 Task: Find connections with filter location Varnsdorf with filter topic #Managementconsultingwith filter profile language French with filter current company ASUS with filter school Sri Venkateswara College with filter industry Cable and Satellite Programming with filter service category Pricing Strategy with filter keywords title Customer Service
Action: Mouse moved to (714, 89)
Screenshot: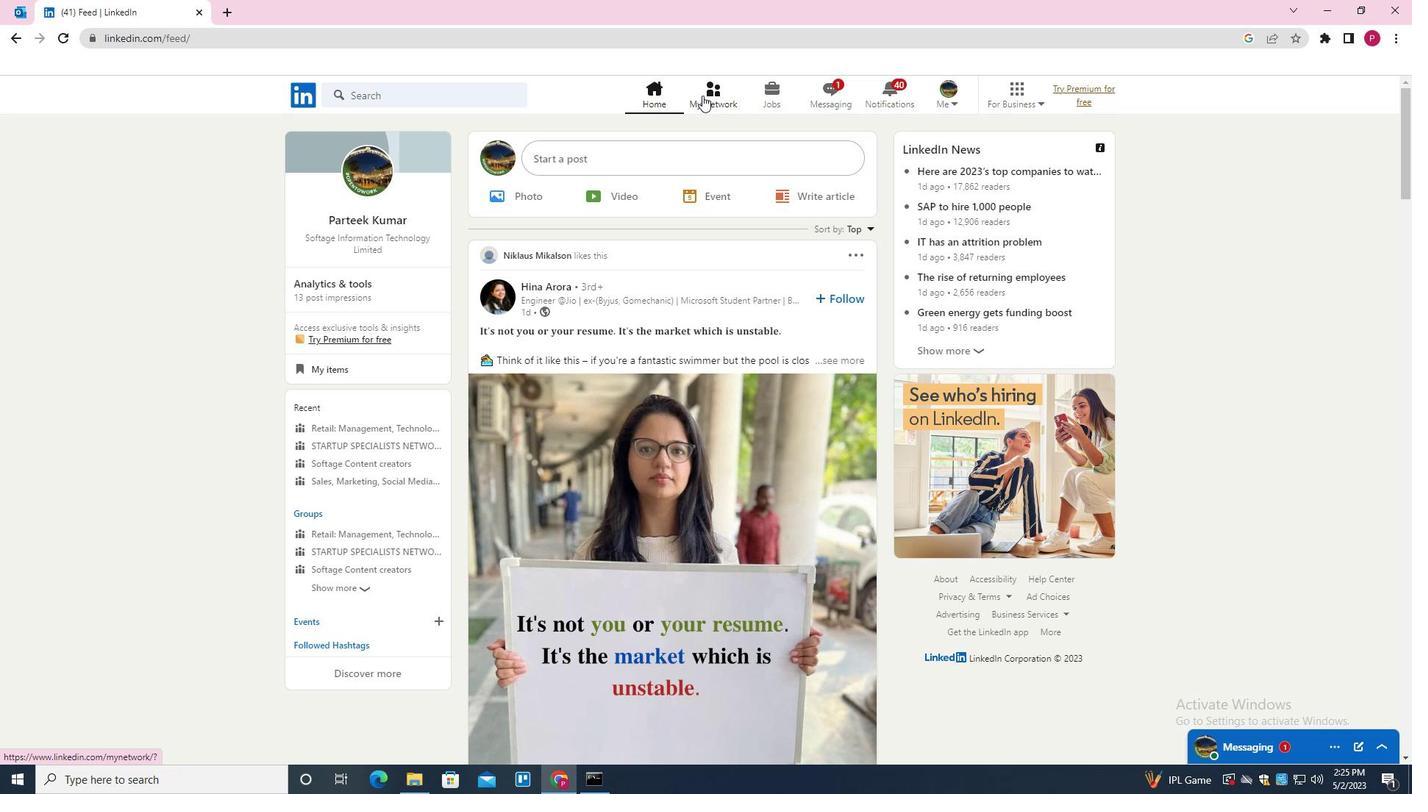 
Action: Mouse pressed left at (714, 89)
Screenshot: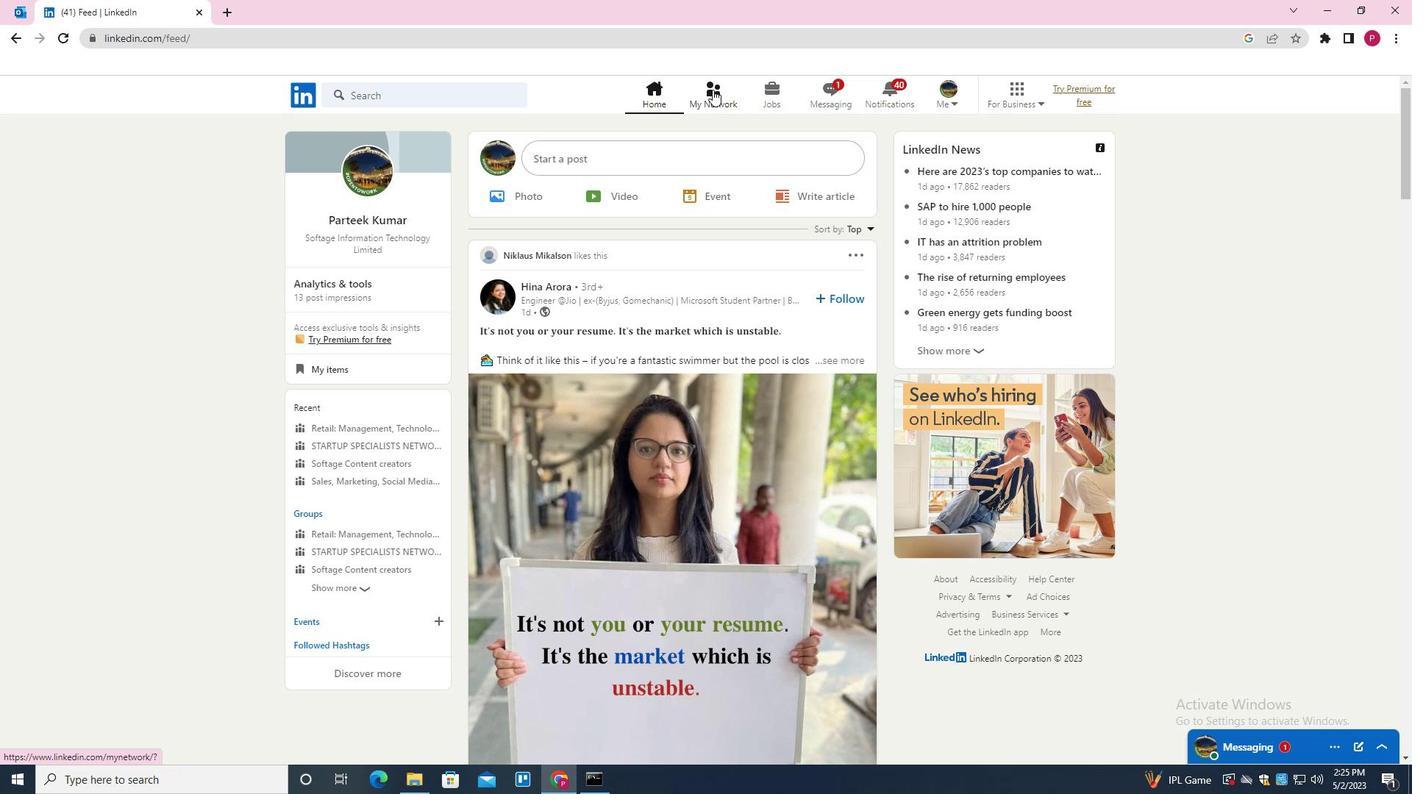 
Action: Mouse moved to (456, 184)
Screenshot: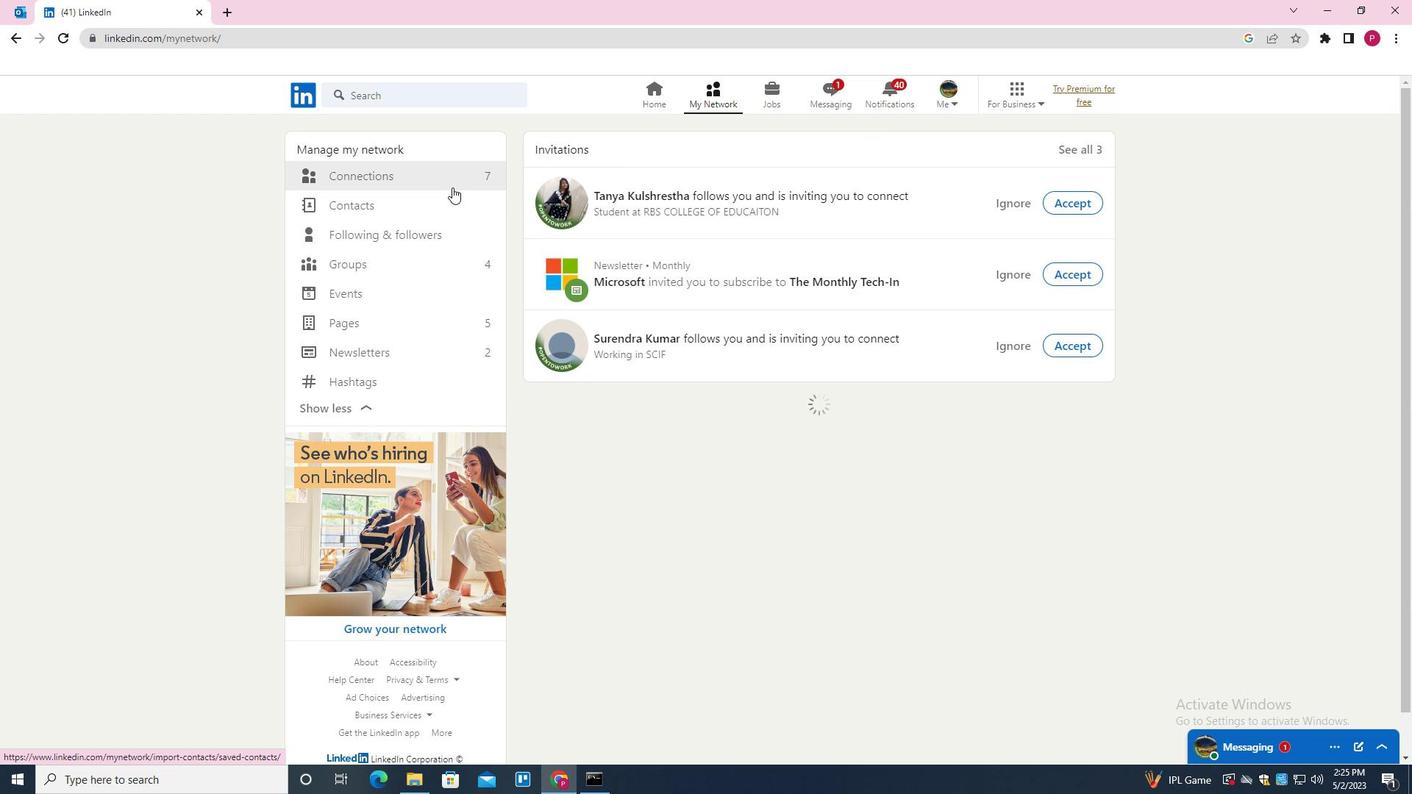 
Action: Mouse pressed left at (456, 184)
Screenshot: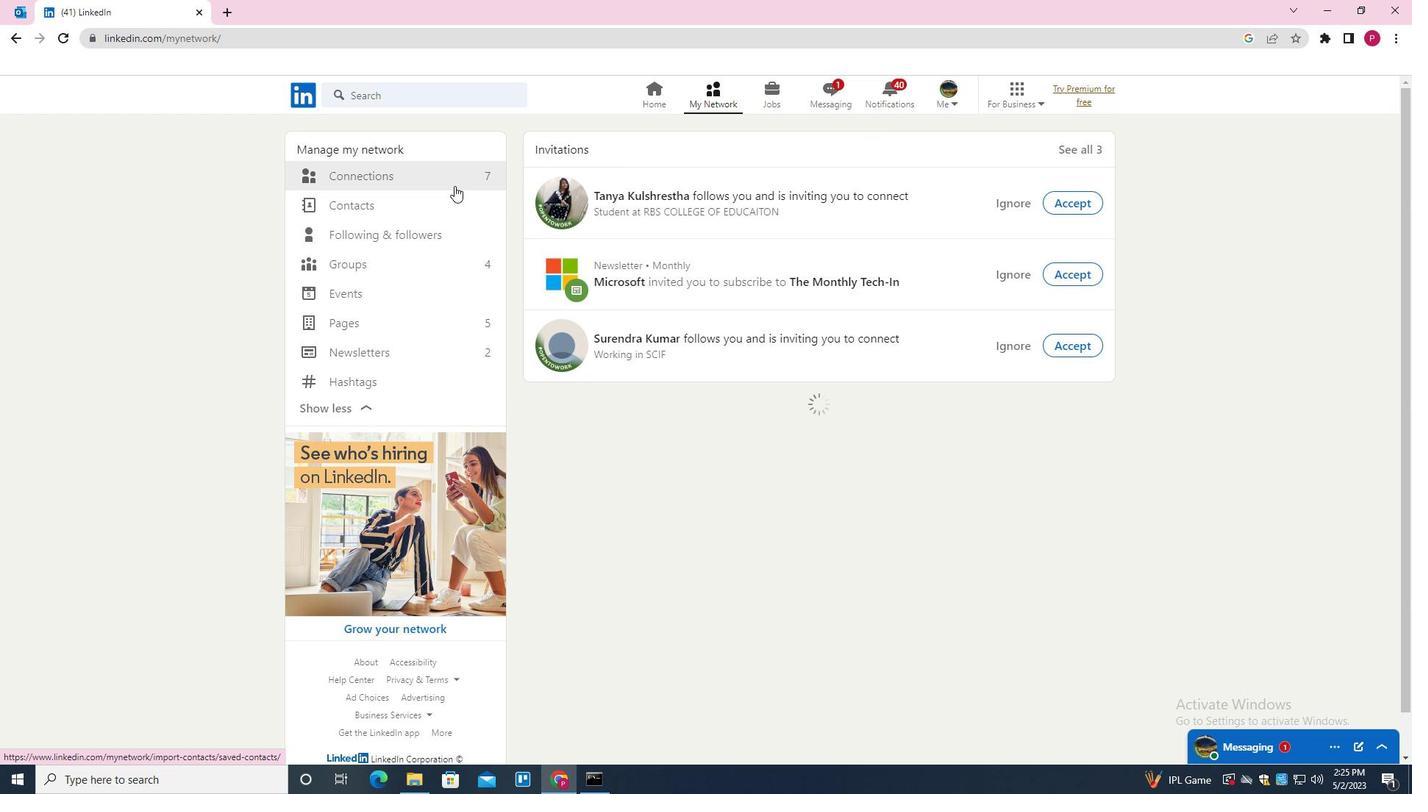 
Action: Mouse moved to (477, 178)
Screenshot: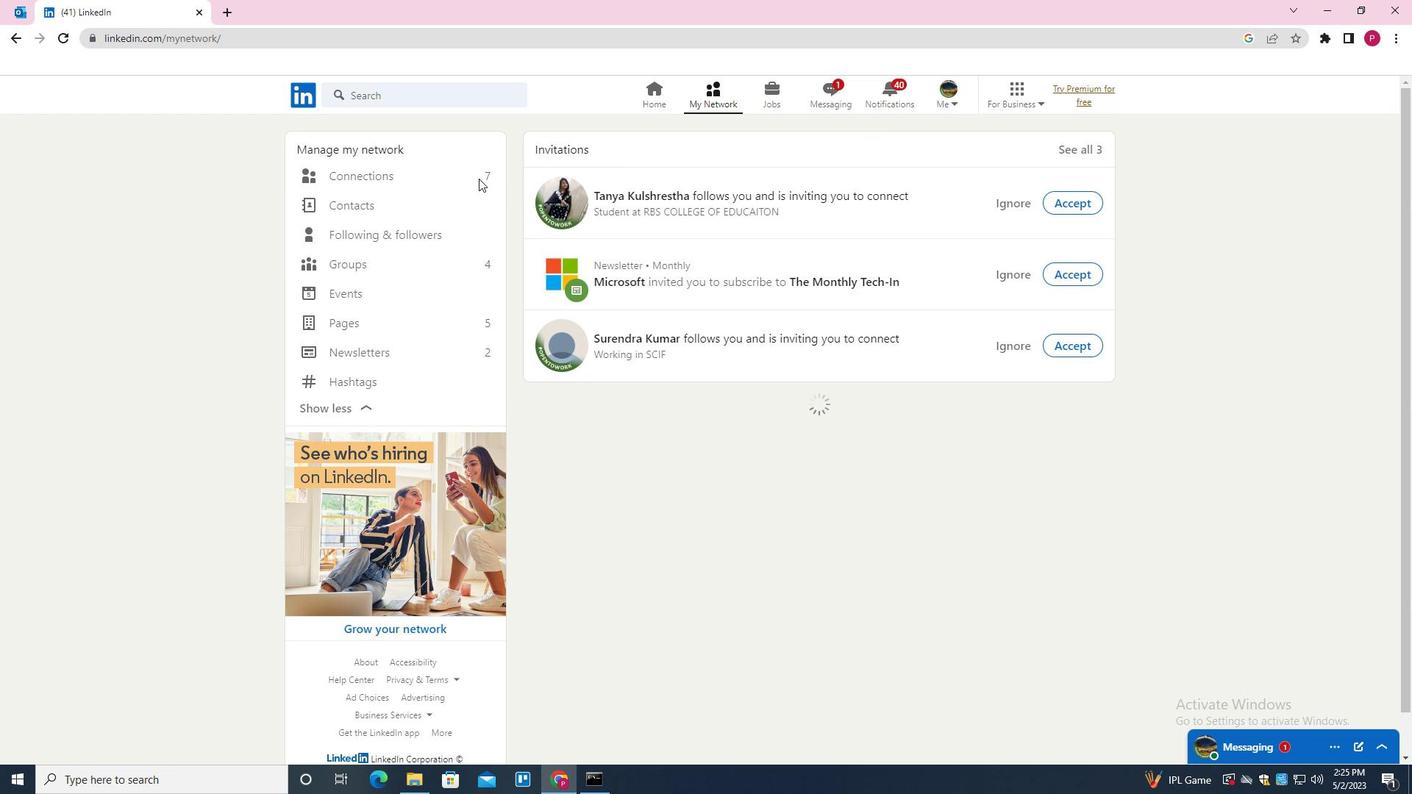 
Action: Mouse pressed left at (477, 178)
Screenshot: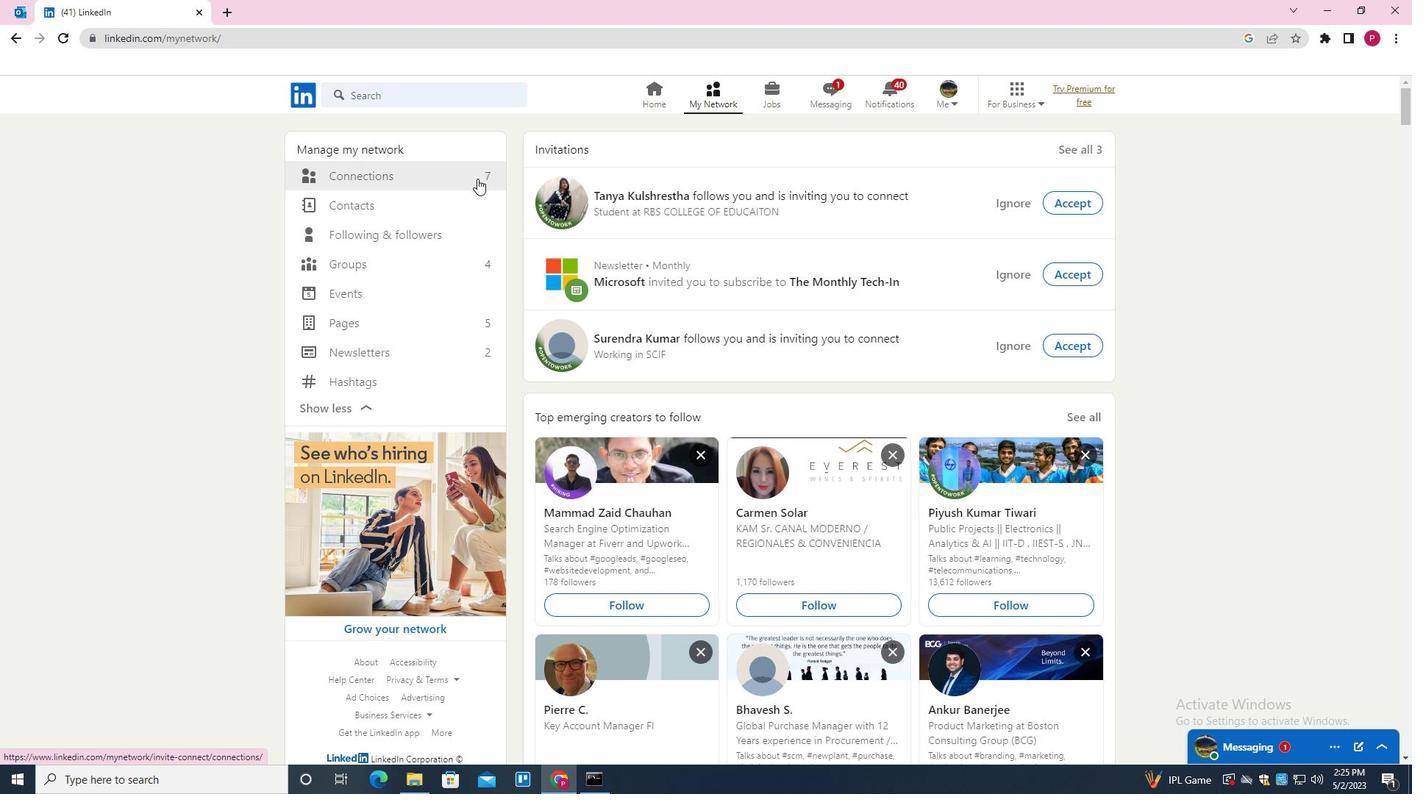 
Action: Mouse moved to (836, 178)
Screenshot: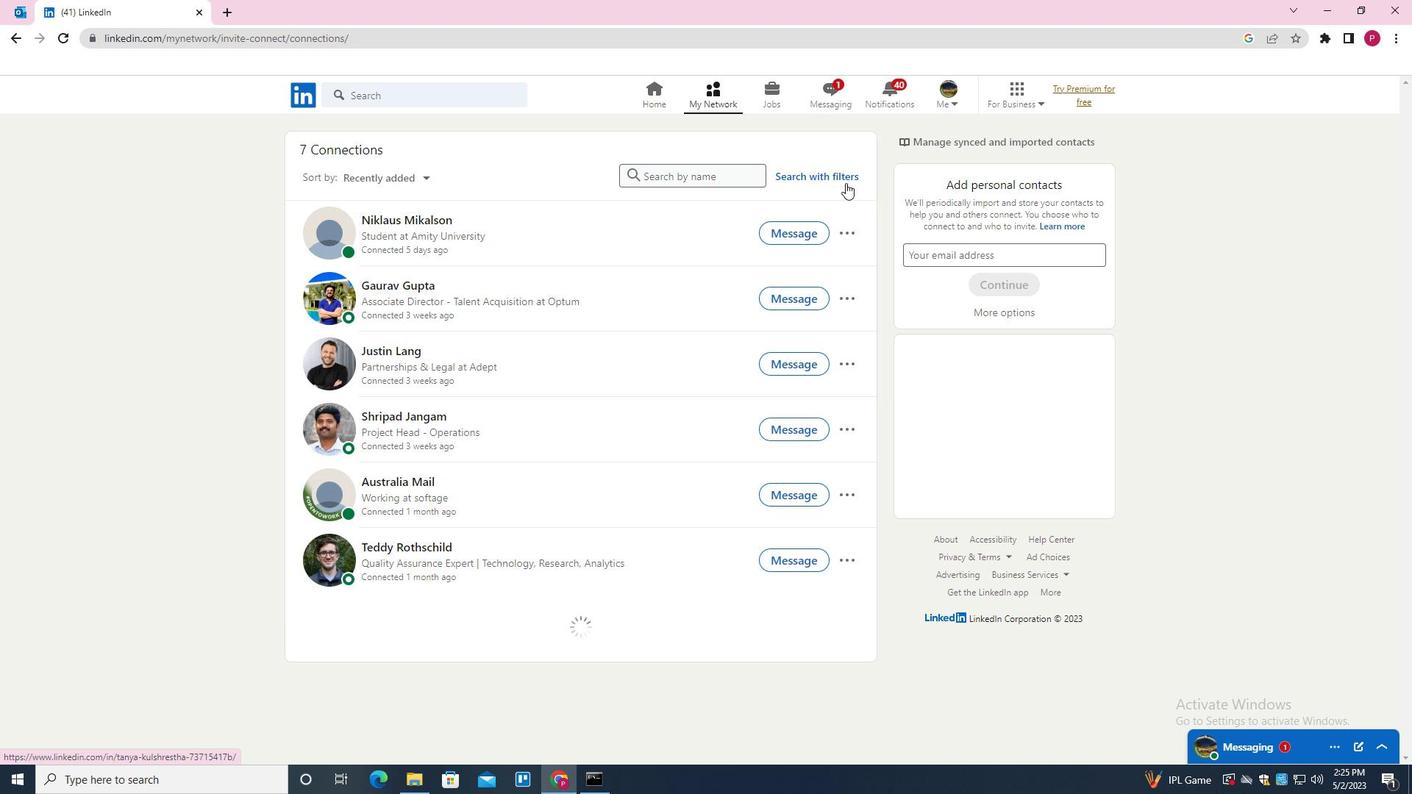 
Action: Mouse pressed left at (836, 178)
Screenshot: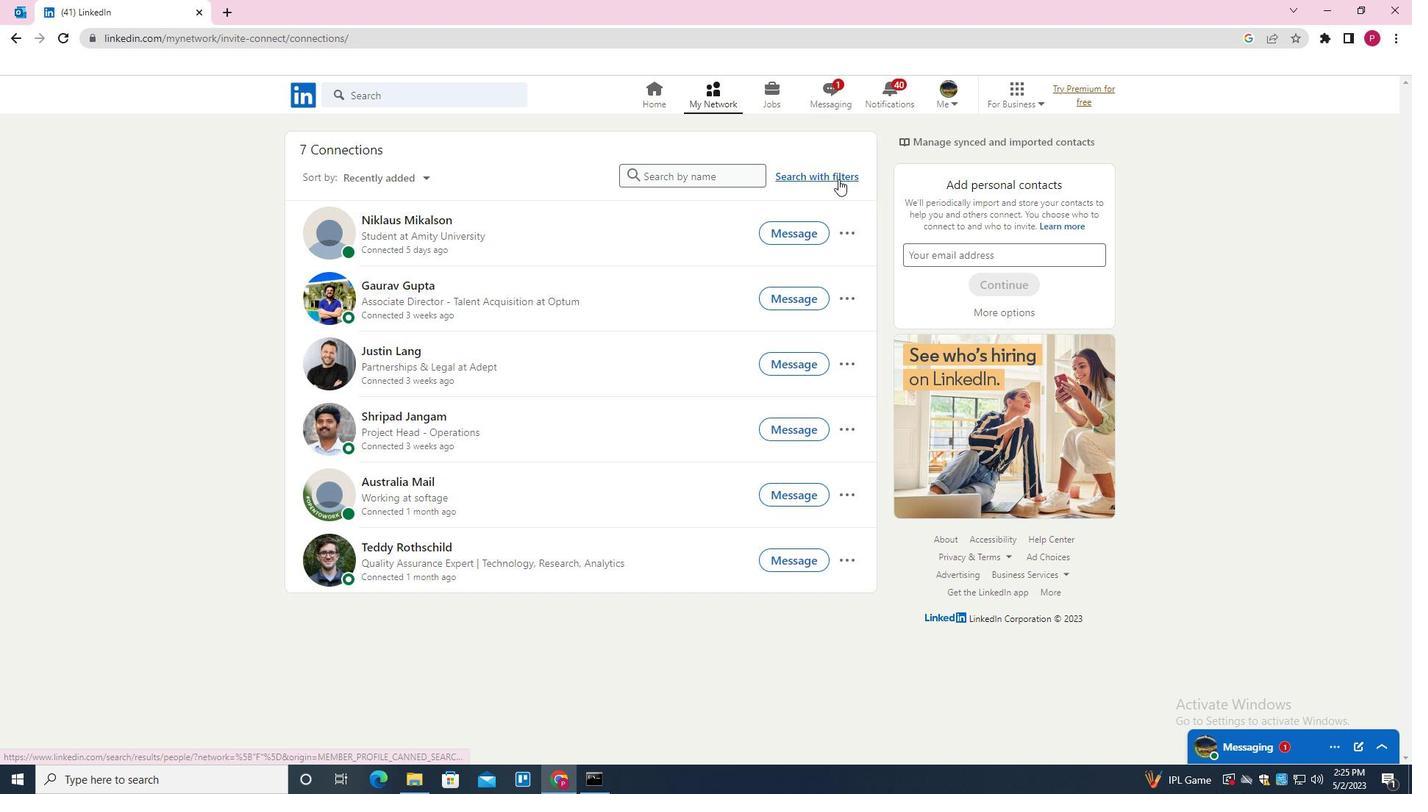 
Action: Mouse moved to (751, 131)
Screenshot: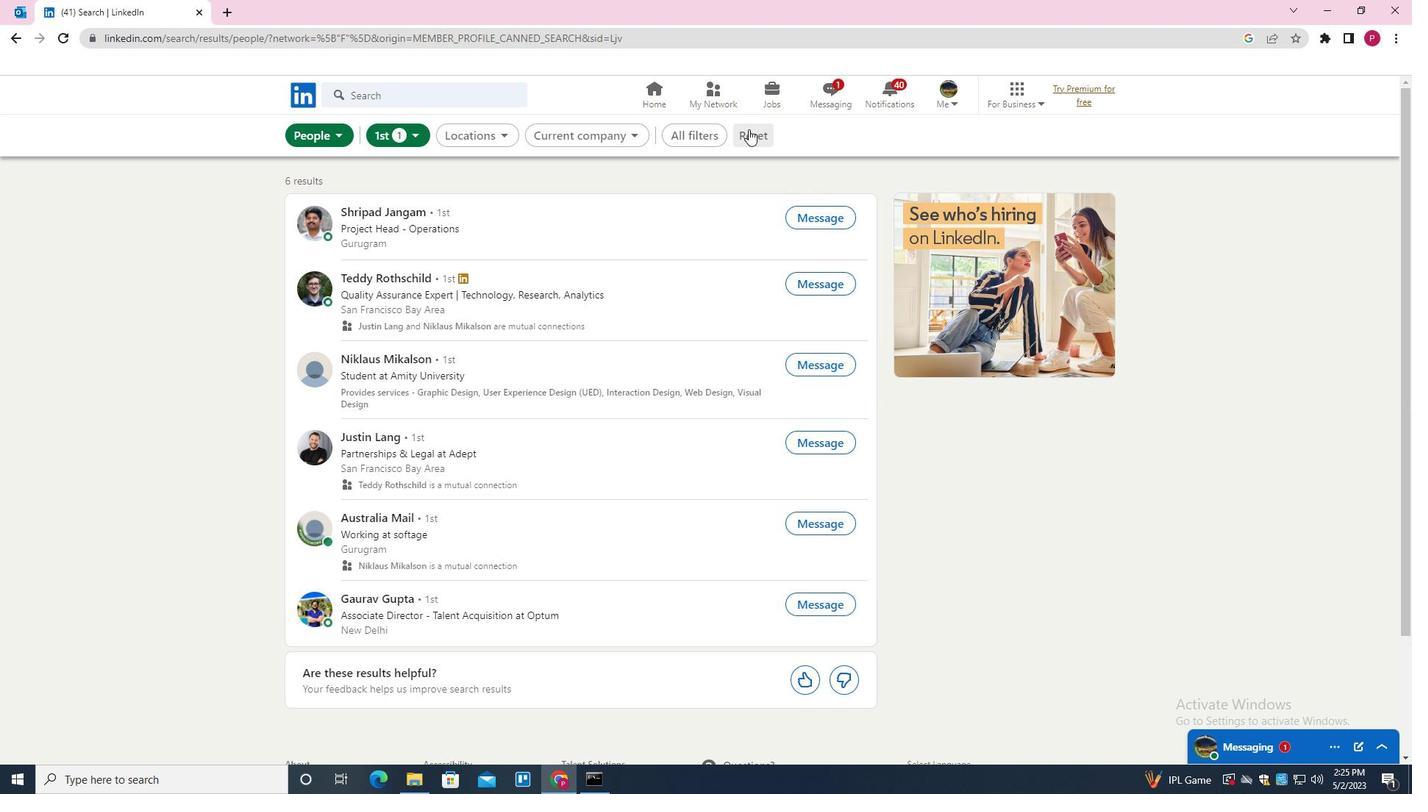
Action: Mouse pressed left at (751, 131)
Screenshot: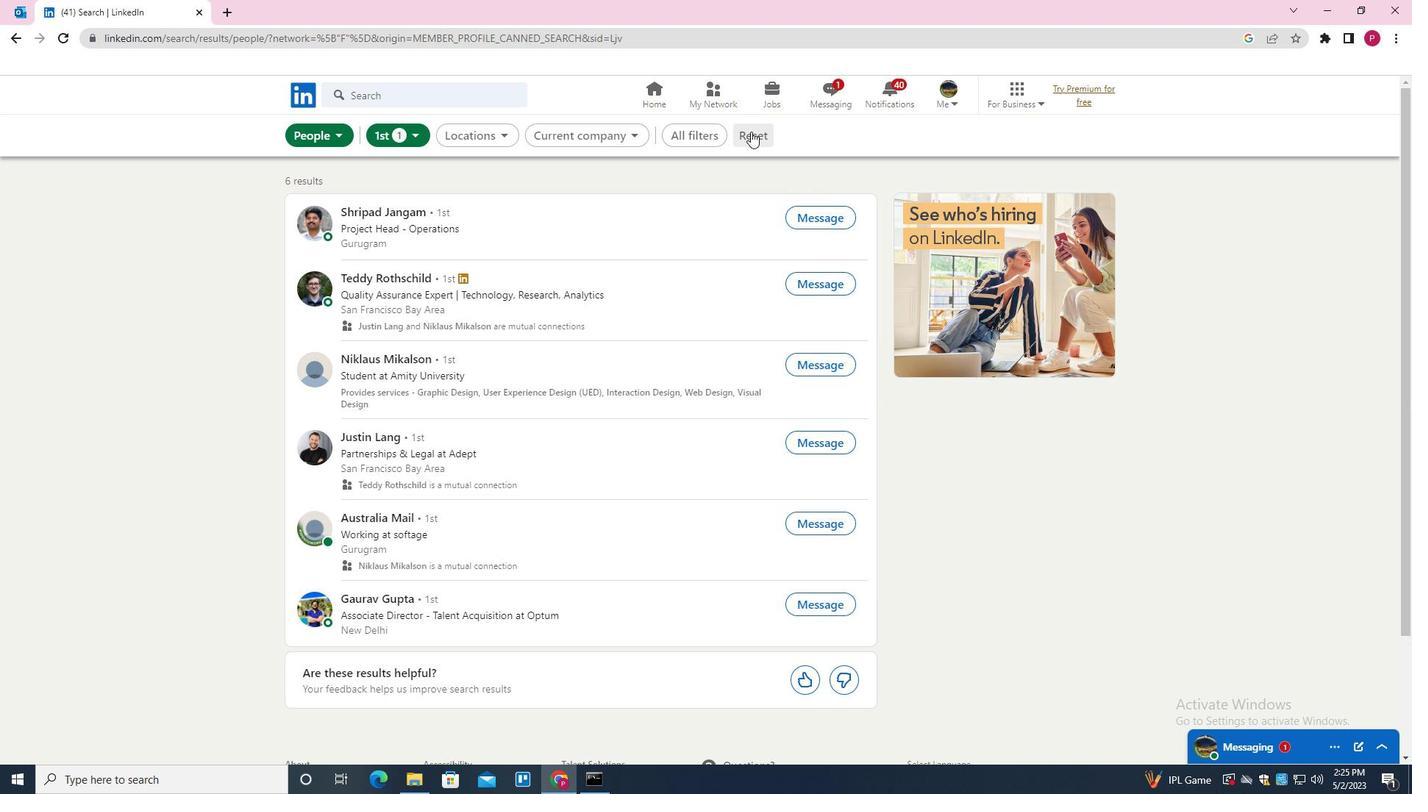 
Action: Mouse moved to (738, 138)
Screenshot: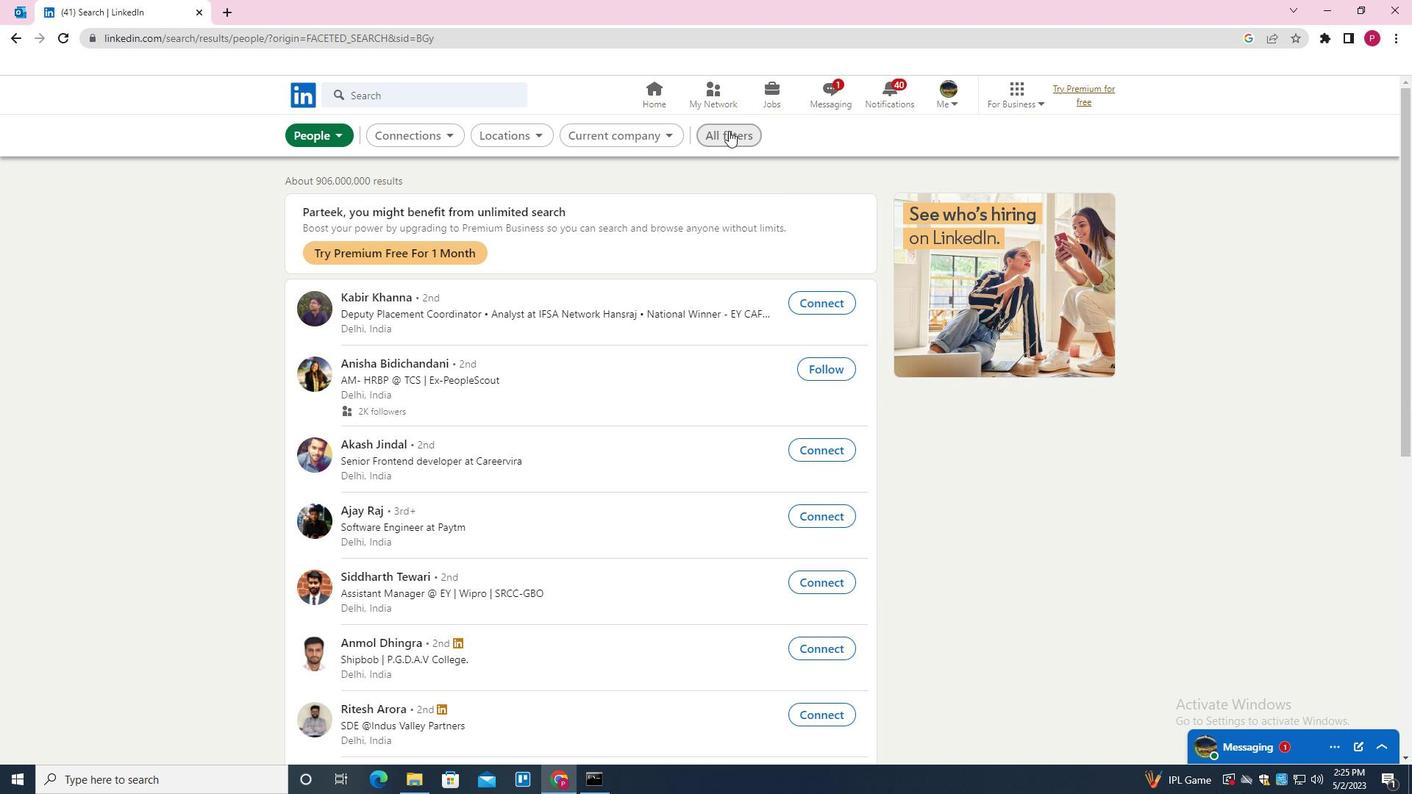 
Action: Mouse pressed left at (738, 138)
Screenshot: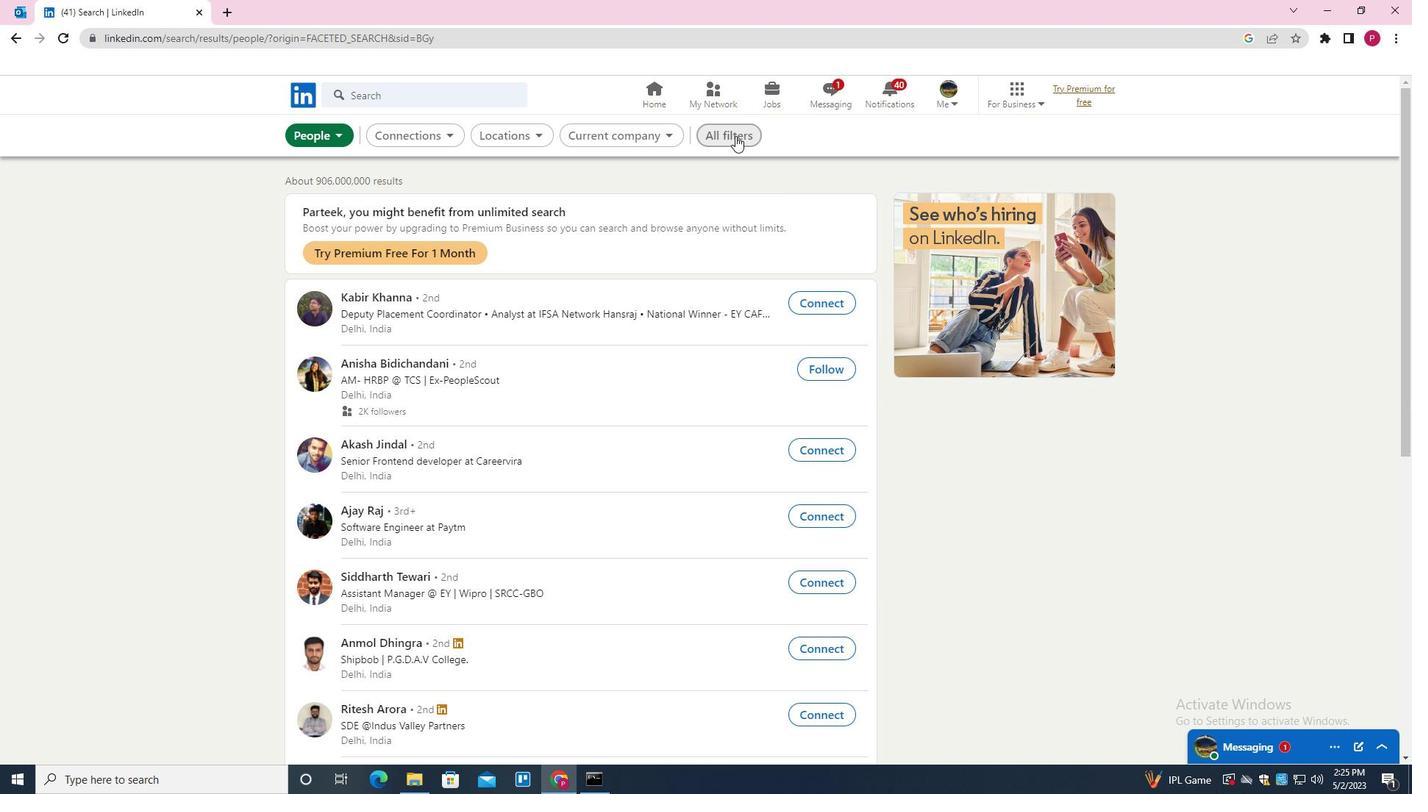 
Action: Mouse moved to (1199, 414)
Screenshot: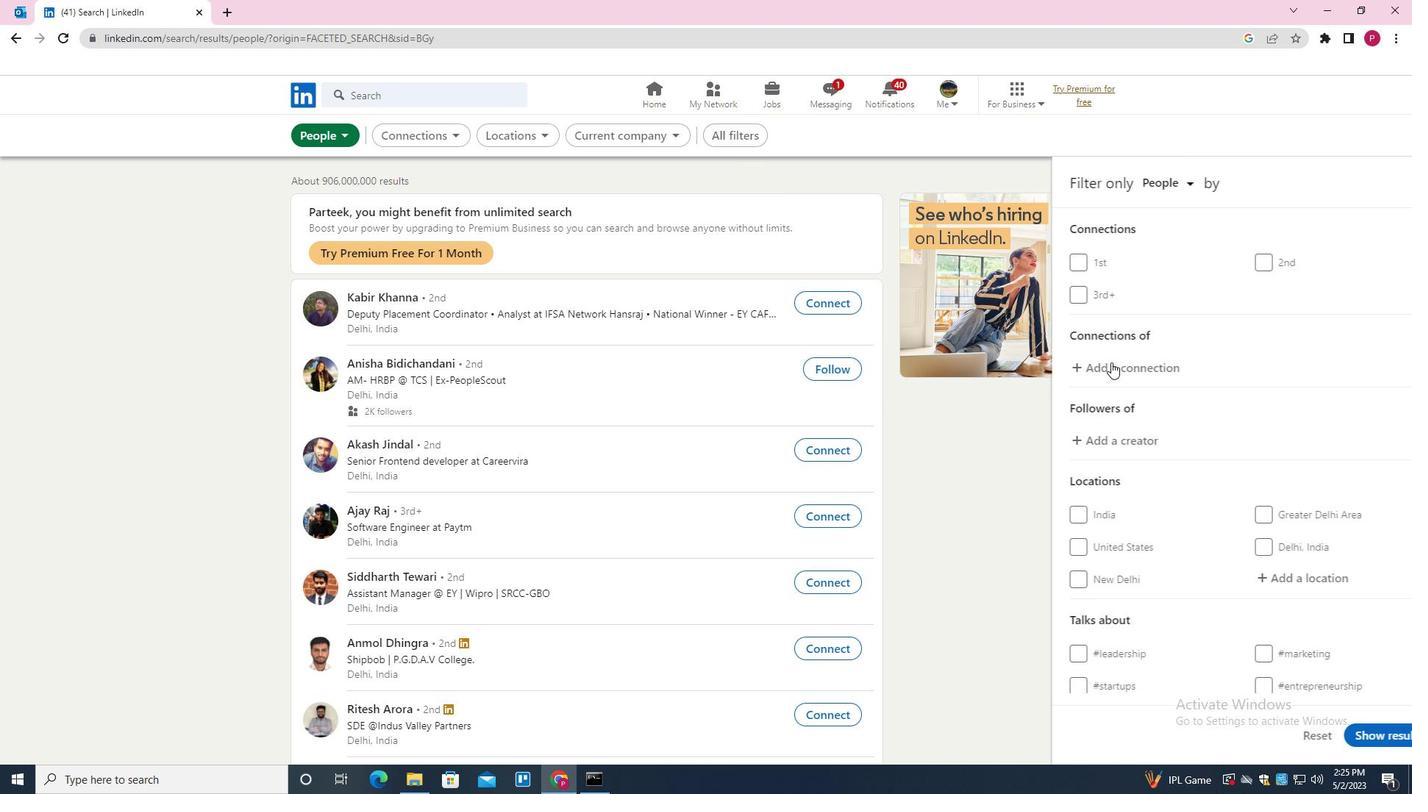 
Action: Mouse scrolled (1199, 414) with delta (0, 0)
Screenshot: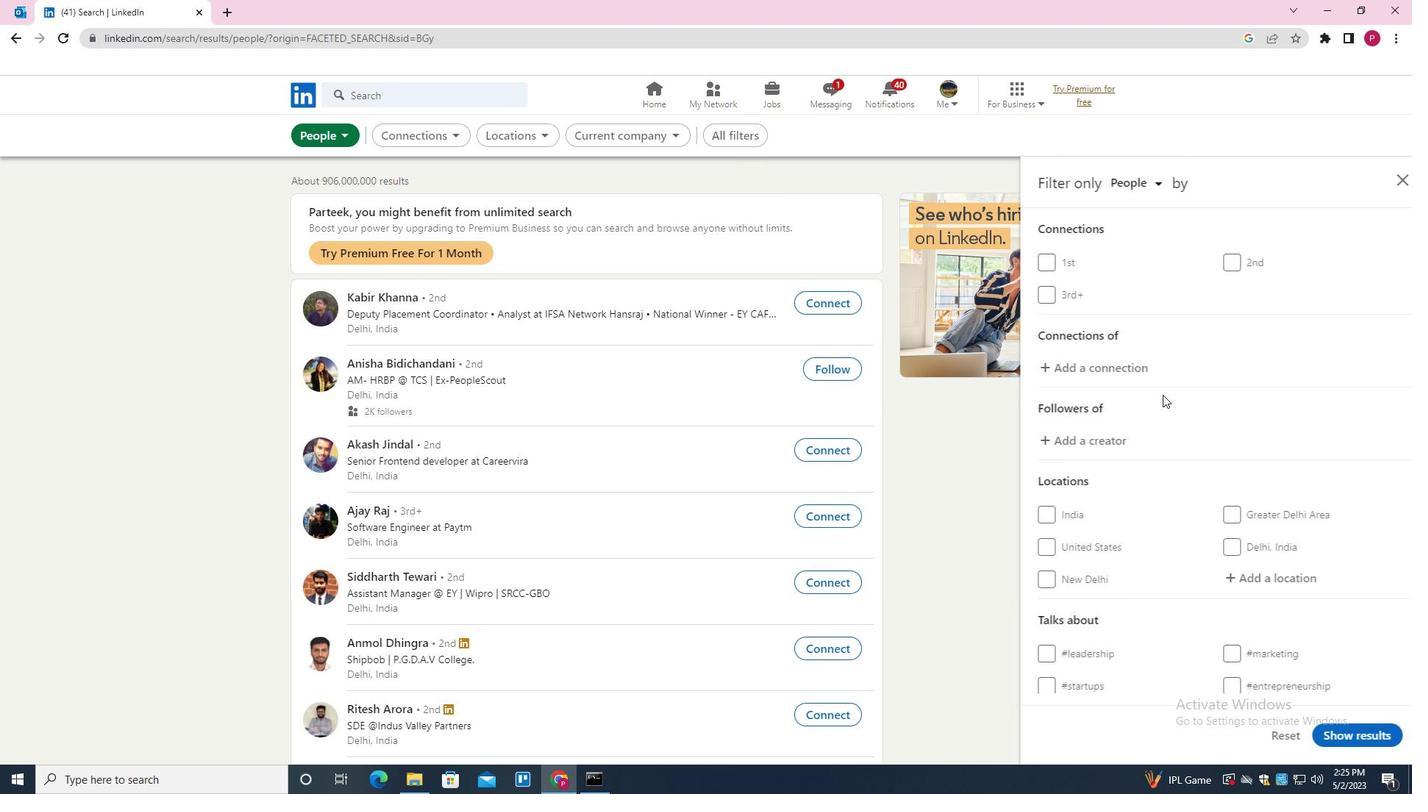
Action: Mouse scrolled (1199, 414) with delta (0, 0)
Screenshot: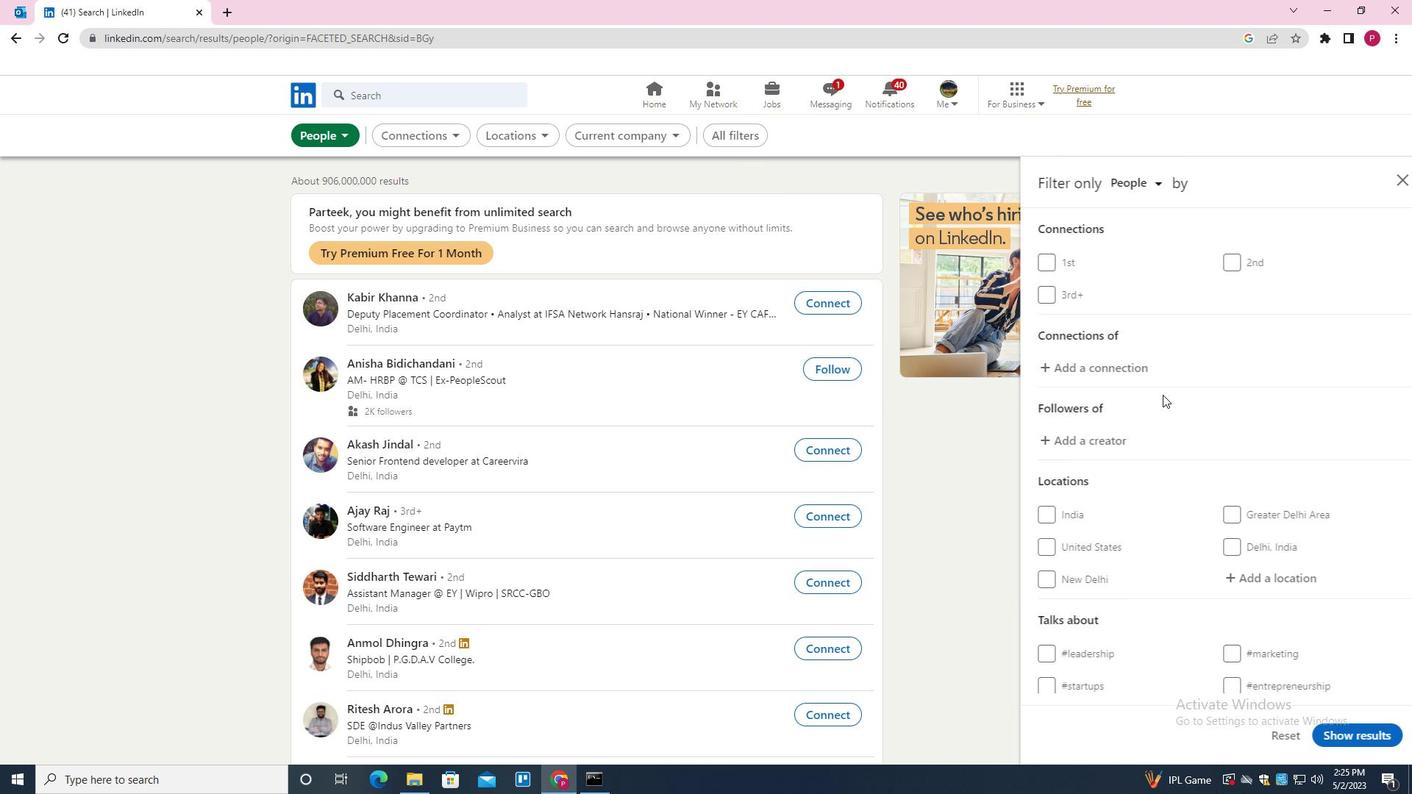 
Action: Mouse moved to (1261, 419)
Screenshot: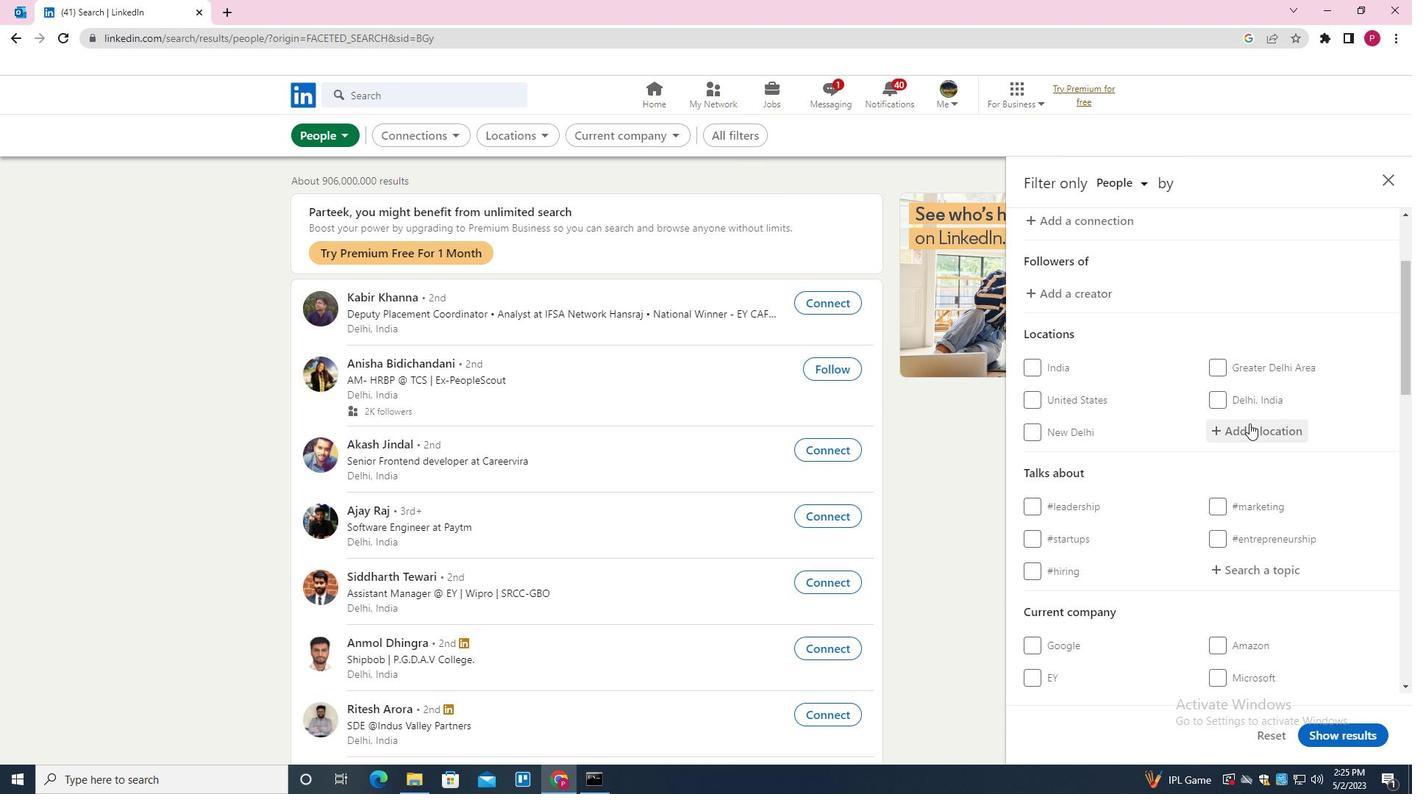 
Action: Mouse pressed left at (1261, 419)
Screenshot: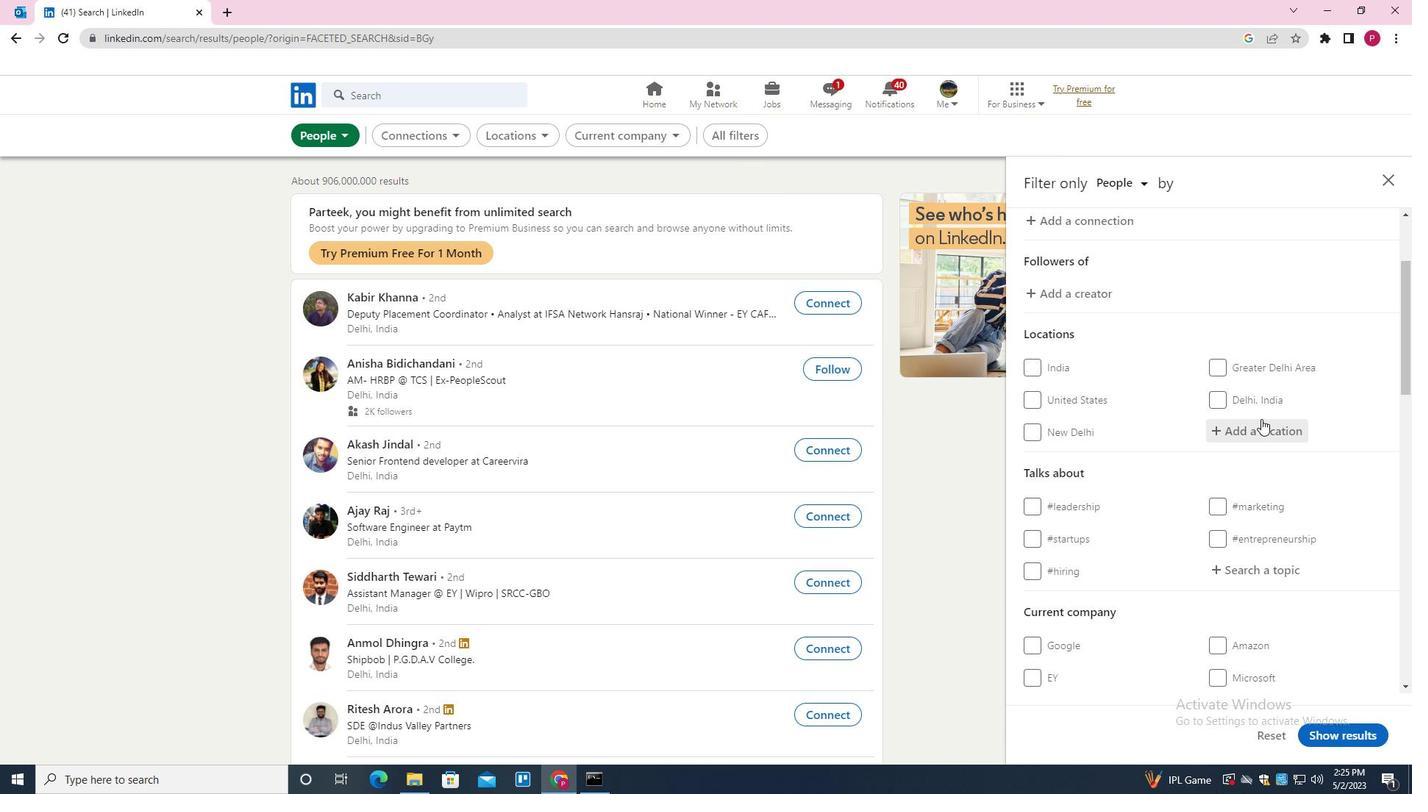 
Action: Mouse moved to (1259, 422)
Screenshot: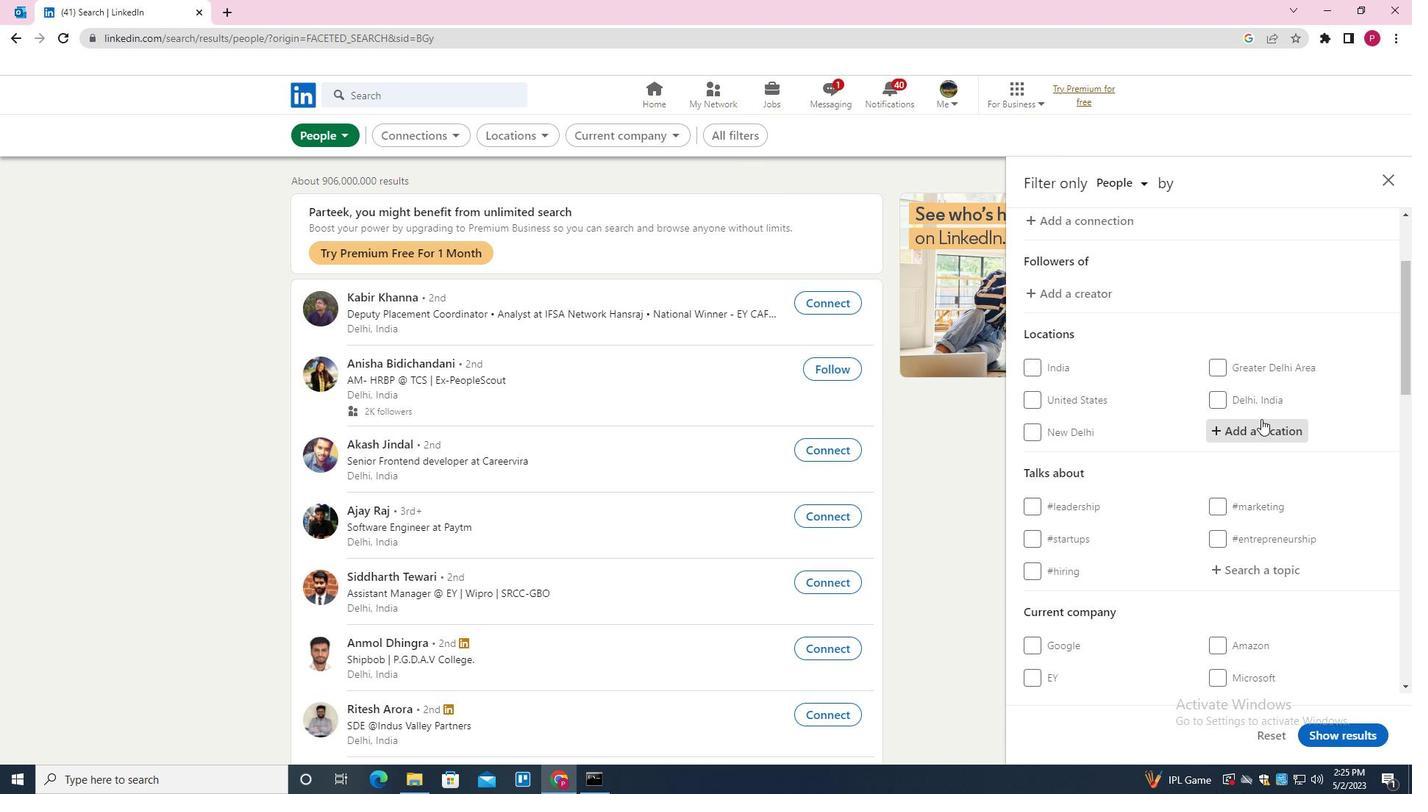 
Action: Key pressed <Key.shift><Key.shift><Key.shift><Key.shift>VARNSDORF<Key.down><Key.enter>
Screenshot: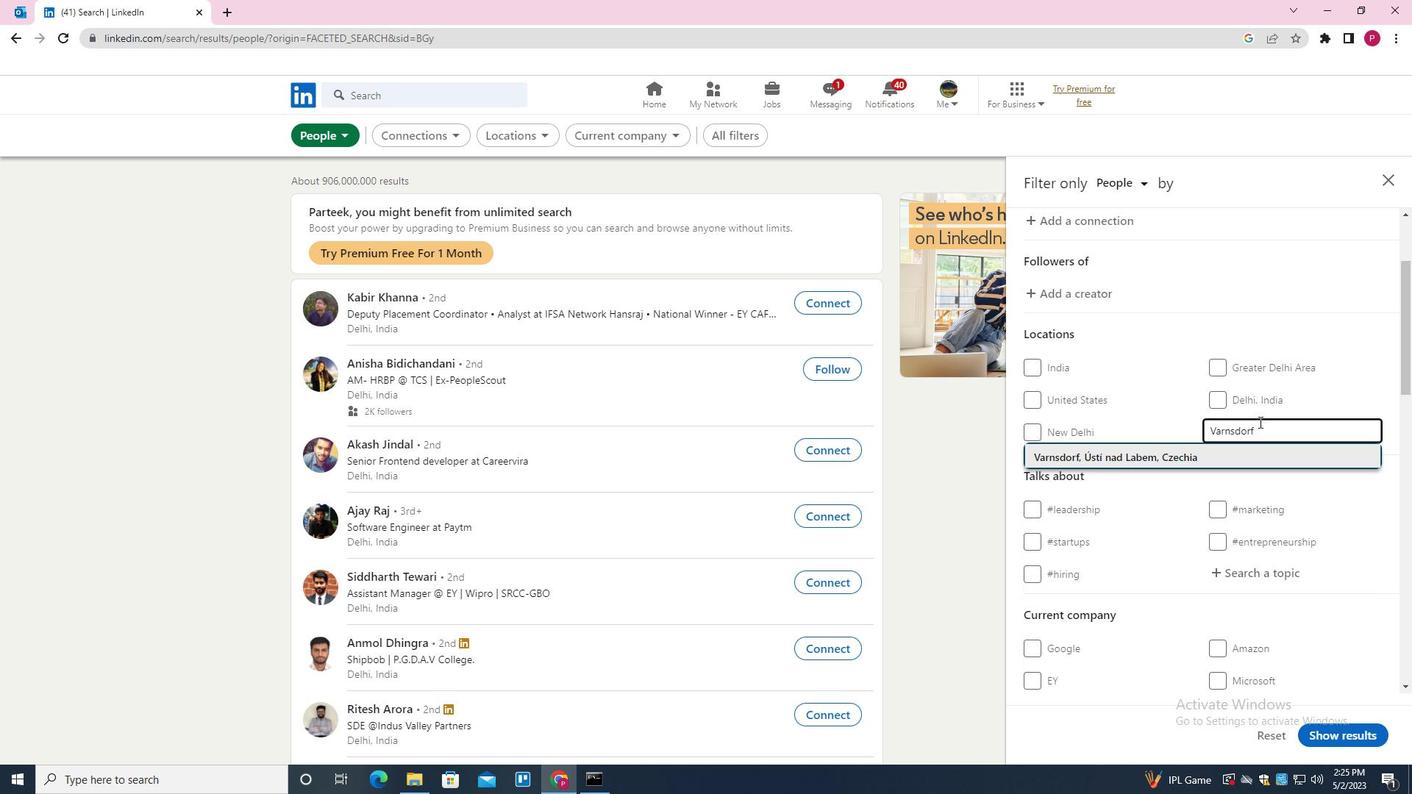 
Action: Mouse moved to (1219, 461)
Screenshot: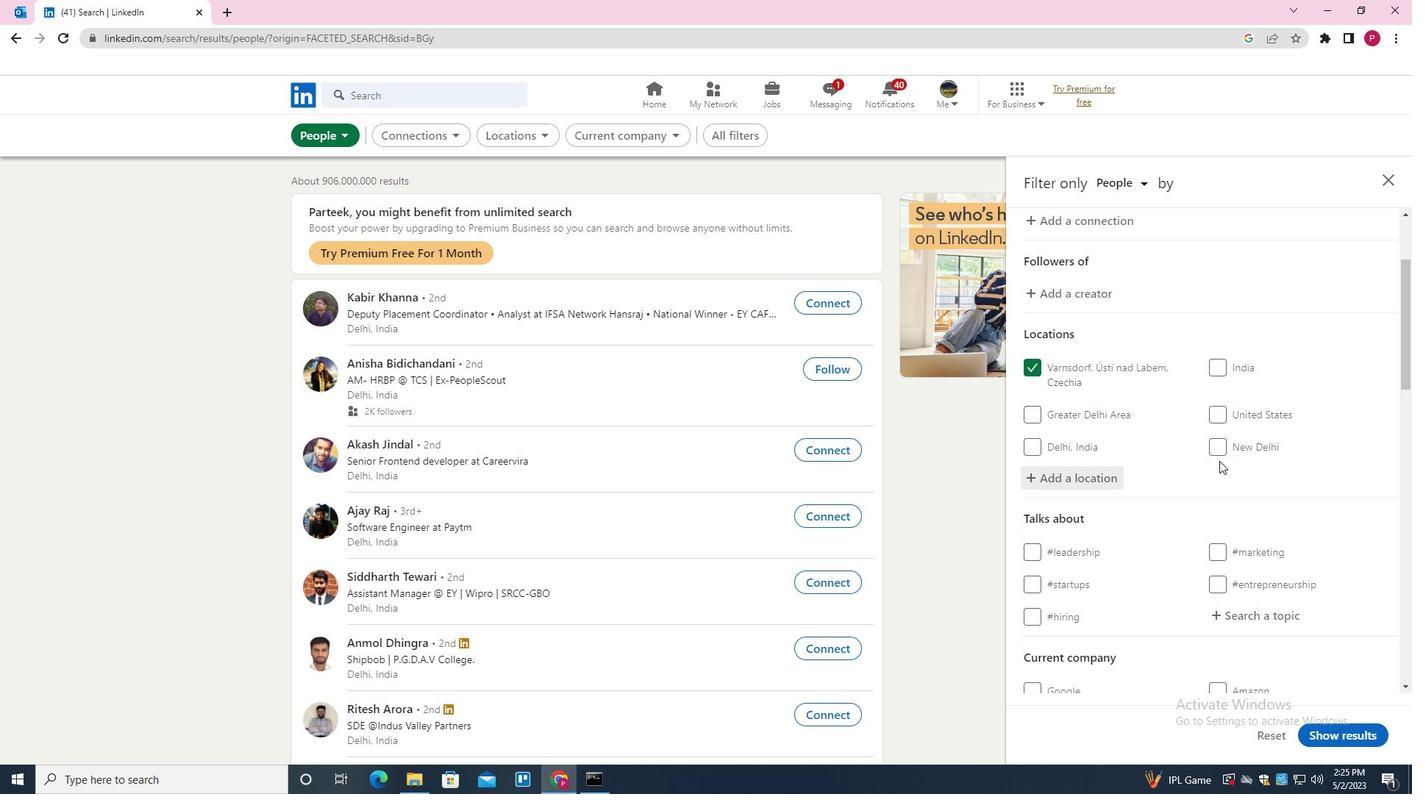 
Action: Mouse scrolled (1219, 460) with delta (0, 0)
Screenshot: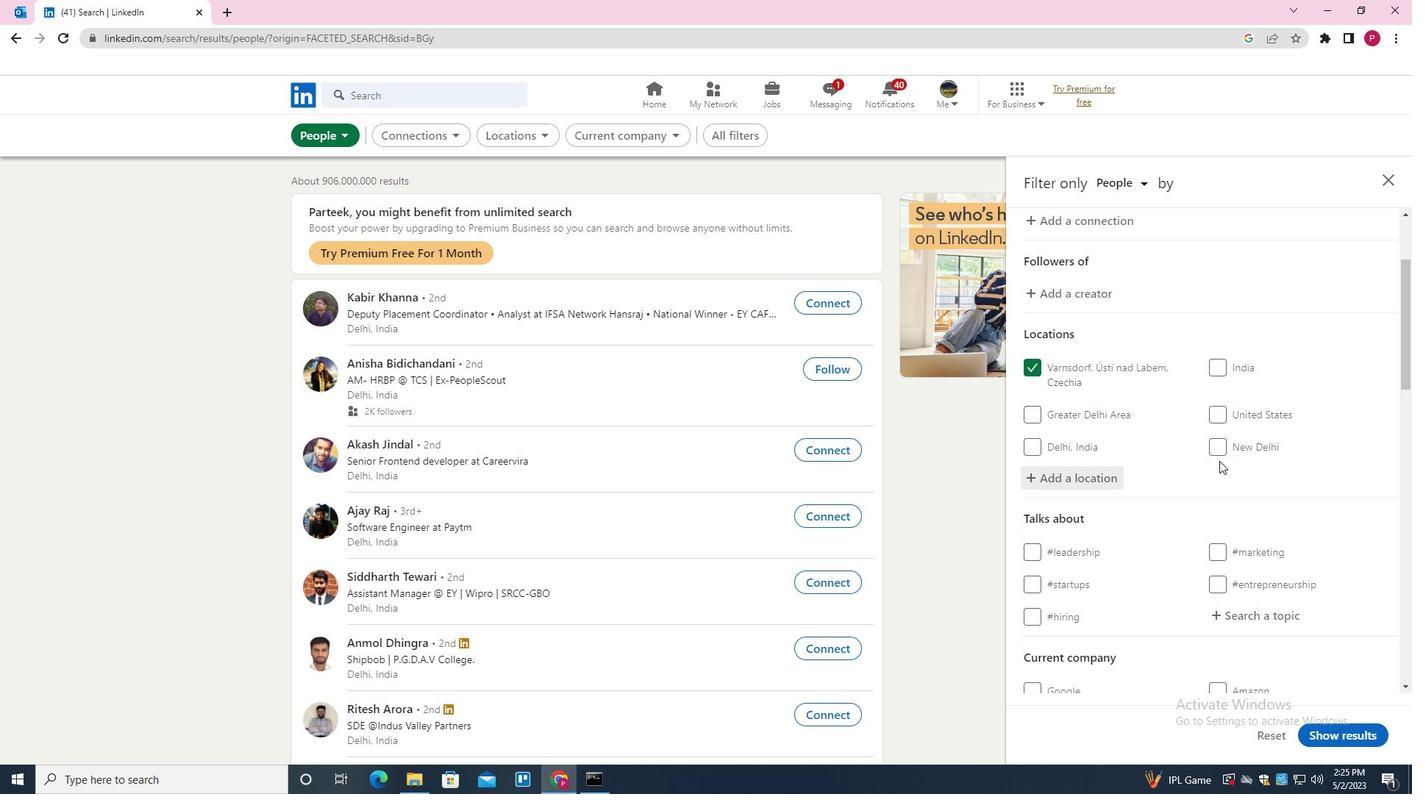 
Action: Mouse moved to (1182, 459)
Screenshot: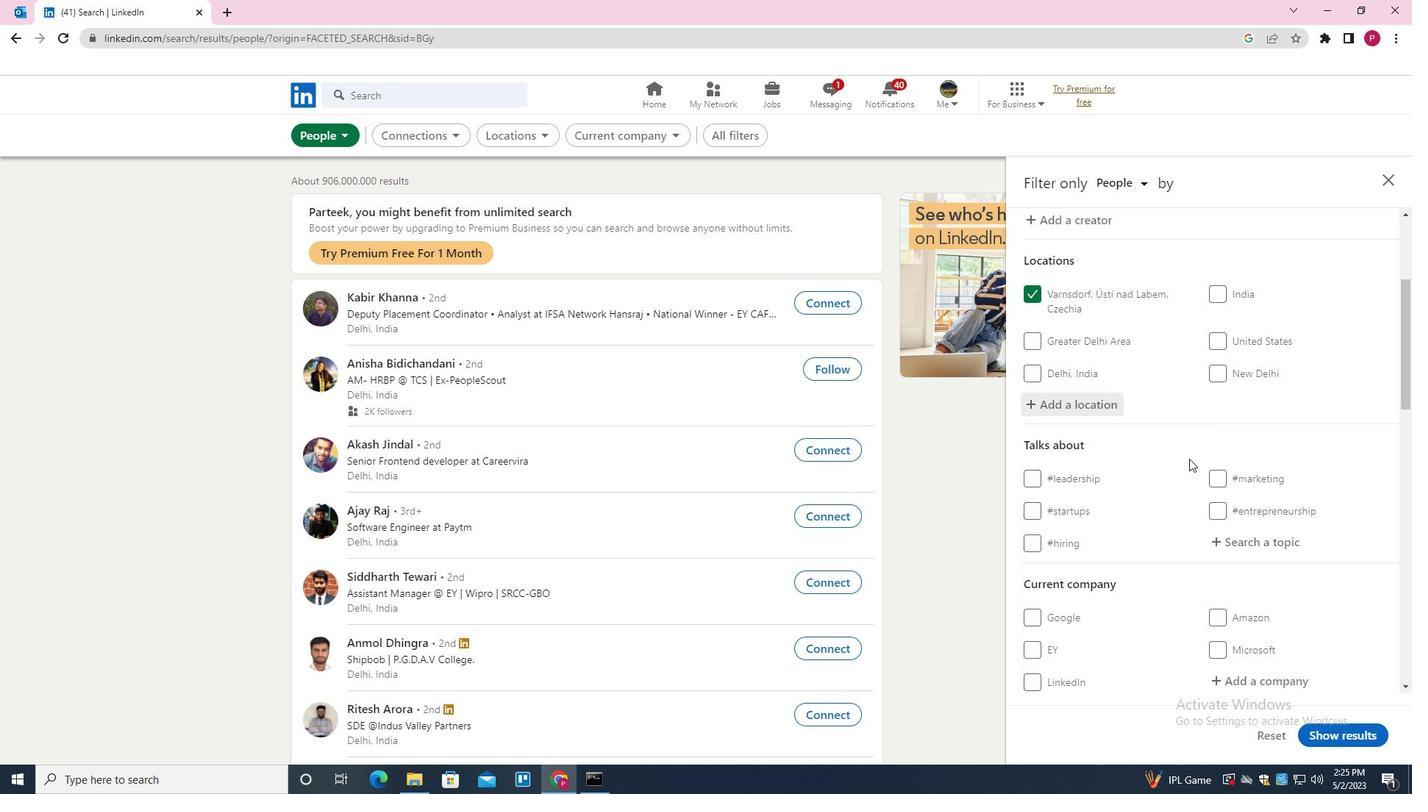 
Action: Mouse scrolled (1182, 458) with delta (0, 0)
Screenshot: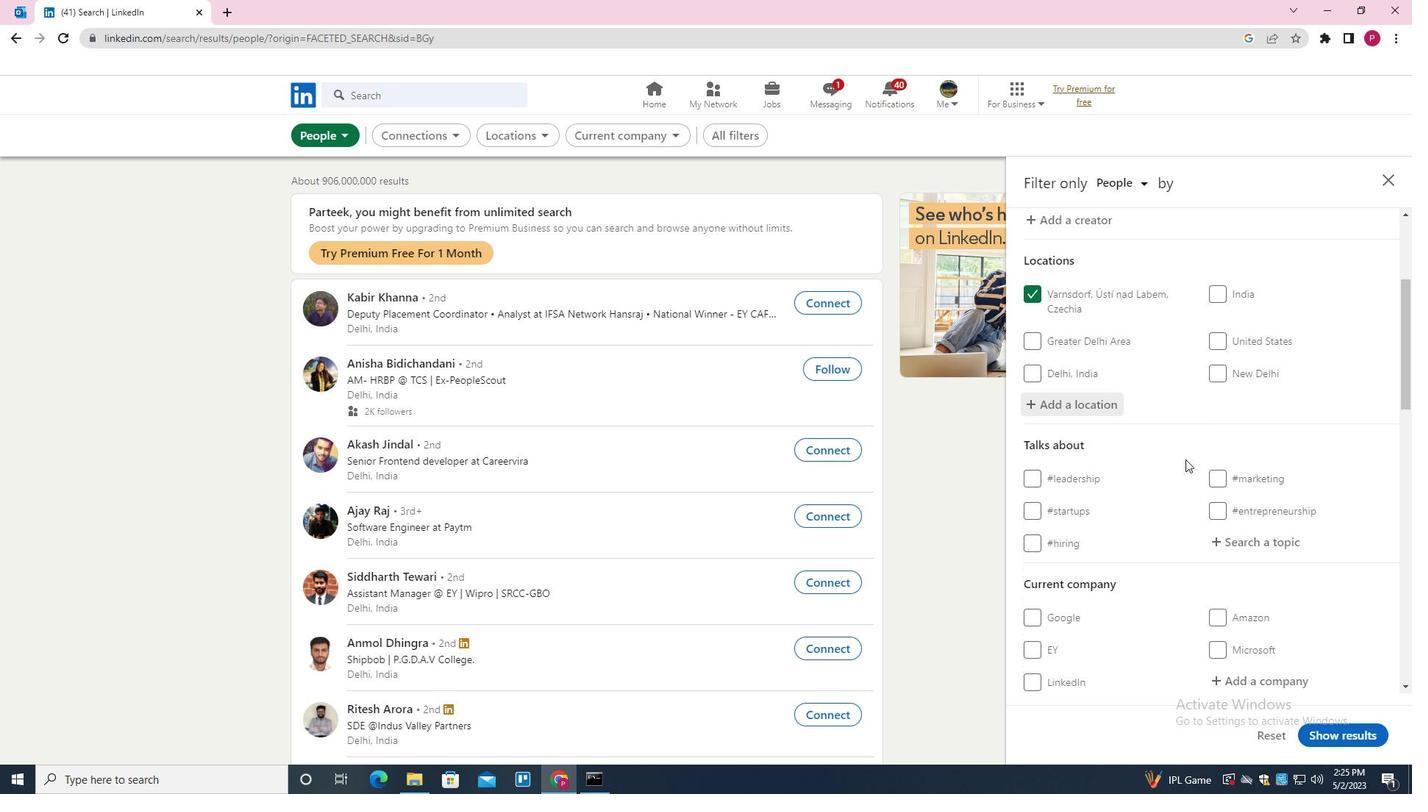 
Action: Mouse scrolled (1182, 458) with delta (0, 0)
Screenshot: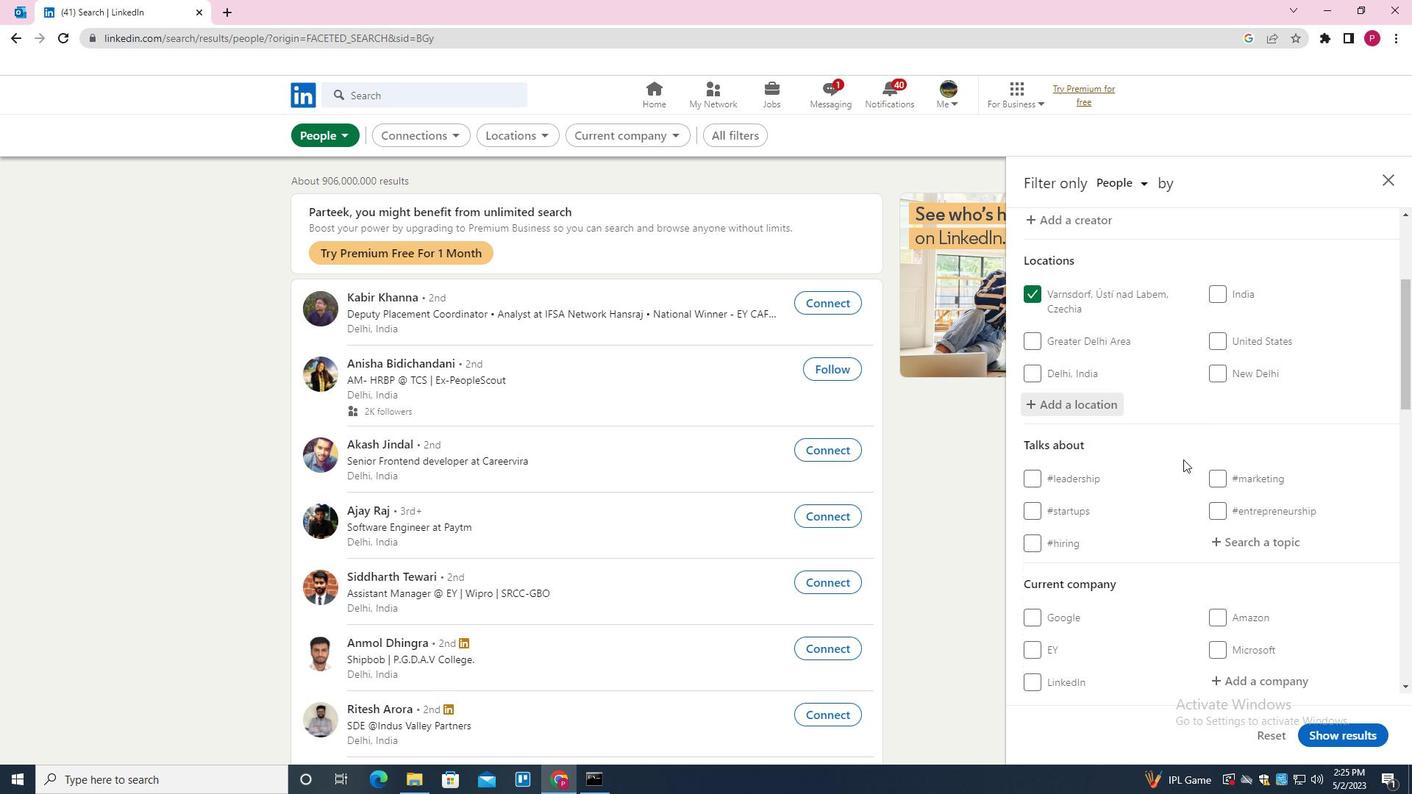 
Action: Mouse moved to (1247, 400)
Screenshot: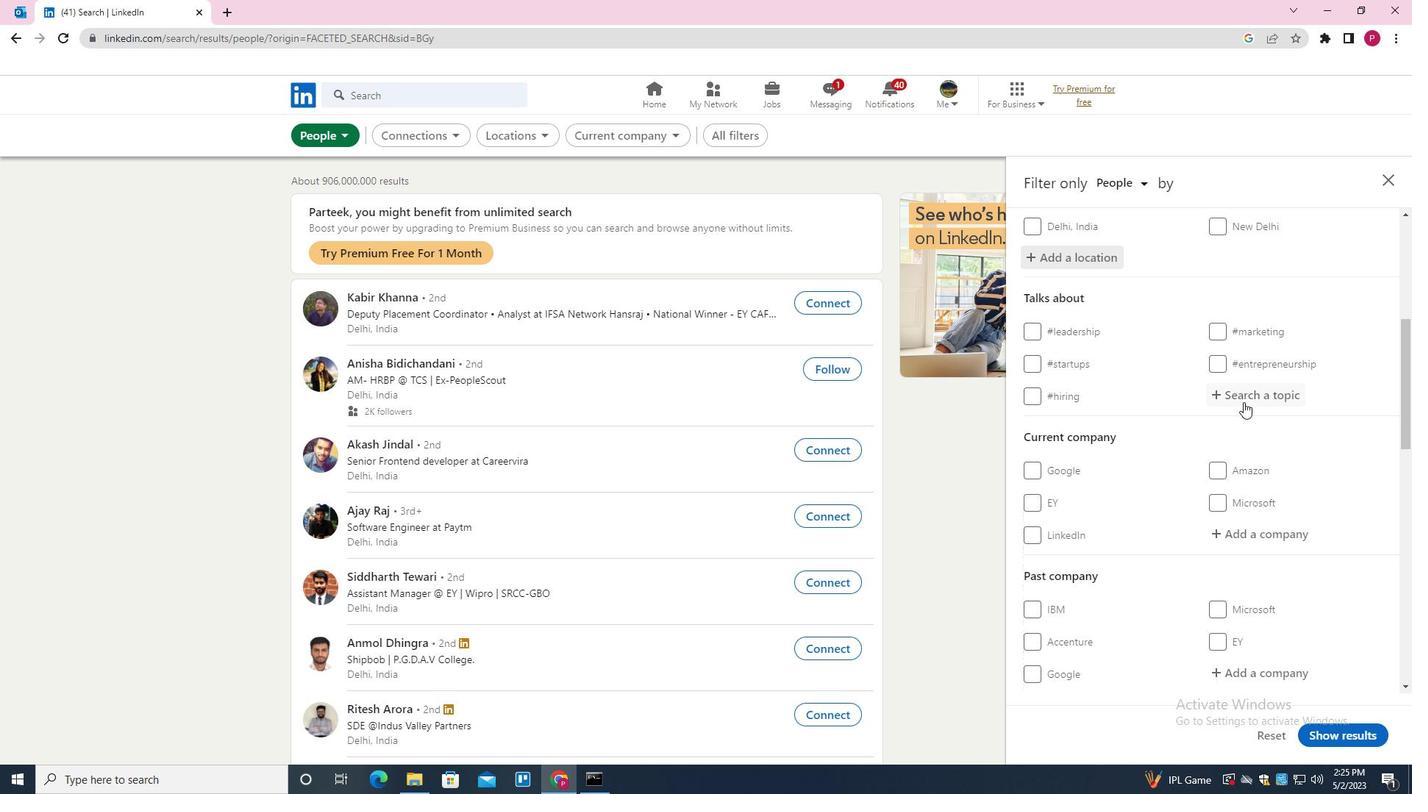 
Action: Mouse pressed left at (1247, 400)
Screenshot: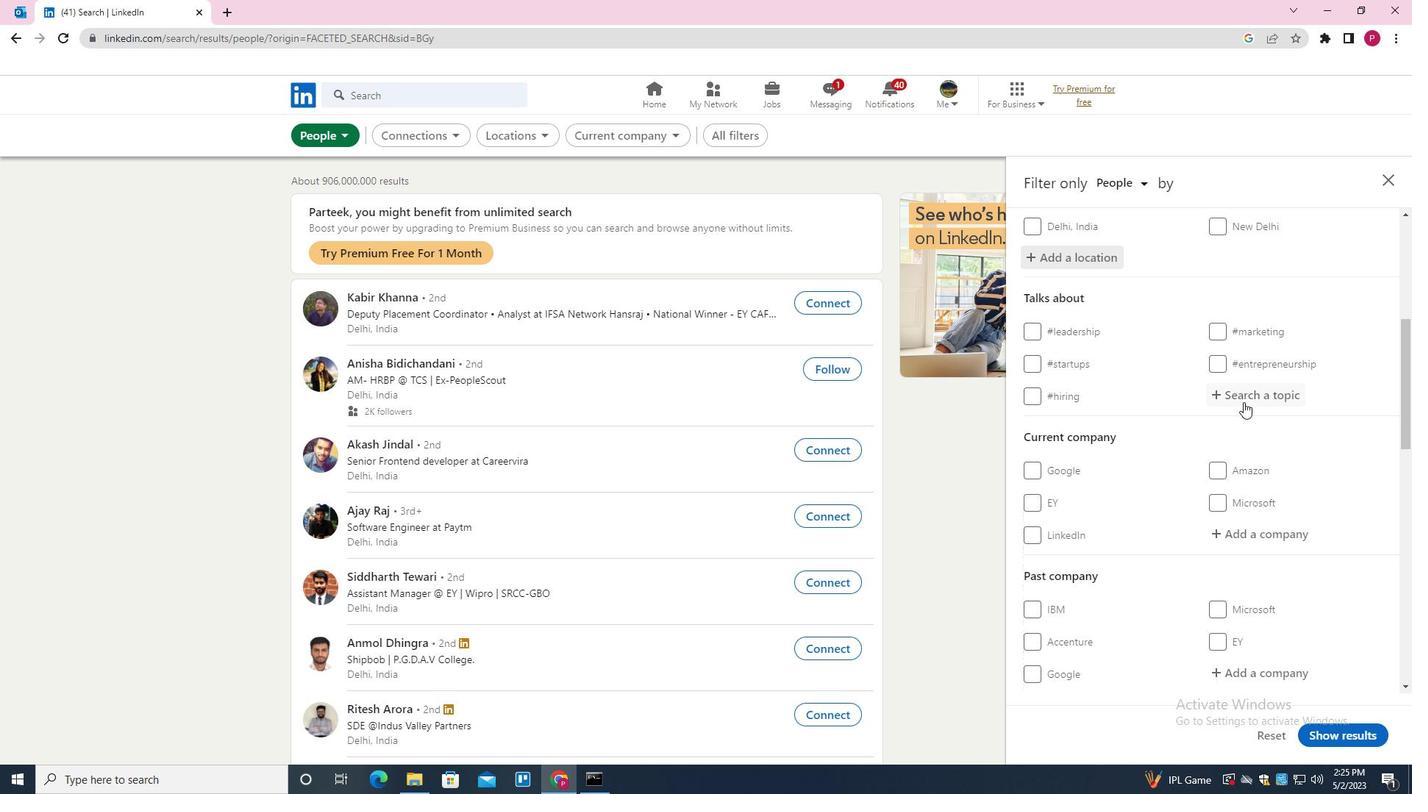 
Action: Mouse moved to (1243, 402)
Screenshot: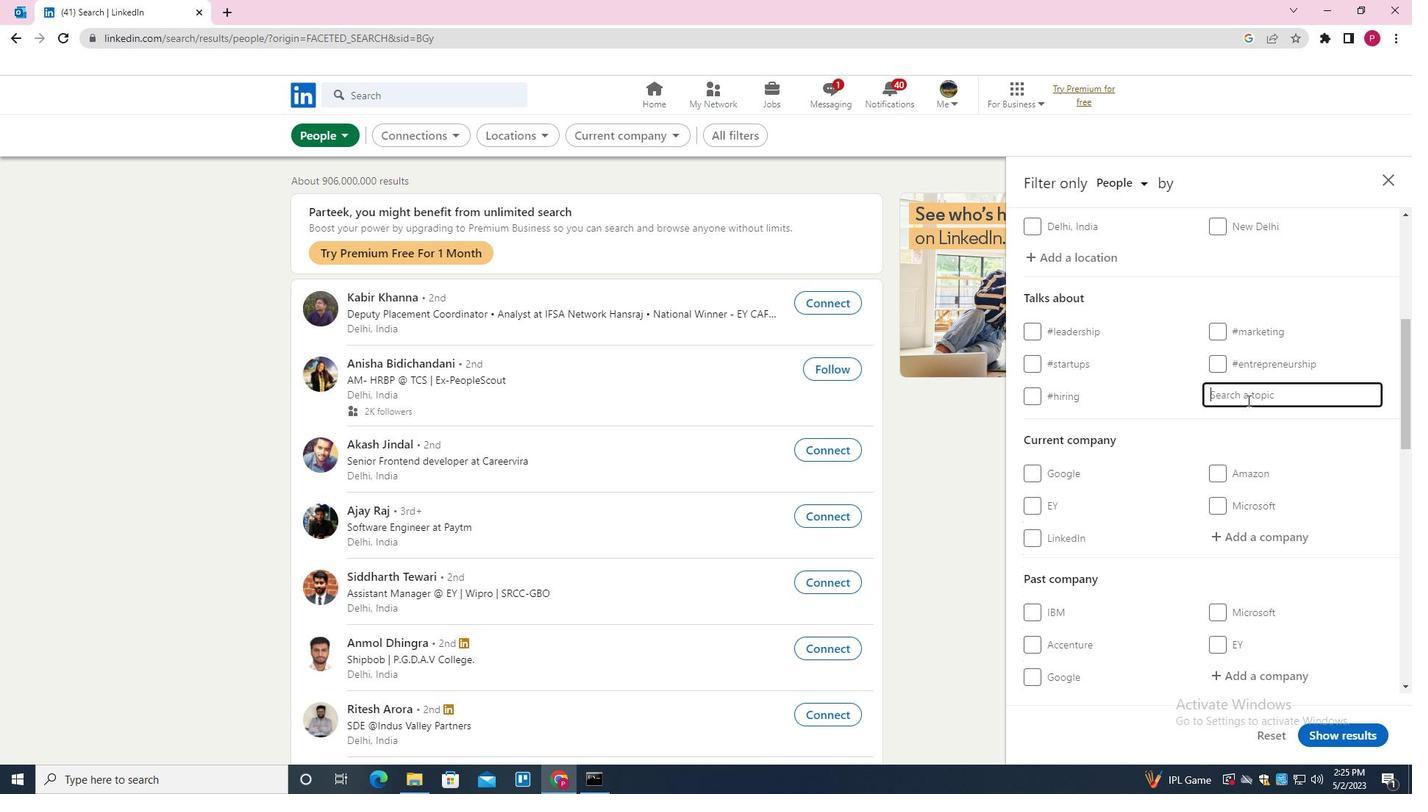 
Action: Key pressed FUTI<Key.backspace>URE<Key.down><Key.enter>
Screenshot: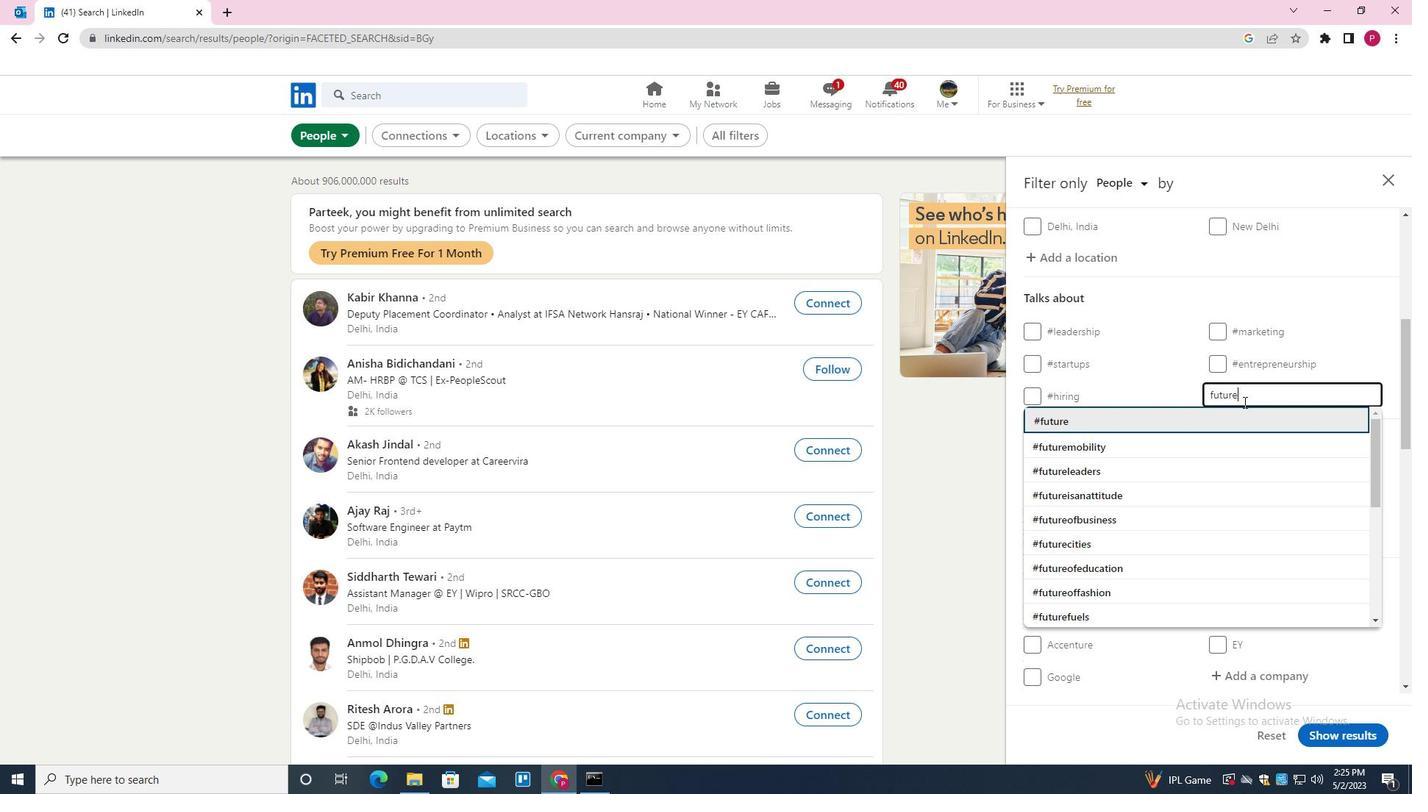 
Action: Mouse moved to (1270, 448)
Screenshot: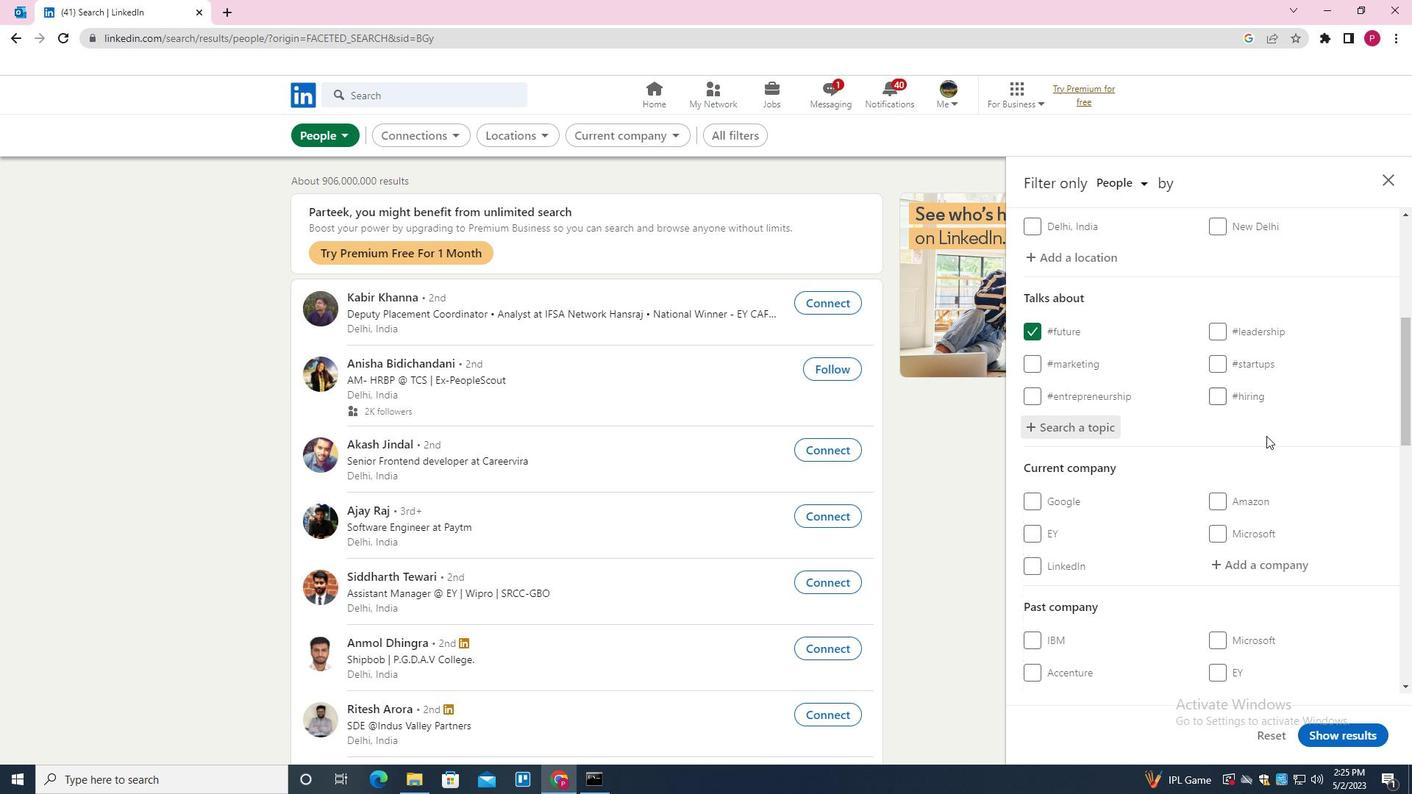 
Action: Mouse scrolled (1270, 447) with delta (0, 0)
Screenshot: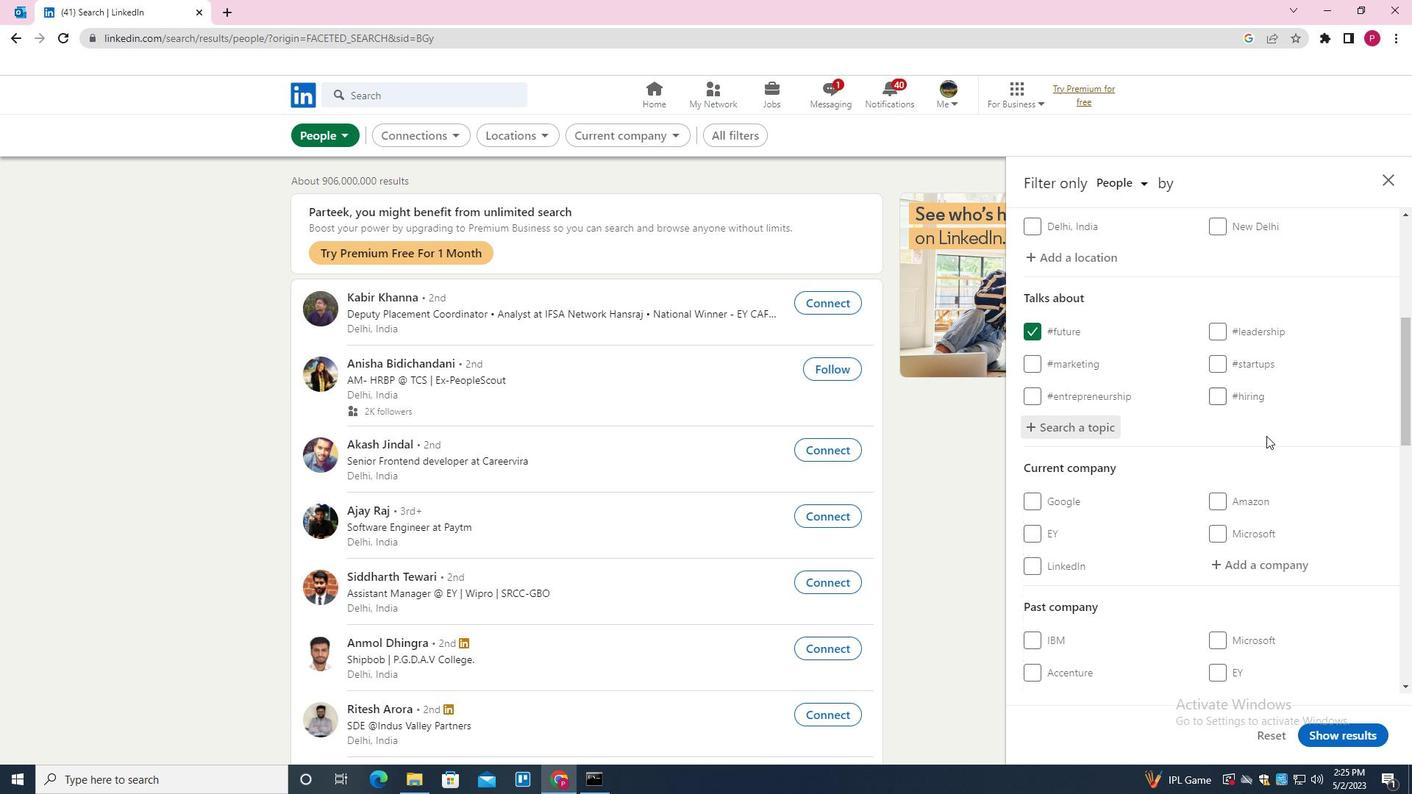 
Action: Mouse moved to (1268, 450)
Screenshot: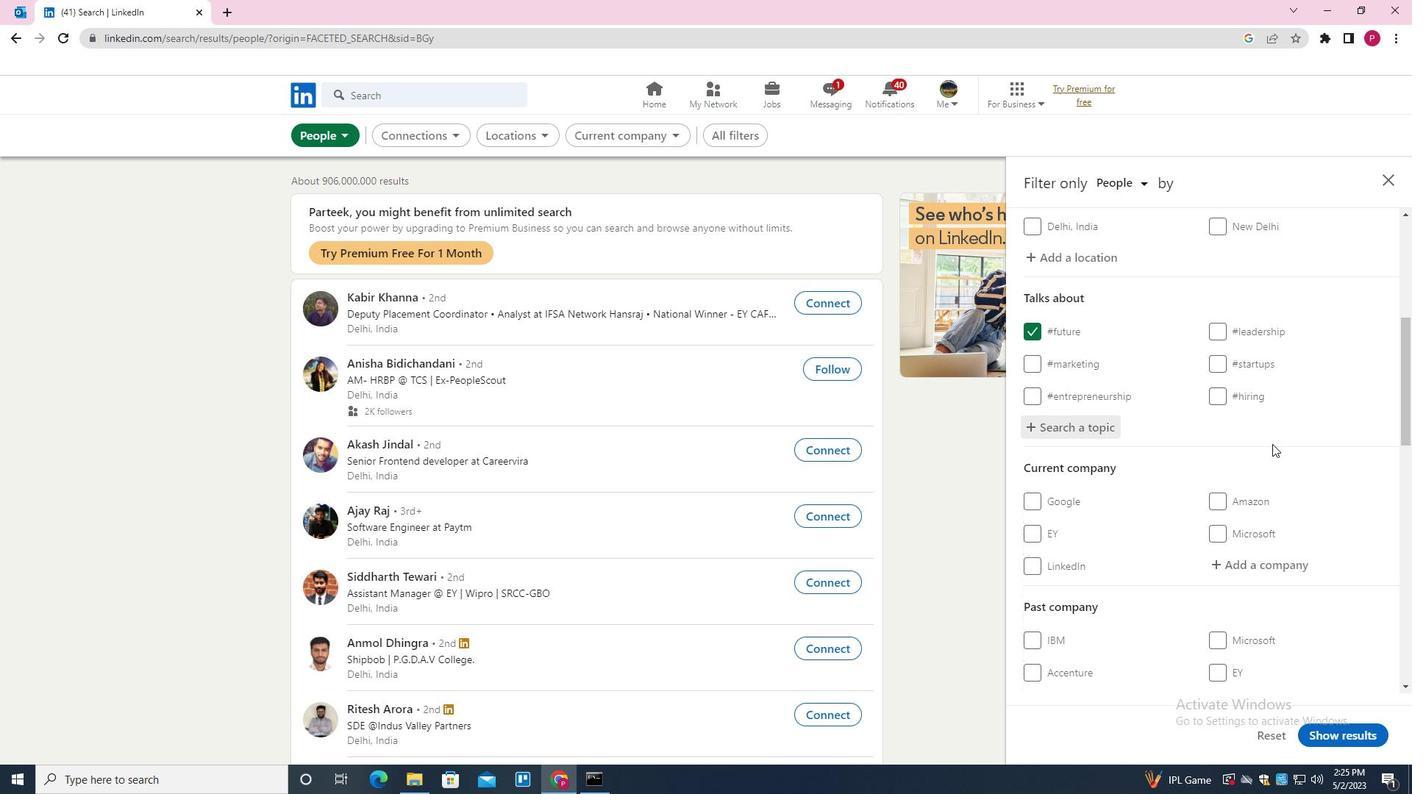 
Action: Mouse scrolled (1268, 449) with delta (0, 0)
Screenshot: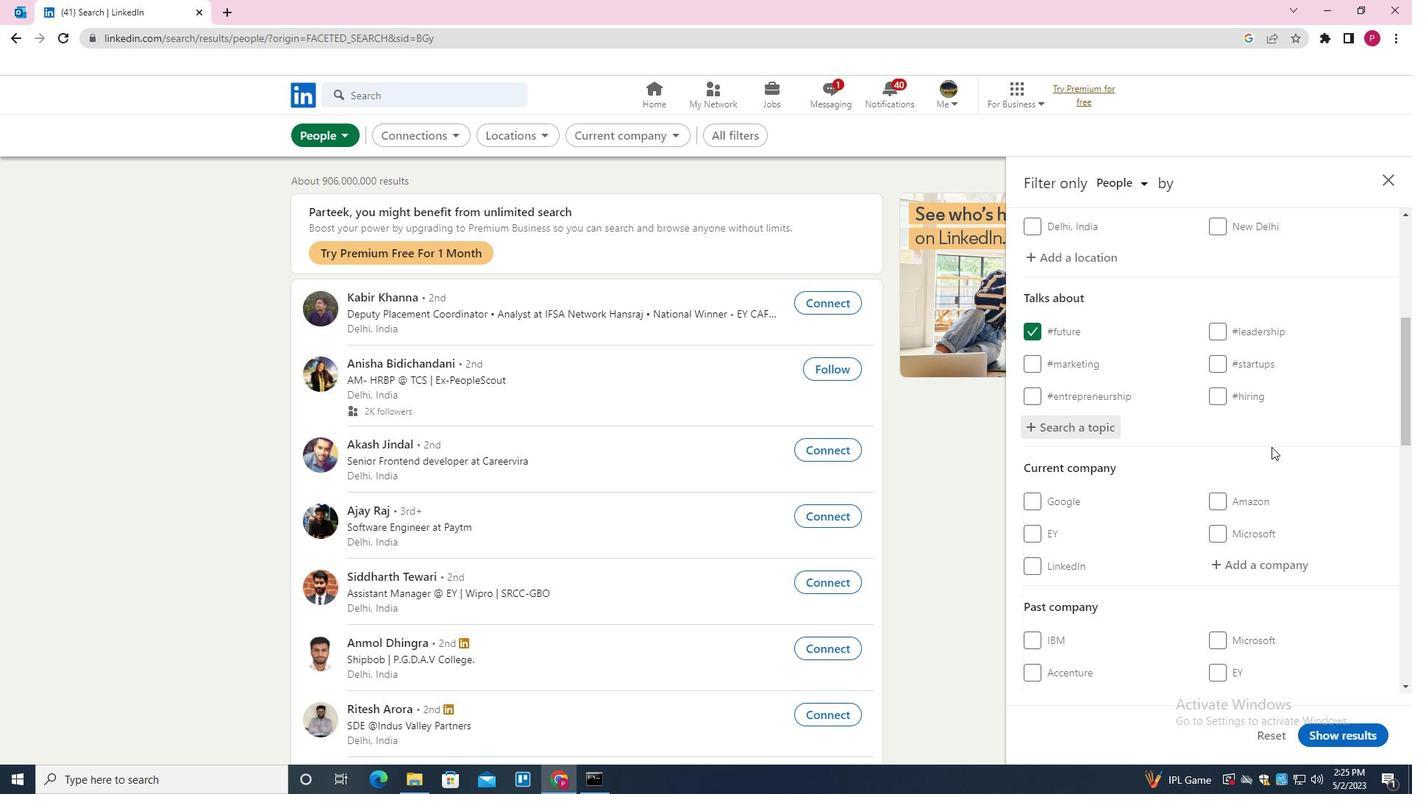 
Action: Mouse moved to (1265, 452)
Screenshot: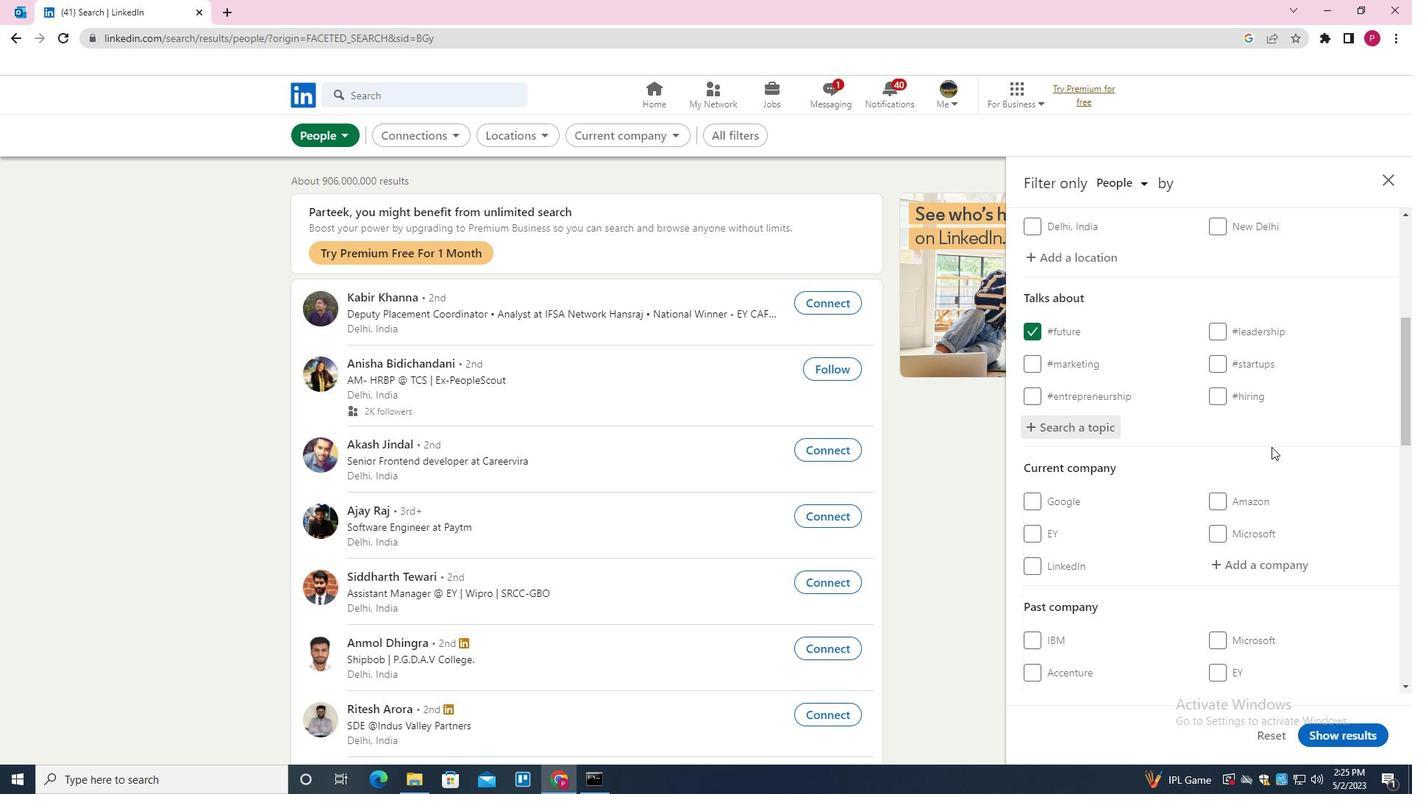 
Action: Mouse scrolled (1265, 451) with delta (0, 0)
Screenshot: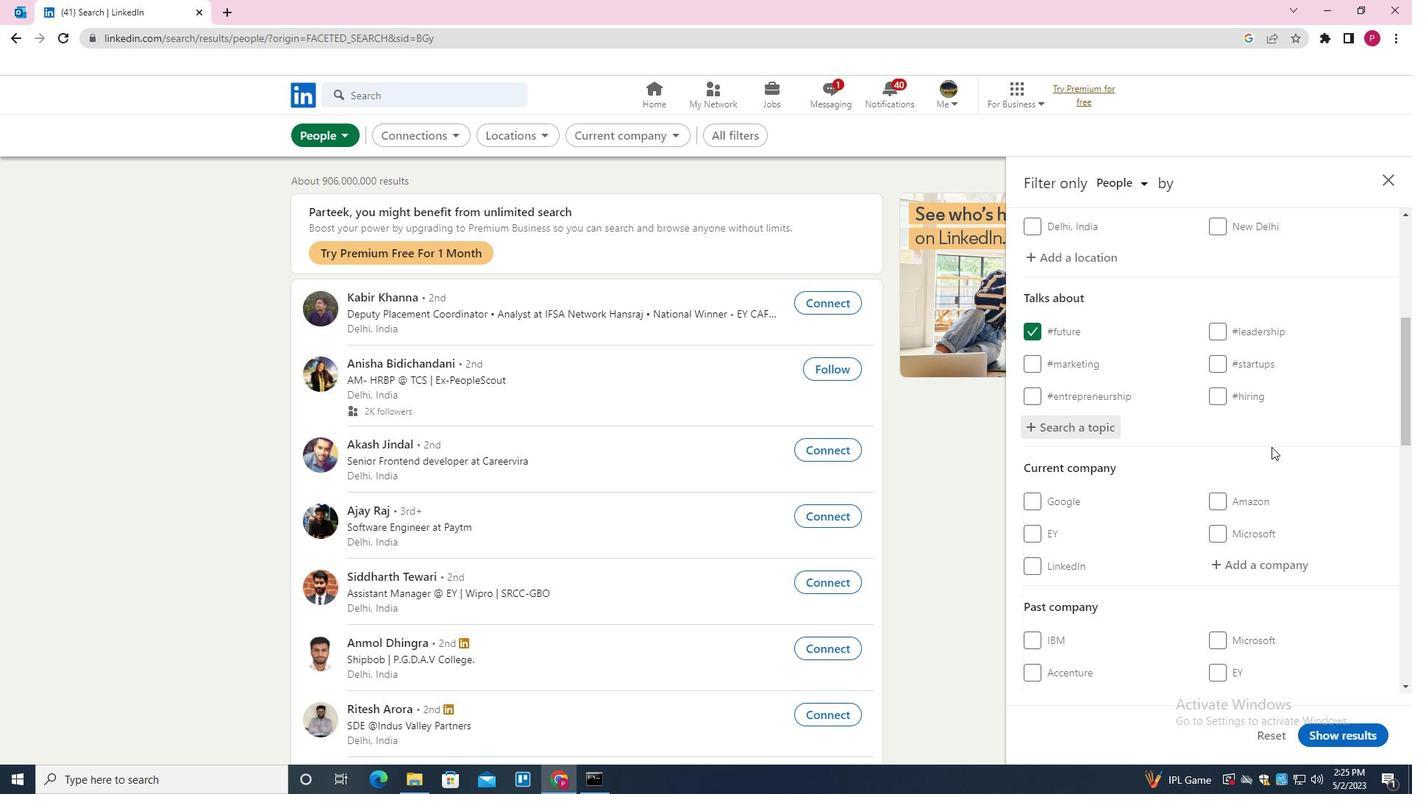 
Action: Mouse moved to (1265, 452)
Screenshot: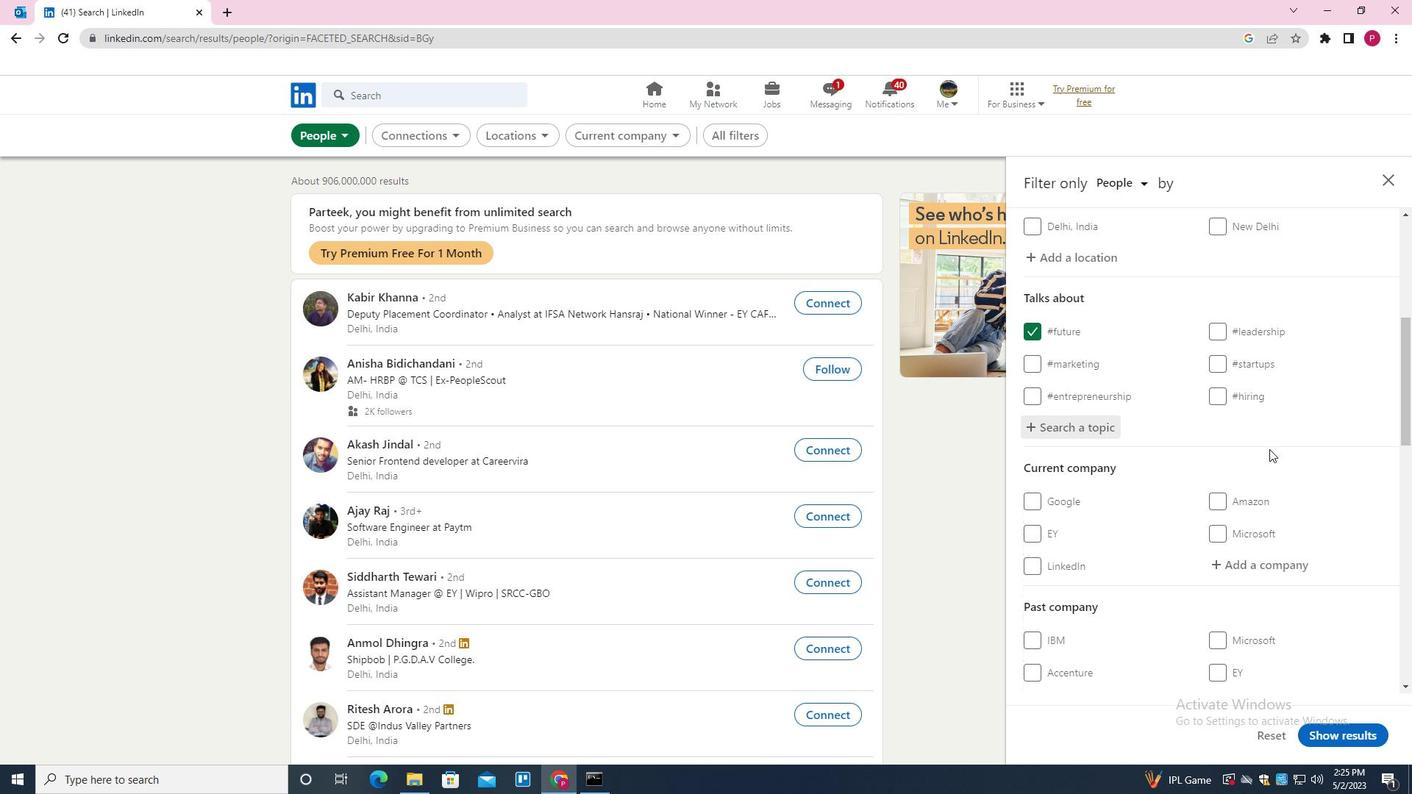 
Action: Mouse scrolled (1265, 451) with delta (0, 0)
Screenshot: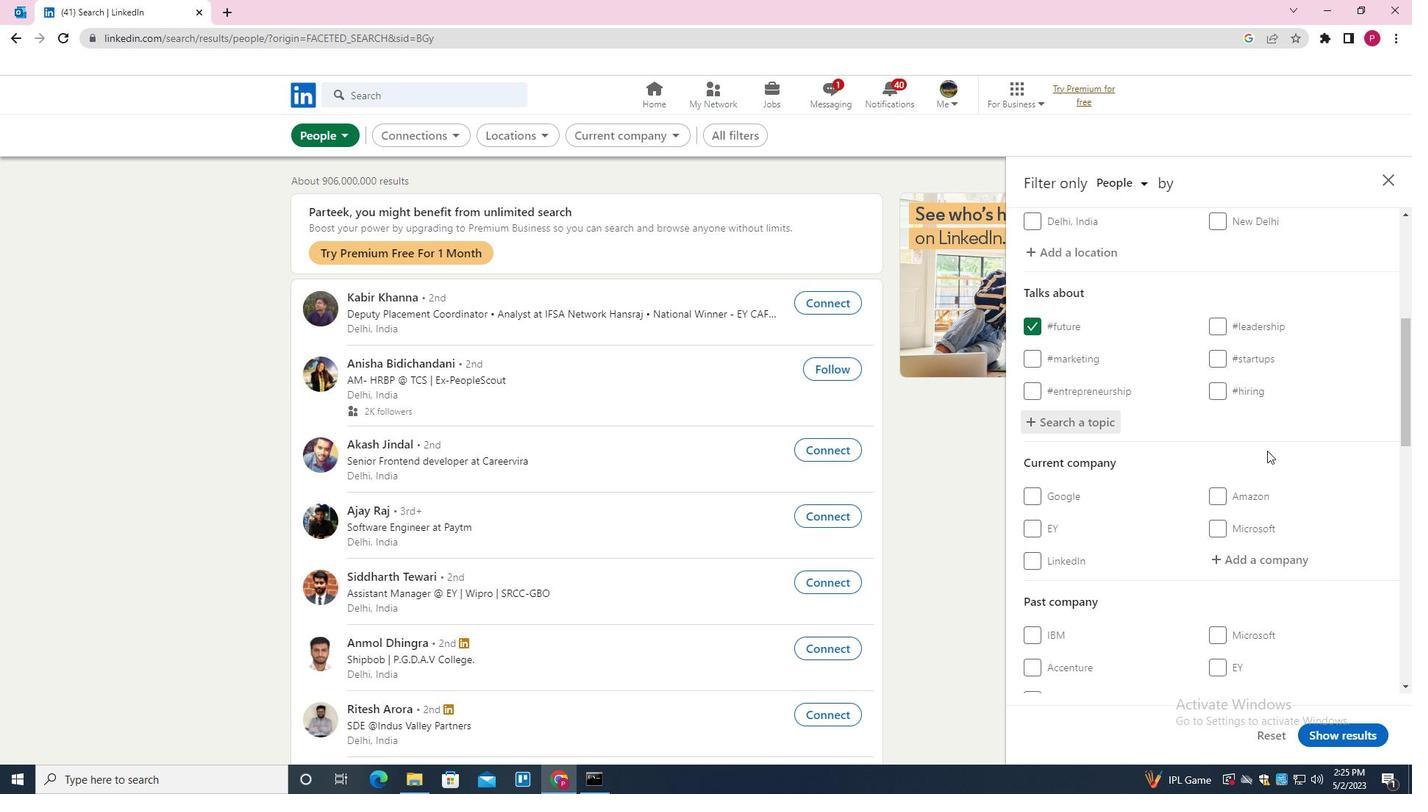
Action: Mouse moved to (1175, 369)
Screenshot: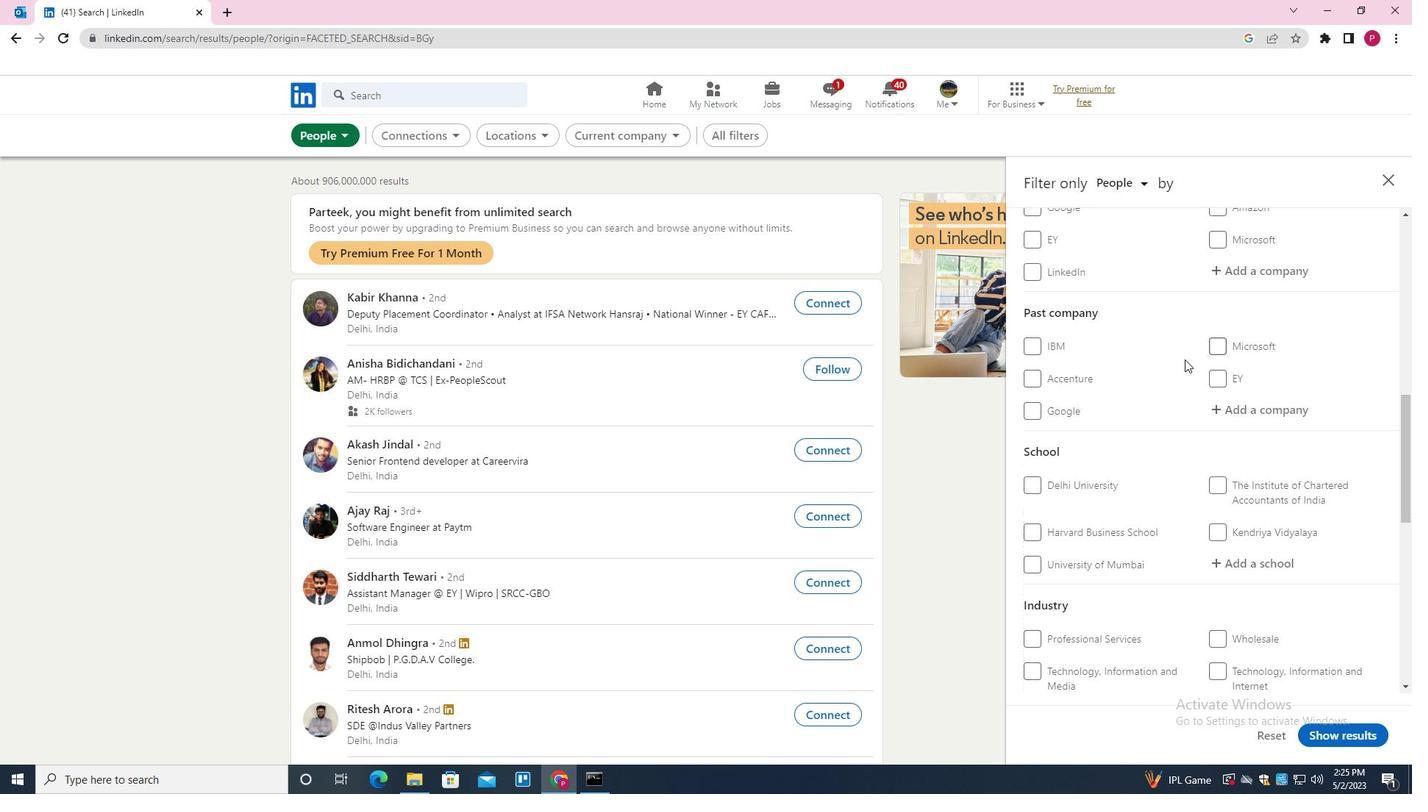
Action: Mouse scrolled (1175, 368) with delta (0, 0)
Screenshot: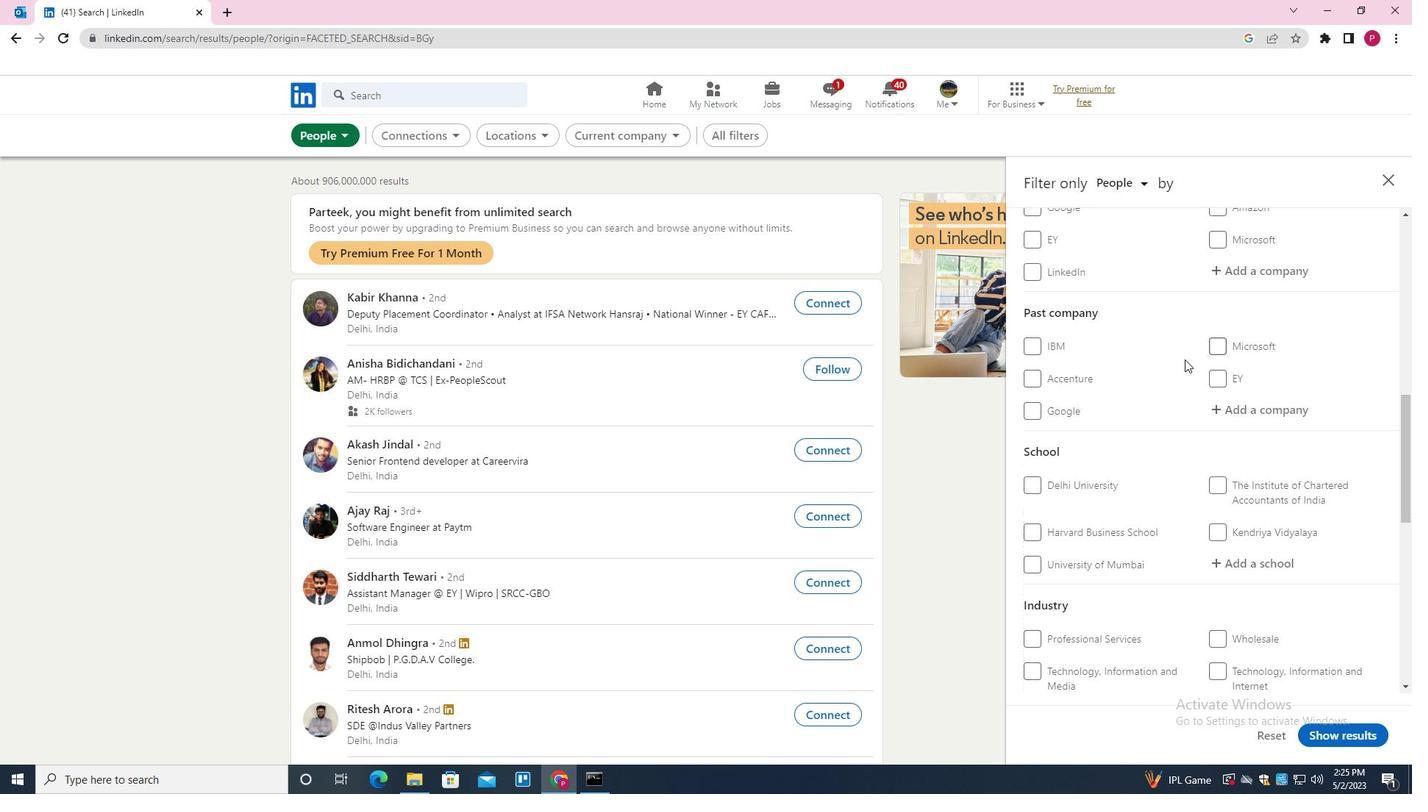 
Action: Mouse moved to (1175, 369)
Screenshot: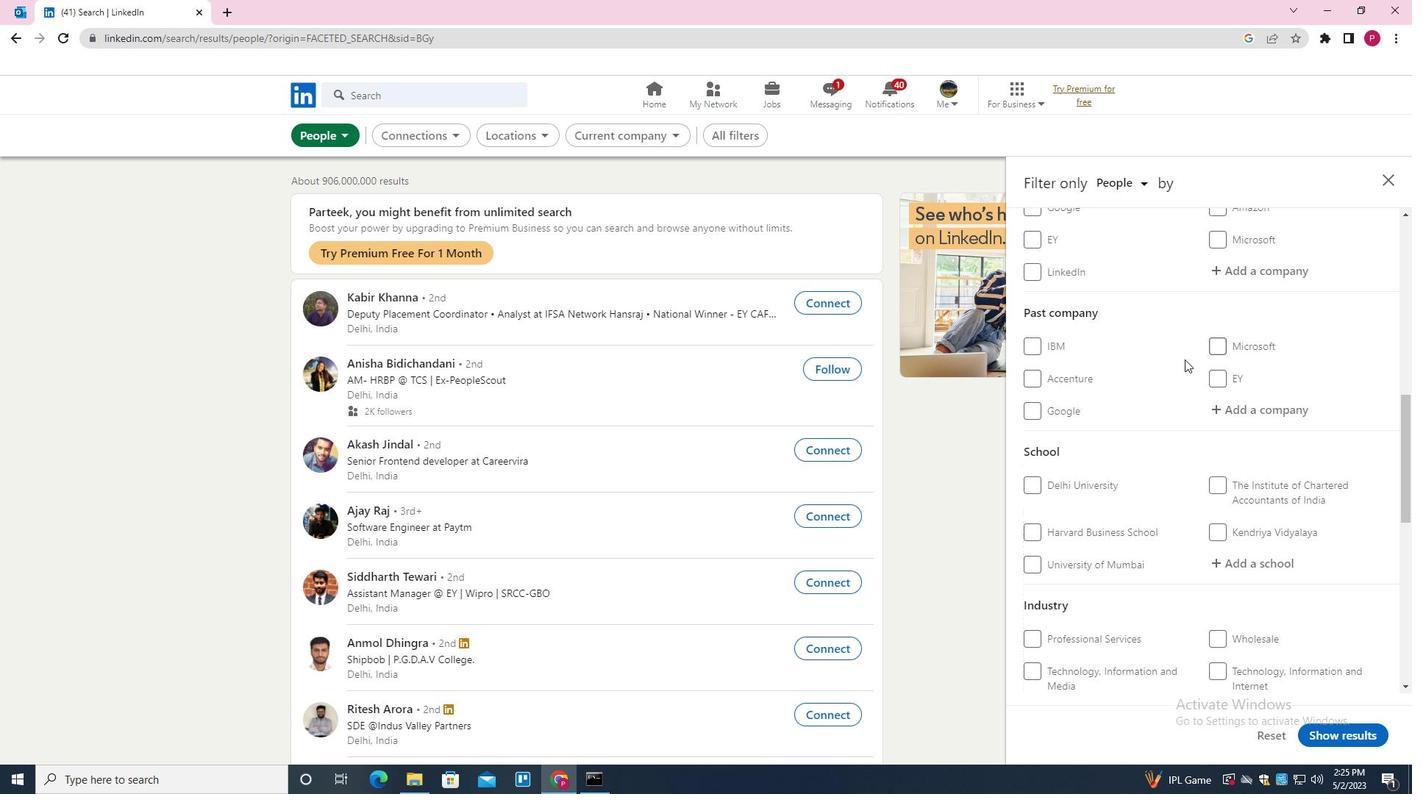 
Action: Mouse scrolled (1175, 369) with delta (0, 0)
Screenshot: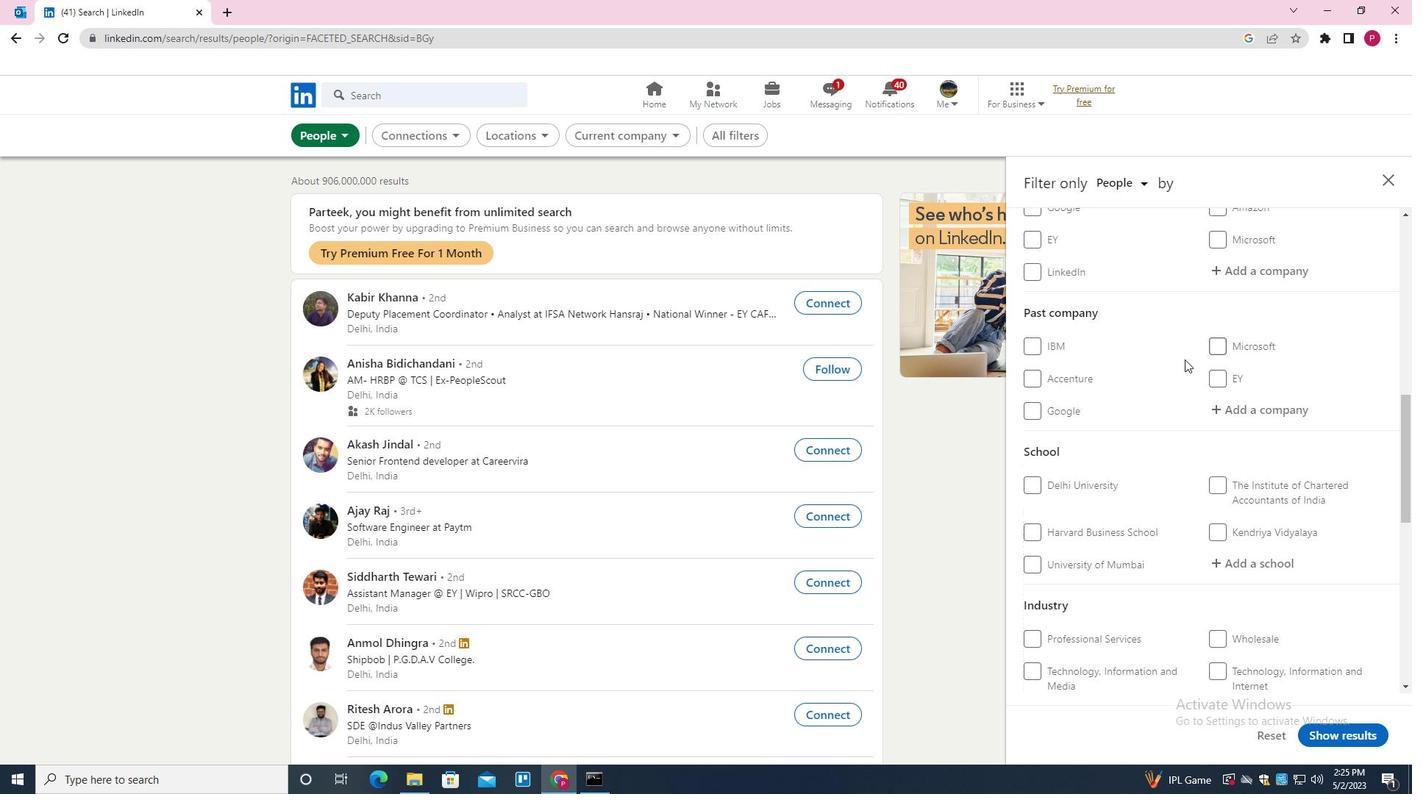 
Action: Mouse moved to (1175, 373)
Screenshot: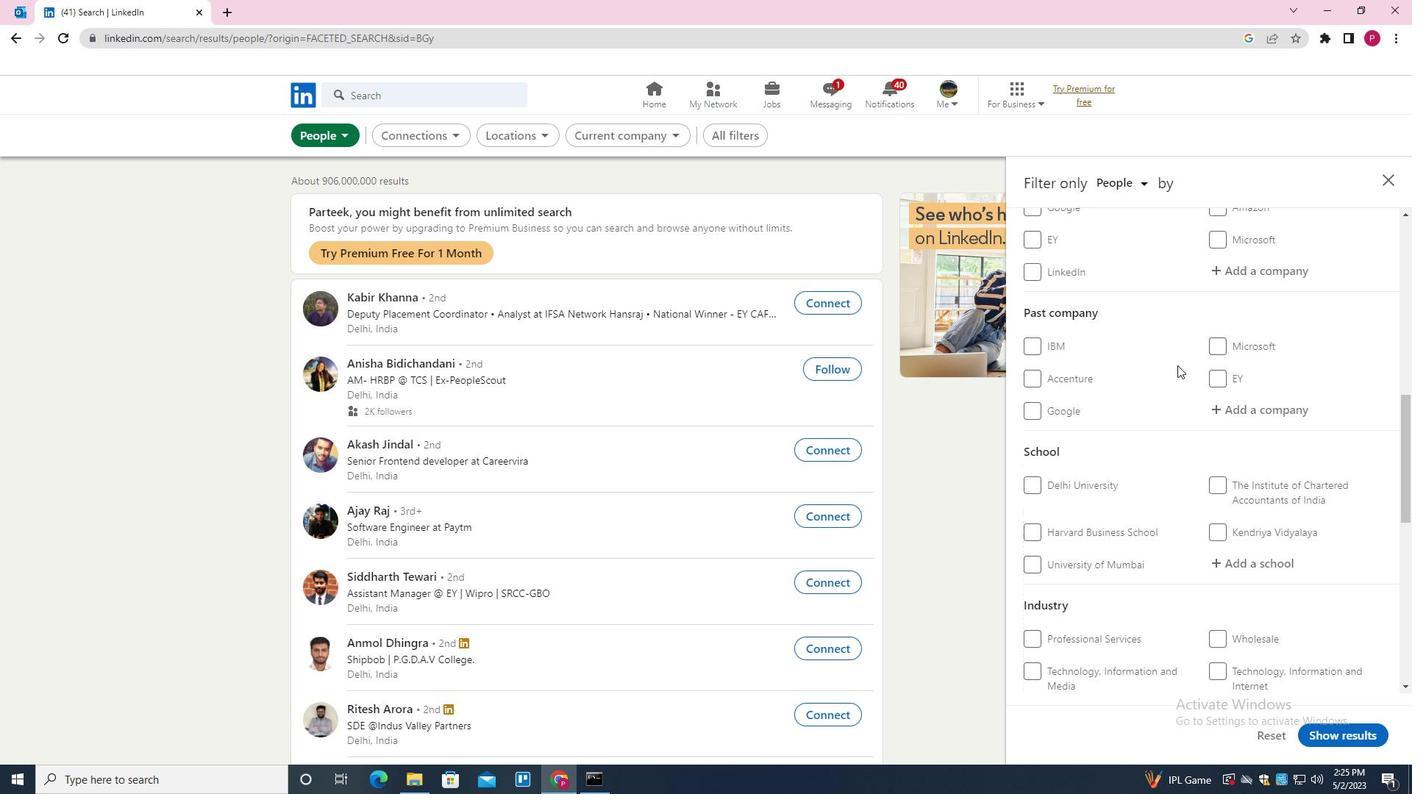 
Action: Mouse scrolled (1175, 372) with delta (0, 0)
Screenshot: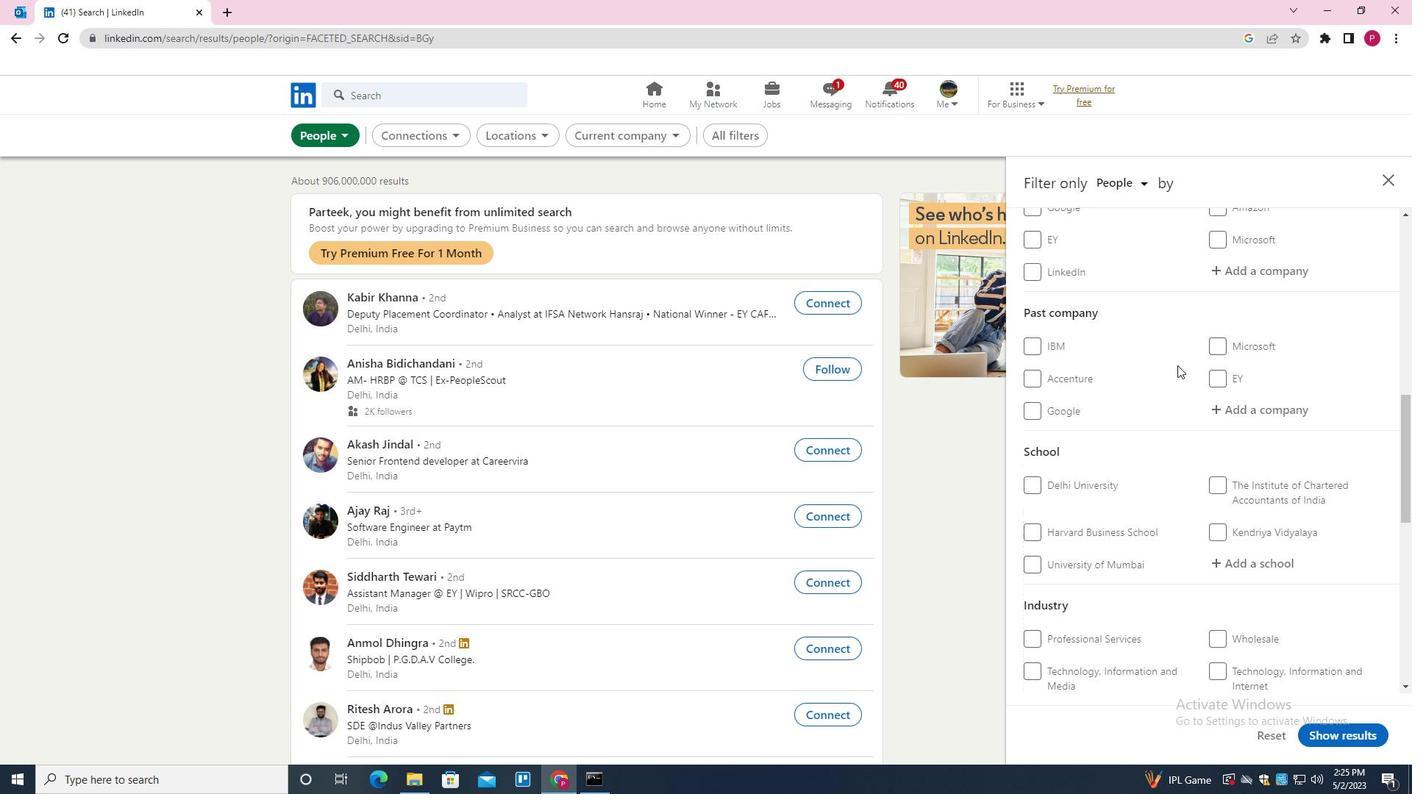 
Action: Mouse moved to (1176, 376)
Screenshot: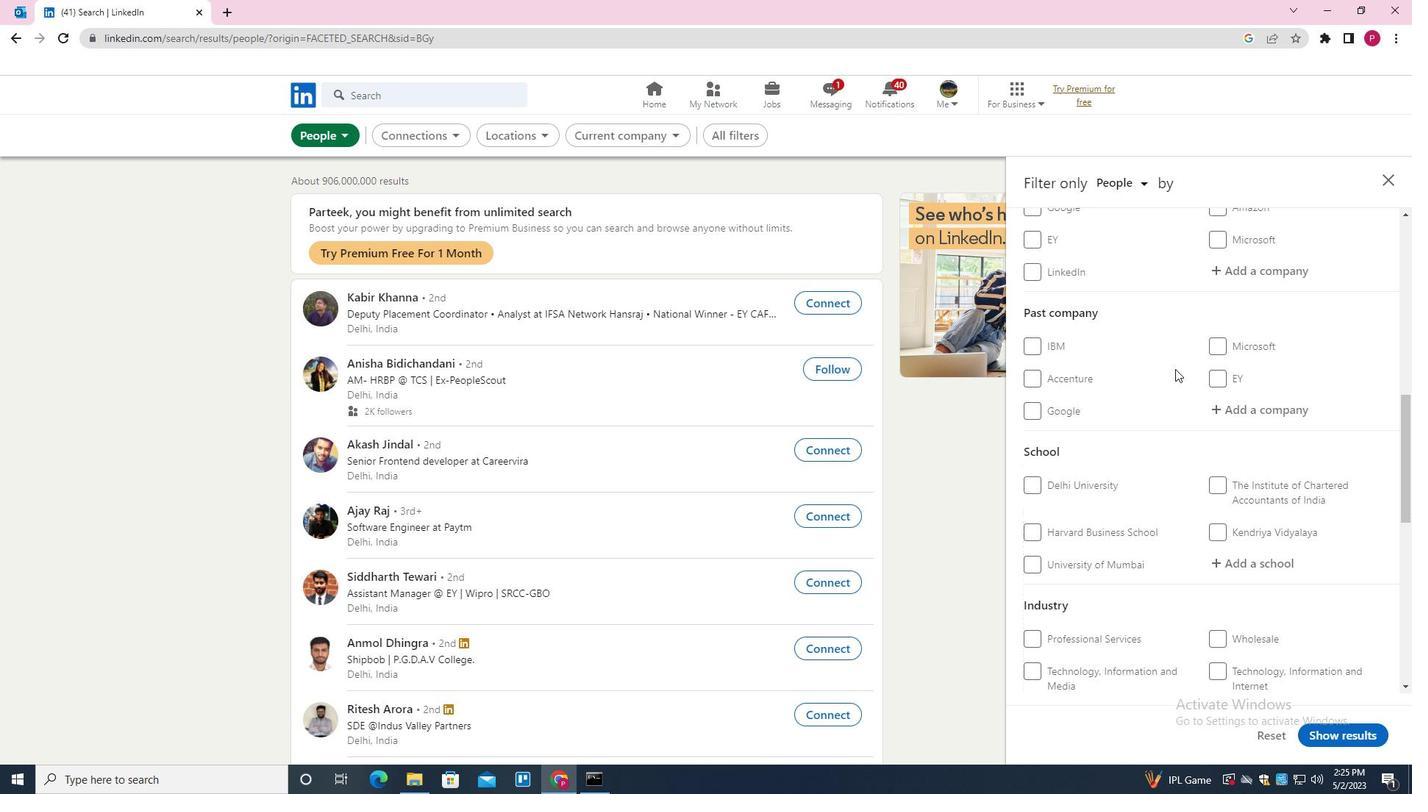 
Action: Mouse scrolled (1176, 375) with delta (0, 0)
Screenshot: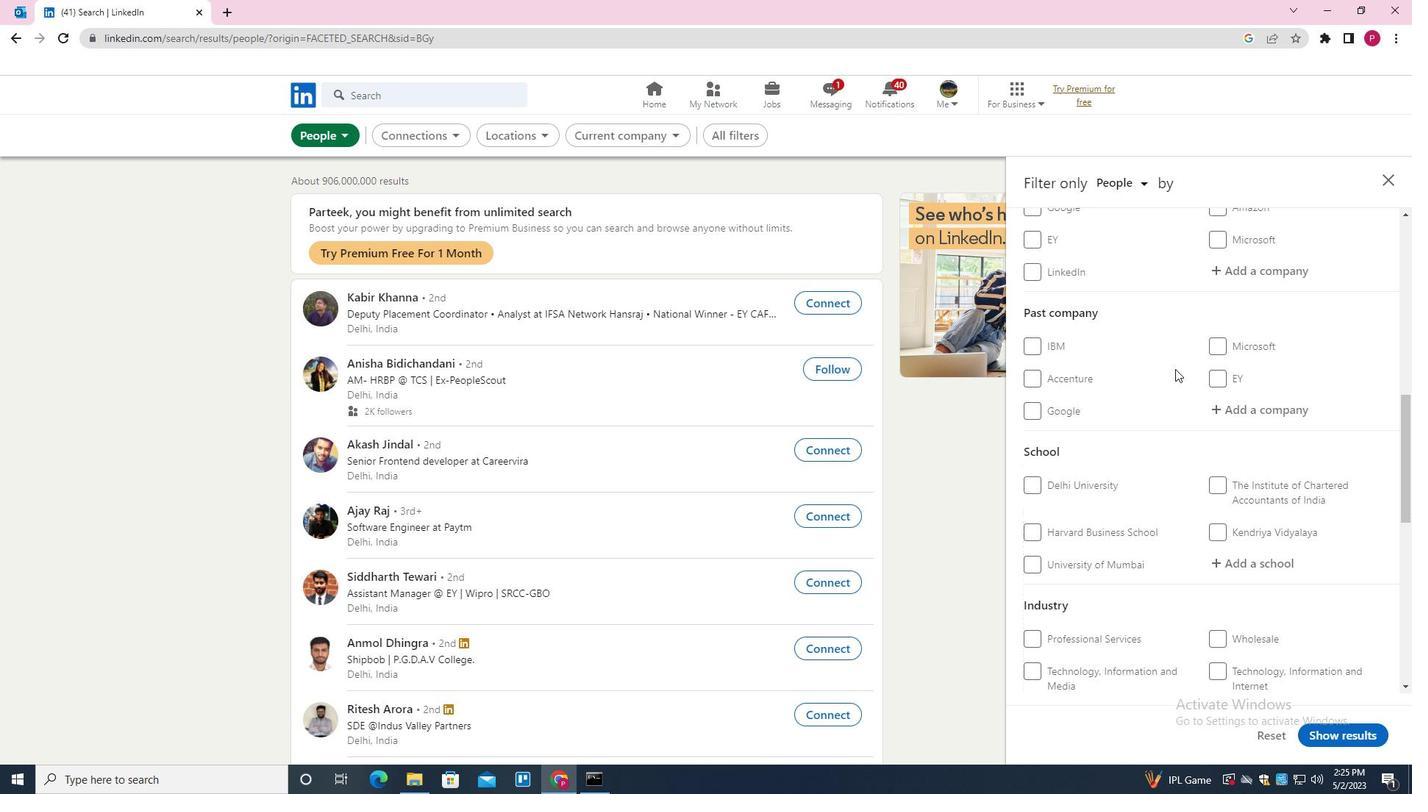 
Action: Mouse moved to (1149, 438)
Screenshot: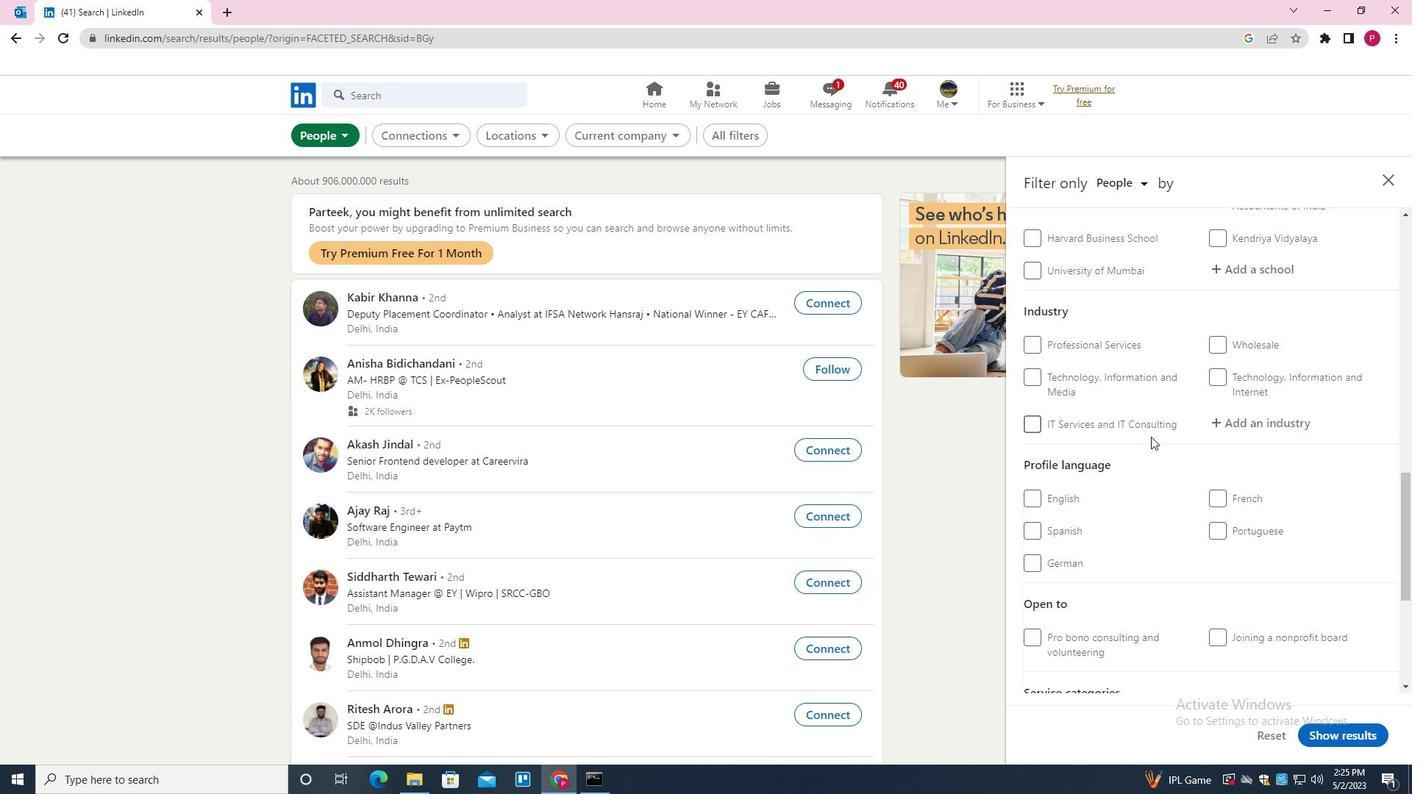 
Action: Mouse scrolled (1149, 437) with delta (0, 0)
Screenshot: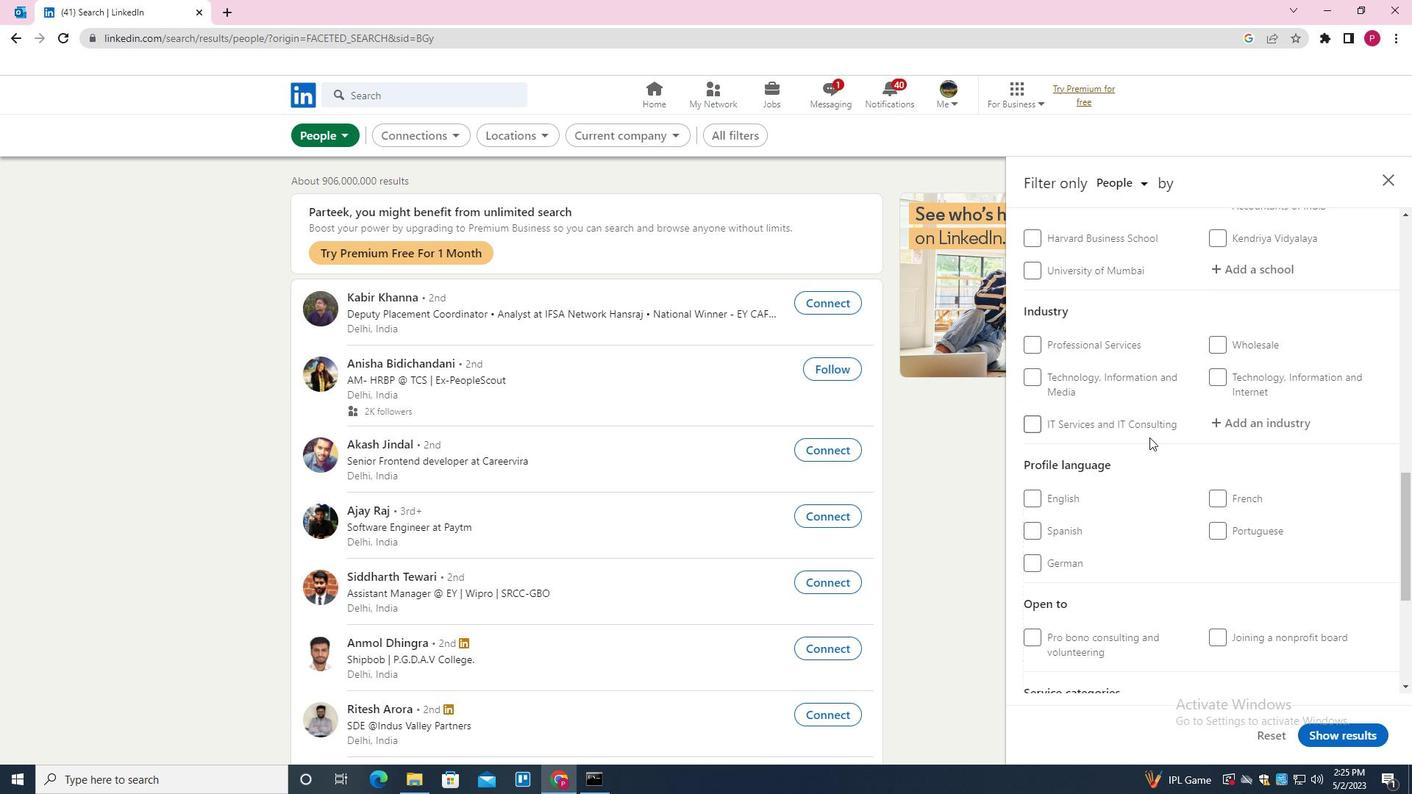 
Action: Mouse scrolled (1149, 437) with delta (0, 0)
Screenshot: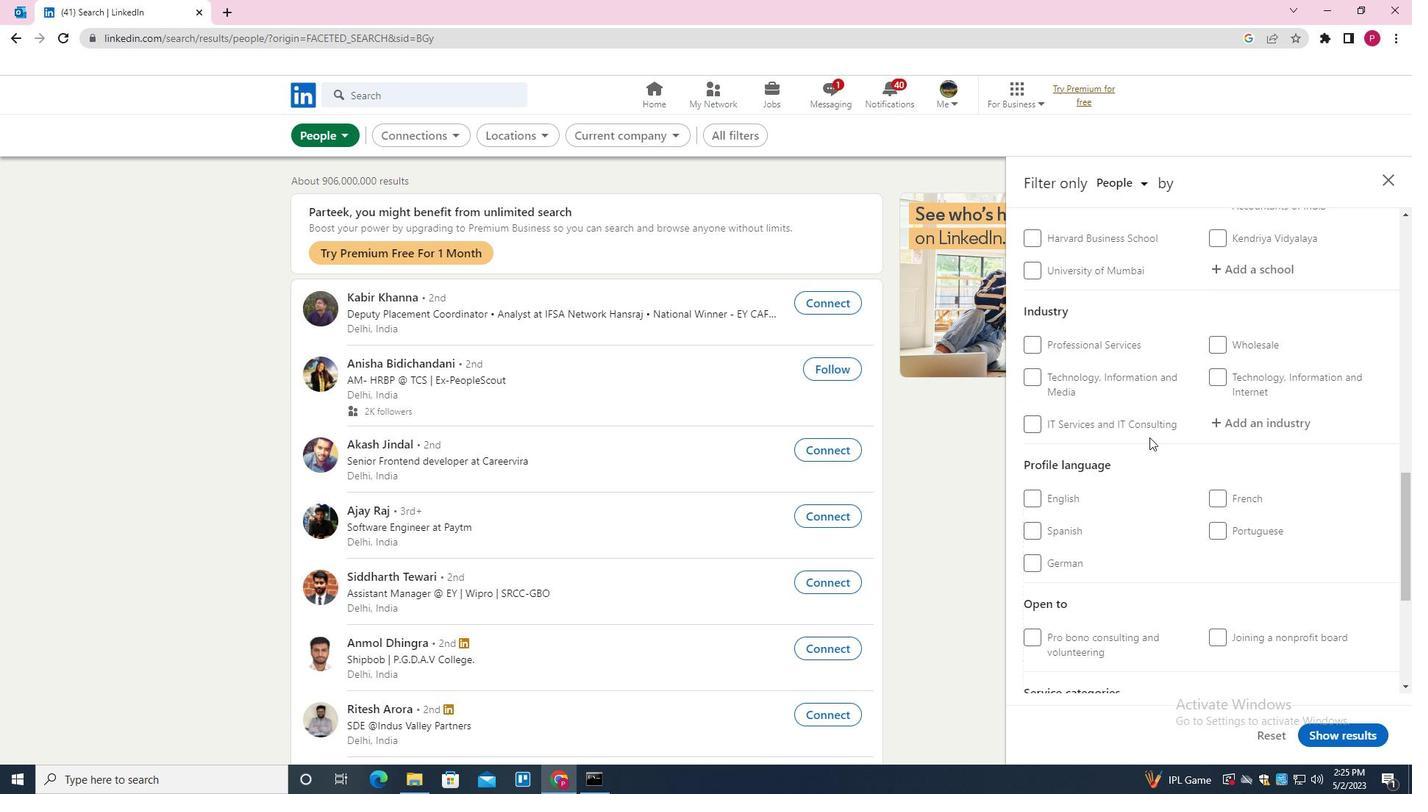 
Action: Mouse moved to (1223, 347)
Screenshot: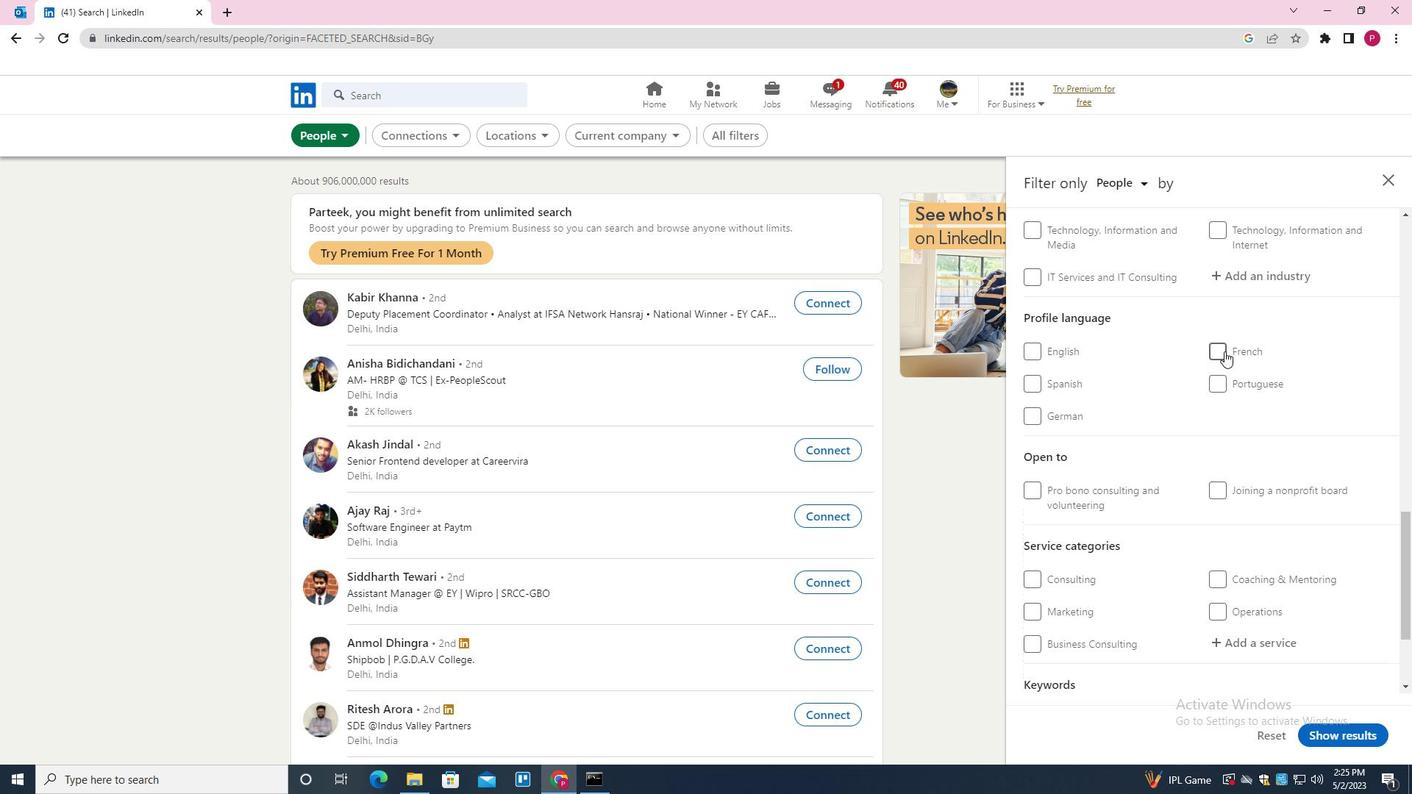 
Action: Mouse pressed left at (1223, 347)
Screenshot: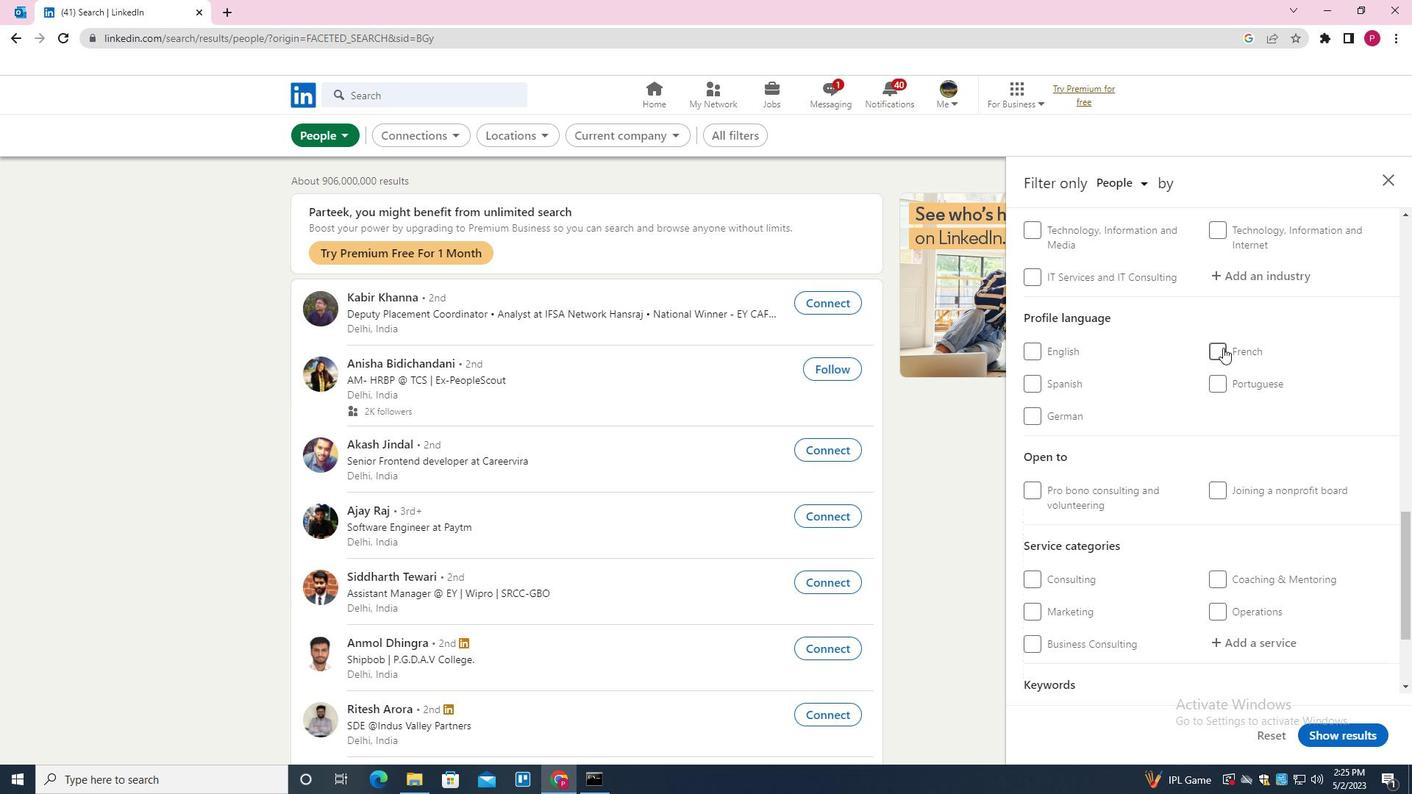 
Action: Mouse moved to (1152, 422)
Screenshot: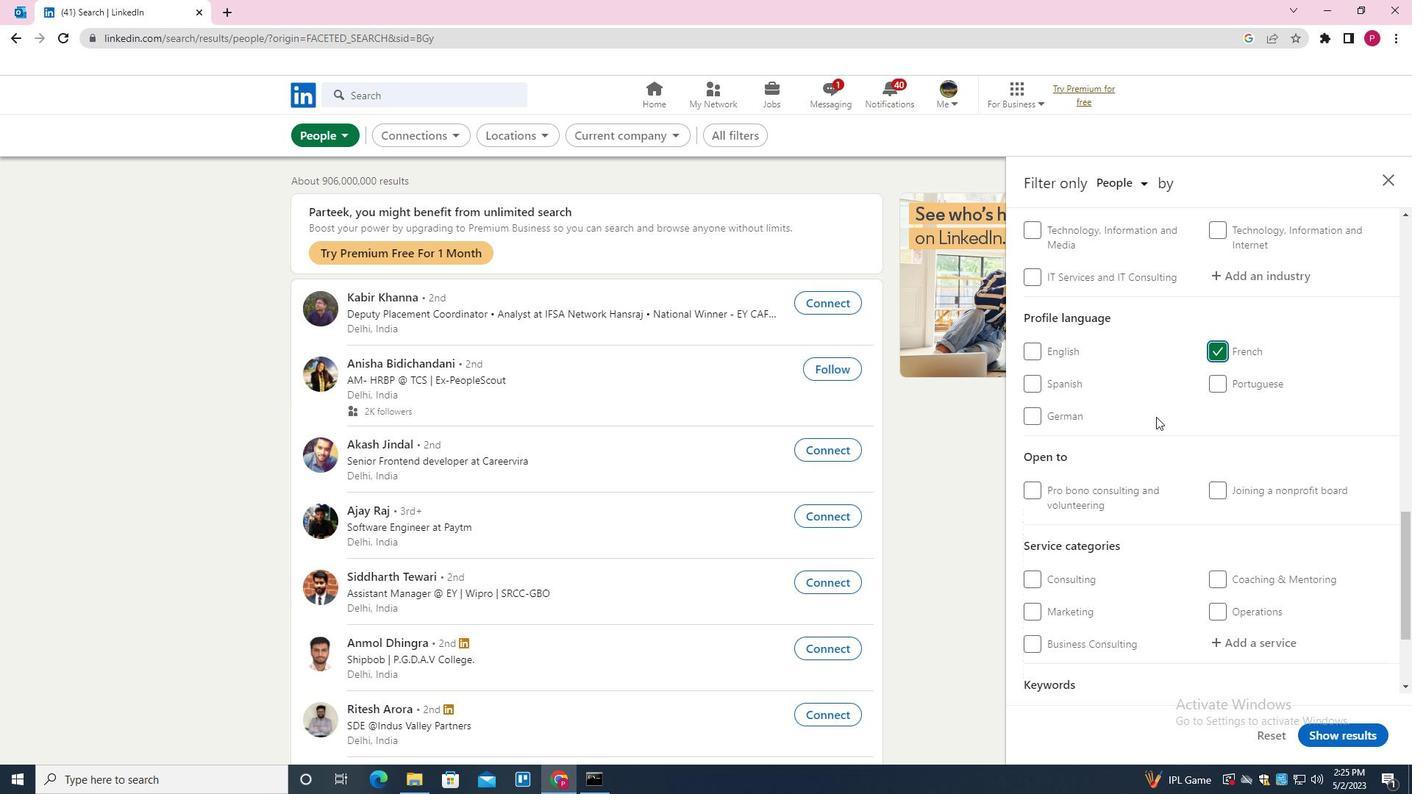 
Action: Mouse scrolled (1152, 423) with delta (0, 0)
Screenshot: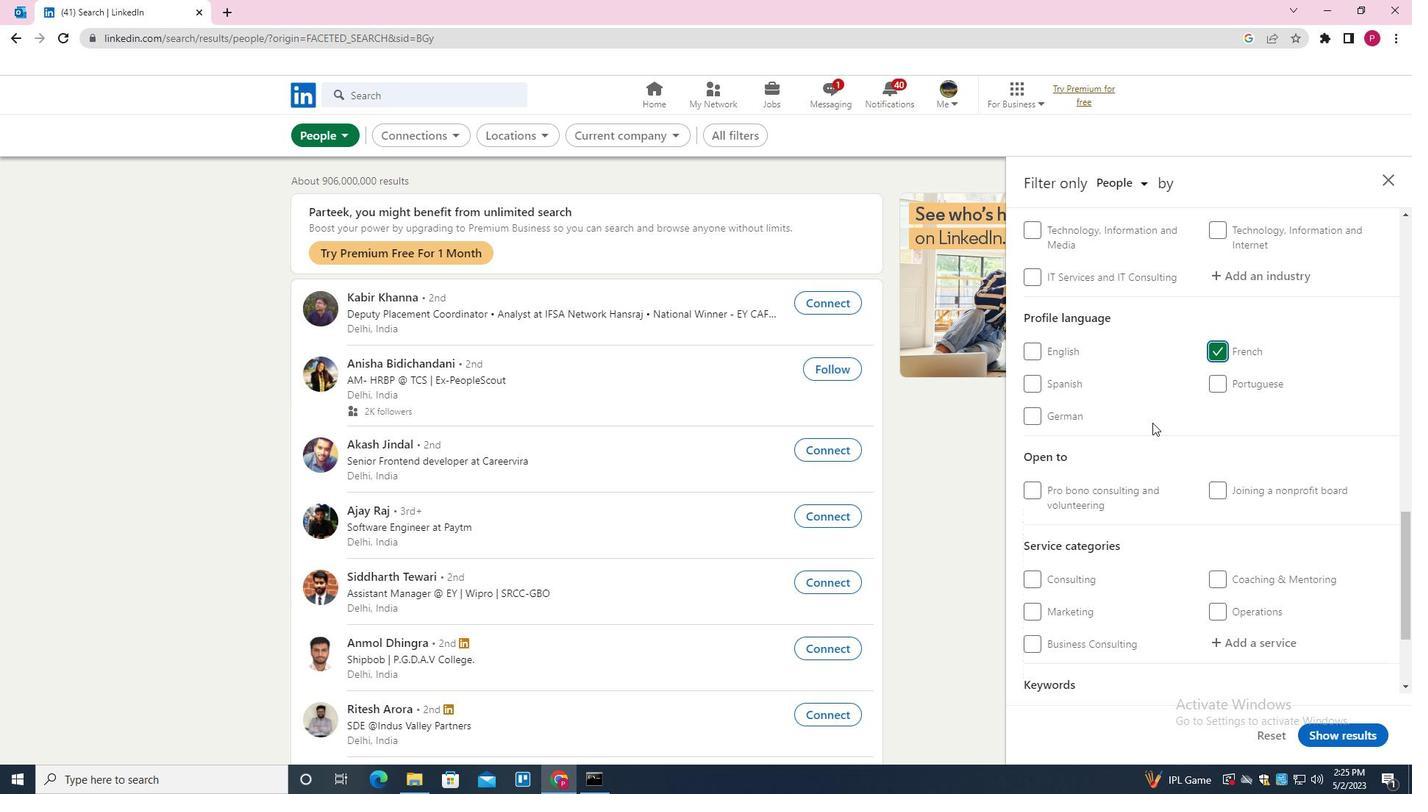 
Action: Mouse scrolled (1152, 423) with delta (0, 0)
Screenshot: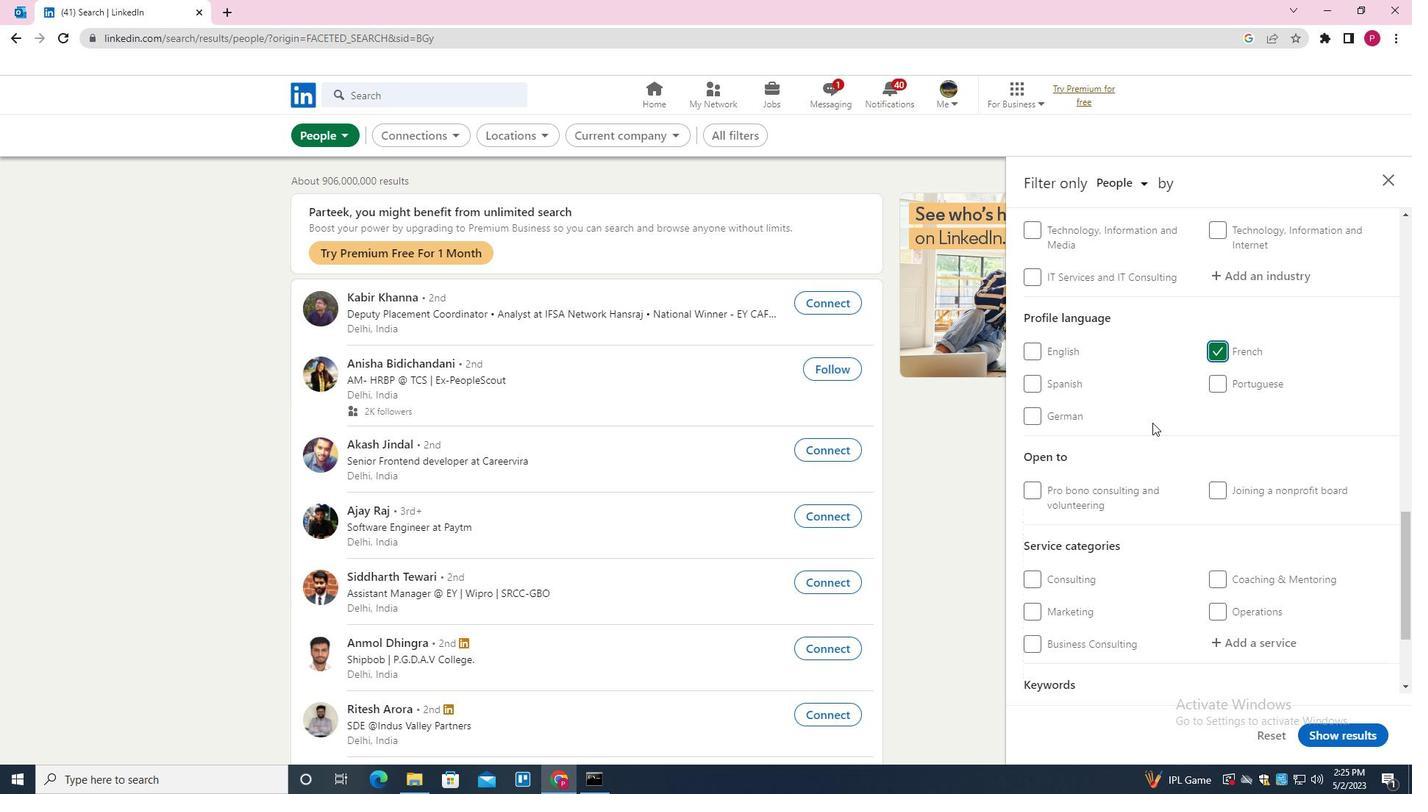 
Action: Mouse scrolled (1152, 423) with delta (0, 0)
Screenshot: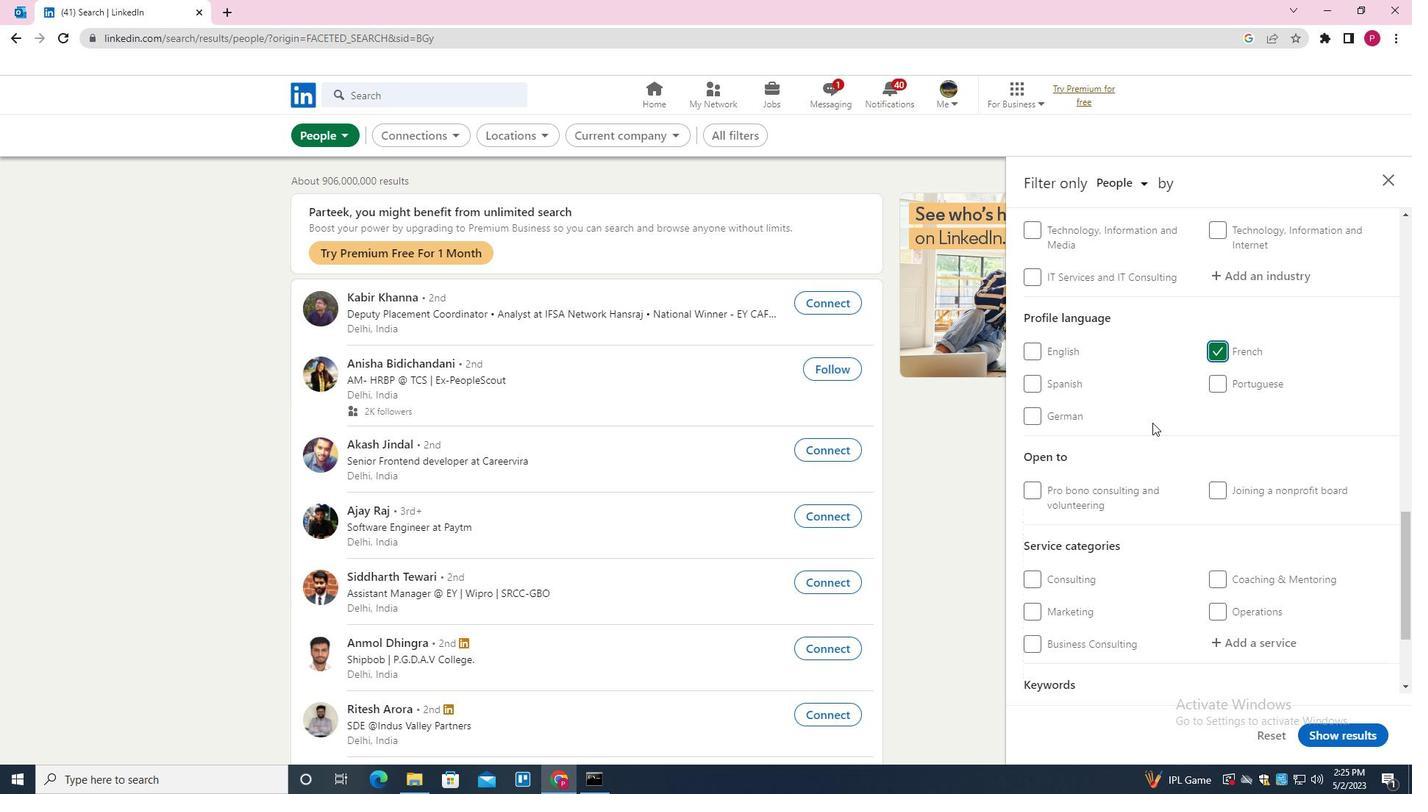 
Action: Mouse scrolled (1152, 423) with delta (0, 0)
Screenshot: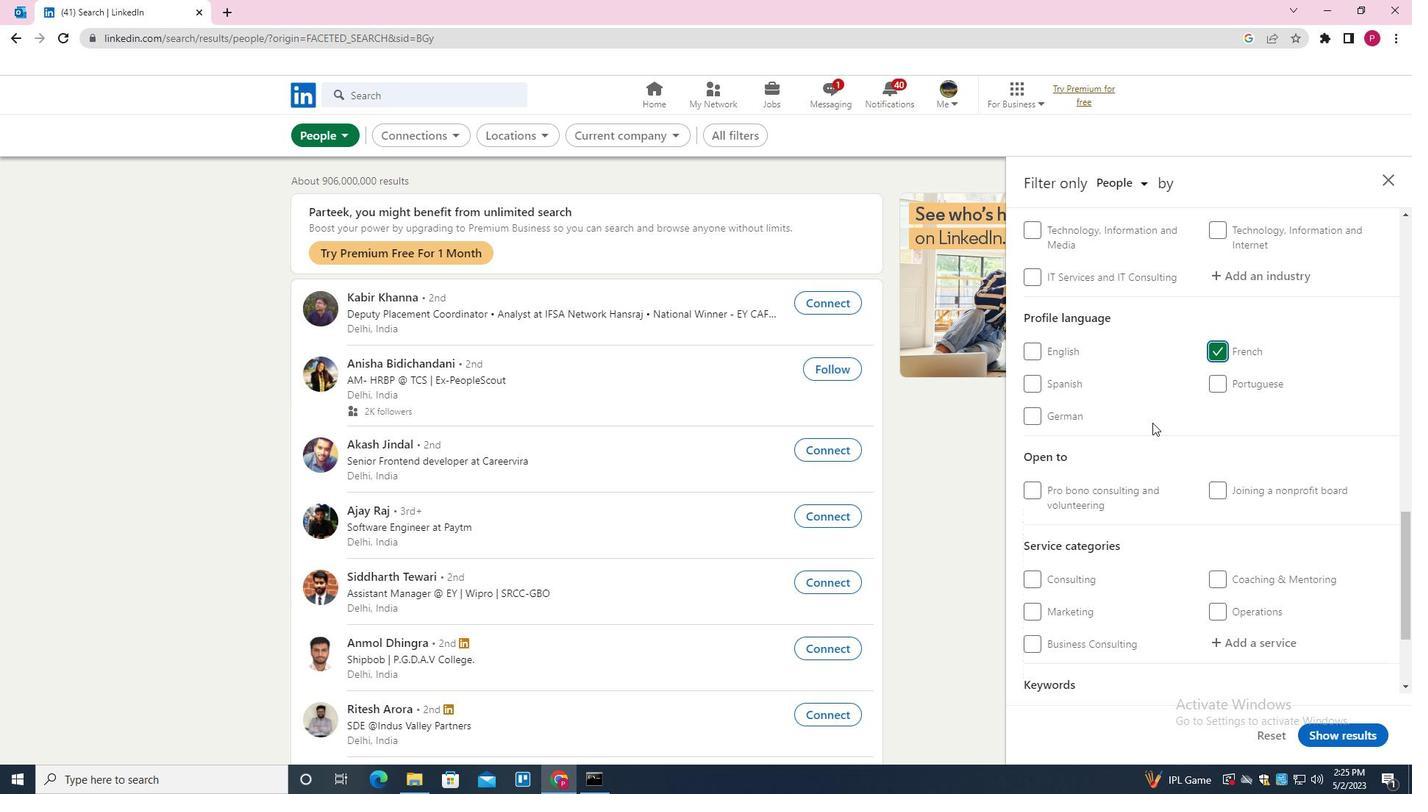 
Action: Mouse scrolled (1152, 423) with delta (0, 0)
Screenshot: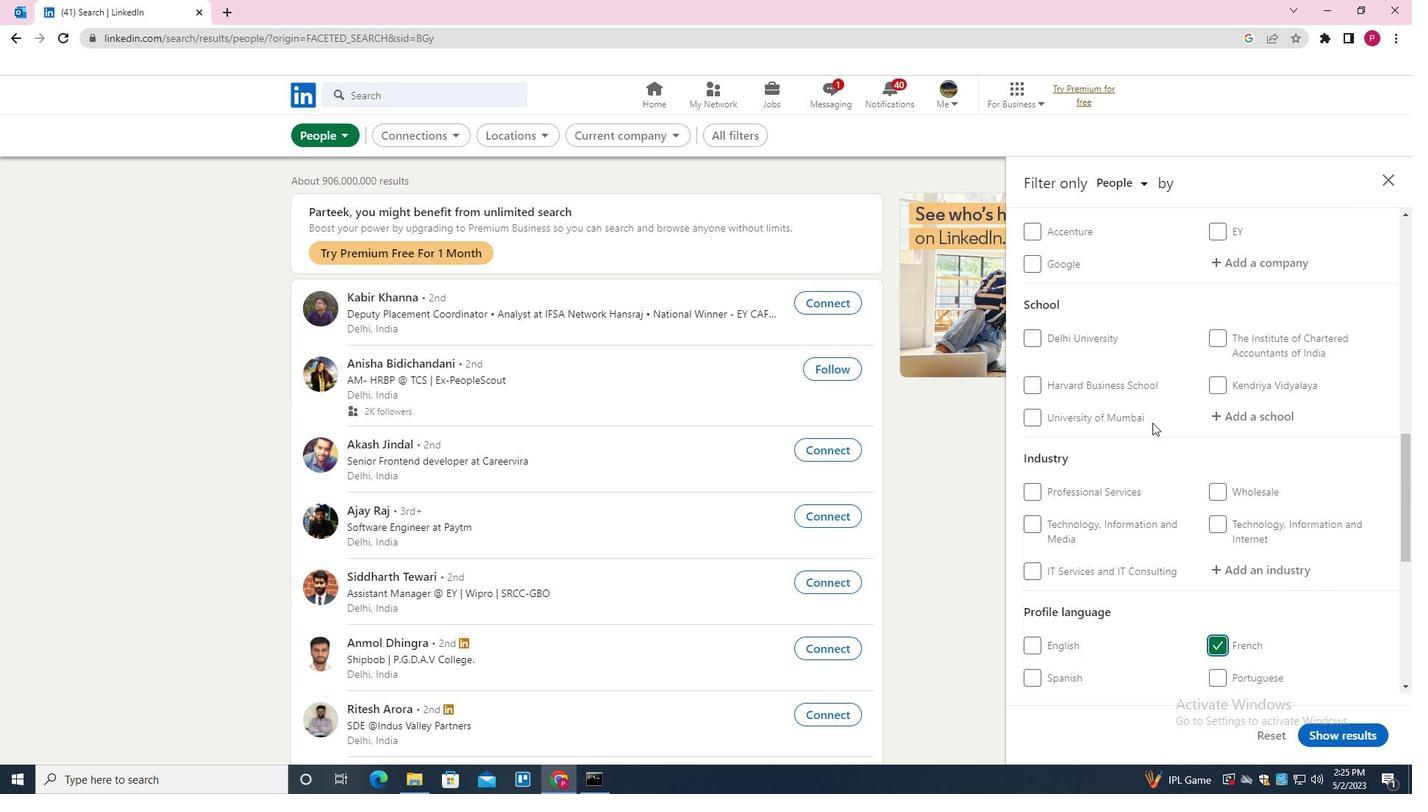 
Action: Mouse scrolled (1152, 423) with delta (0, 0)
Screenshot: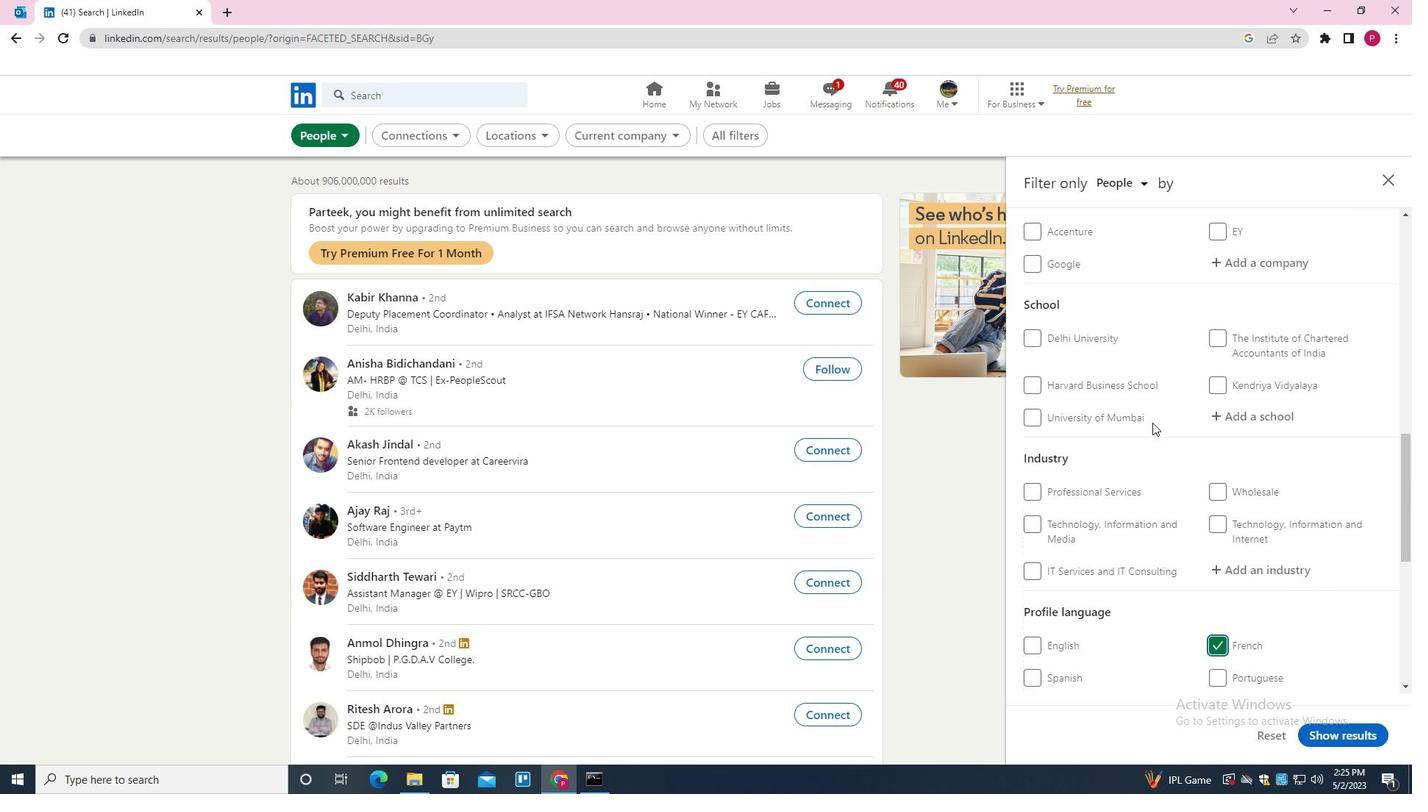 
Action: Mouse scrolled (1152, 423) with delta (0, 0)
Screenshot: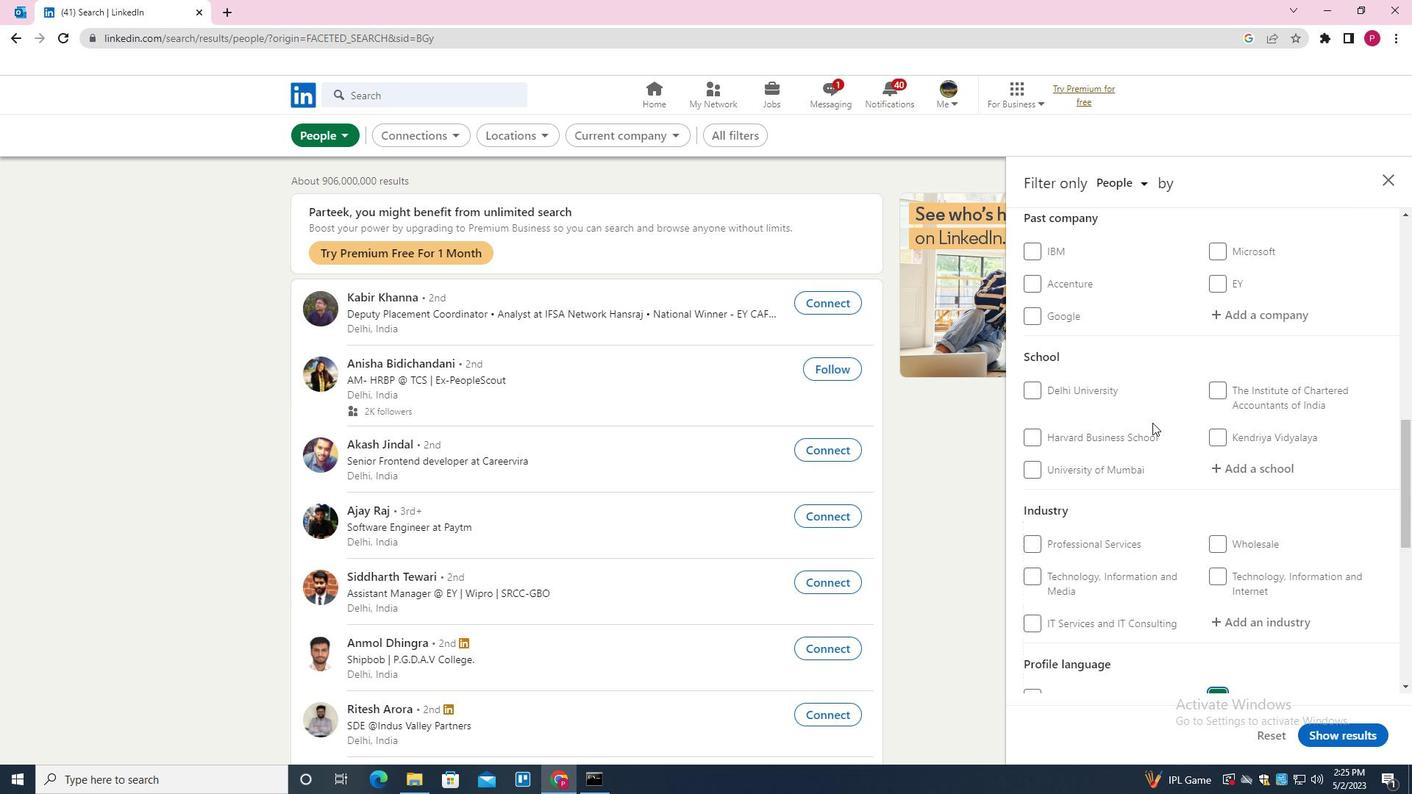 
Action: Mouse scrolled (1152, 423) with delta (0, 0)
Screenshot: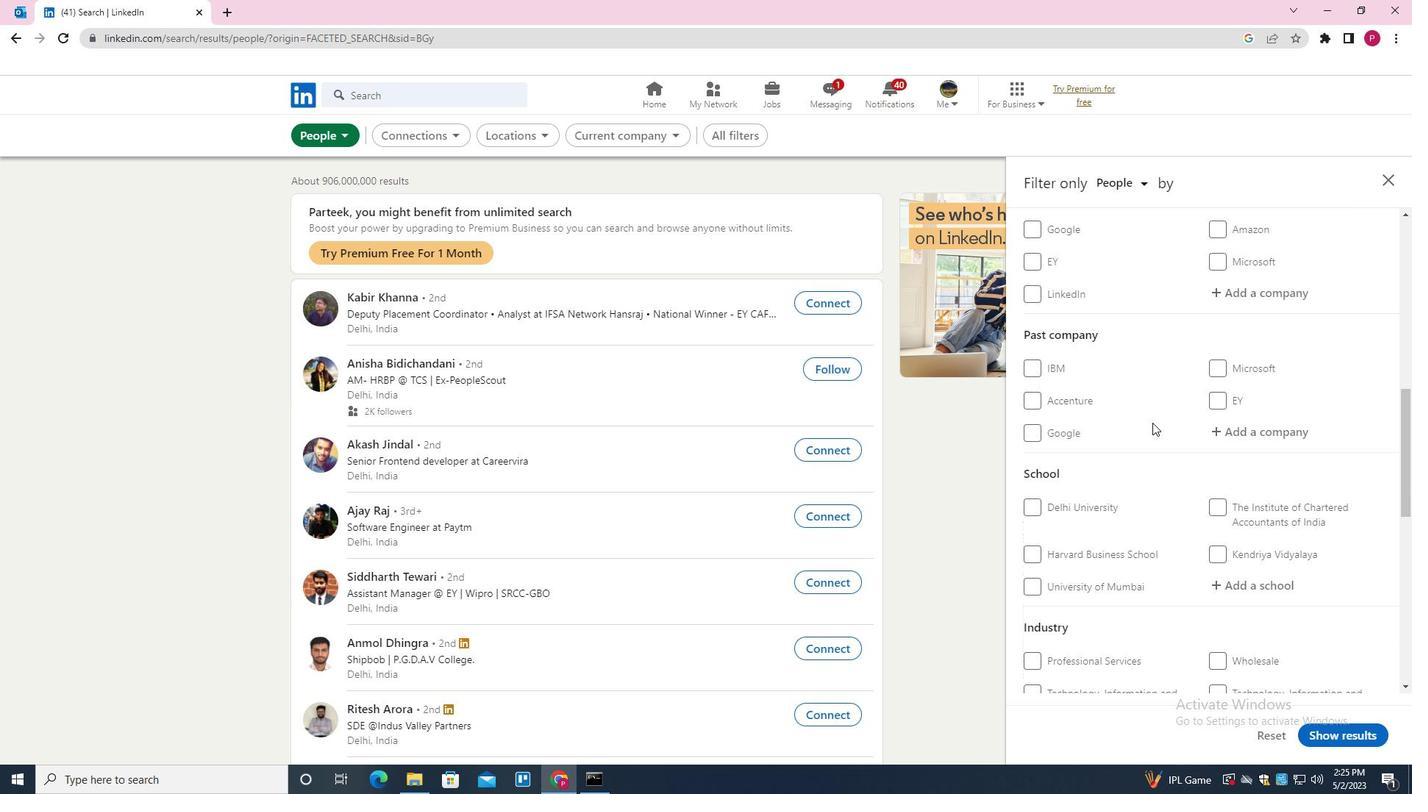 
Action: Mouse scrolled (1152, 423) with delta (0, 0)
Screenshot: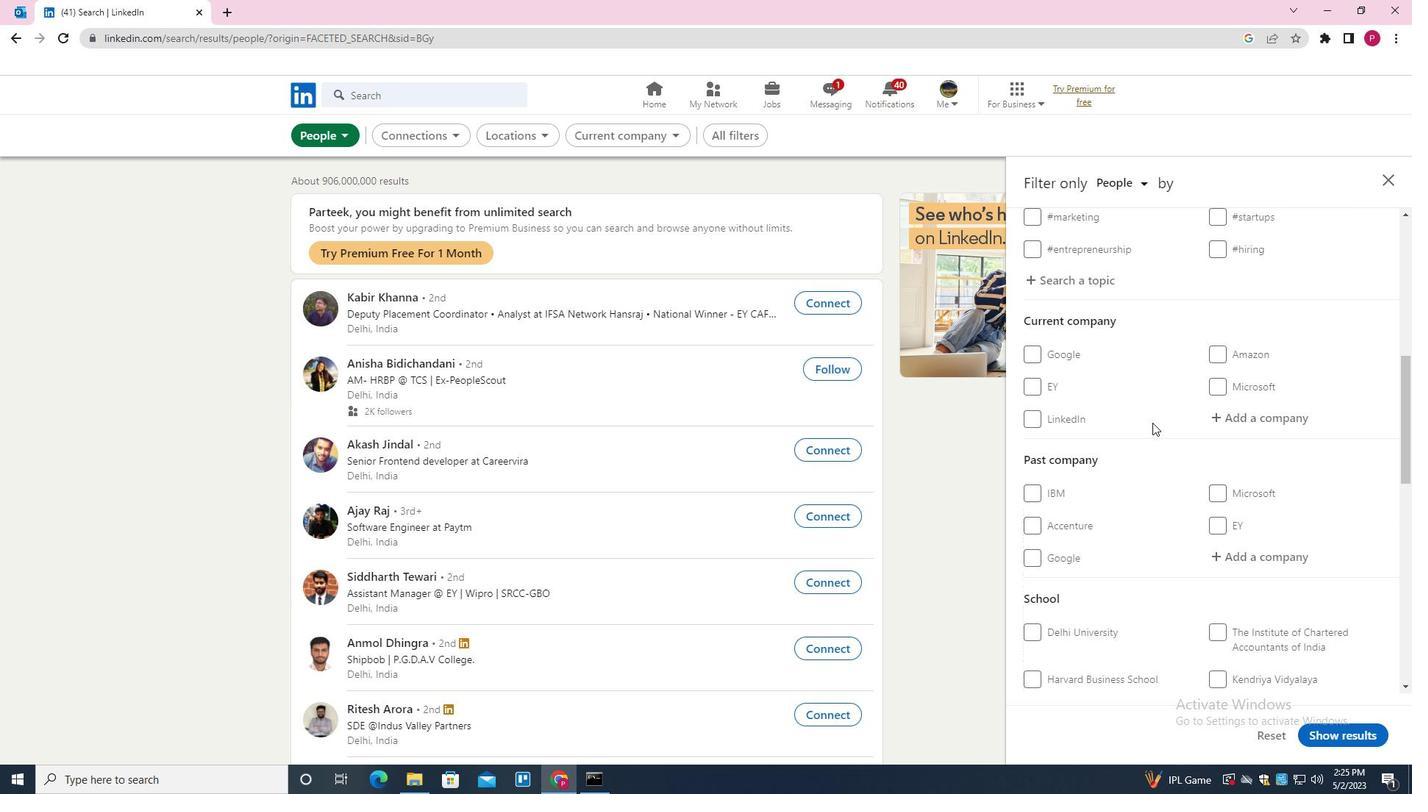 
Action: Mouse scrolled (1152, 423) with delta (0, 0)
Screenshot: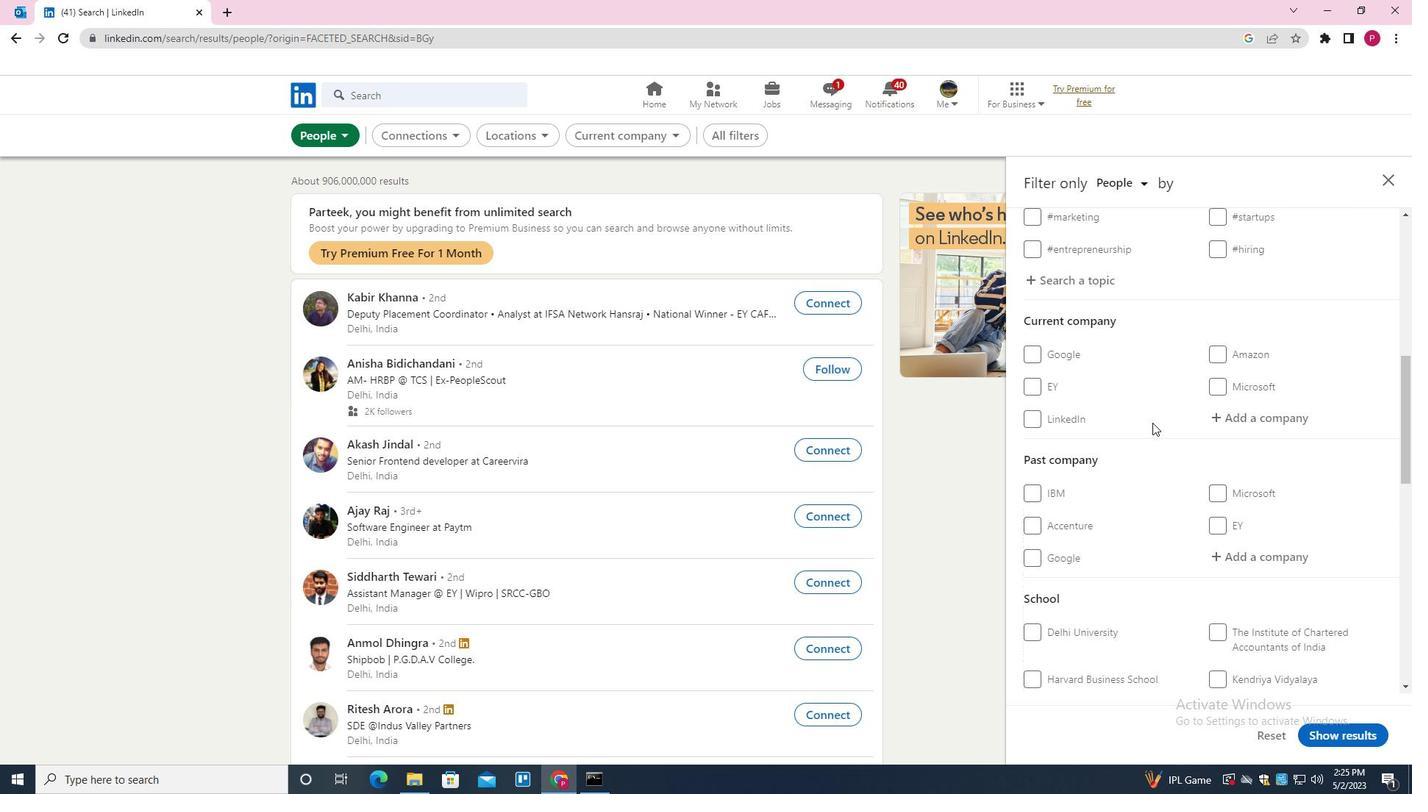 
Action: Mouse moved to (1030, 335)
Screenshot: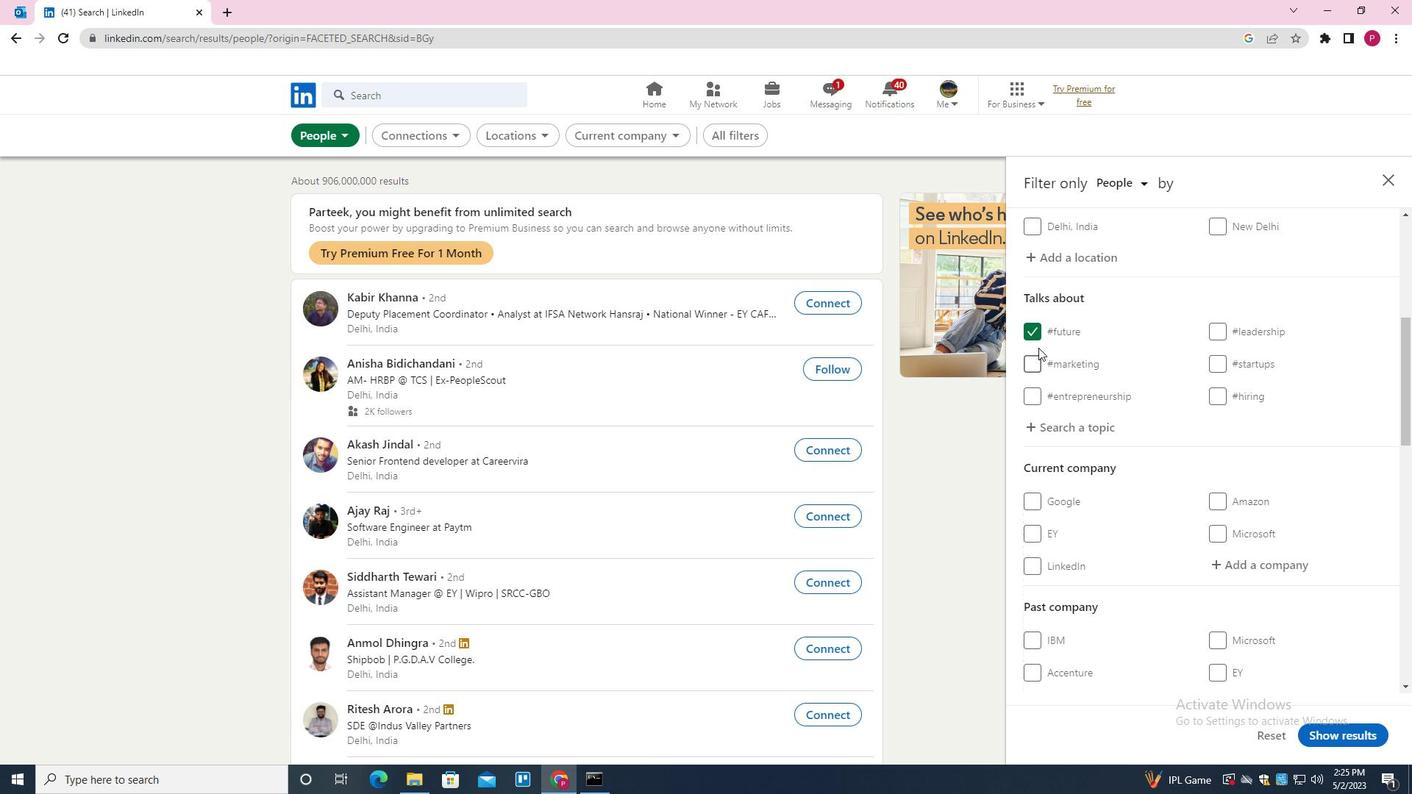
Action: Mouse pressed left at (1030, 335)
Screenshot: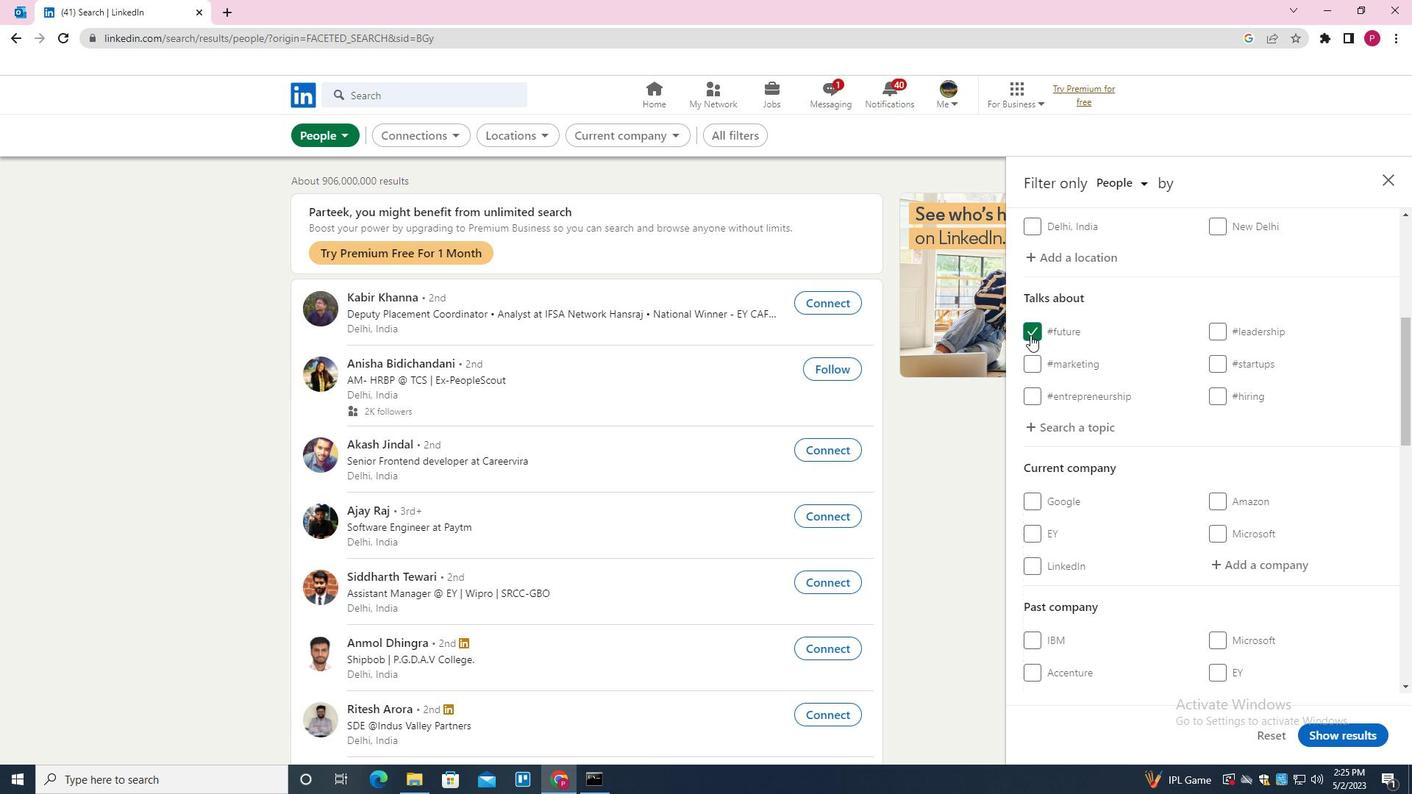 
Action: Mouse moved to (1059, 430)
Screenshot: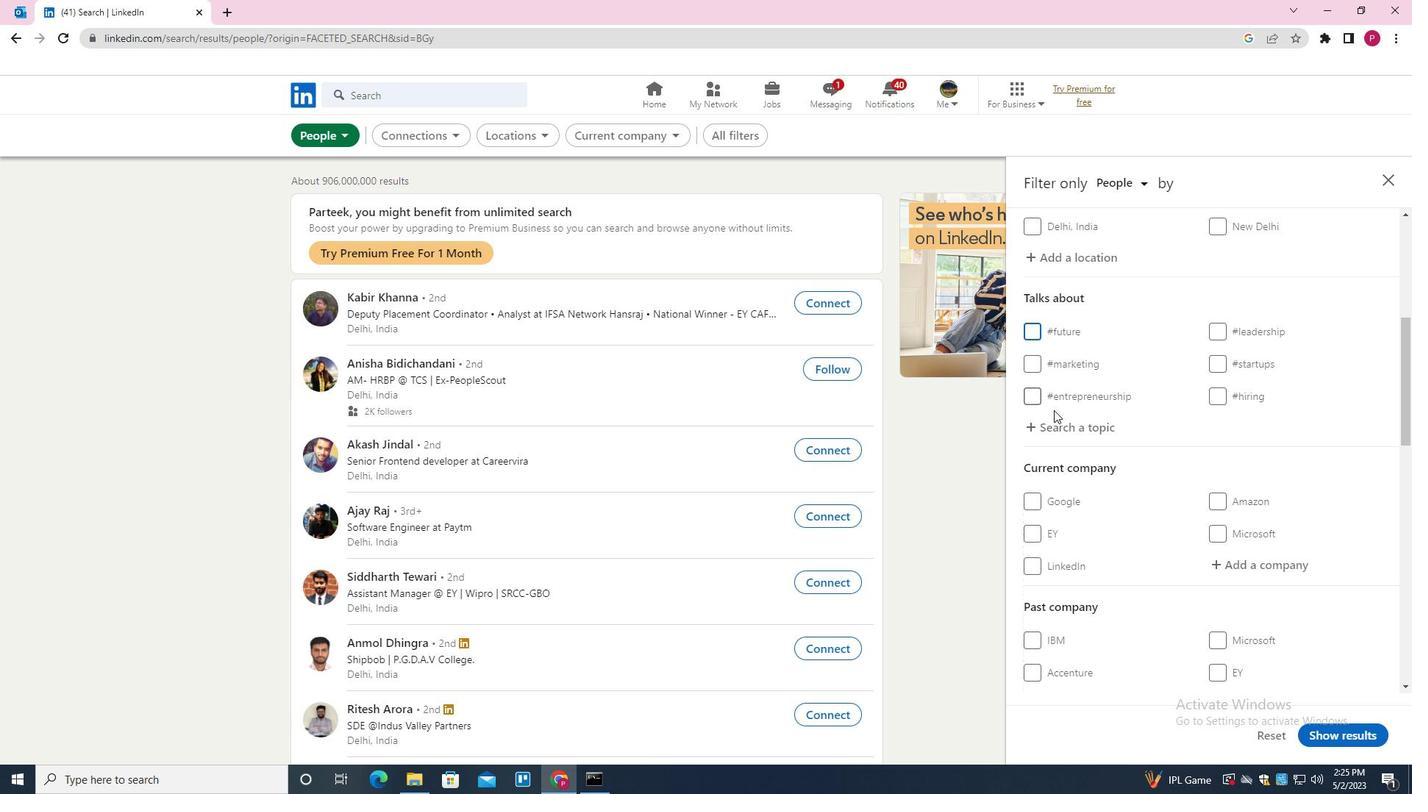 
Action: Mouse pressed left at (1059, 430)
Screenshot: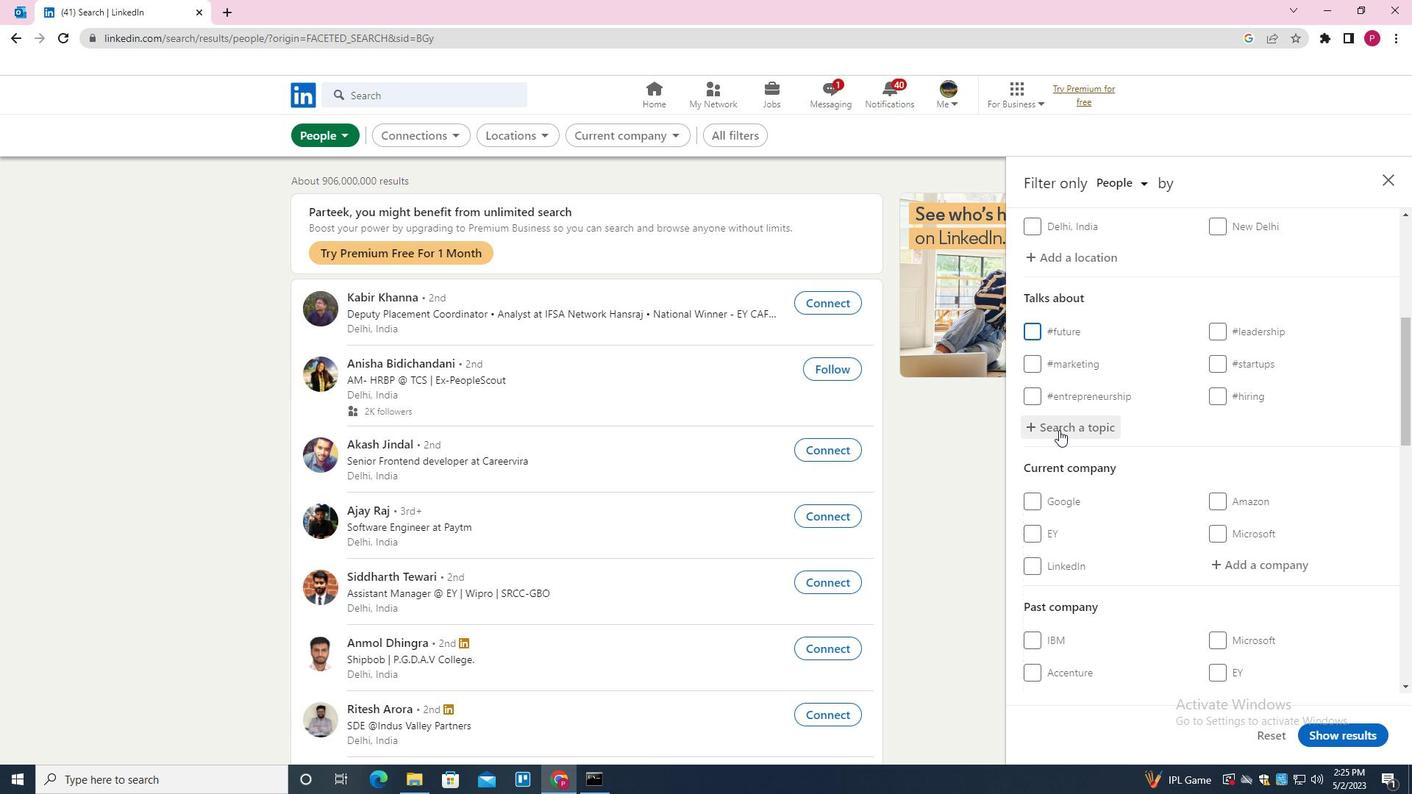 
Action: Mouse moved to (1061, 430)
Screenshot: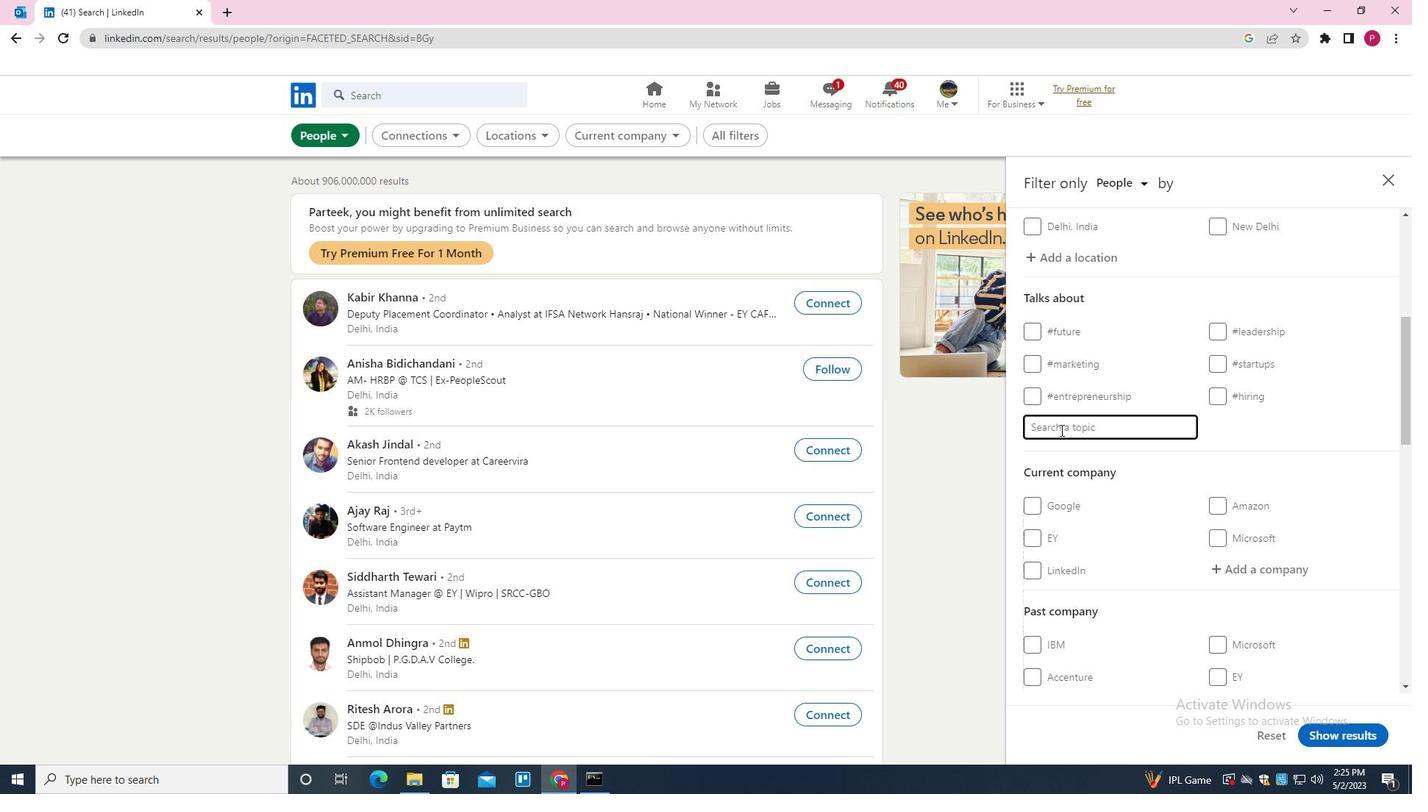 
Action: Key pressed MANAGEMENTCONSULTING<Key.down><Key.enter><Key.backspace><Key.down><Key.enter>
Screenshot: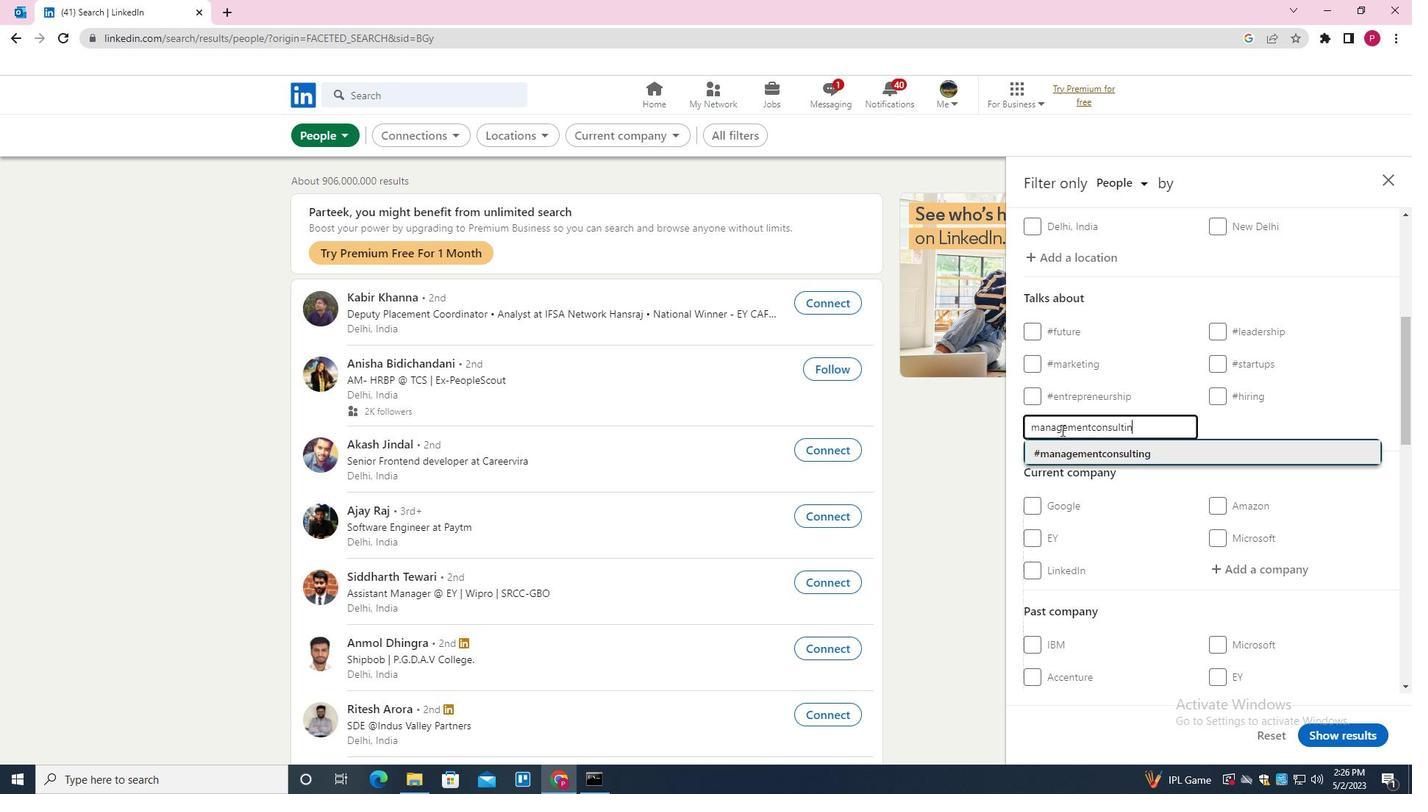 
Action: Mouse moved to (1069, 424)
Screenshot: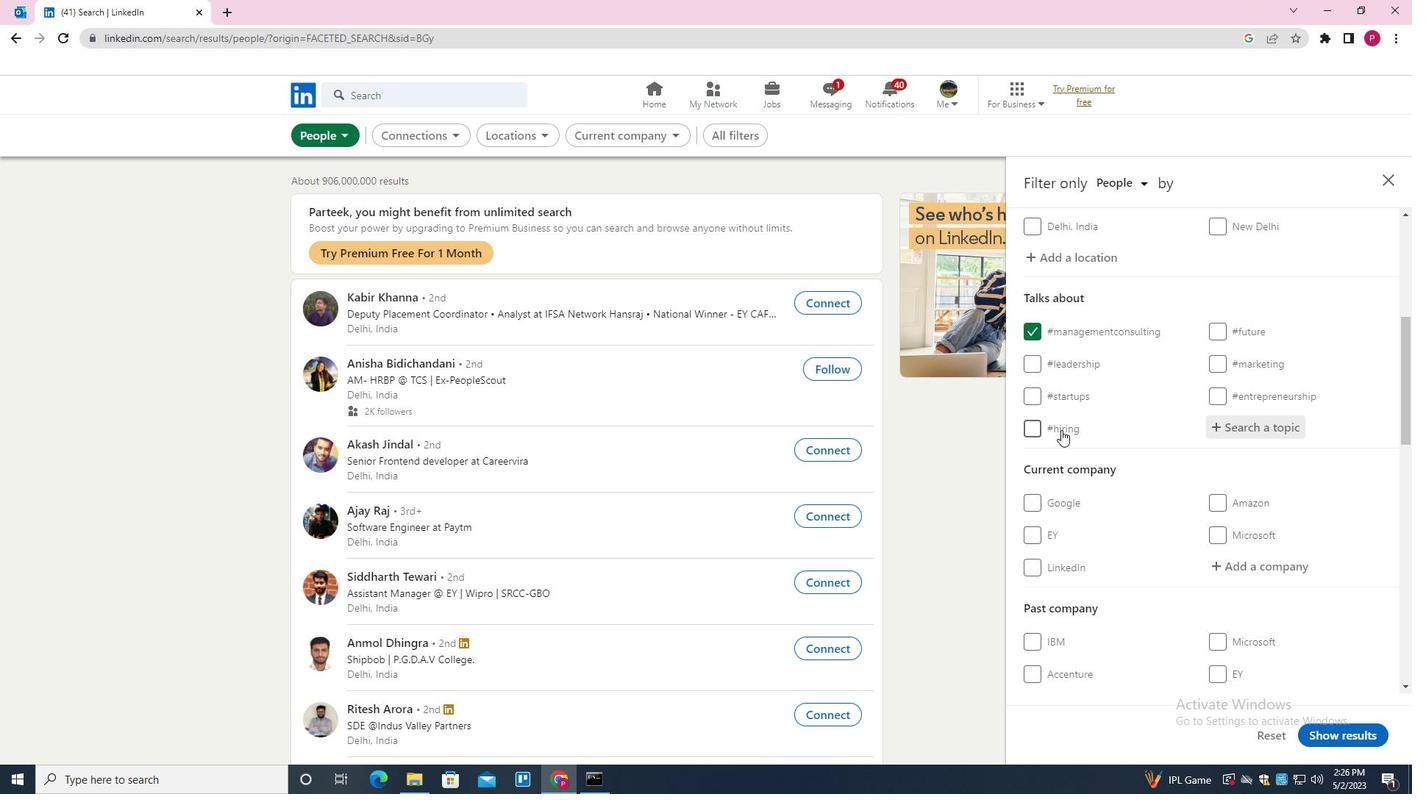 
Action: Mouse scrolled (1069, 423) with delta (0, 0)
Screenshot: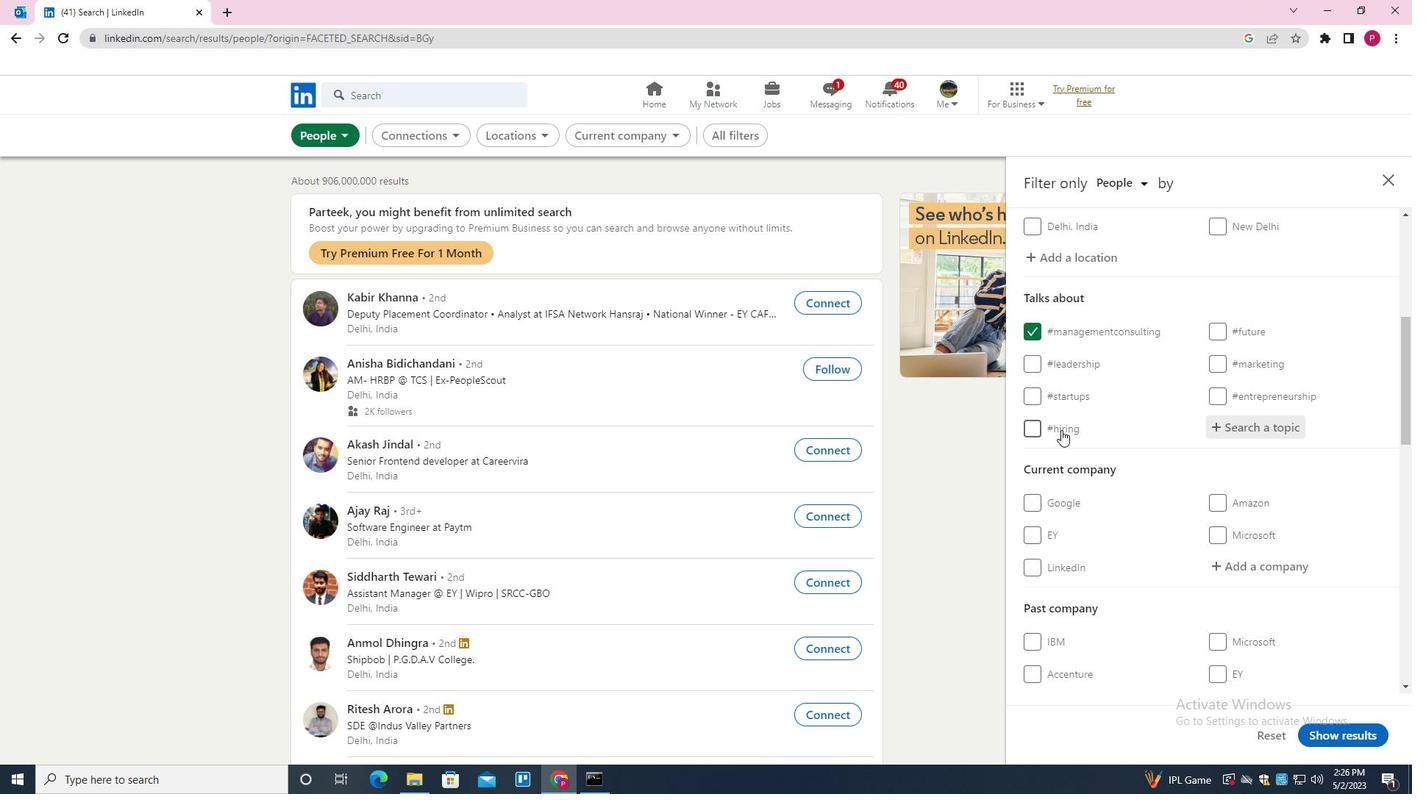 
Action: Mouse scrolled (1069, 423) with delta (0, 0)
Screenshot: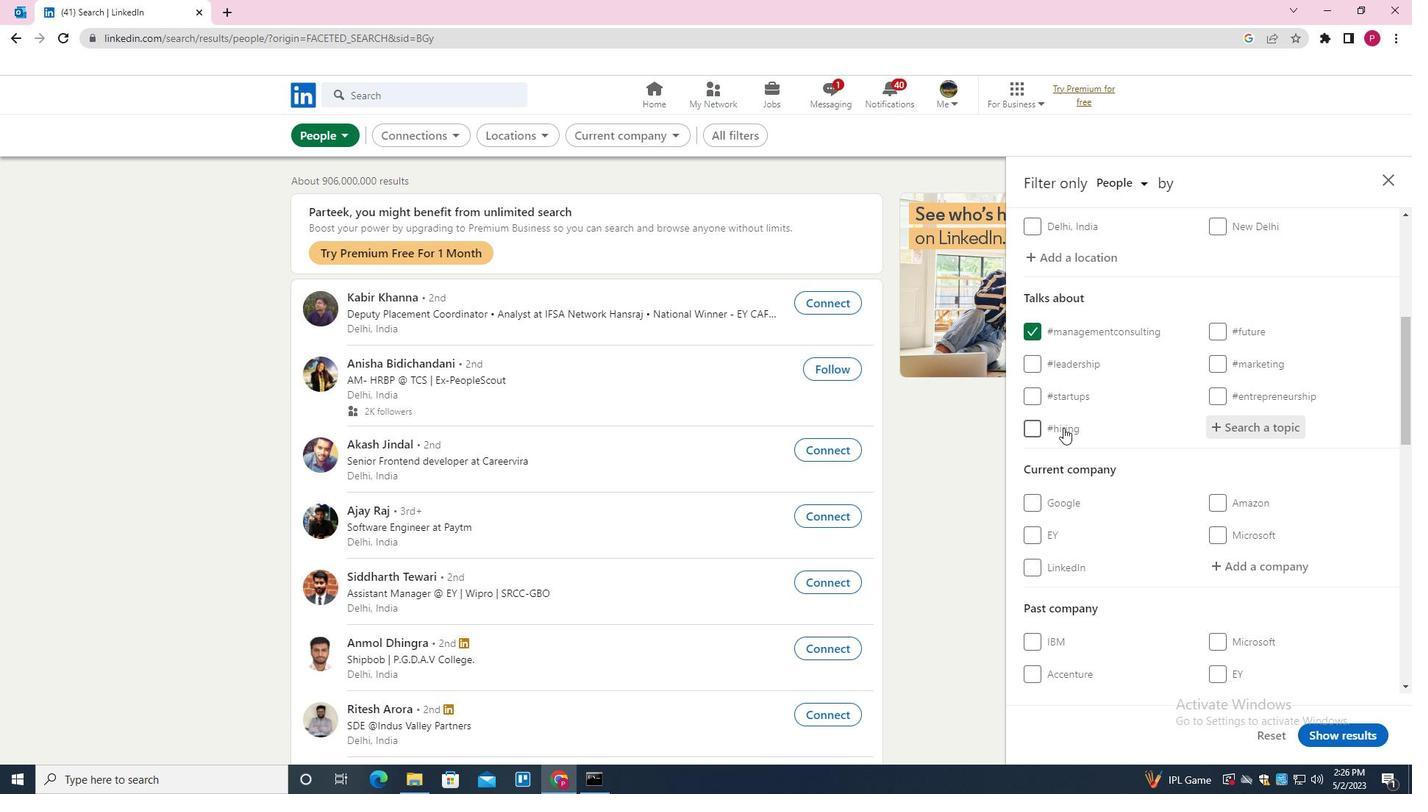 
Action: Mouse scrolled (1069, 423) with delta (0, 0)
Screenshot: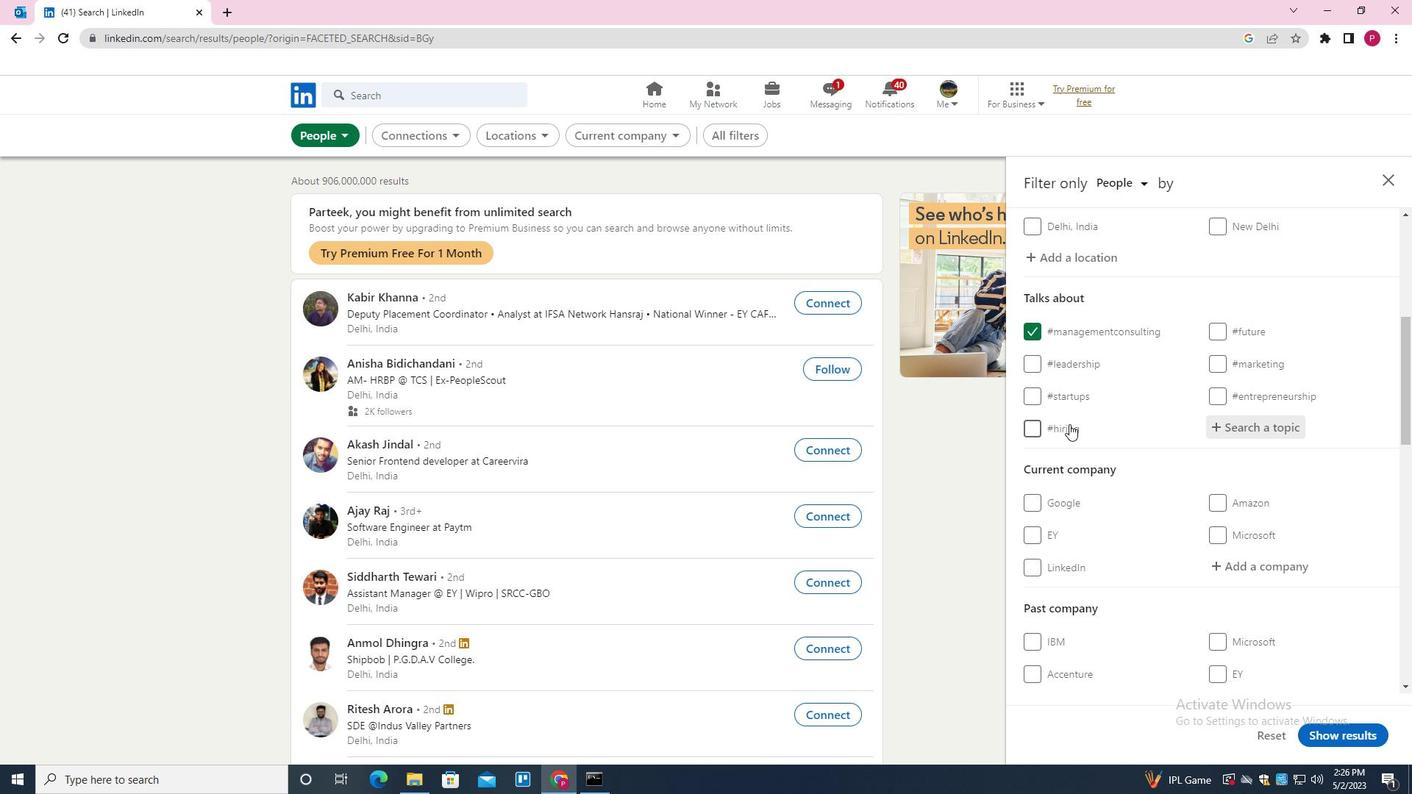 
Action: Mouse scrolled (1069, 423) with delta (0, 0)
Screenshot: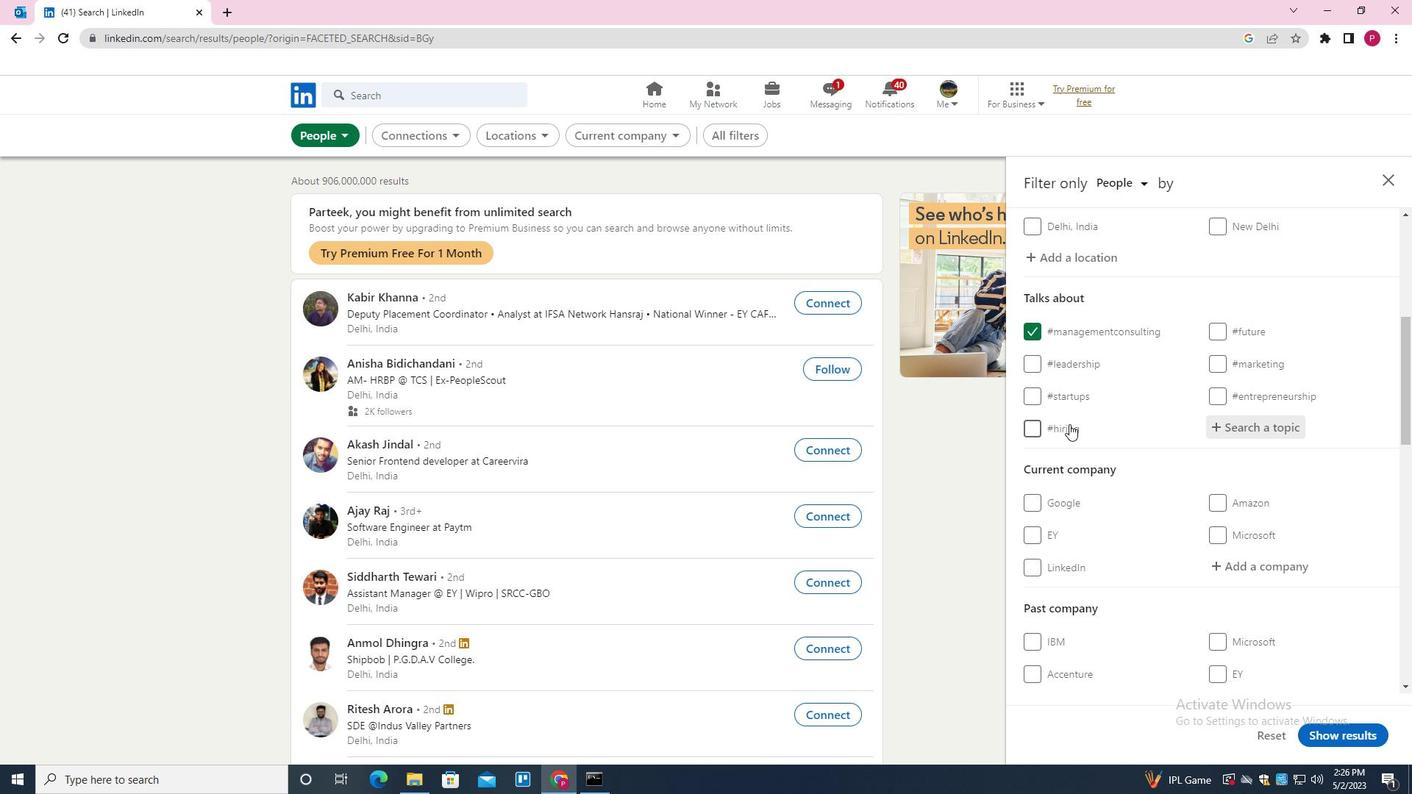 
Action: Mouse scrolled (1069, 423) with delta (0, 0)
Screenshot: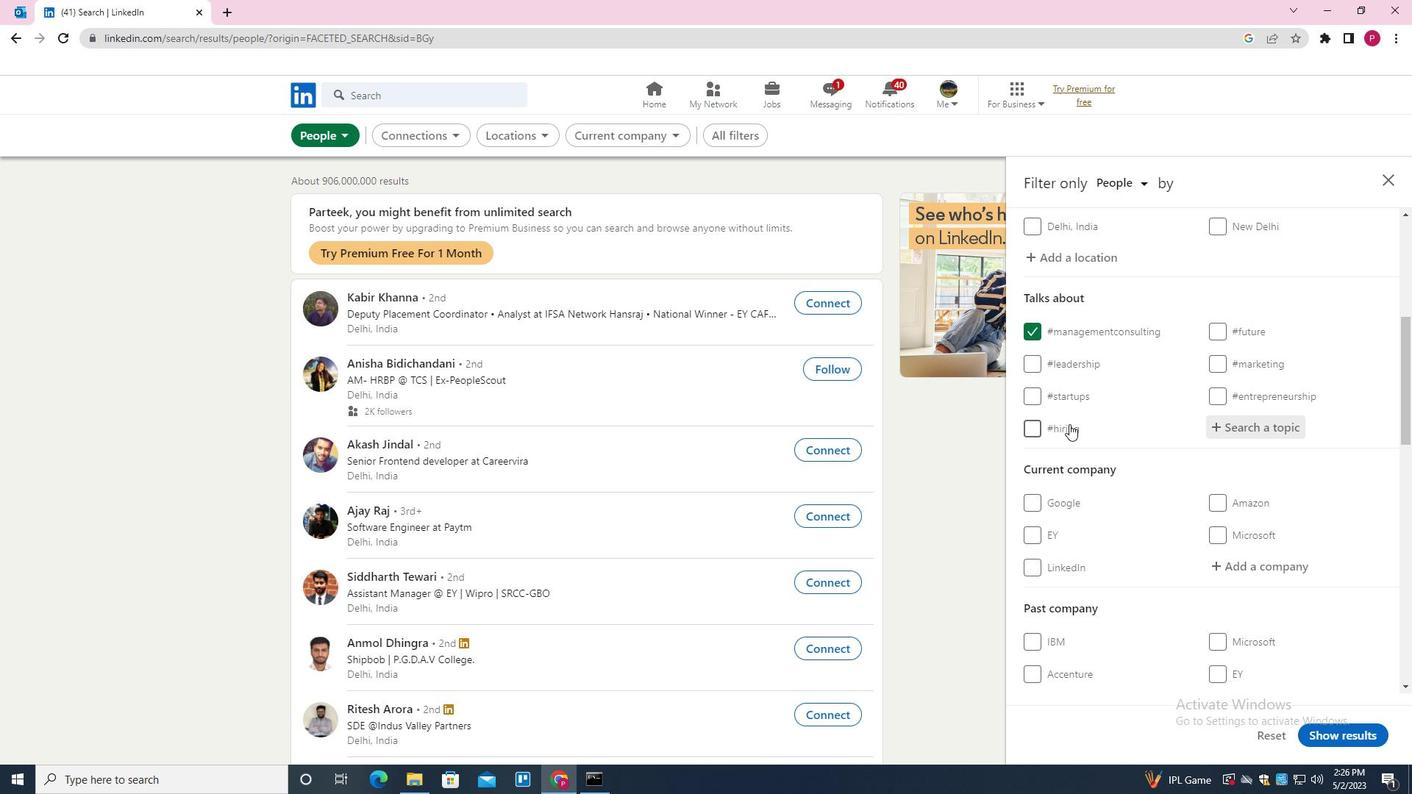 
Action: Mouse moved to (1143, 495)
Screenshot: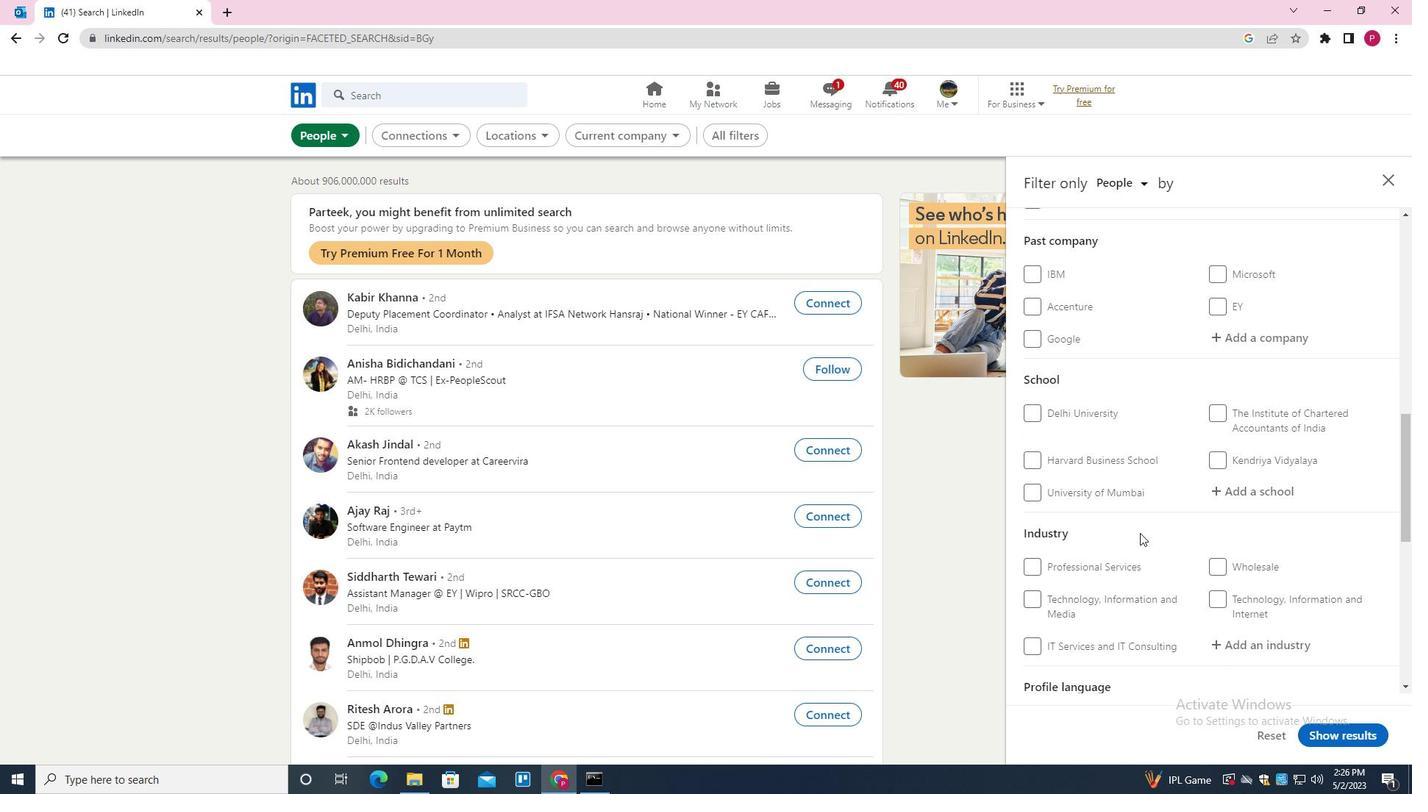 
Action: Mouse scrolled (1143, 495) with delta (0, 0)
Screenshot: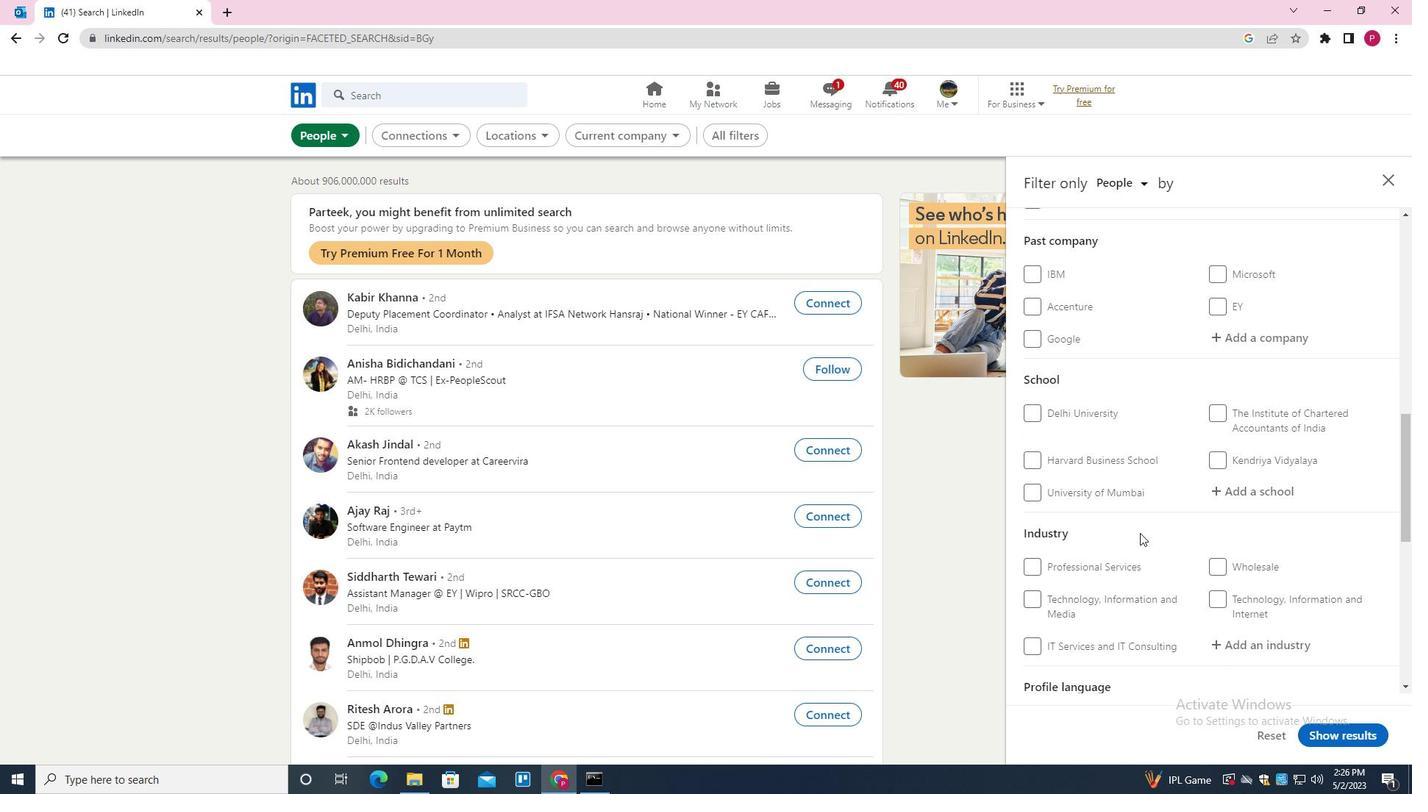 
Action: Mouse moved to (1143, 494)
Screenshot: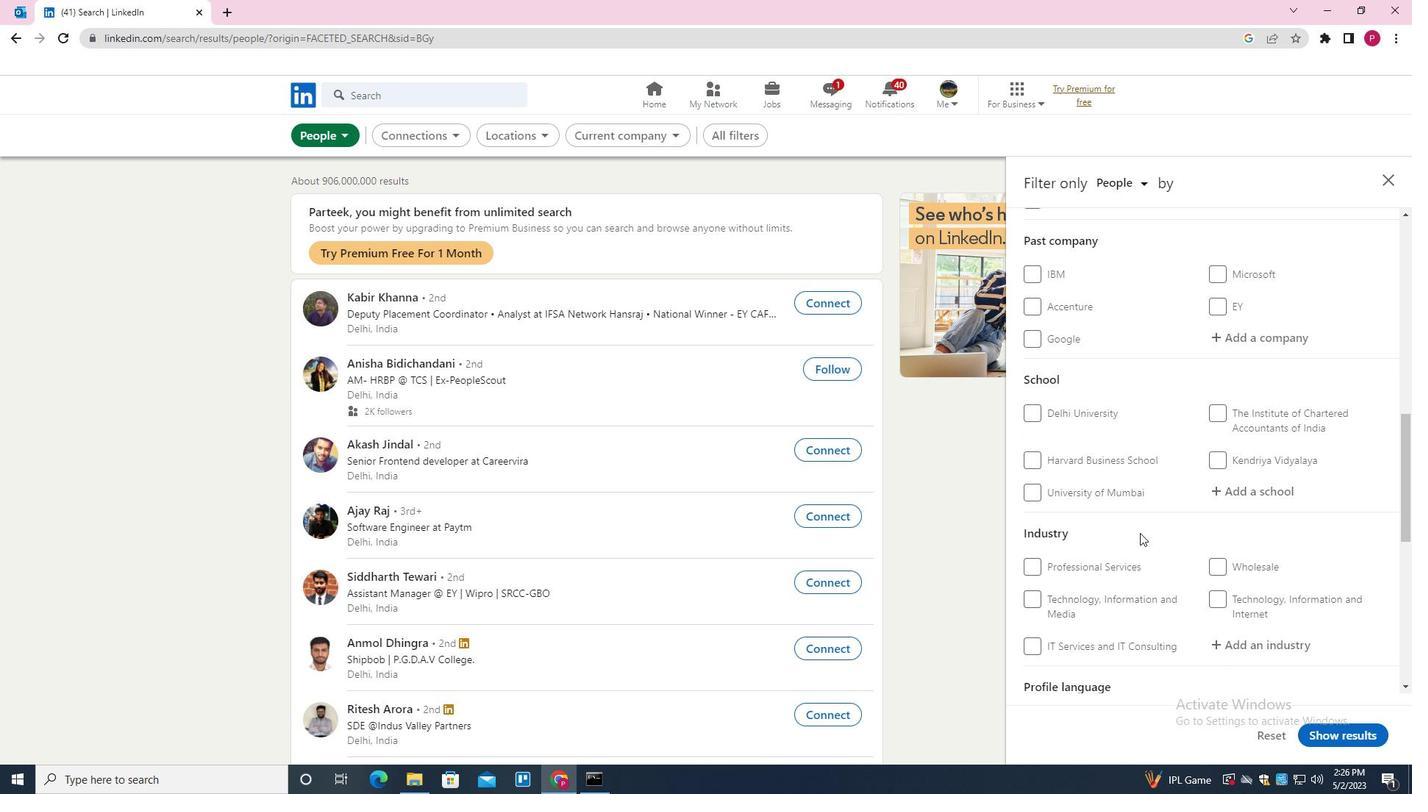 
Action: Mouse scrolled (1143, 495) with delta (0, 0)
Screenshot: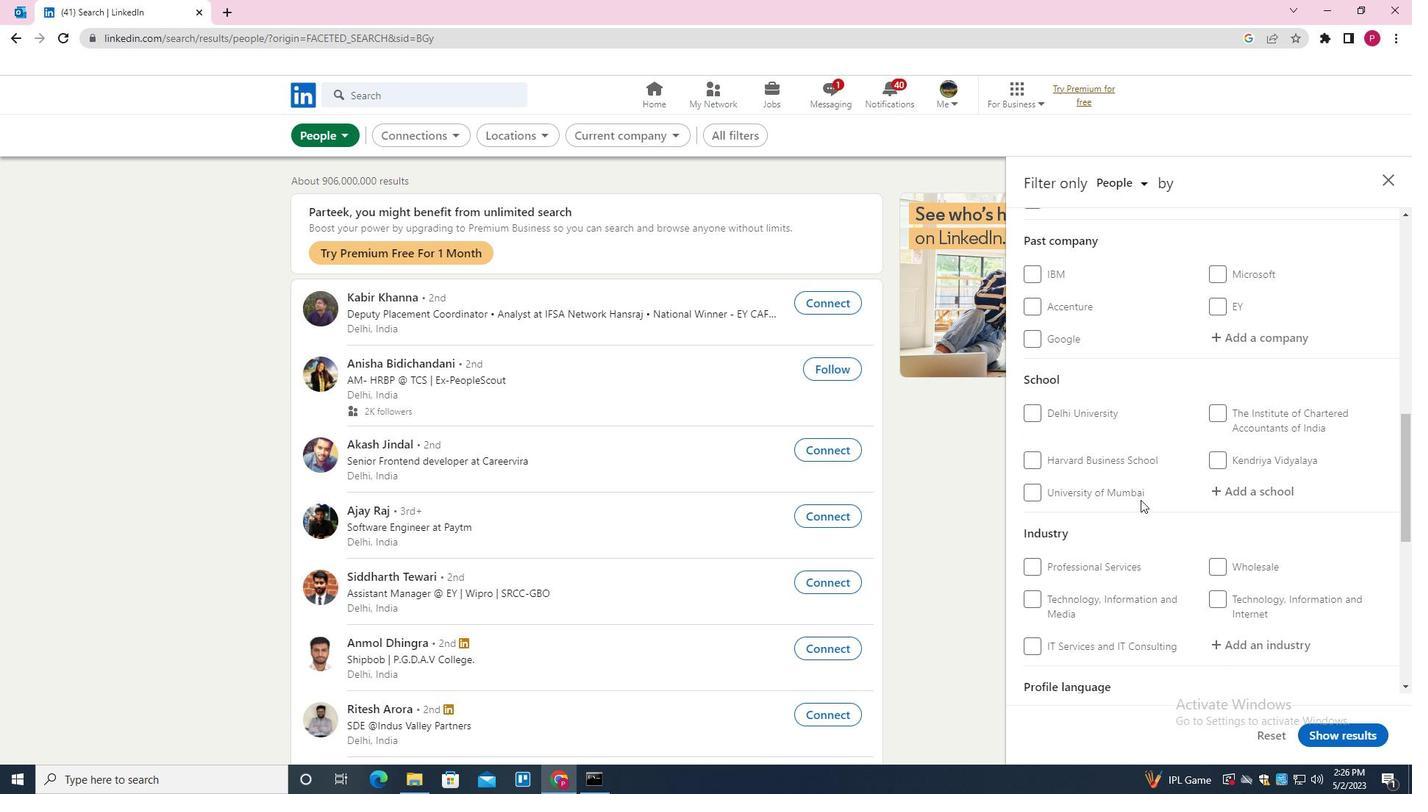 
Action: Mouse moved to (1143, 493)
Screenshot: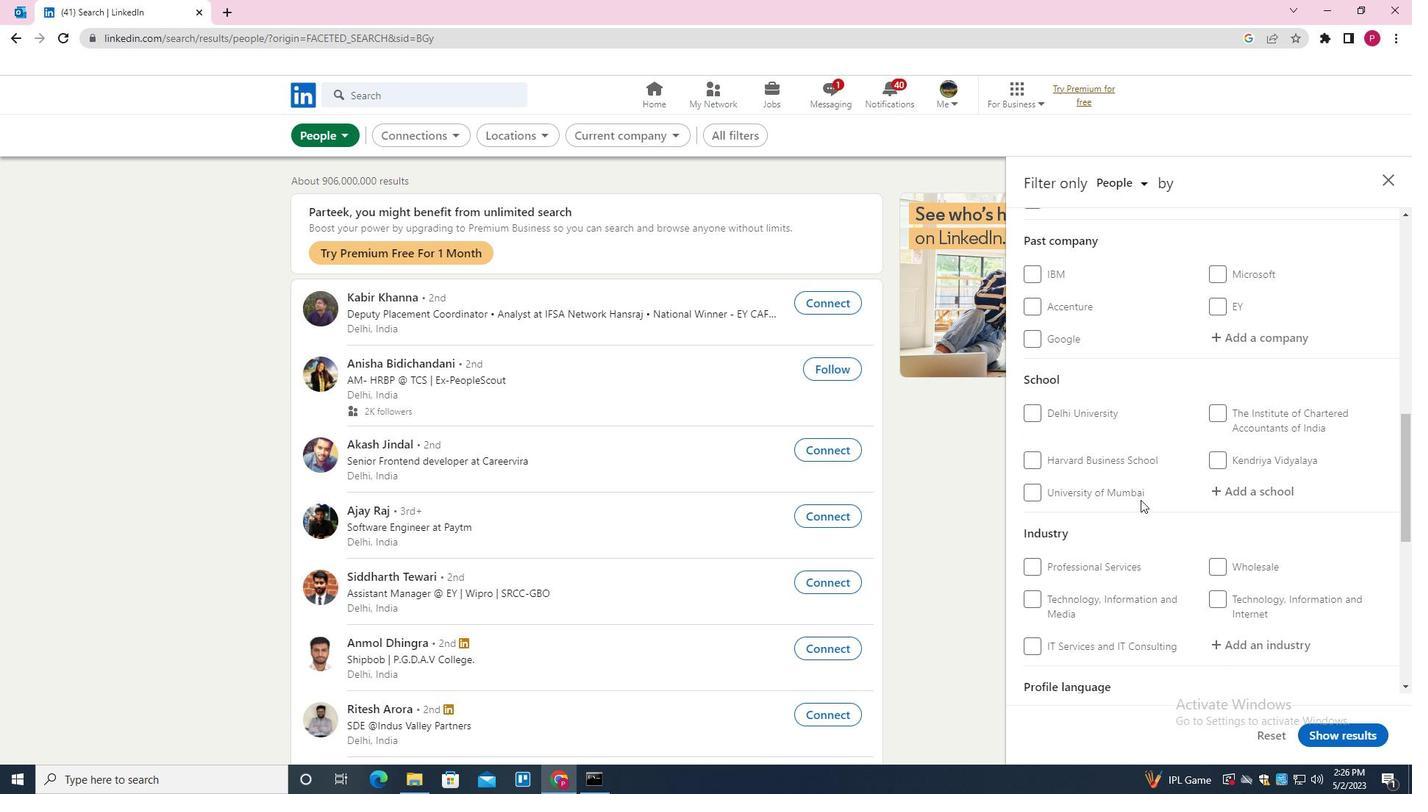 
Action: Mouse scrolled (1143, 494) with delta (0, 0)
Screenshot: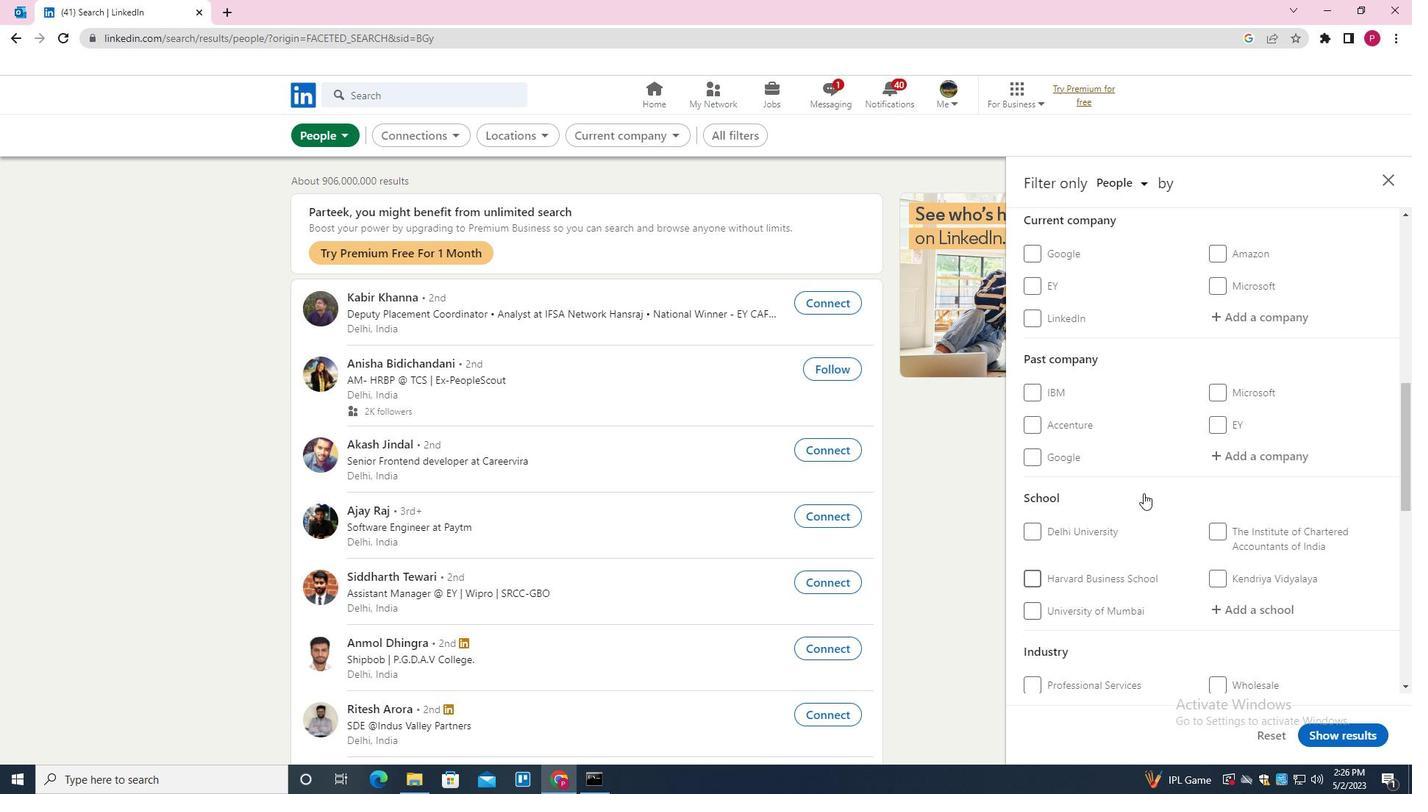 
Action: Mouse scrolled (1143, 494) with delta (0, 0)
Screenshot: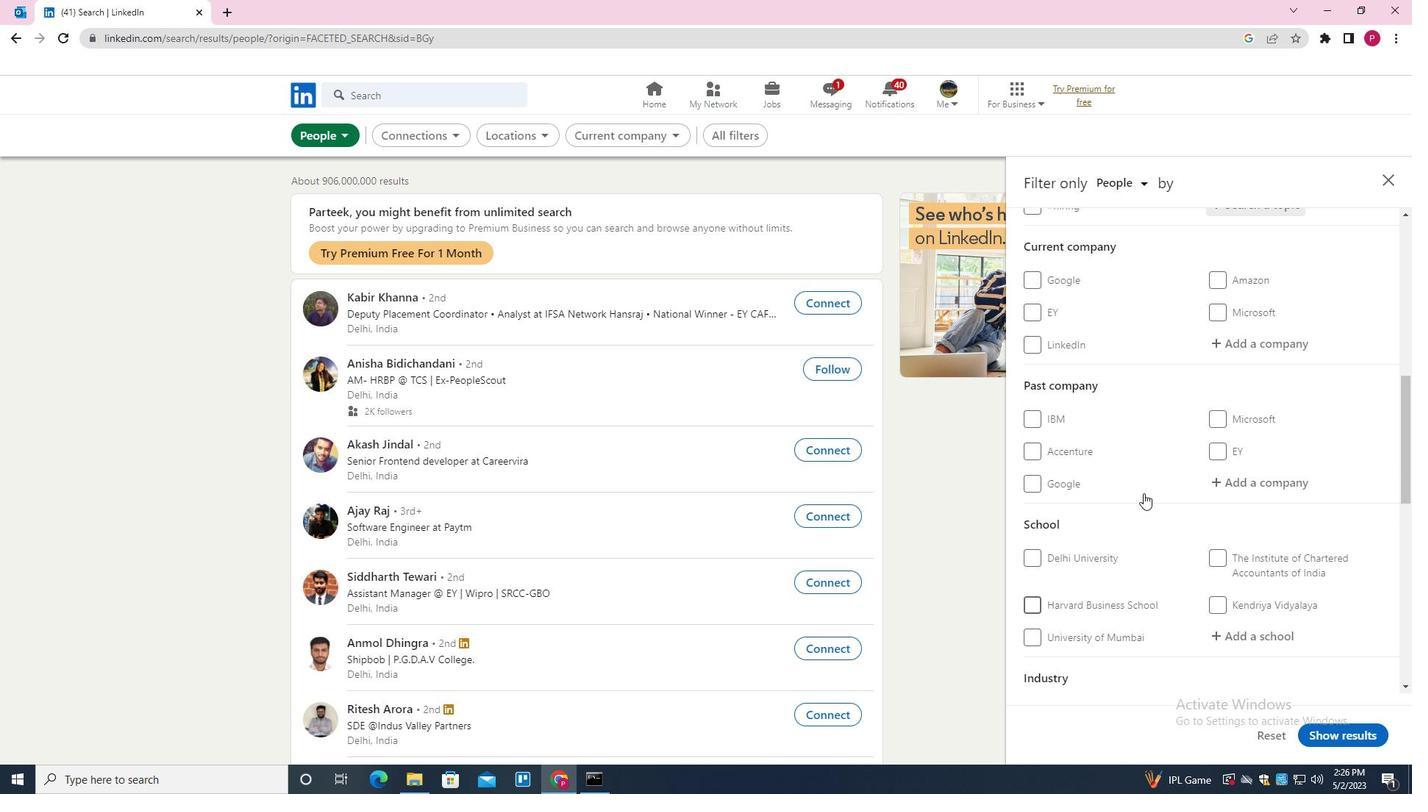 
Action: Mouse moved to (1239, 496)
Screenshot: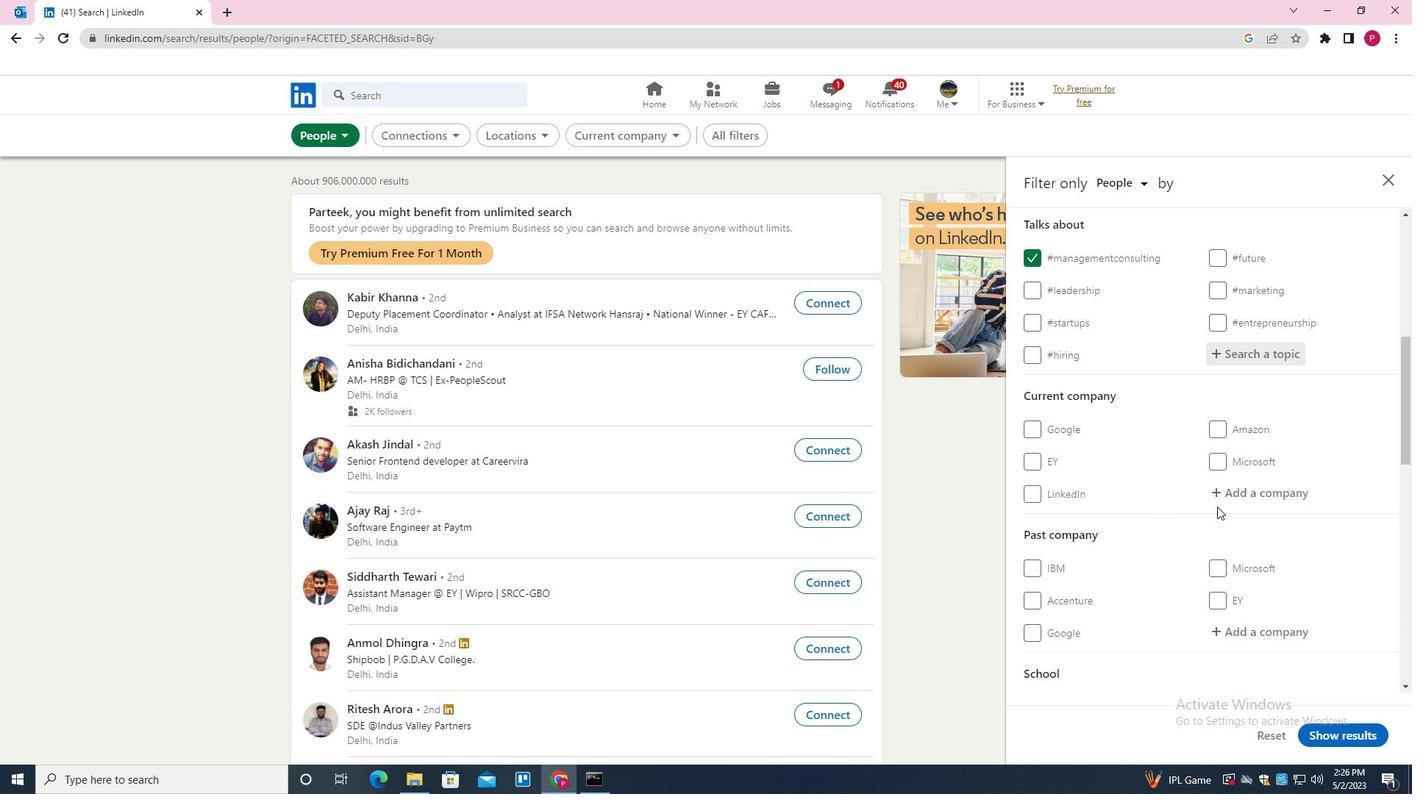 
Action: Mouse pressed left at (1239, 496)
Screenshot: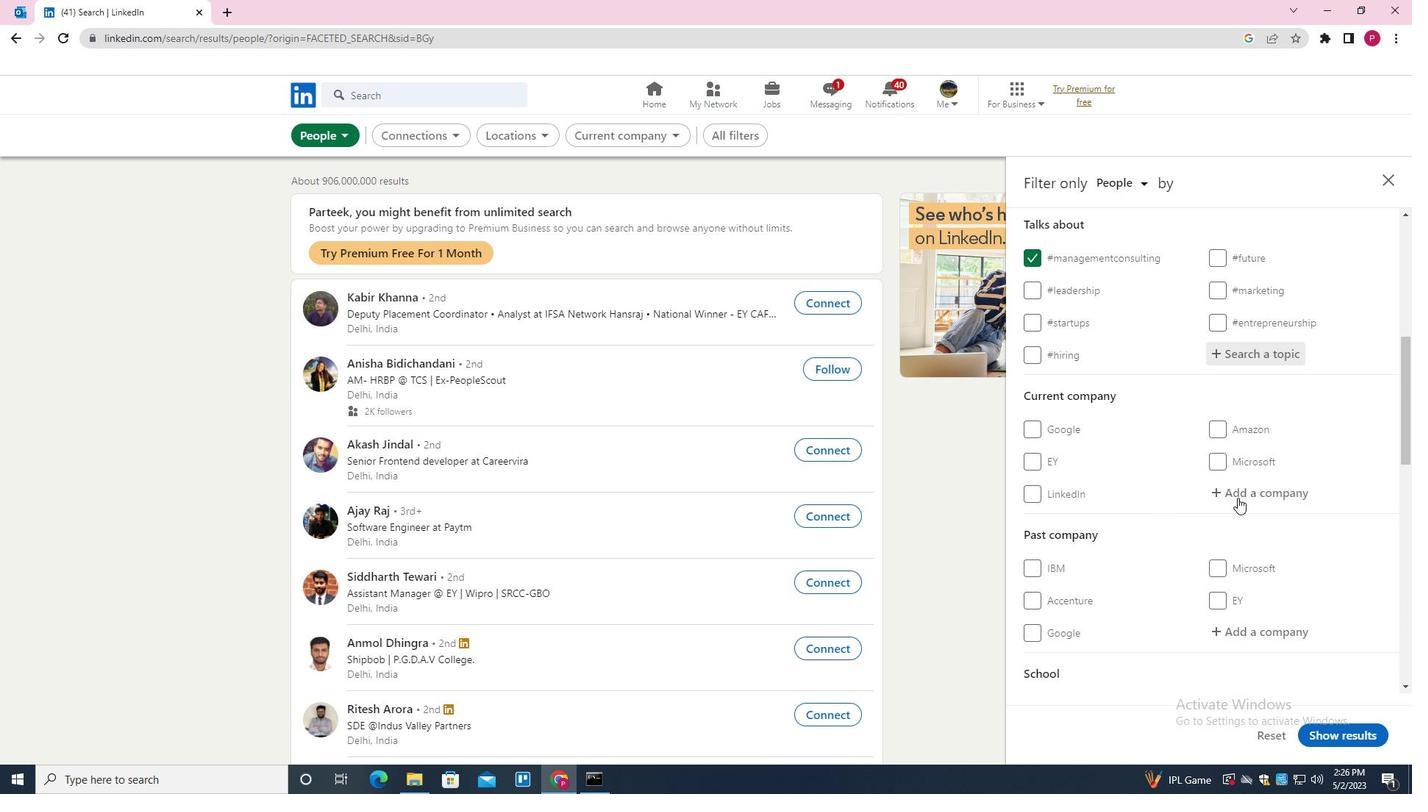 
Action: Mouse moved to (1233, 496)
Screenshot: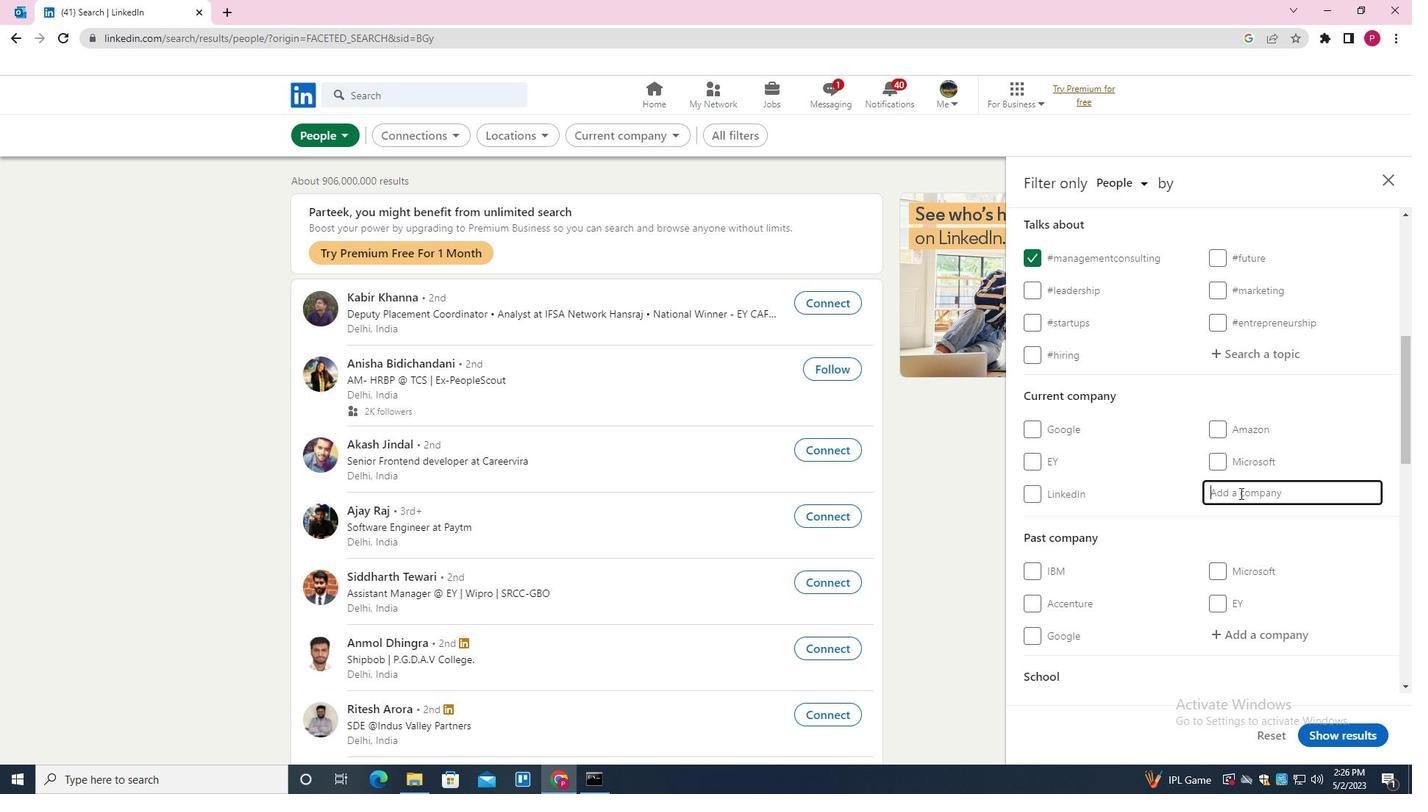 
Action: Key pressed <Key.shift>ASUS<Key.down><Key.enter>
Screenshot: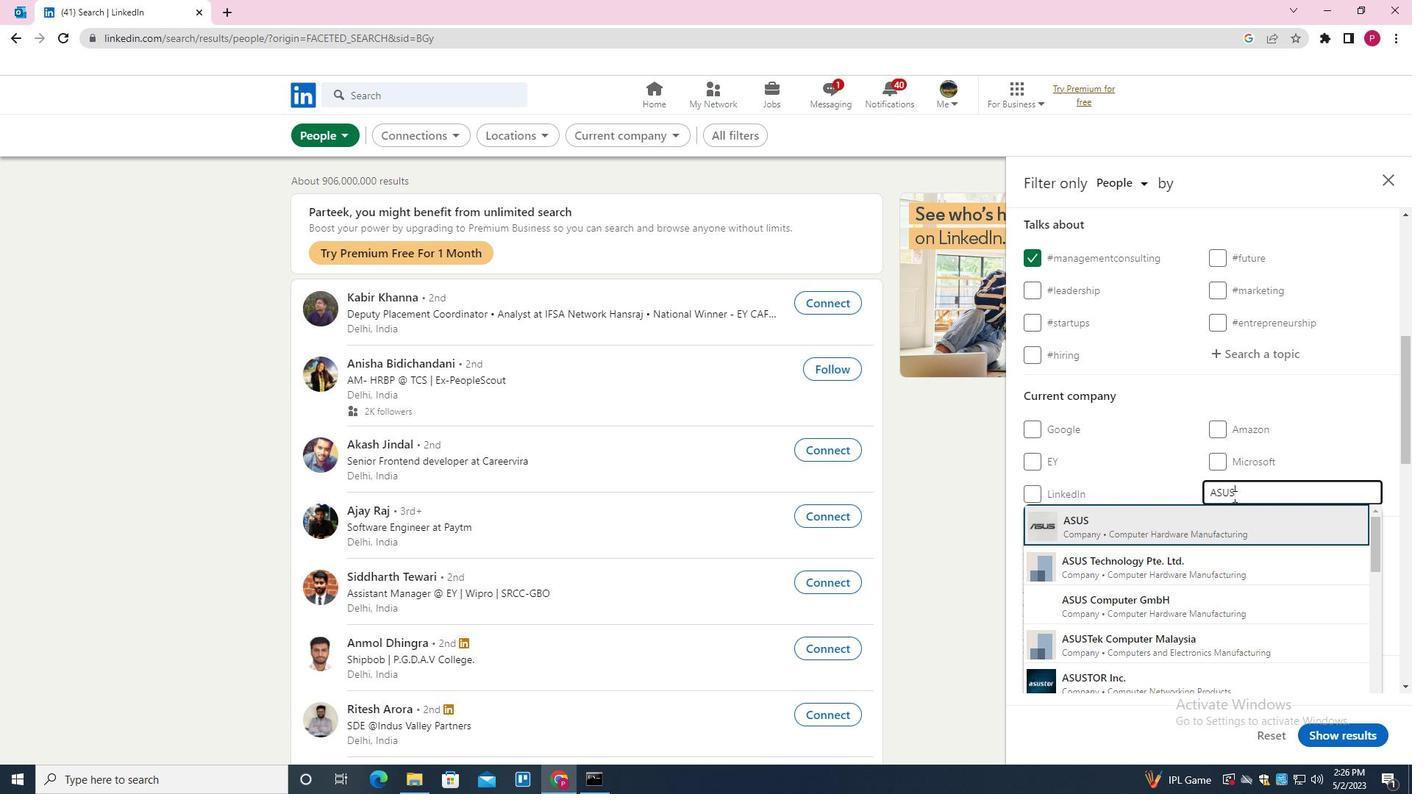
Action: Mouse moved to (1237, 498)
Screenshot: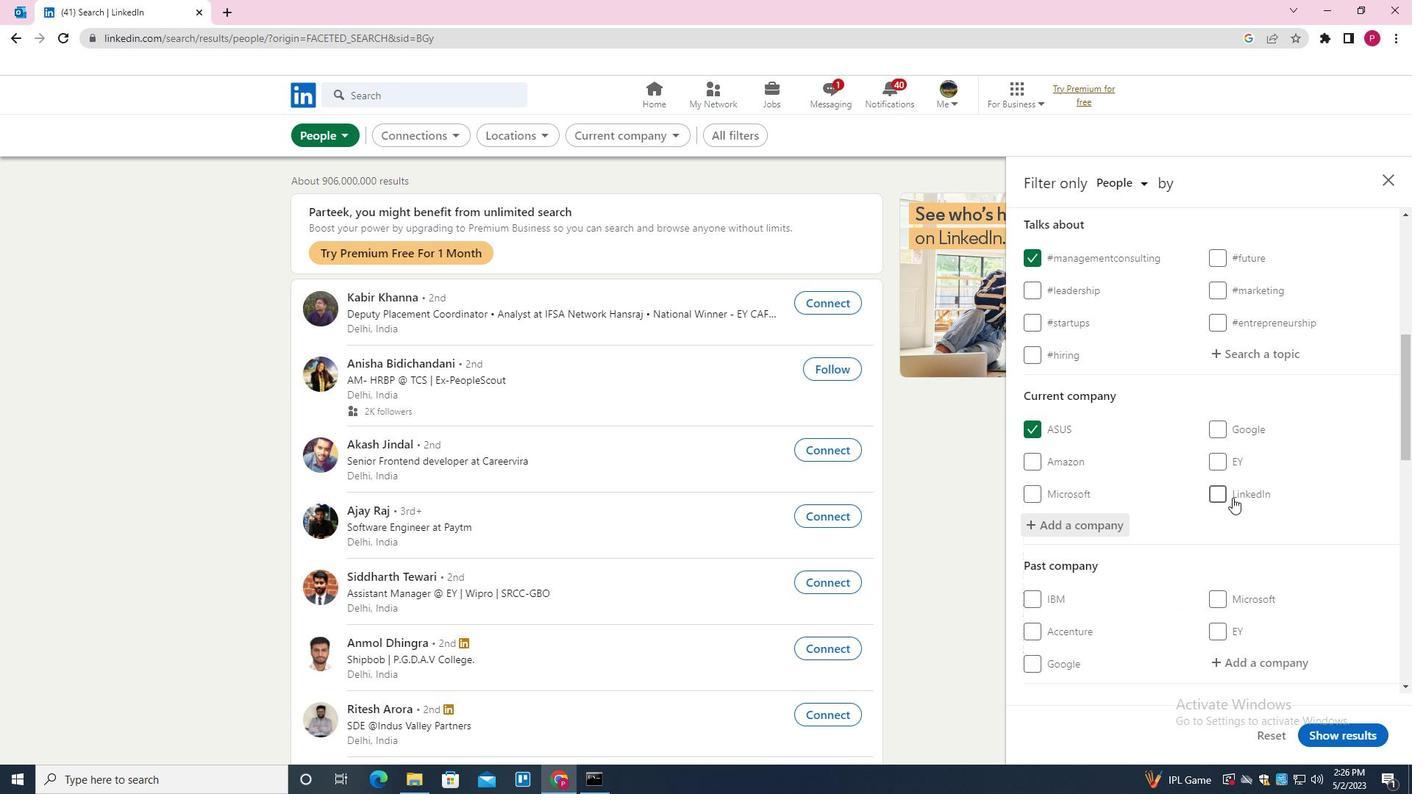 
Action: Mouse scrolled (1237, 497) with delta (0, 0)
Screenshot: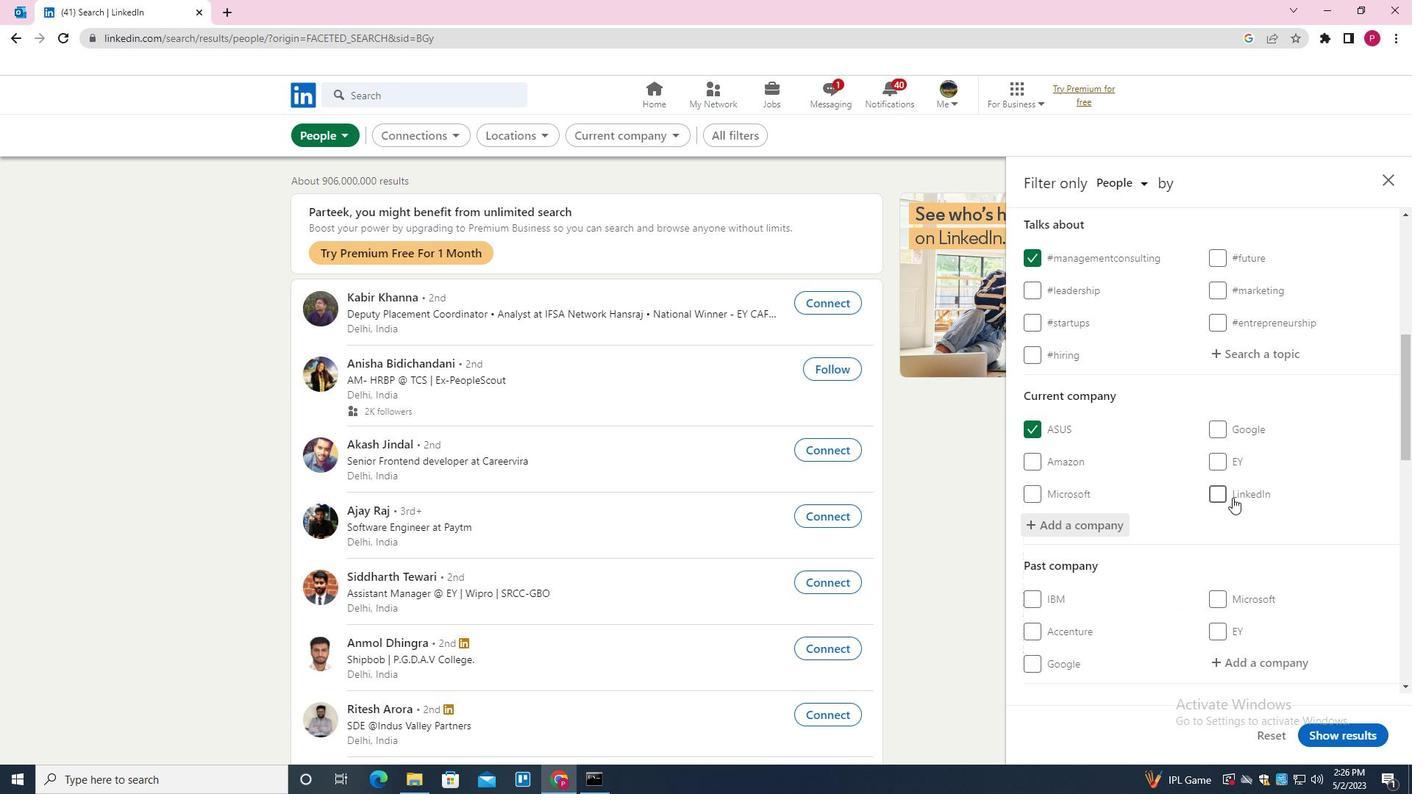 
Action: Mouse moved to (1306, 380)
Screenshot: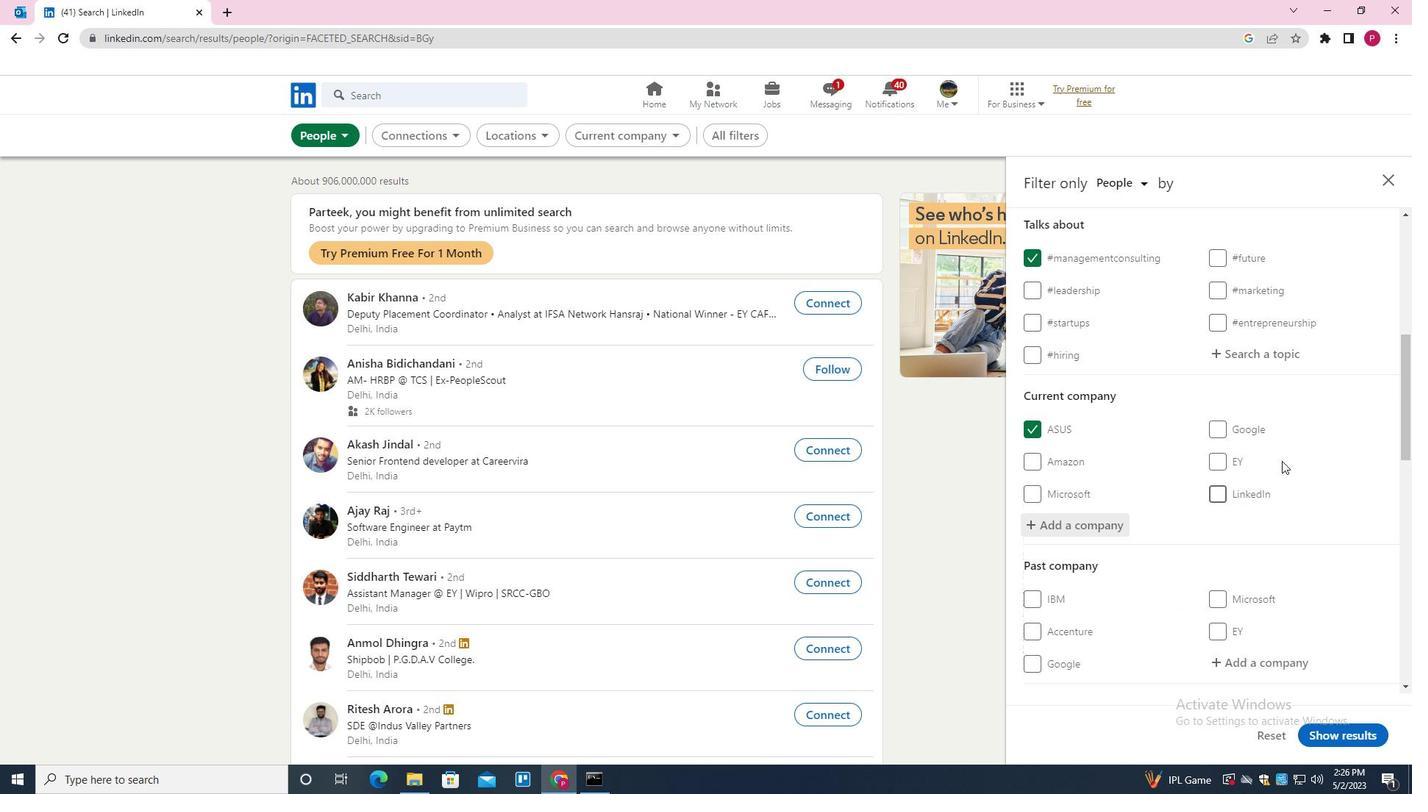 
Action: Mouse scrolled (1306, 379) with delta (0, 0)
Screenshot: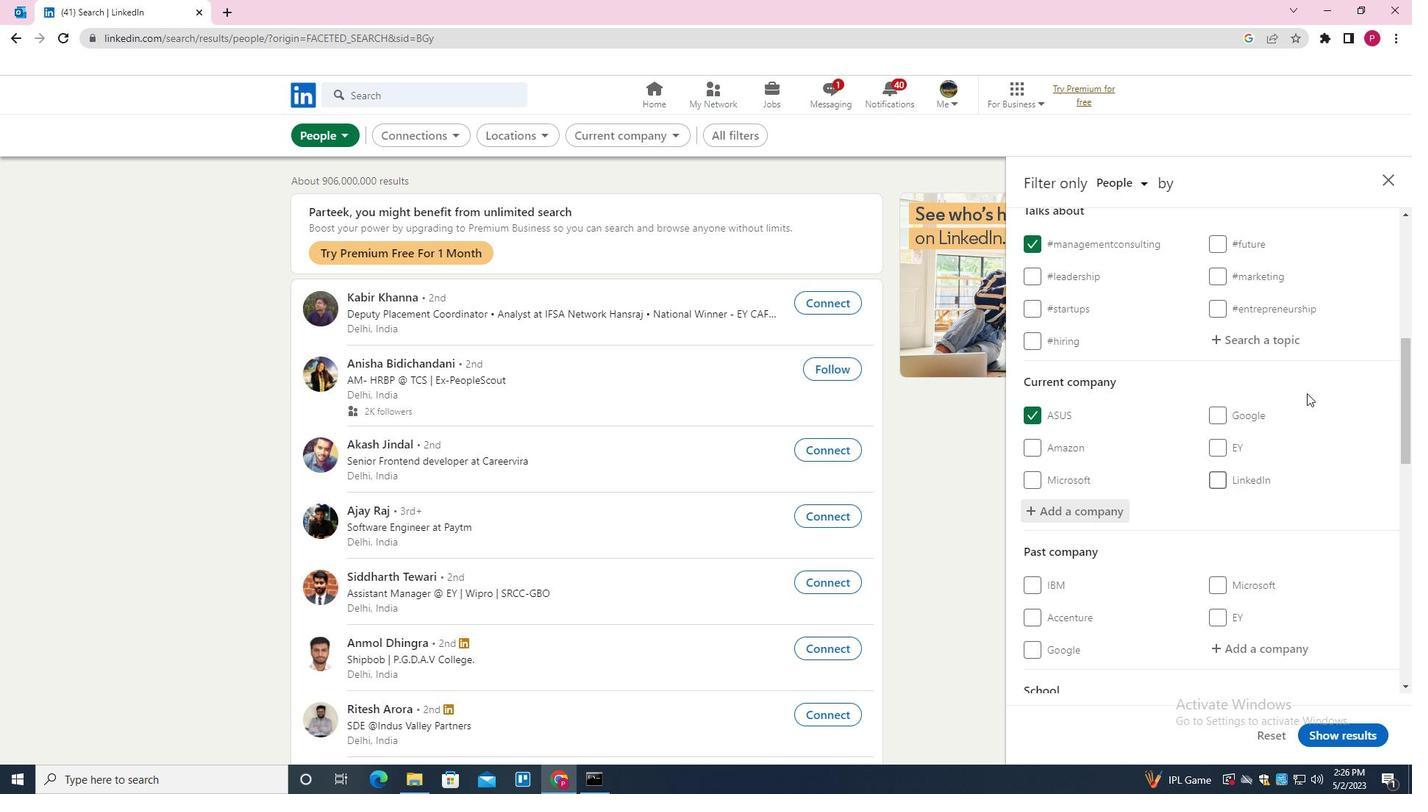 
Action: Mouse scrolled (1306, 379) with delta (0, 0)
Screenshot: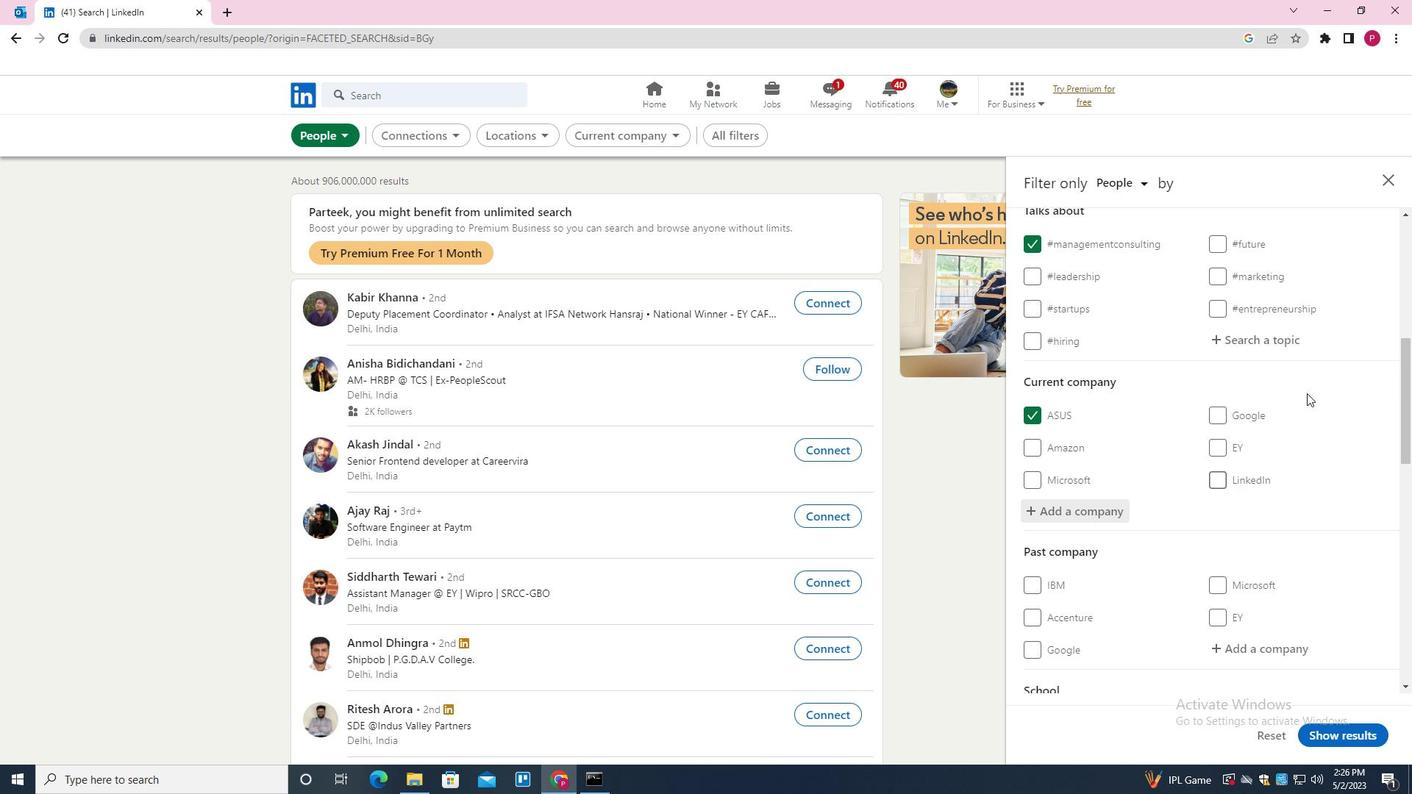 
Action: Mouse scrolled (1306, 379) with delta (0, 0)
Screenshot: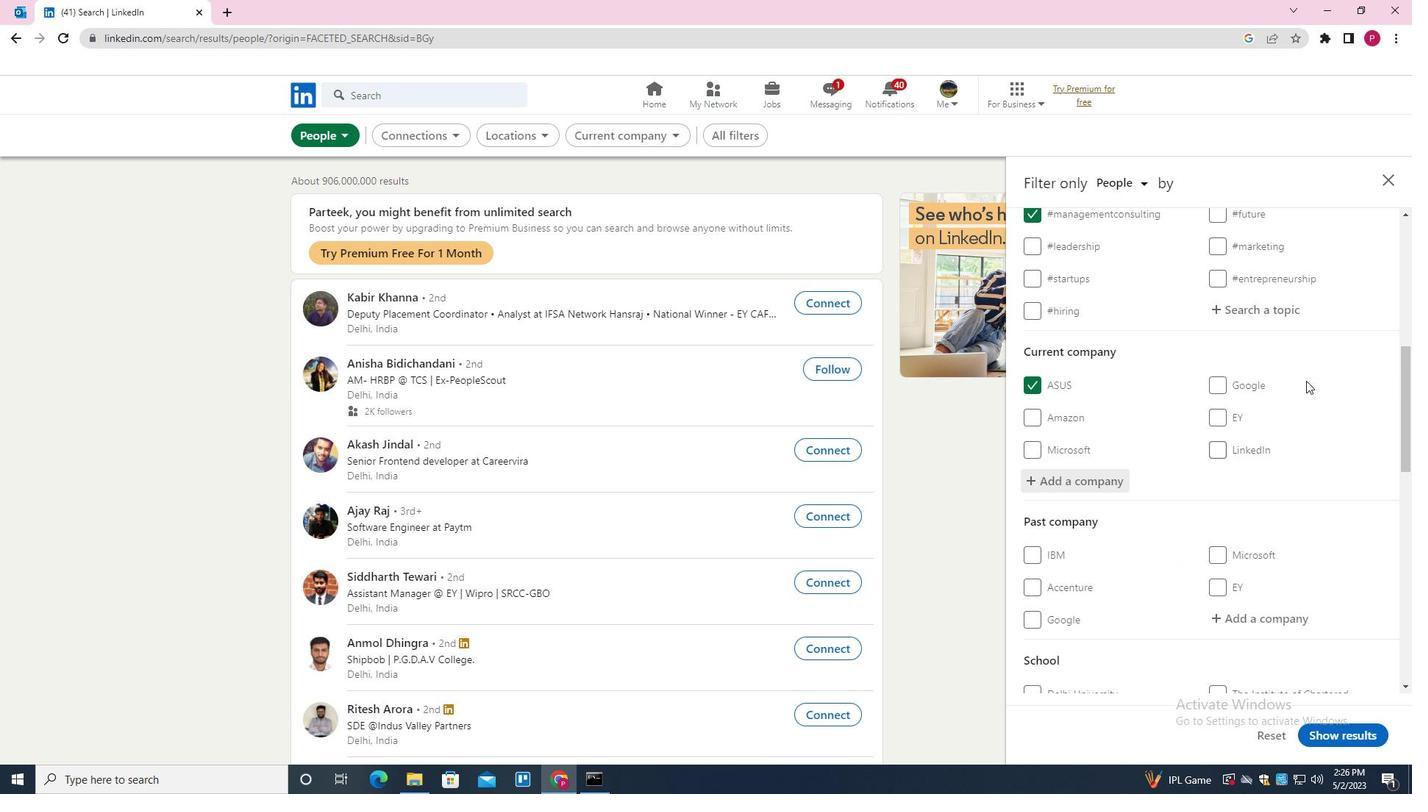 
Action: Mouse moved to (1231, 456)
Screenshot: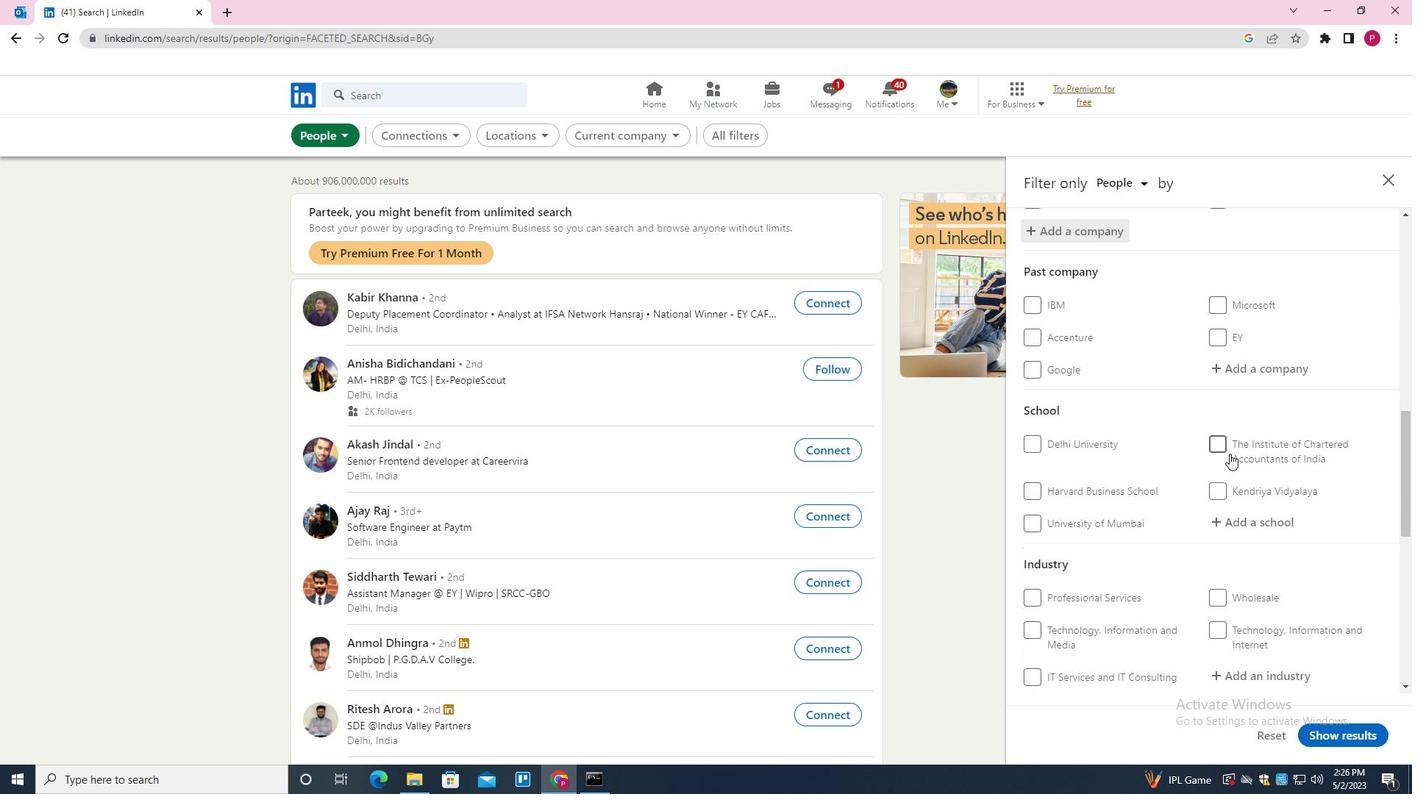 
Action: Mouse scrolled (1231, 456) with delta (0, 0)
Screenshot: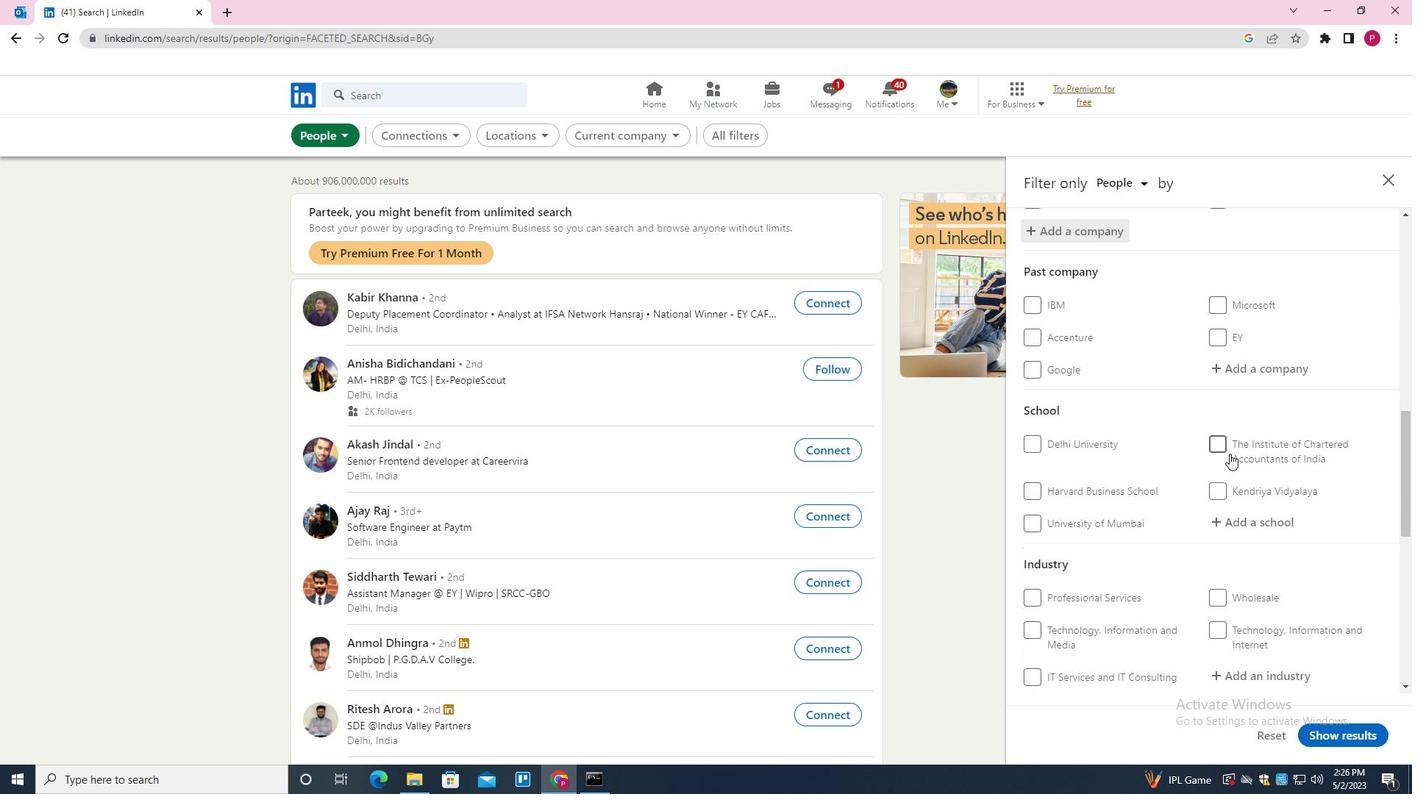 
Action: Mouse moved to (1237, 458)
Screenshot: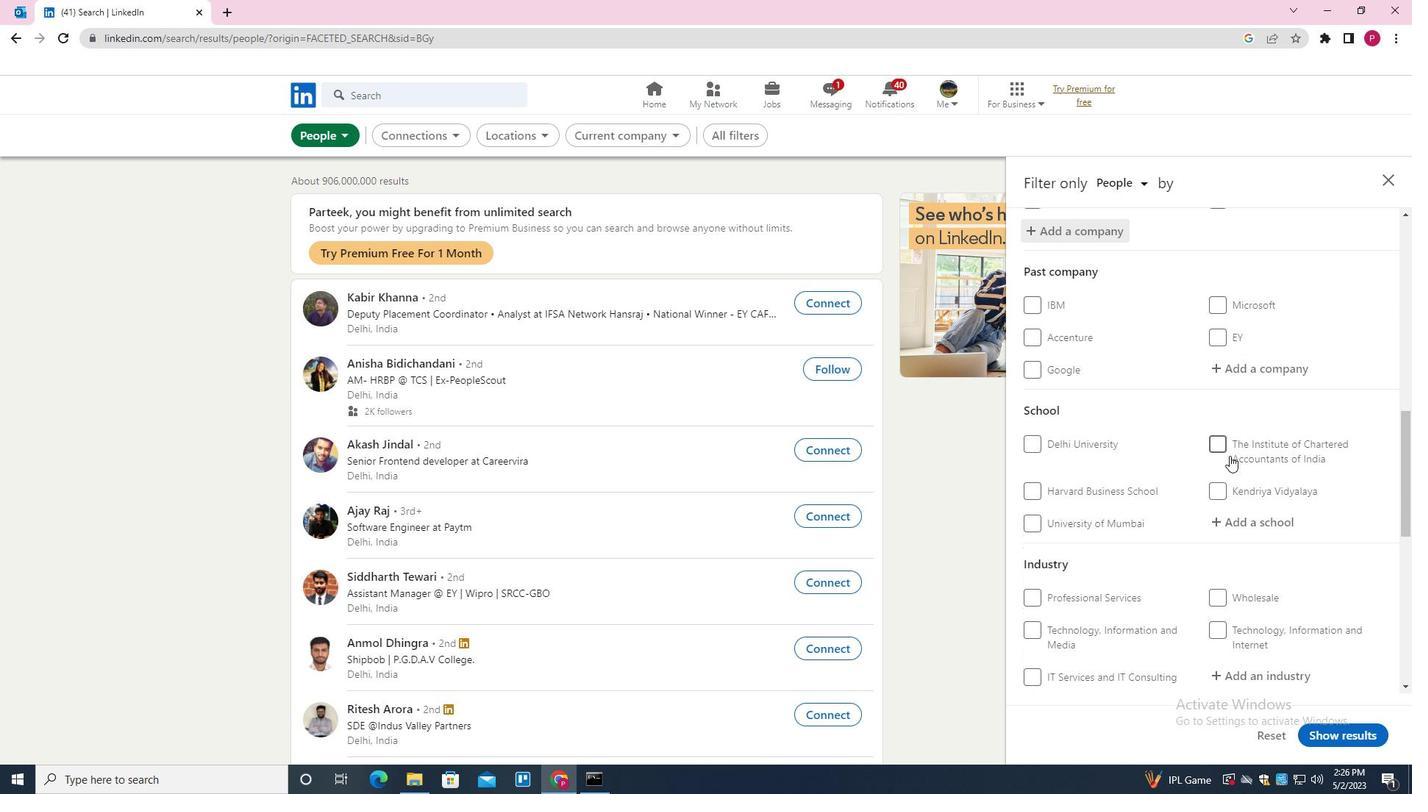 
Action: Mouse scrolled (1237, 458) with delta (0, 0)
Screenshot: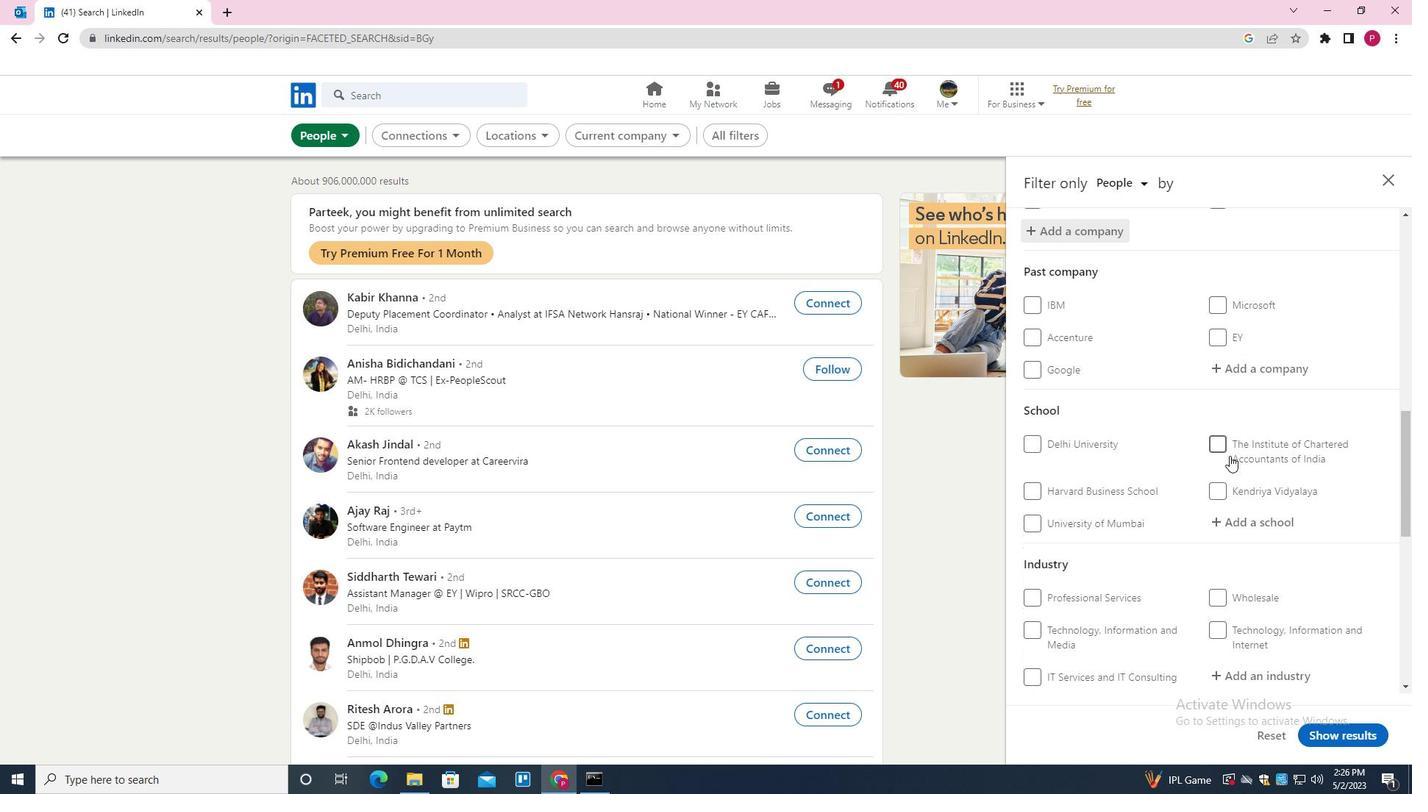 
Action: Mouse moved to (1260, 382)
Screenshot: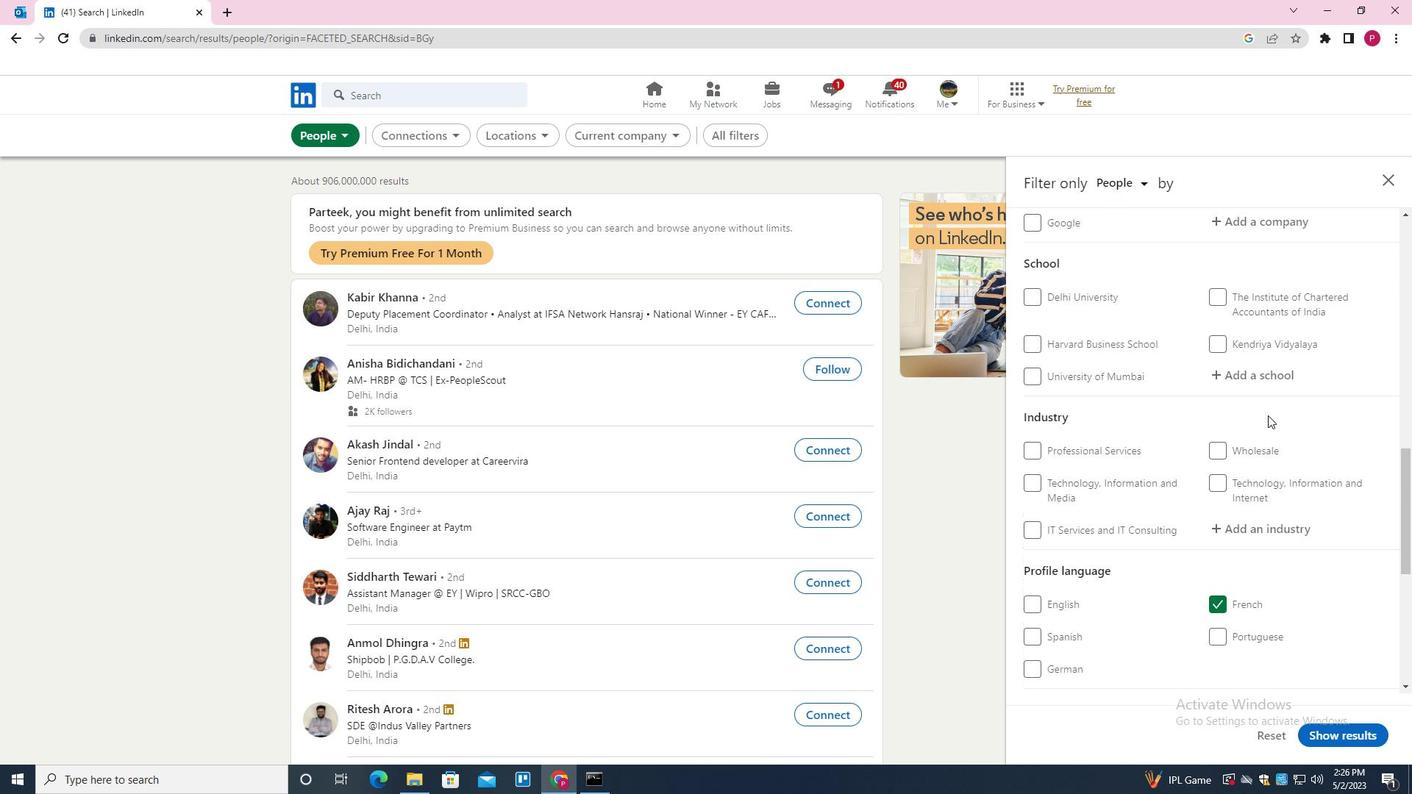 
Action: Mouse pressed left at (1260, 382)
Screenshot: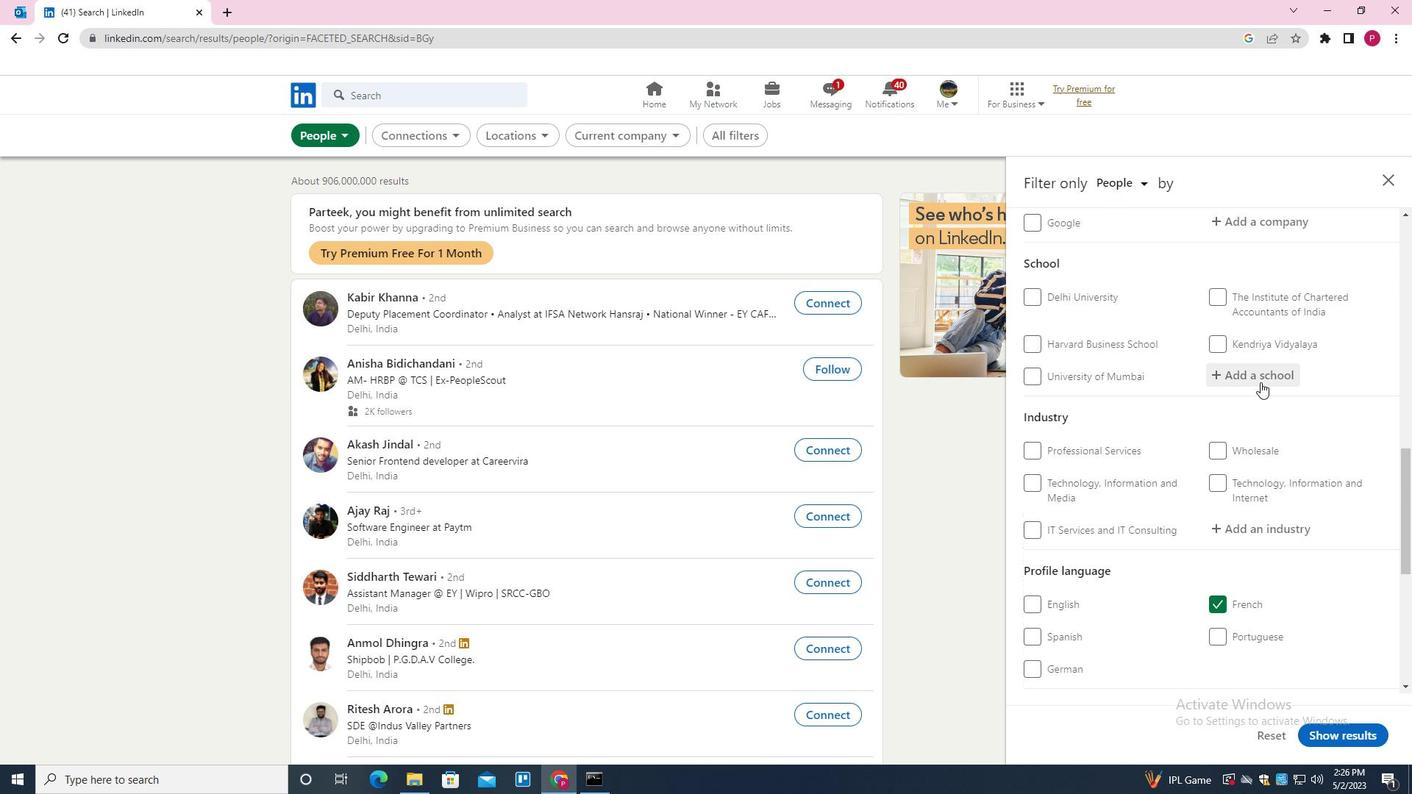 
Action: Mouse moved to (1249, 386)
Screenshot: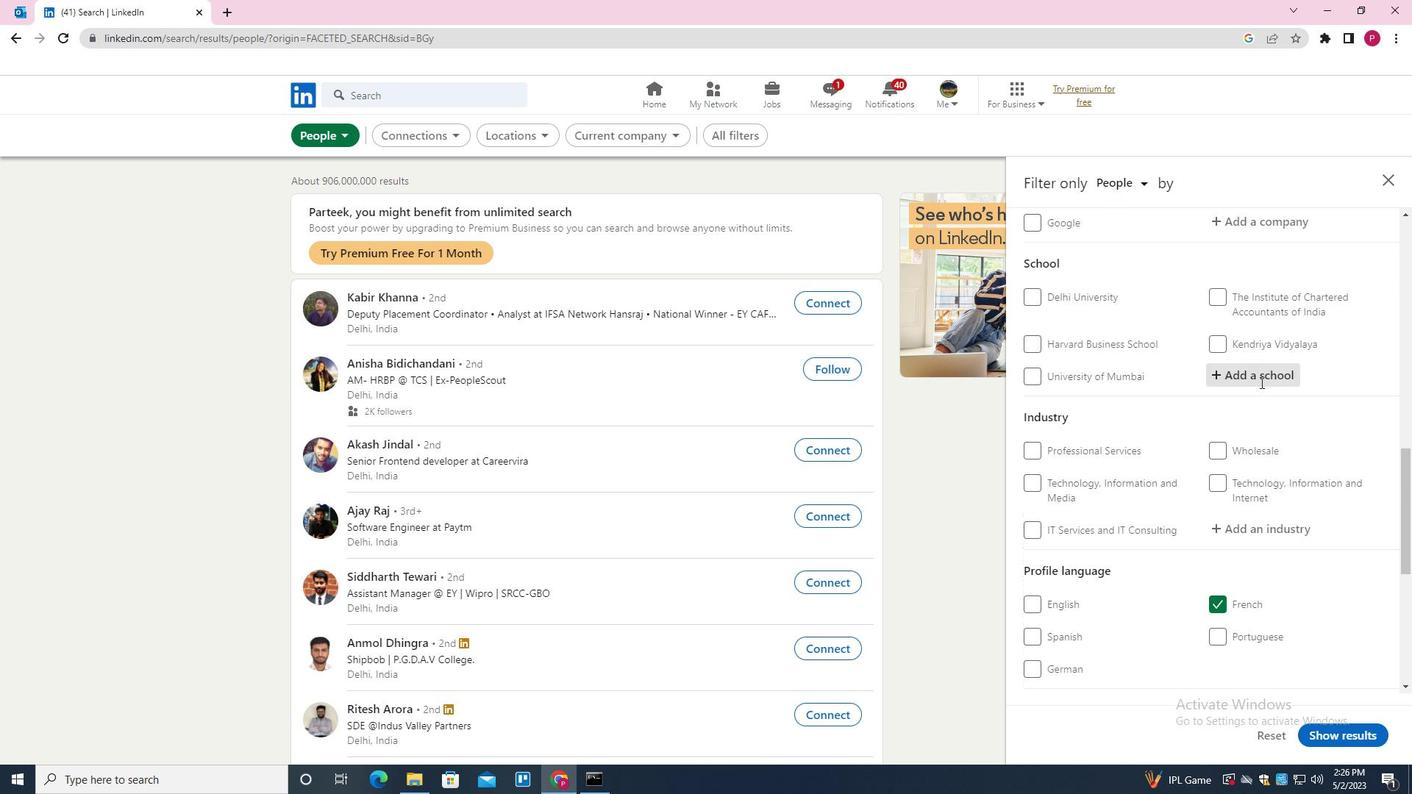 
Action: Key pressed <Key.shift>SRI<Key.space><Key.shift><Key.shift><Key.shift><Key.shift><Key.shift><Key.shift><Key.shift><Key.shift><Key.shift>VENKATESHWARA<Key.space><Key.down><Key.down><Key.down><Key.down><Key.down><Key.down><Key.down><Key.down><Key.down><Key.shift><Key.shift><Key.shift><Key.shift>COLLEGE<Key.down><Key.down><Key.down><Key.down><Key.down><Key.down><Key.down><Key.down><Key.down><Key.down><Key.down><Key.down><Key.down><Key.down><Key.down><Key.up><Key.space><Key.space><Key.up><Key.enter>
Screenshot: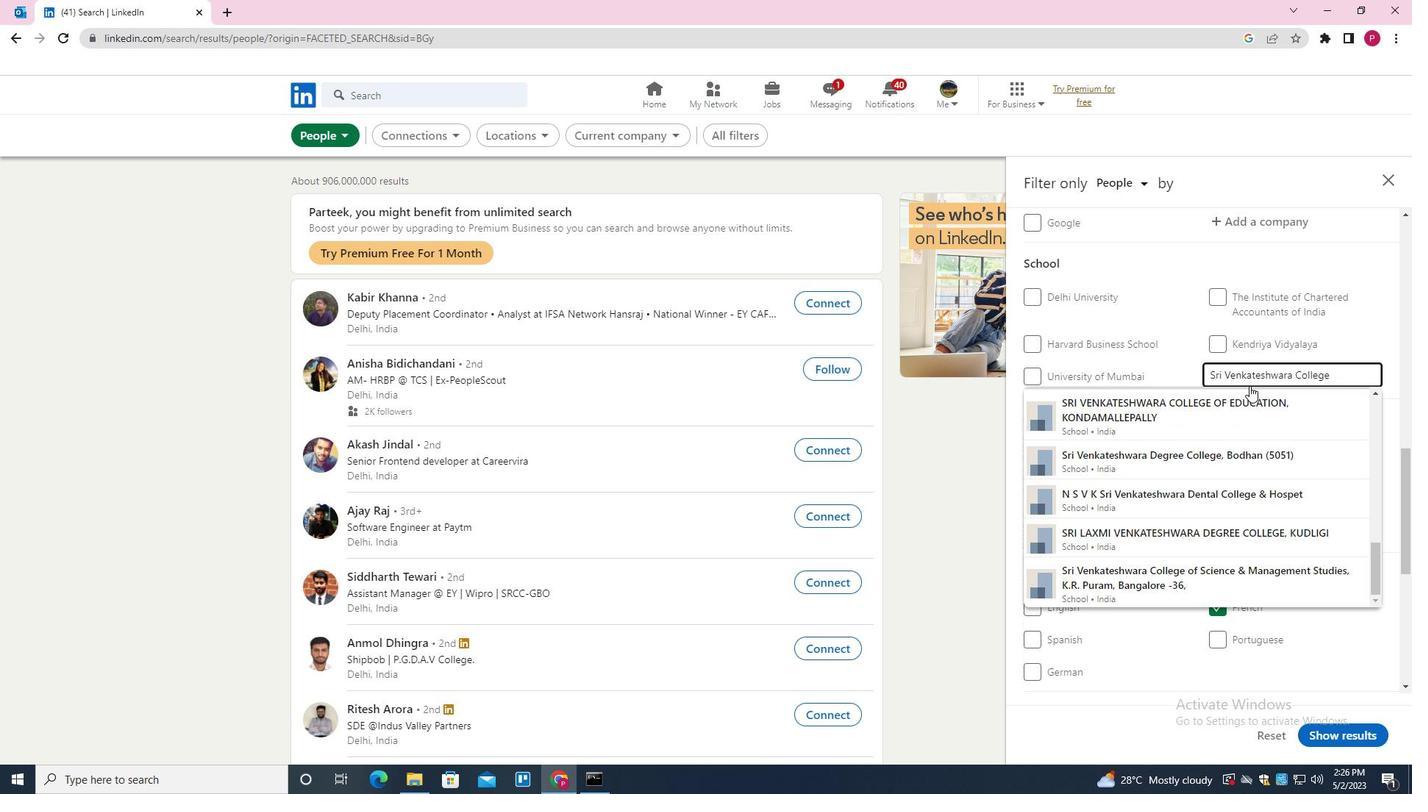 
Action: Mouse moved to (1230, 439)
Screenshot: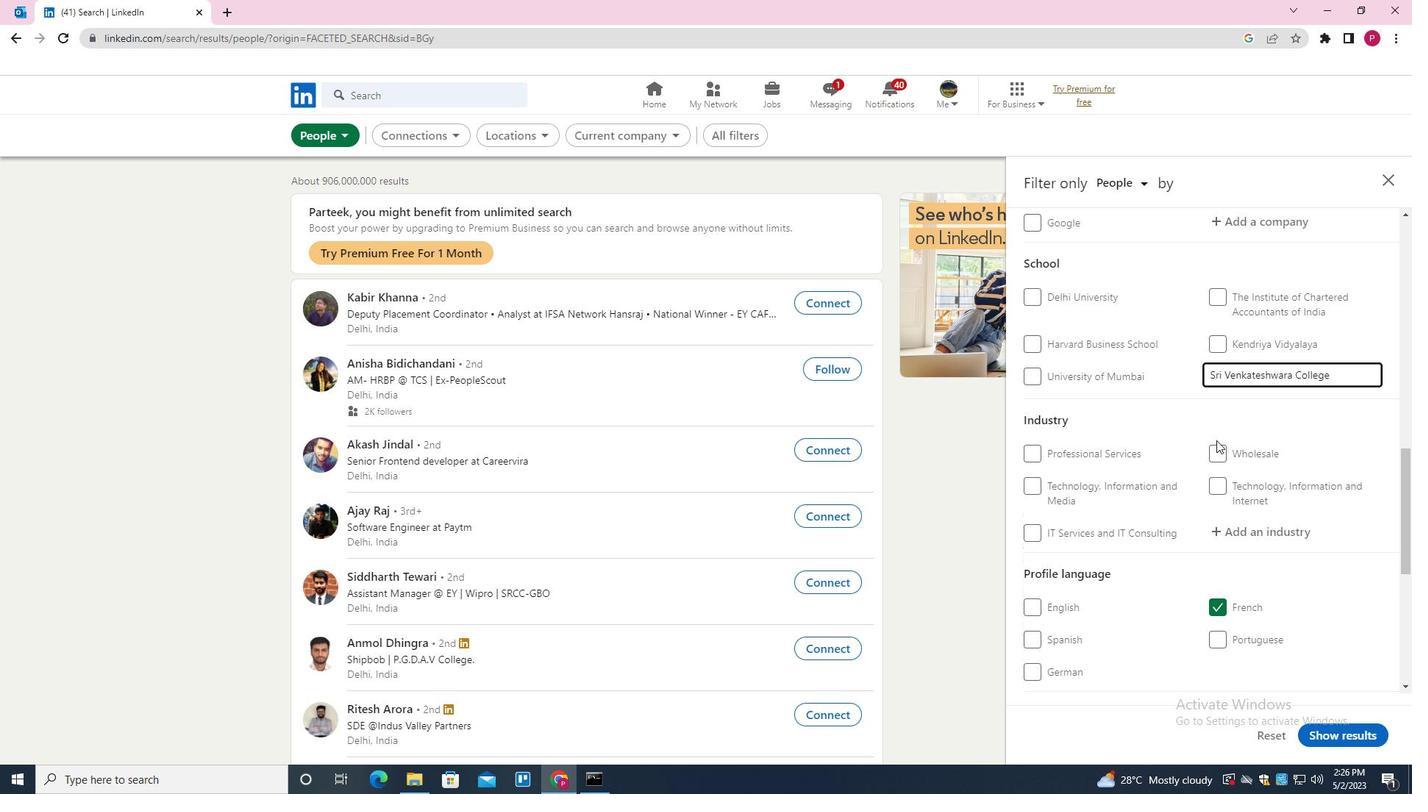 
Action: Mouse scrolled (1230, 438) with delta (0, 0)
Screenshot: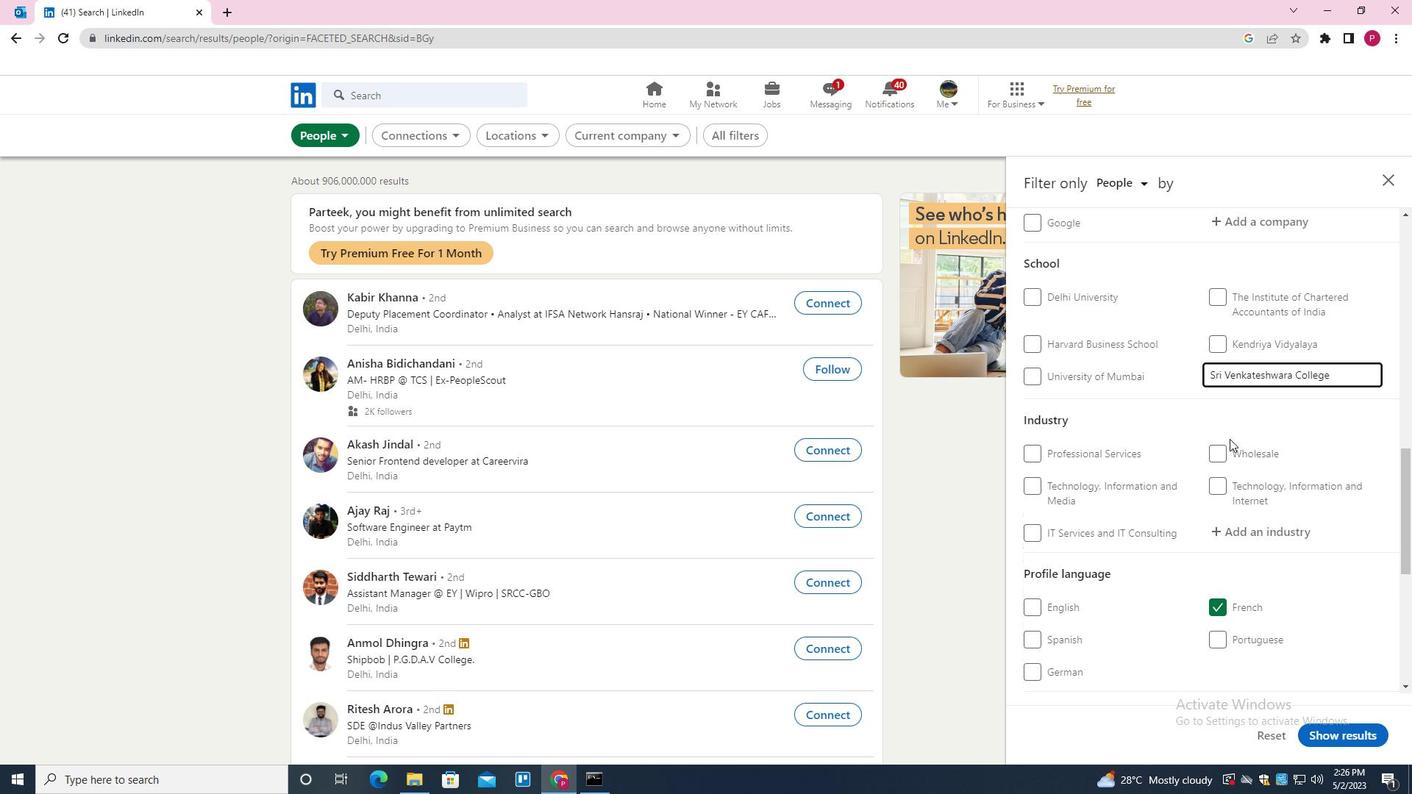 
Action: Mouse scrolled (1230, 438) with delta (0, 0)
Screenshot: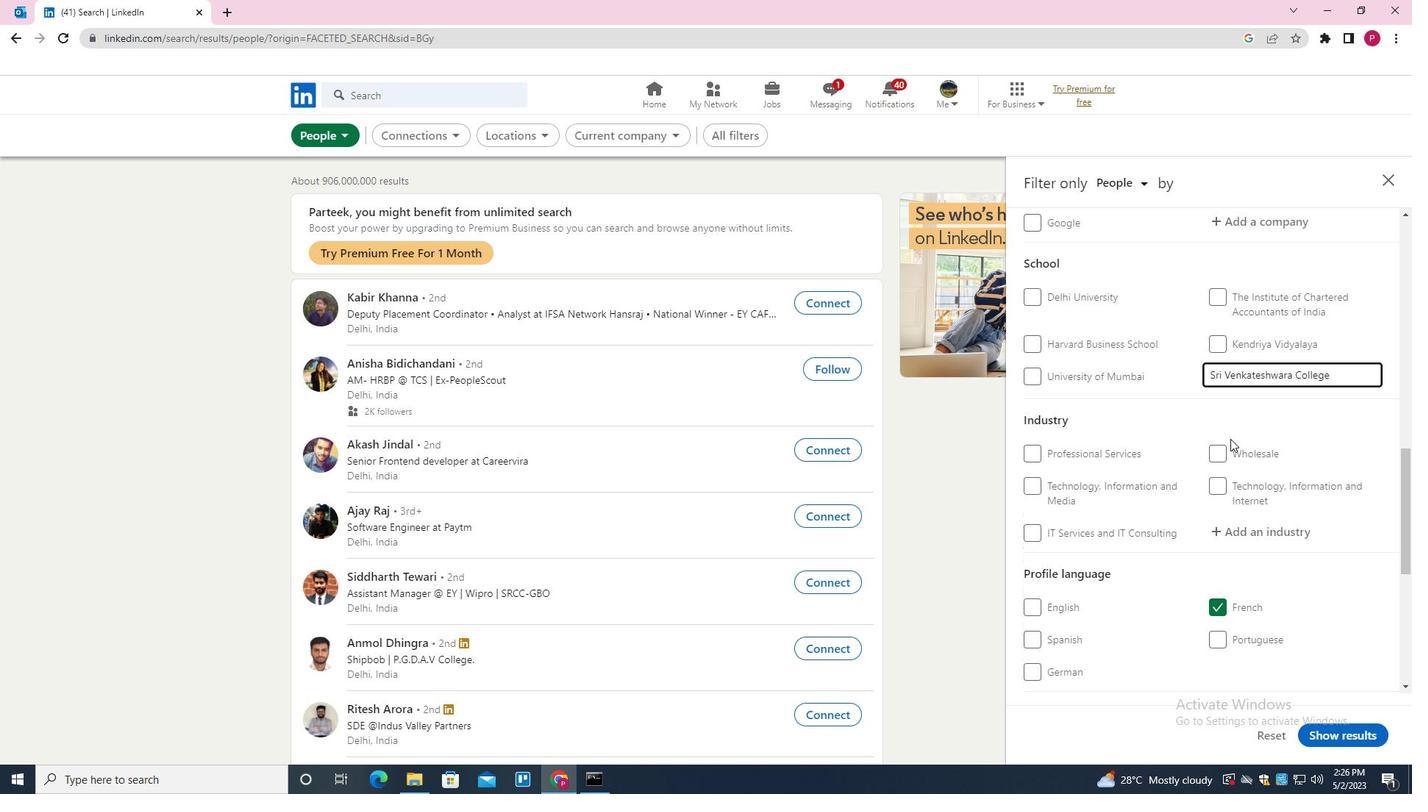 
Action: Mouse scrolled (1230, 438) with delta (0, 0)
Screenshot: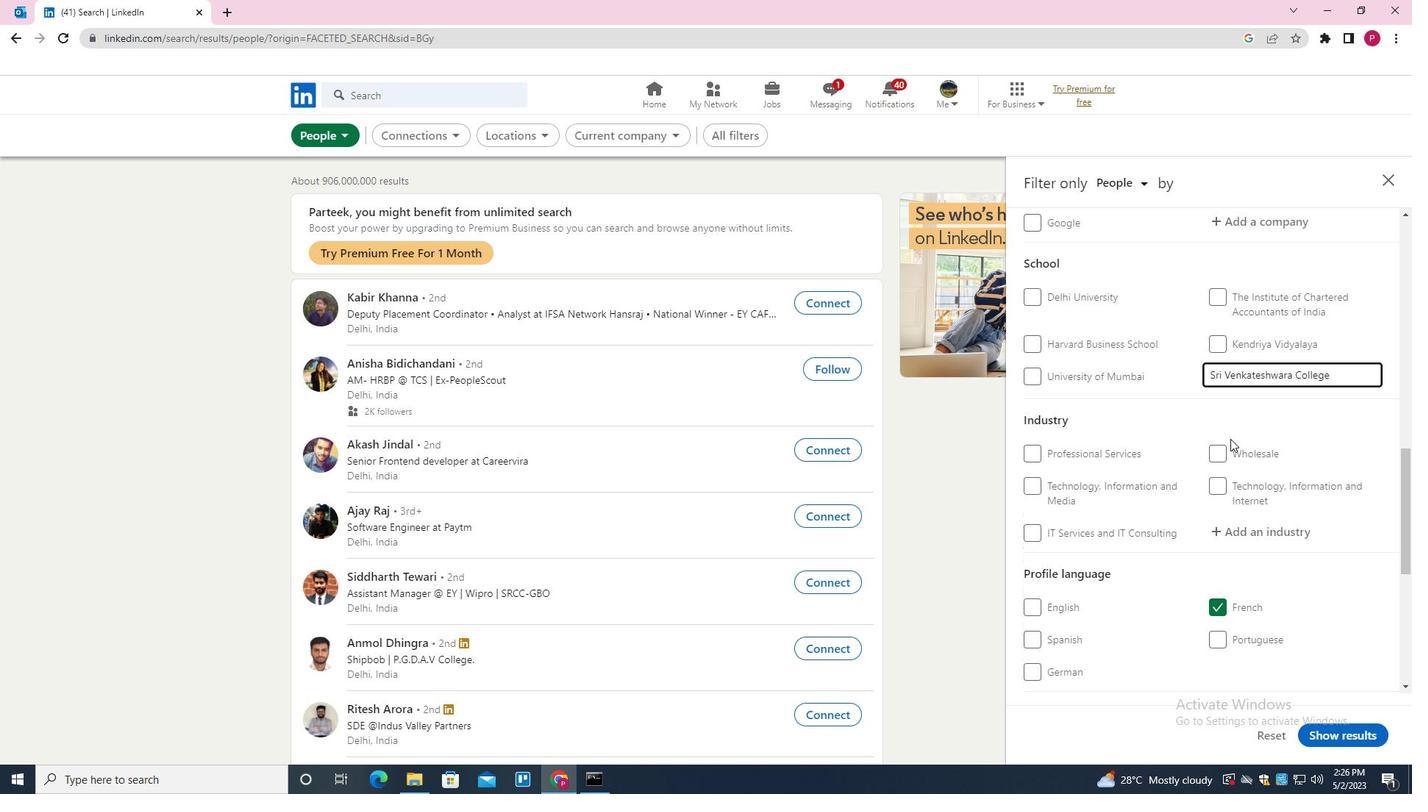
Action: Mouse moved to (1281, 303)
Screenshot: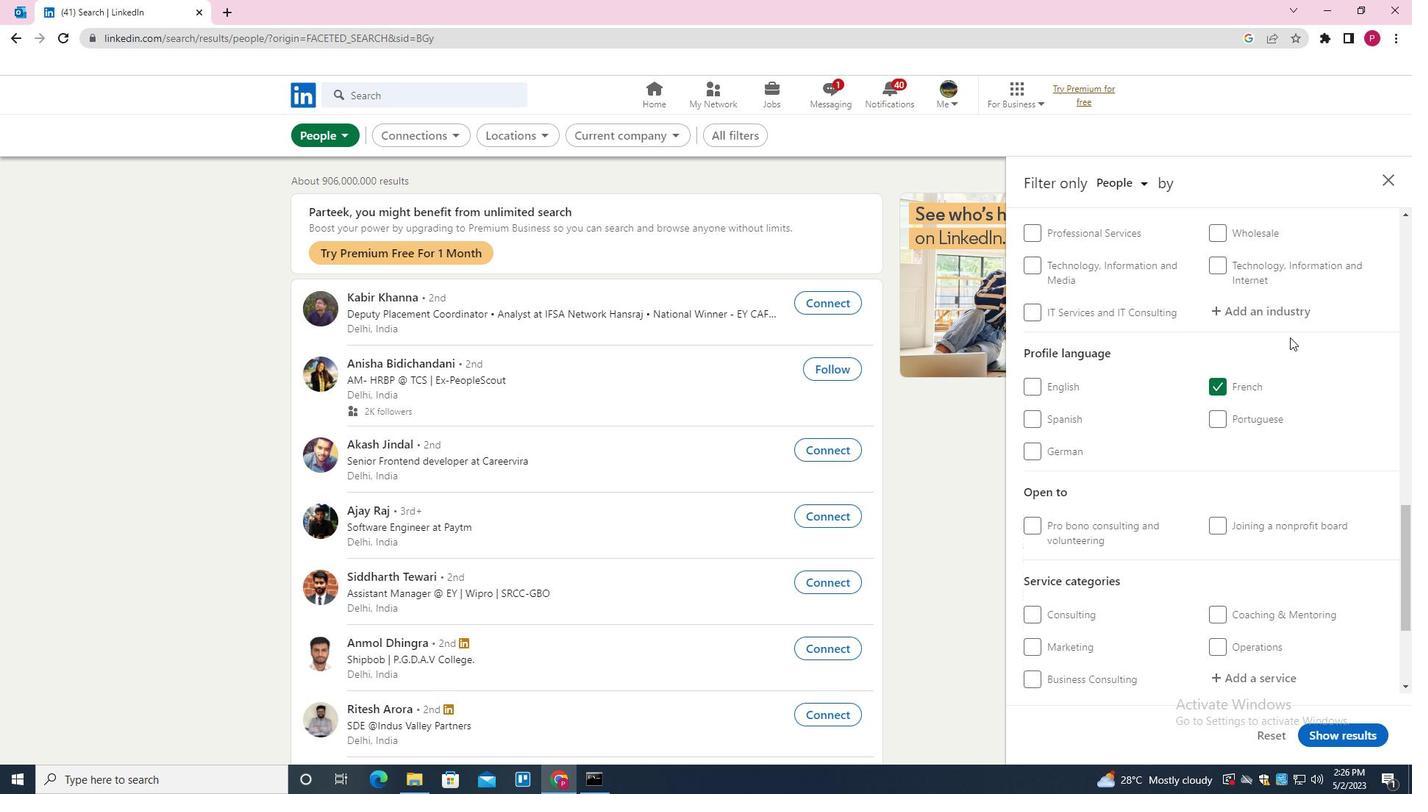 
Action: Mouse pressed left at (1281, 303)
Screenshot: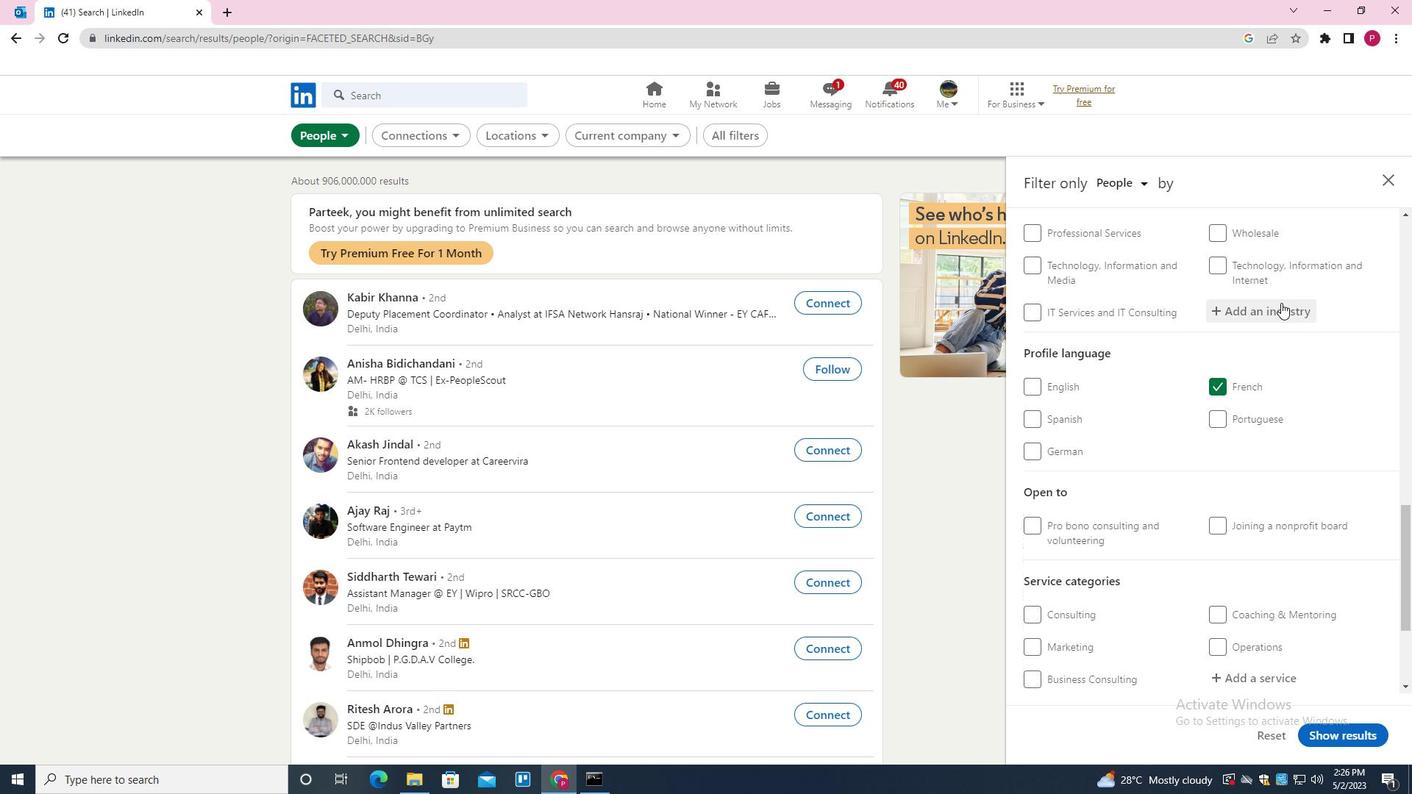
Action: Mouse moved to (1279, 302)
Screenshot: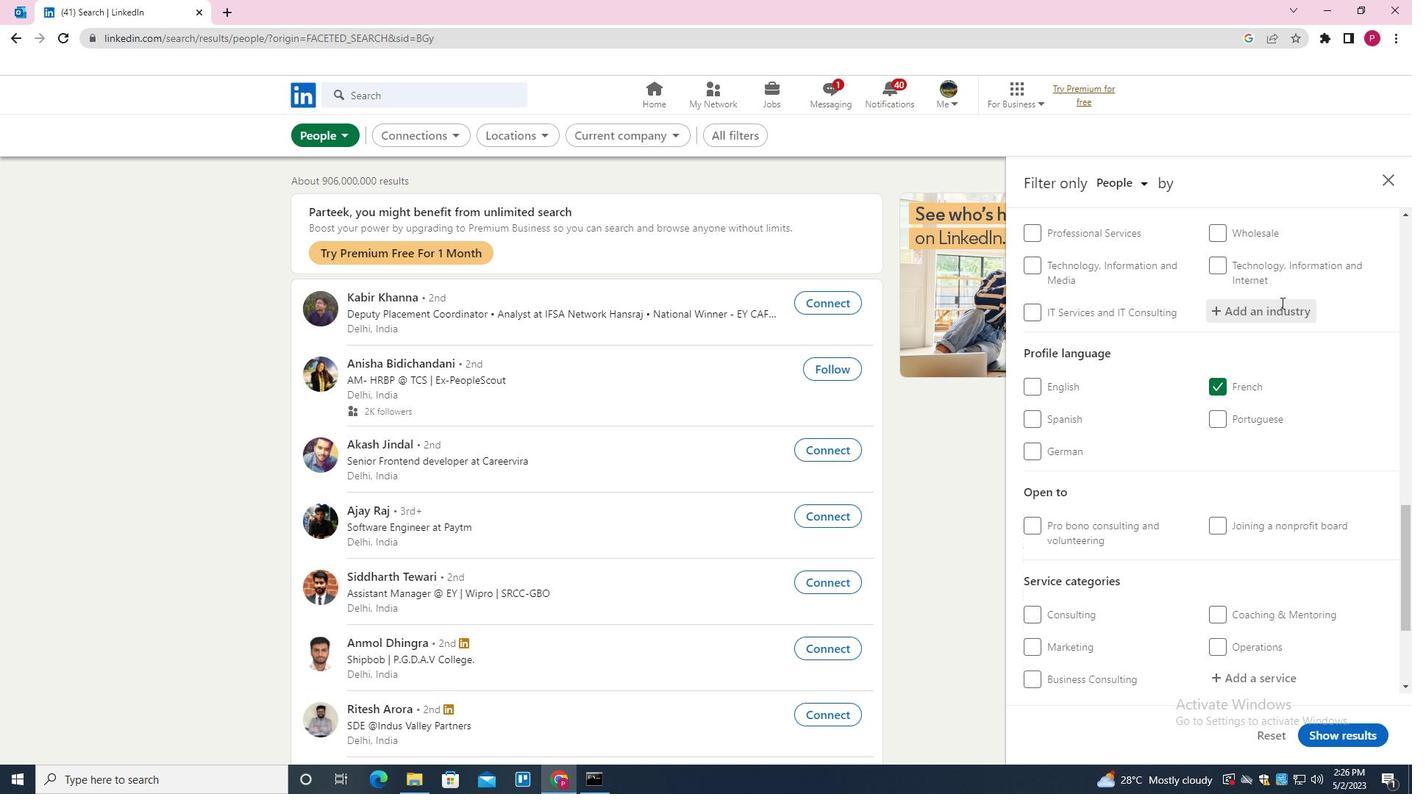 
Action: Key pressed <Key.shift><Key.shift>CABLE<Key.space><Key.down><Key.enter>
Screenshot: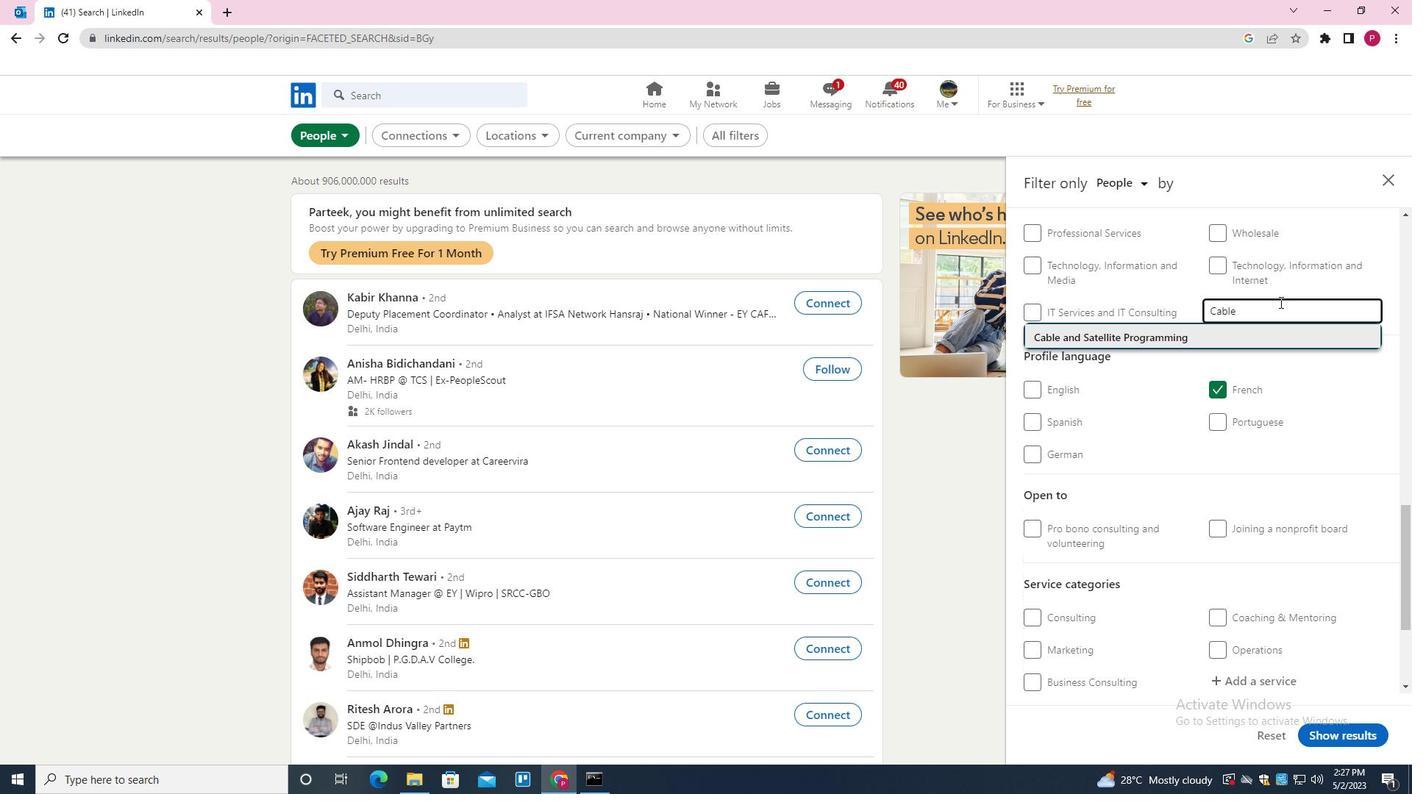 
Action: Mouse moved to (1219, 394)
Screenshot: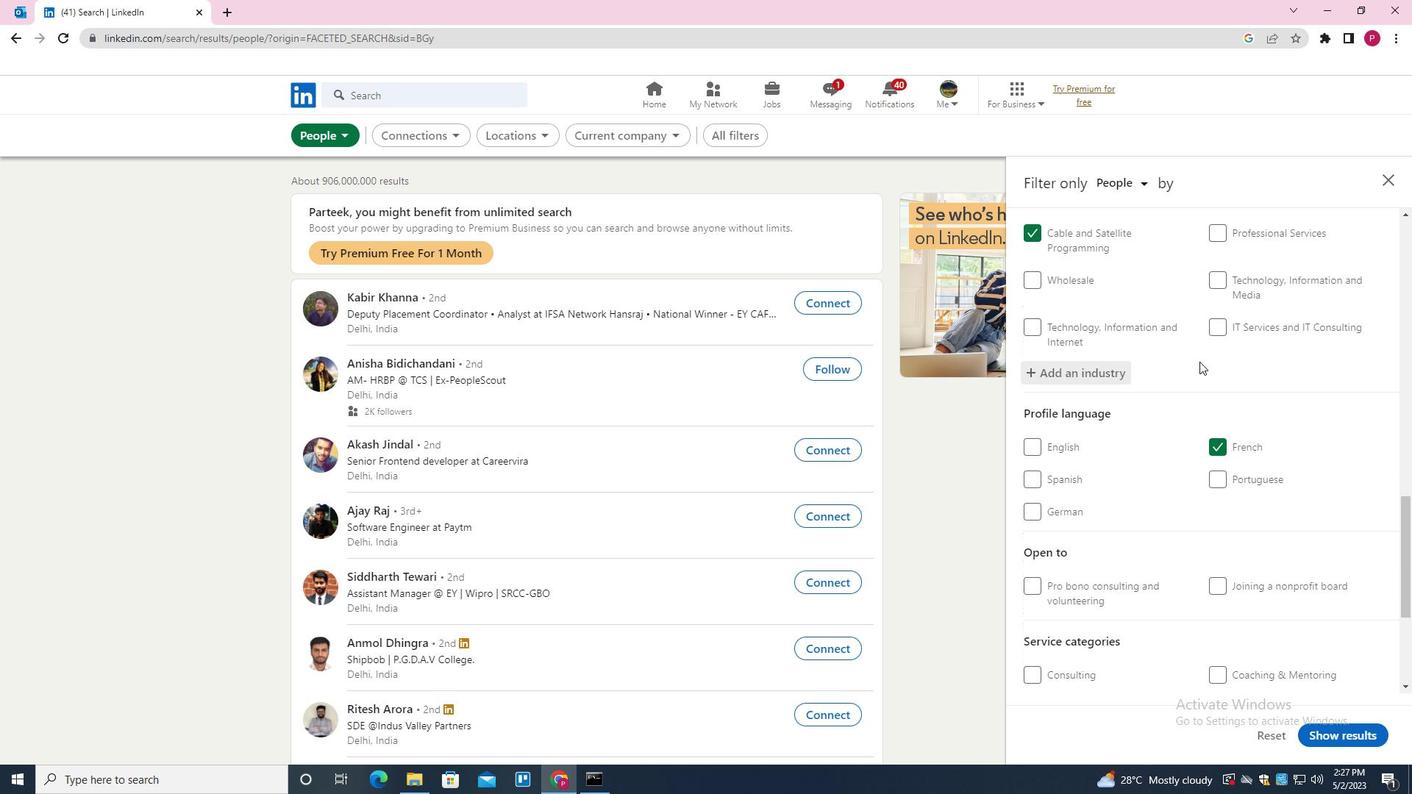 
Action: Mouse scrolled (1219, 393) with delta (0, 0)
Screenshot: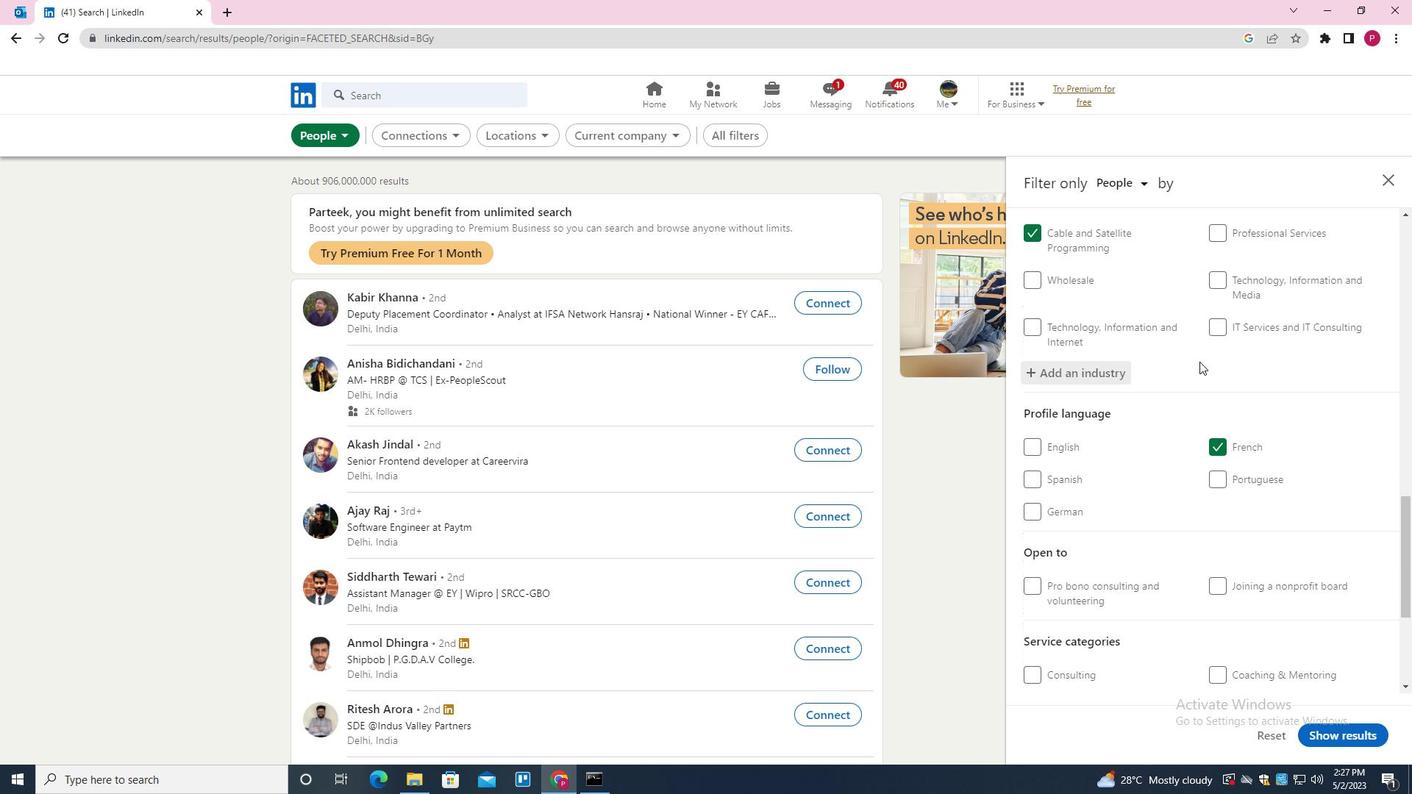 
Action: Mouse scrolled (1219, 393) with delta (0, 0)
Screenshot: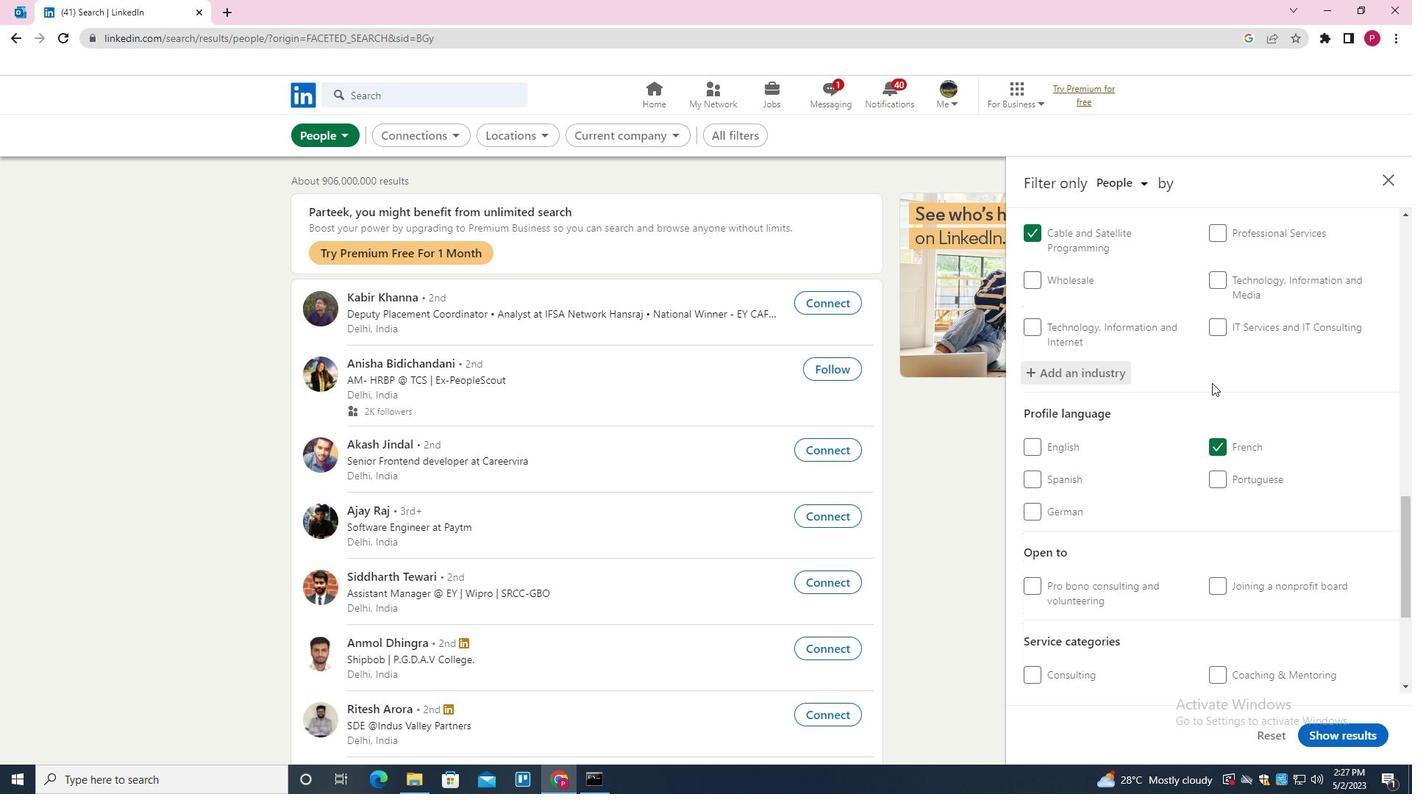 
Action: Mouse scrolled (1219, 393) with delta (0, 0)
Screenshot: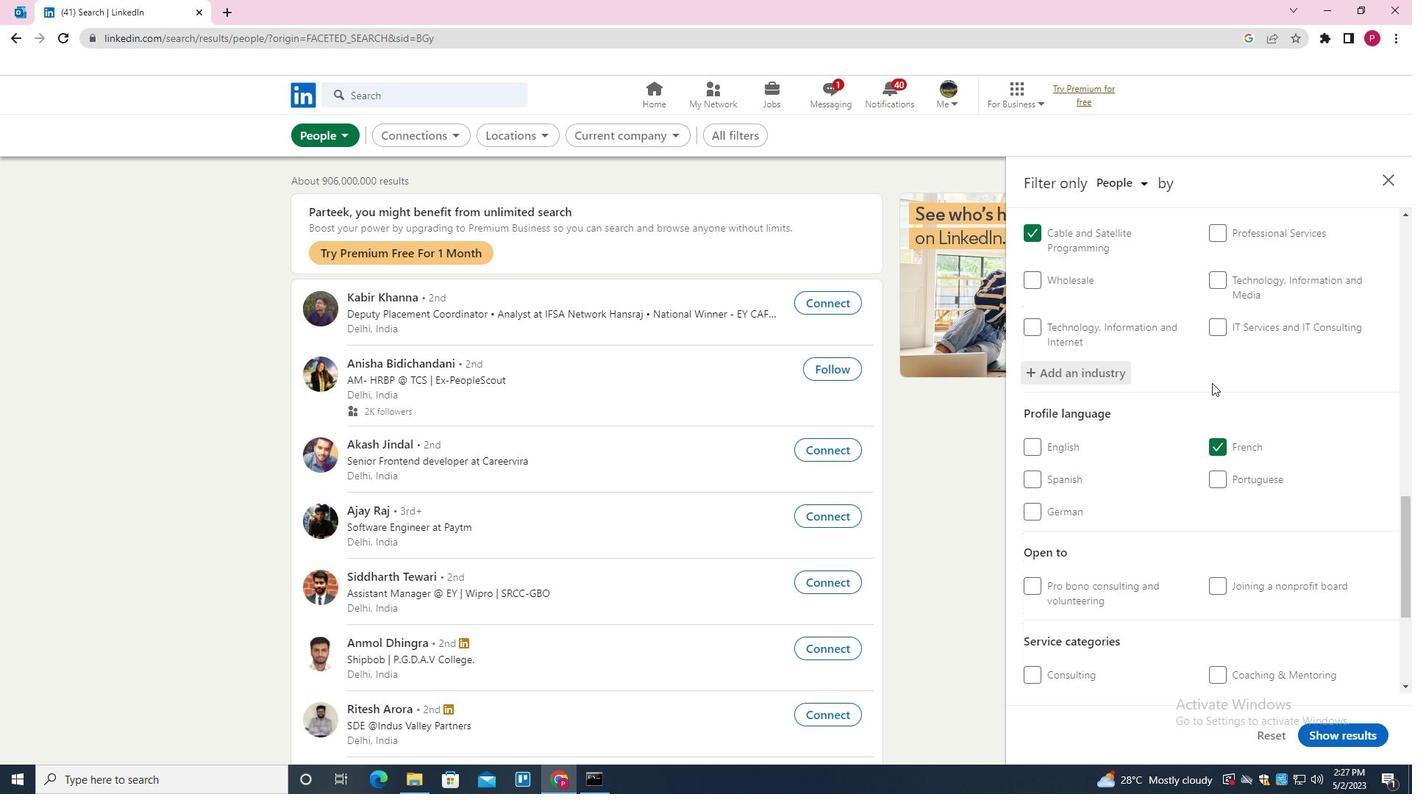 
Action: Mouse scrolled (1219, 393) with delta (0, 0)
Screenshot: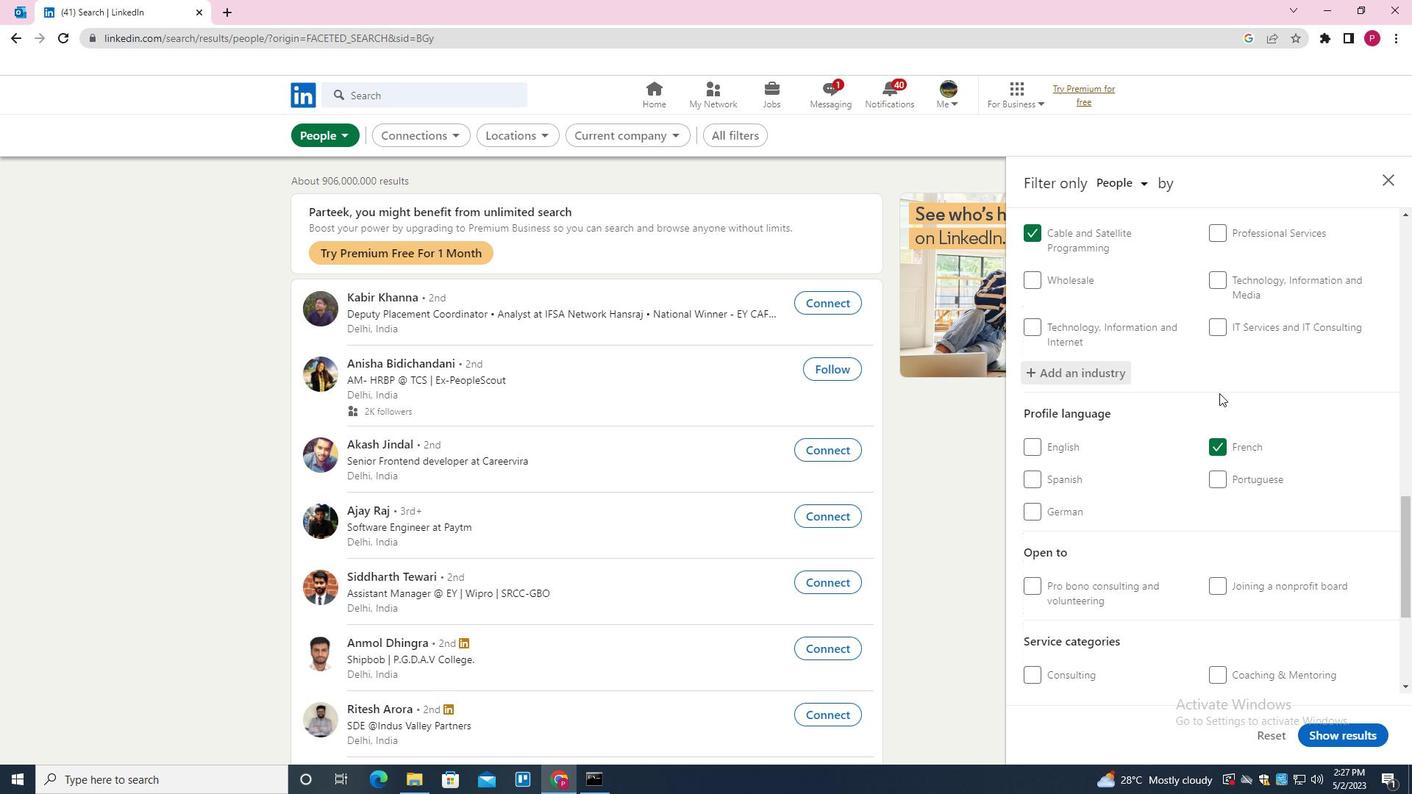 
Action: Mouse moved to (1273, 488)
Screenshot: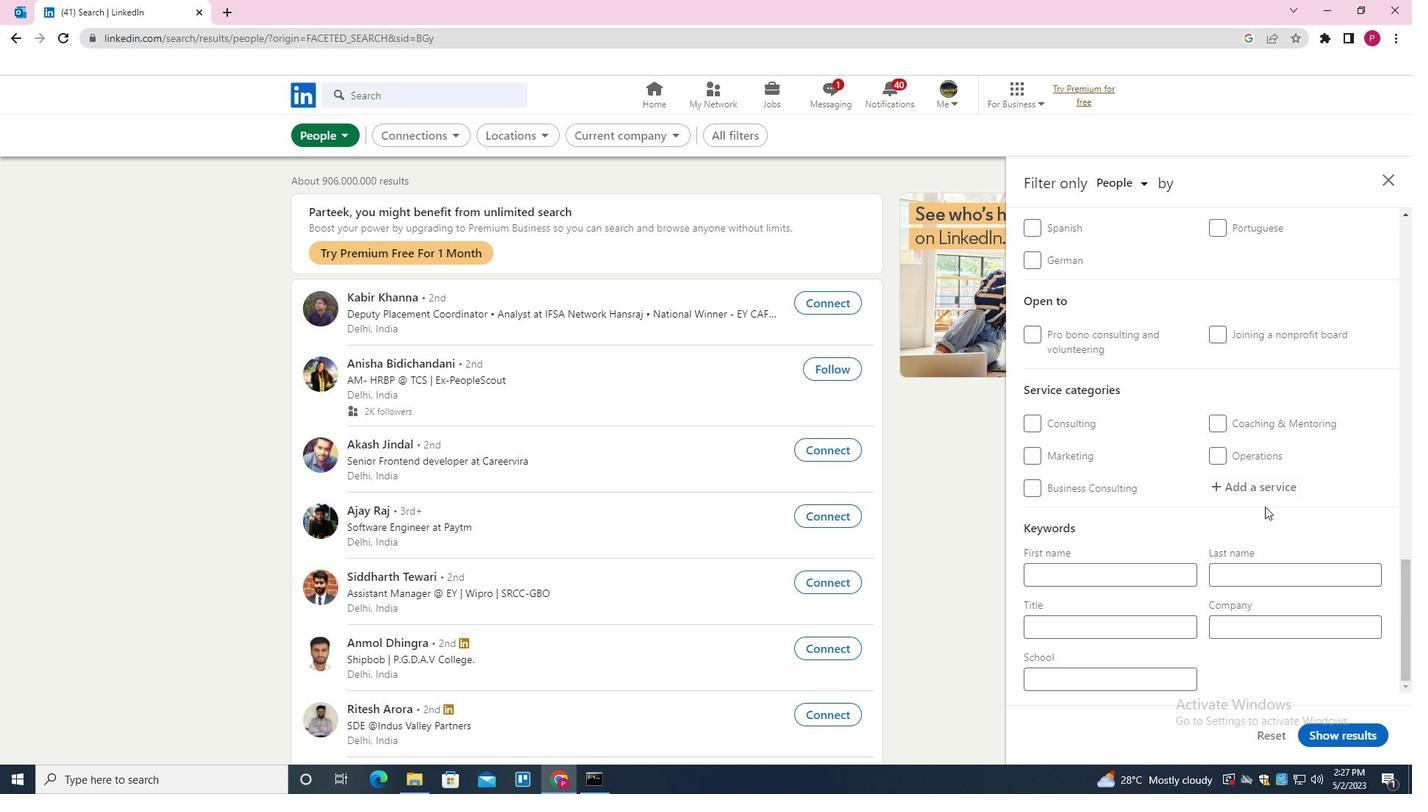 
Action: Mouse pressed left at (1273, 488)
Screenshot: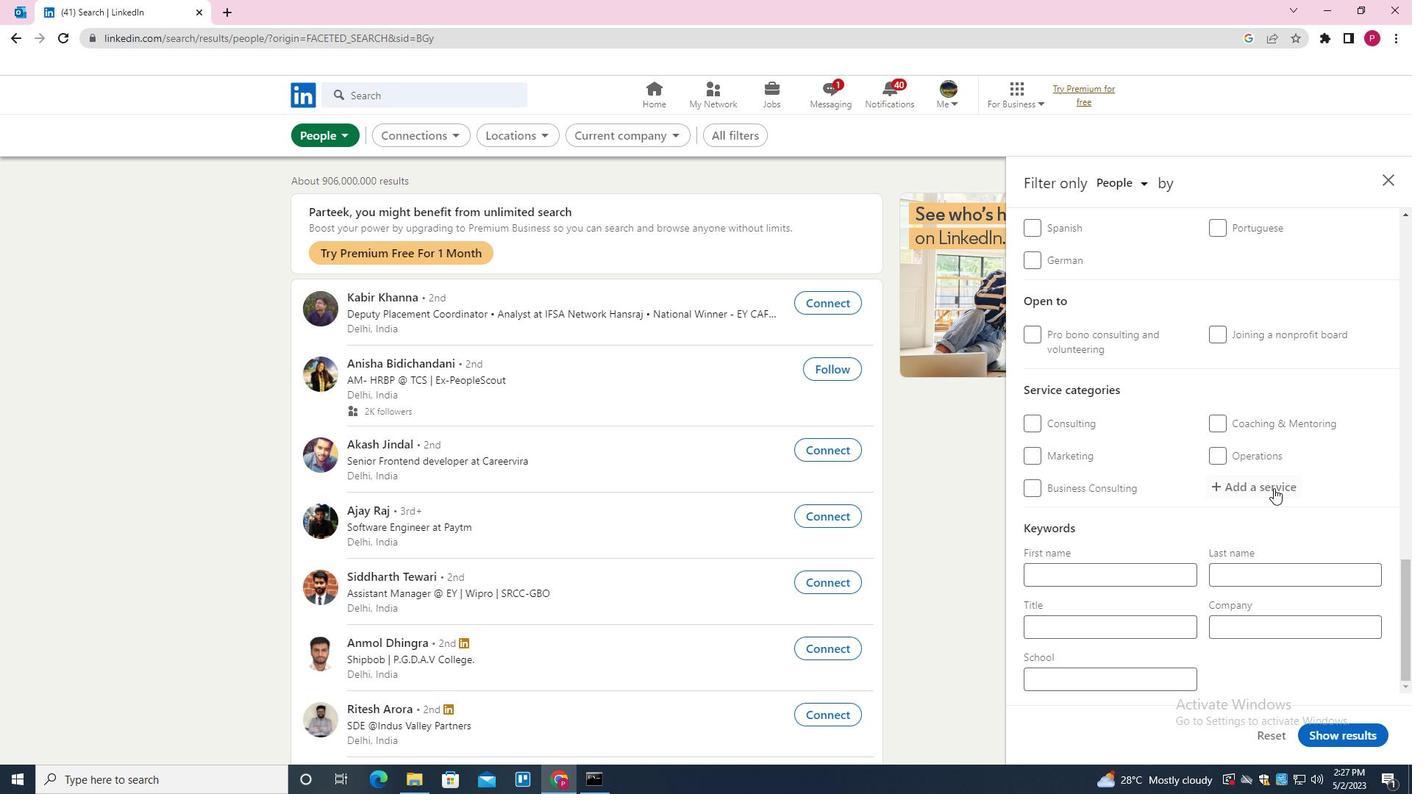 
Action: Key pressed <Key.shift>PRICING<Key.down><Key.enter>
Screenshot: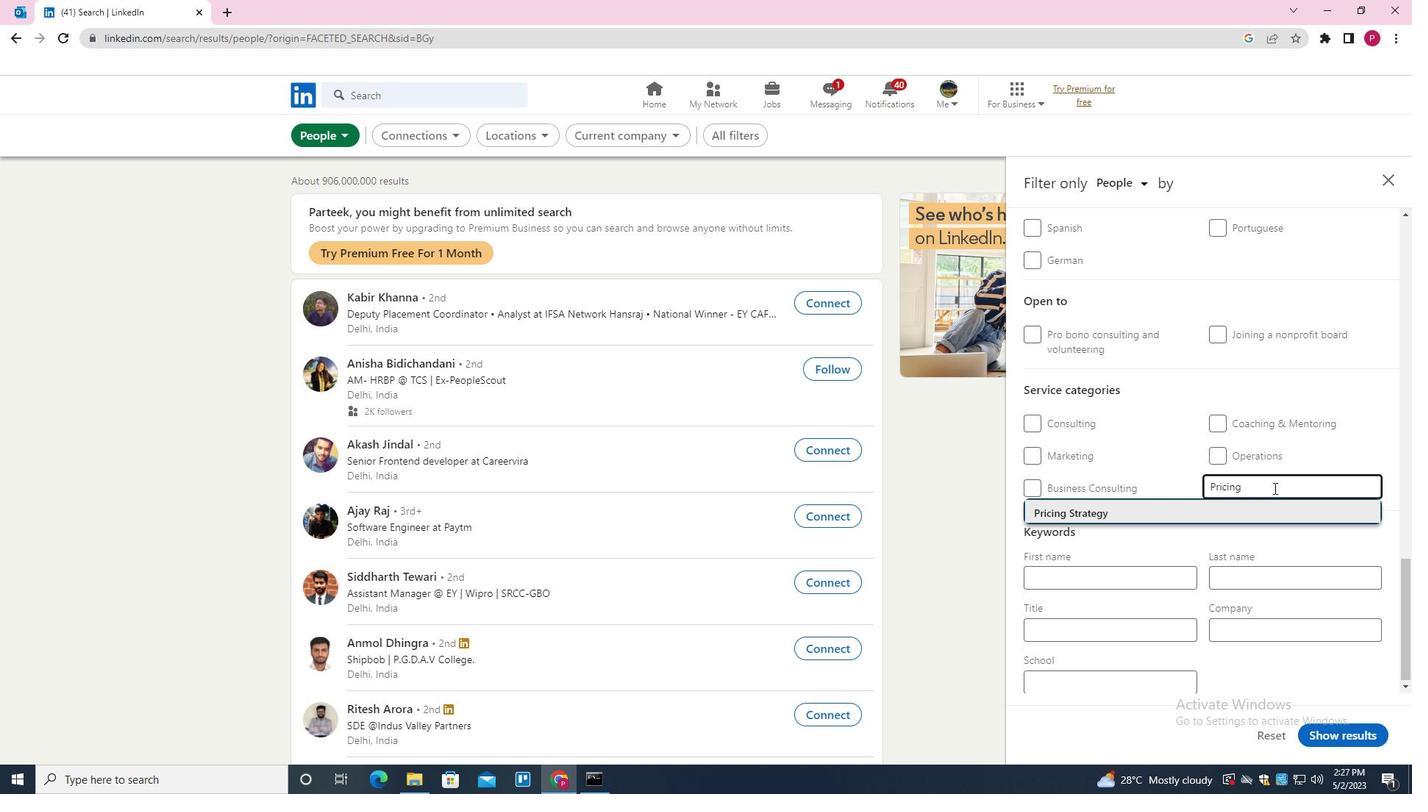 
Action: Mouse moved to (1267, 489)
Screenshot: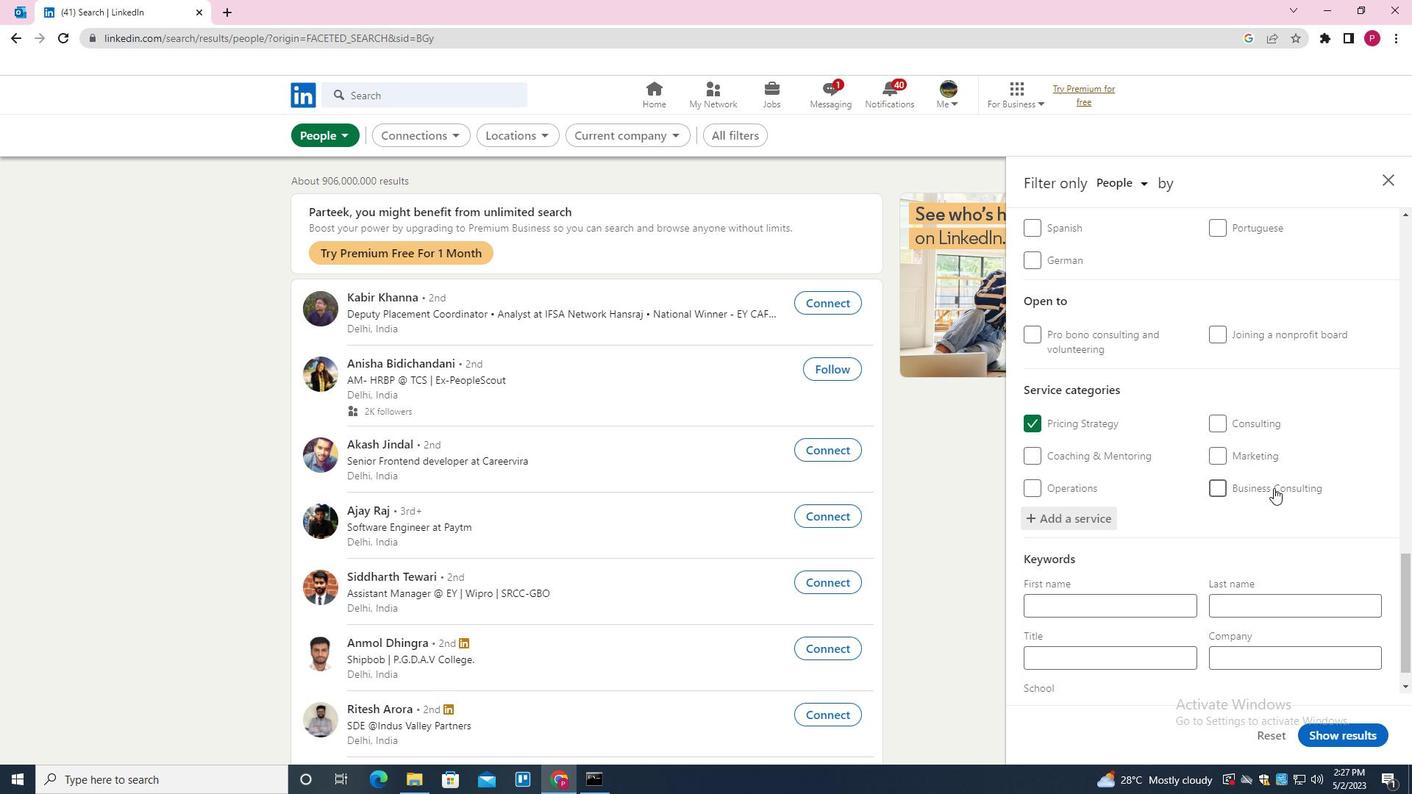 
Action: Mouse scrolled (1267, 489) with delta (0, 0)
Screenshot: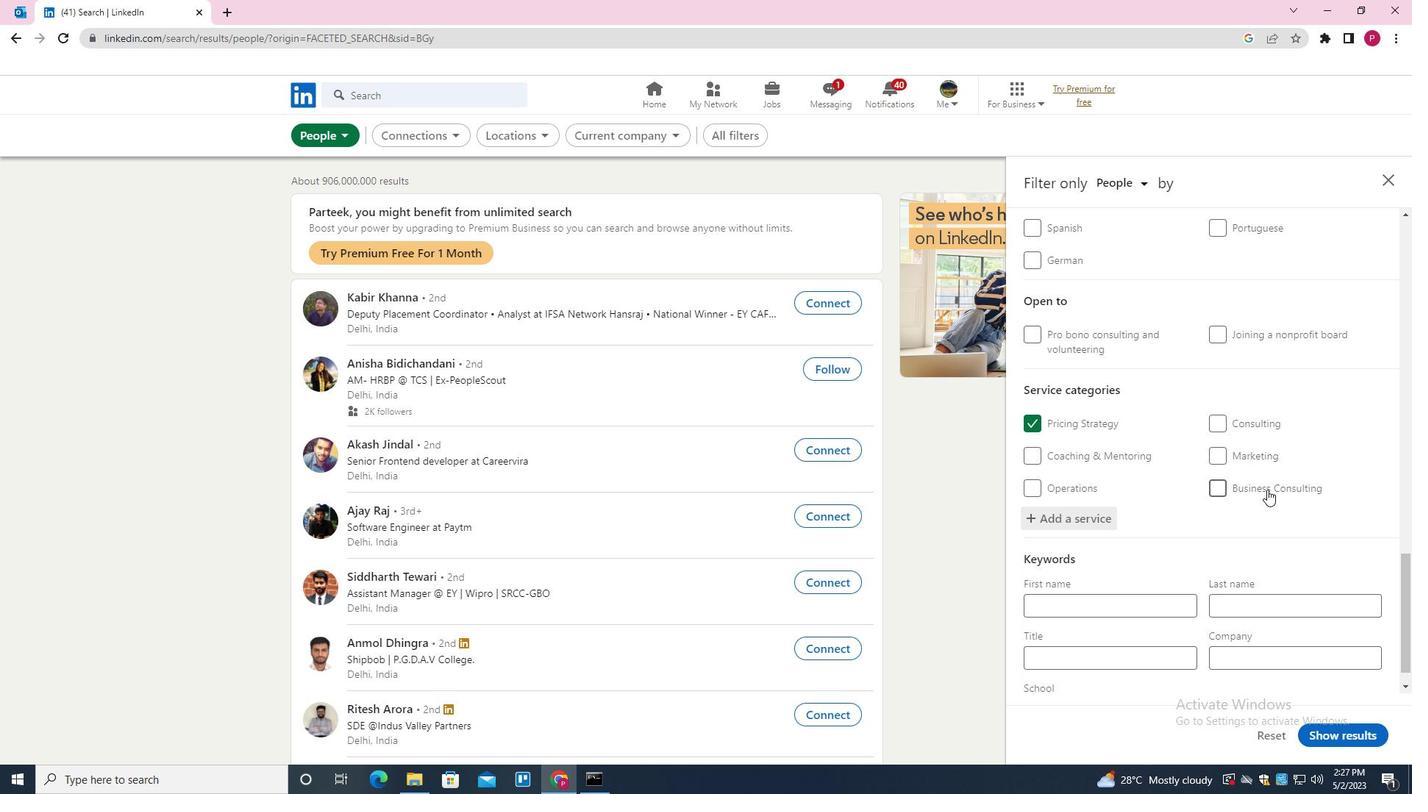 
Action: Mouse scrolled (1267, 489) with delta (0, 0)
Screenshot: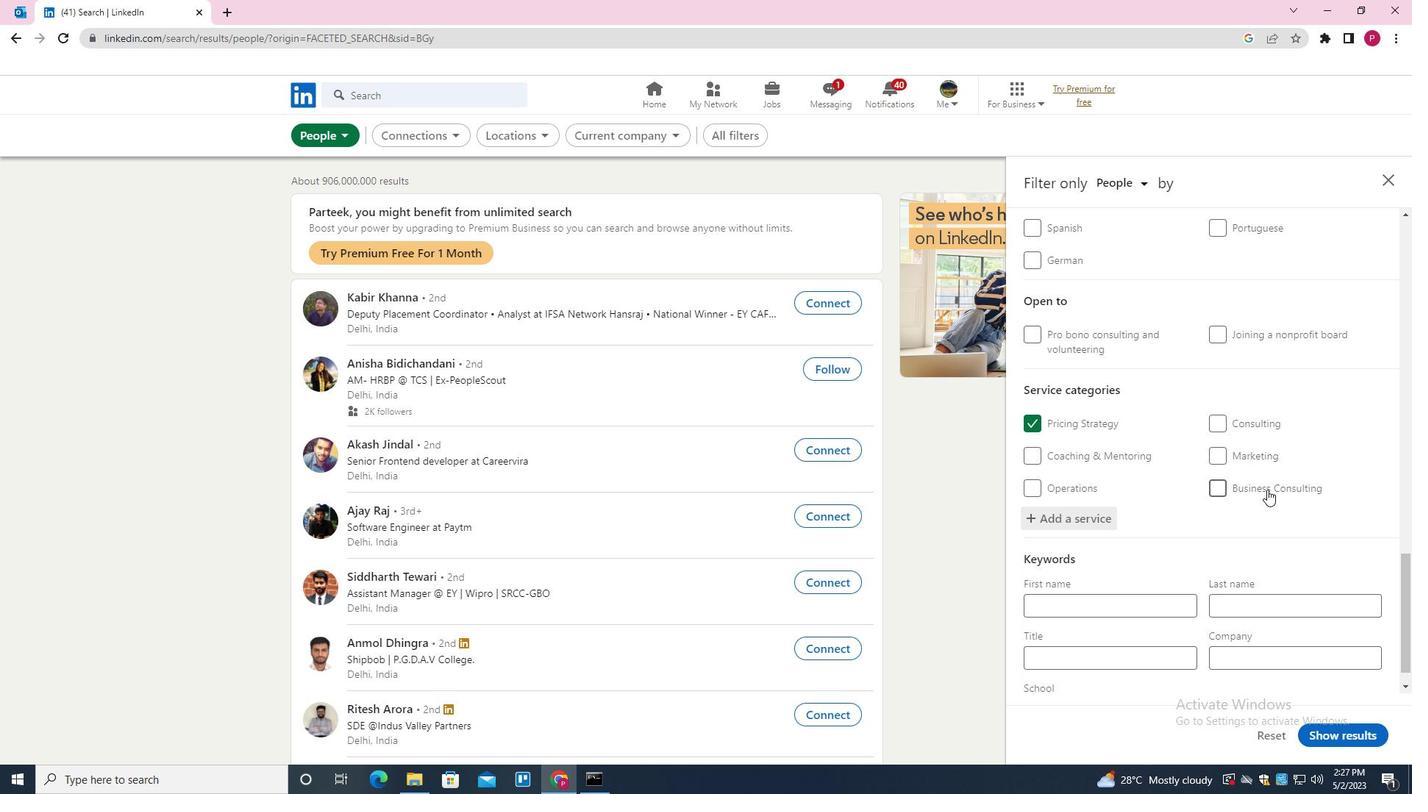 
Action: Mouse scrolled (1267, 489) with delta (0, 0)
Screenshot: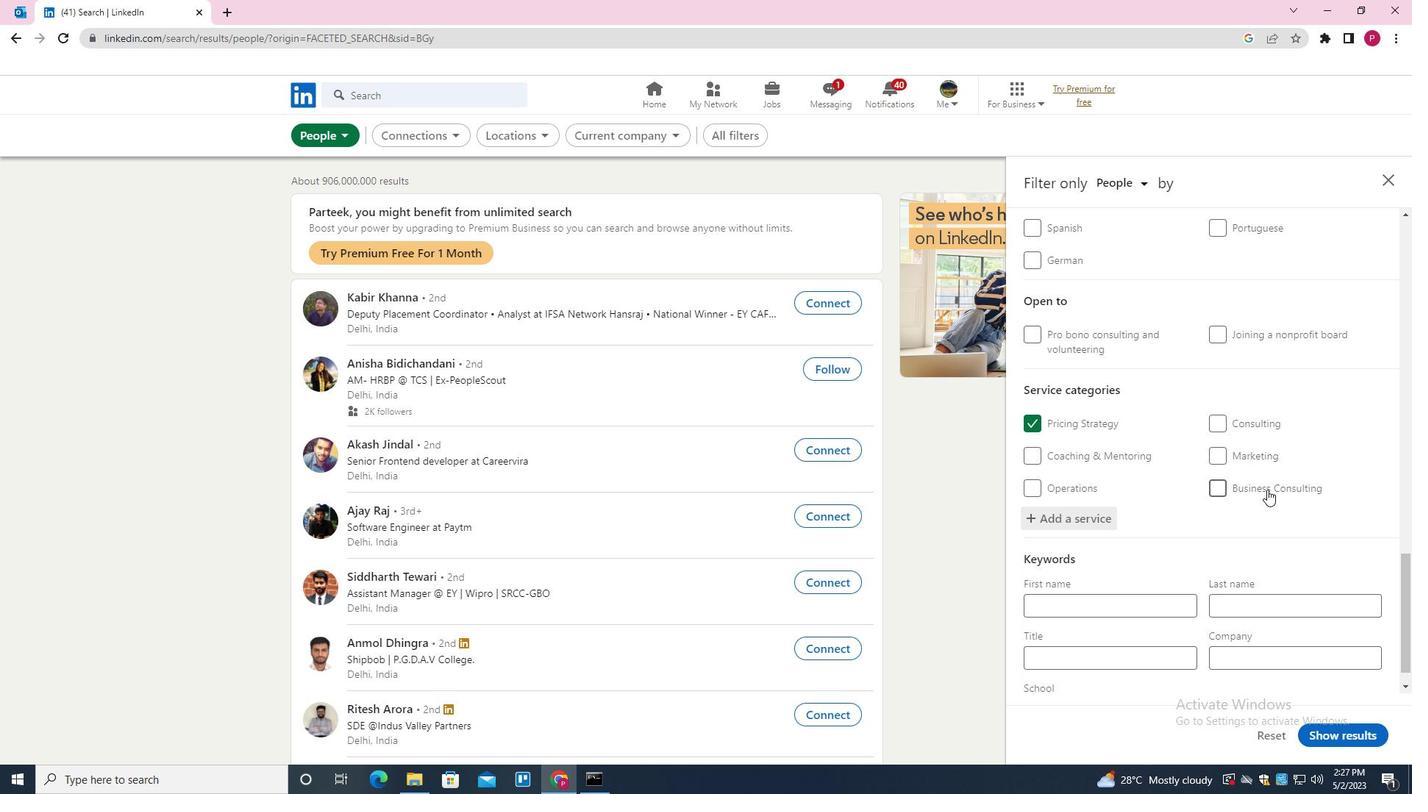 
Action: Mouse scrolled (1267, 489) with delta (0, 0)
Screenshot: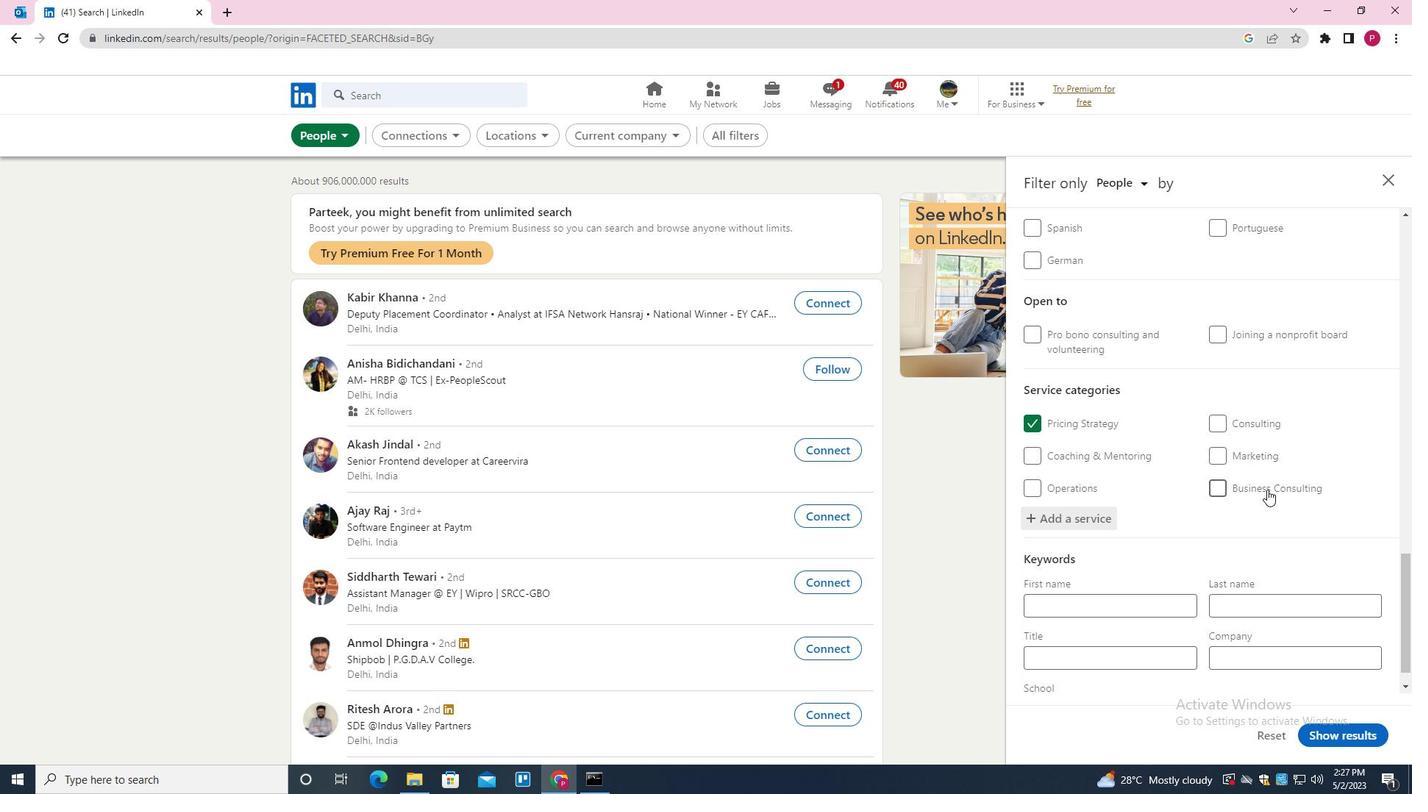 
Action: Mouse scrolled (1267, 489) with delta (0, 0)
Screenshot: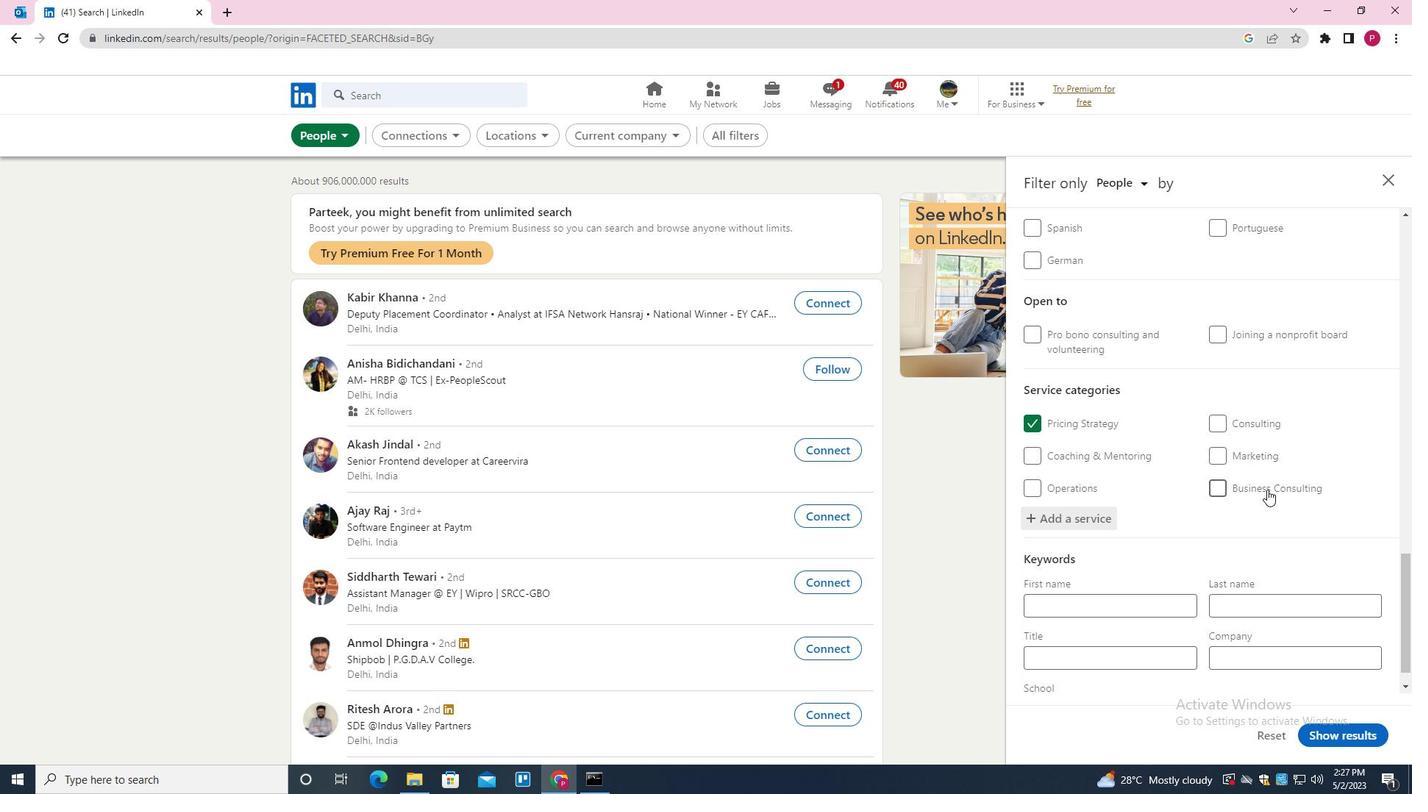 
Action: Mouse moved to (1163, 636)
Screenshot: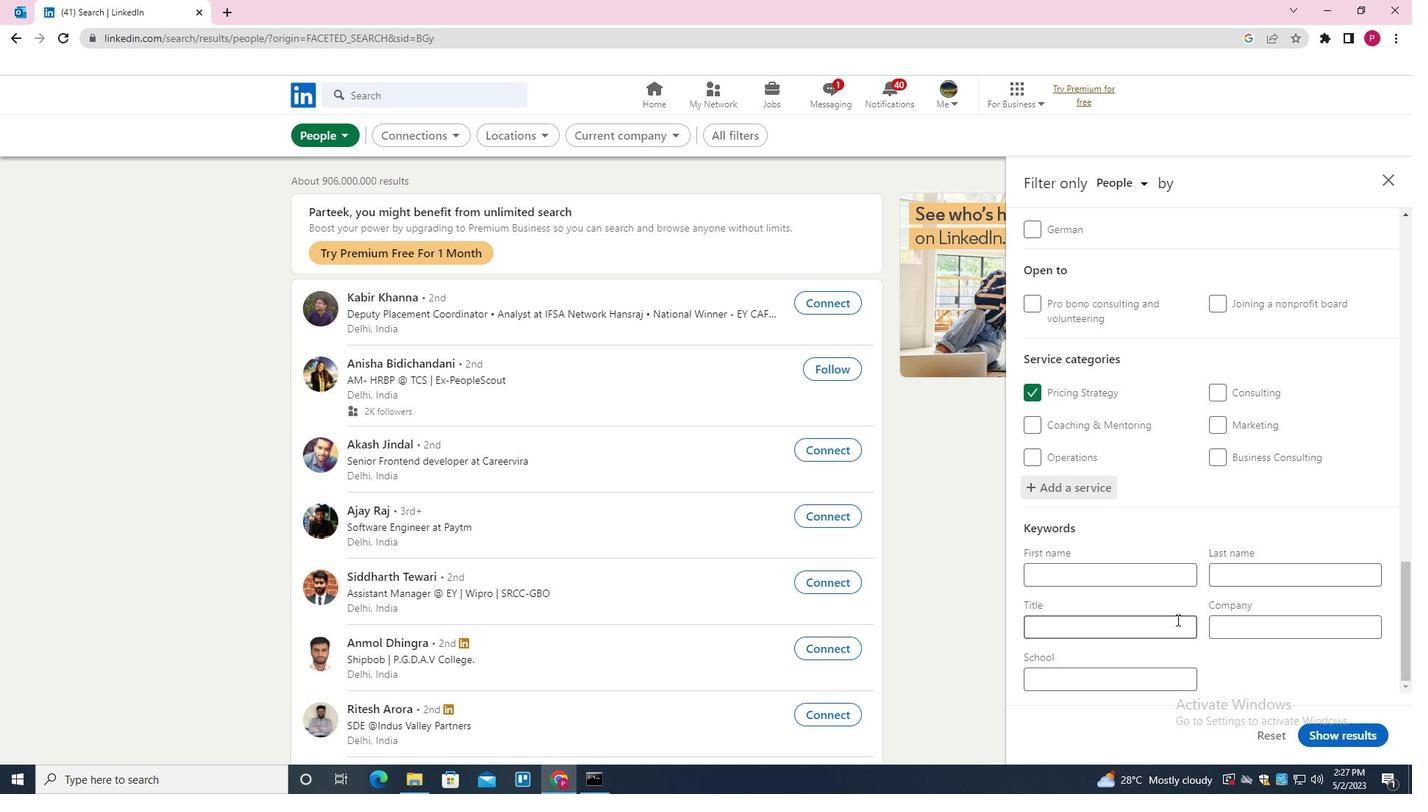 
Action: Mouse pressed left at (1163, 636)
Screenshot: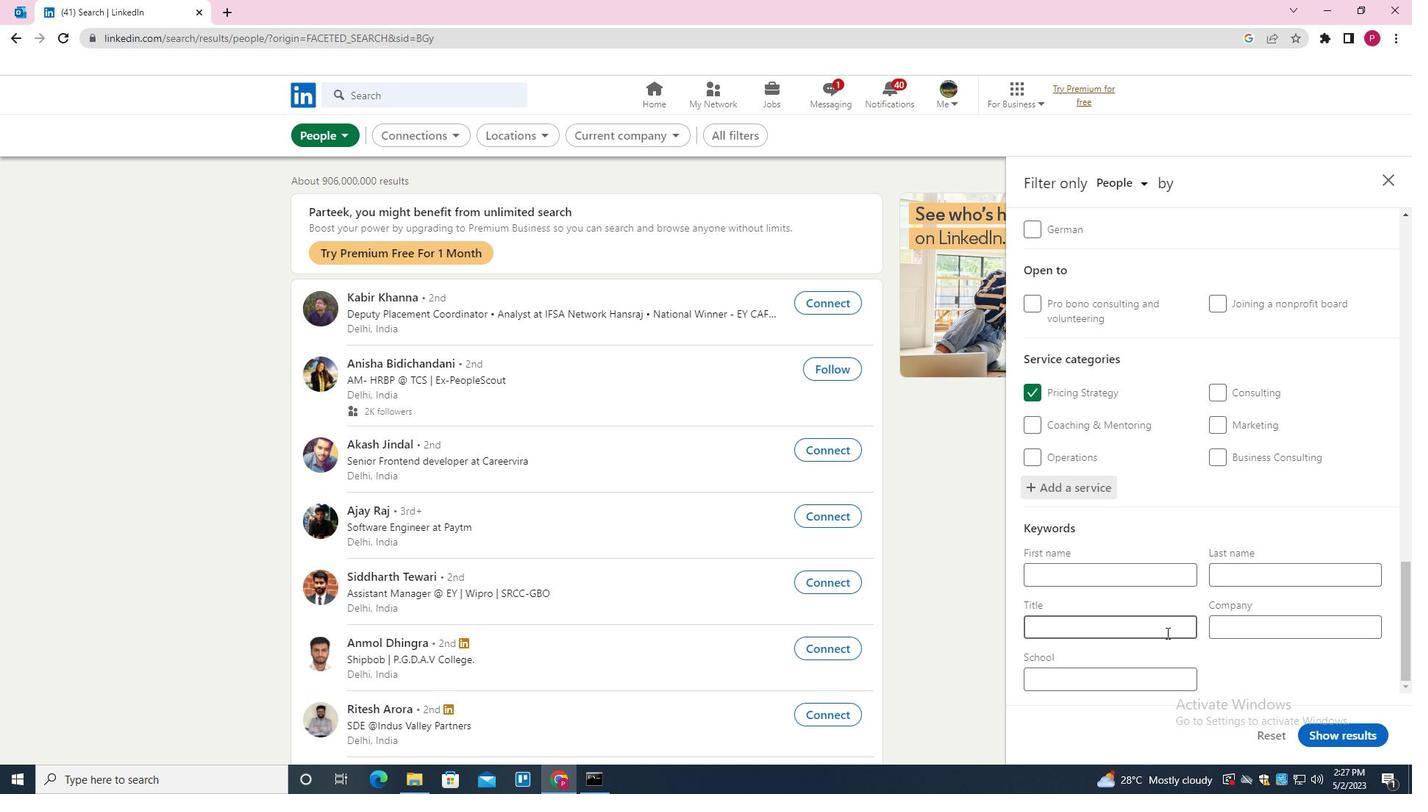 
Action: Mouse moved to (1168, 633)
Screenshot: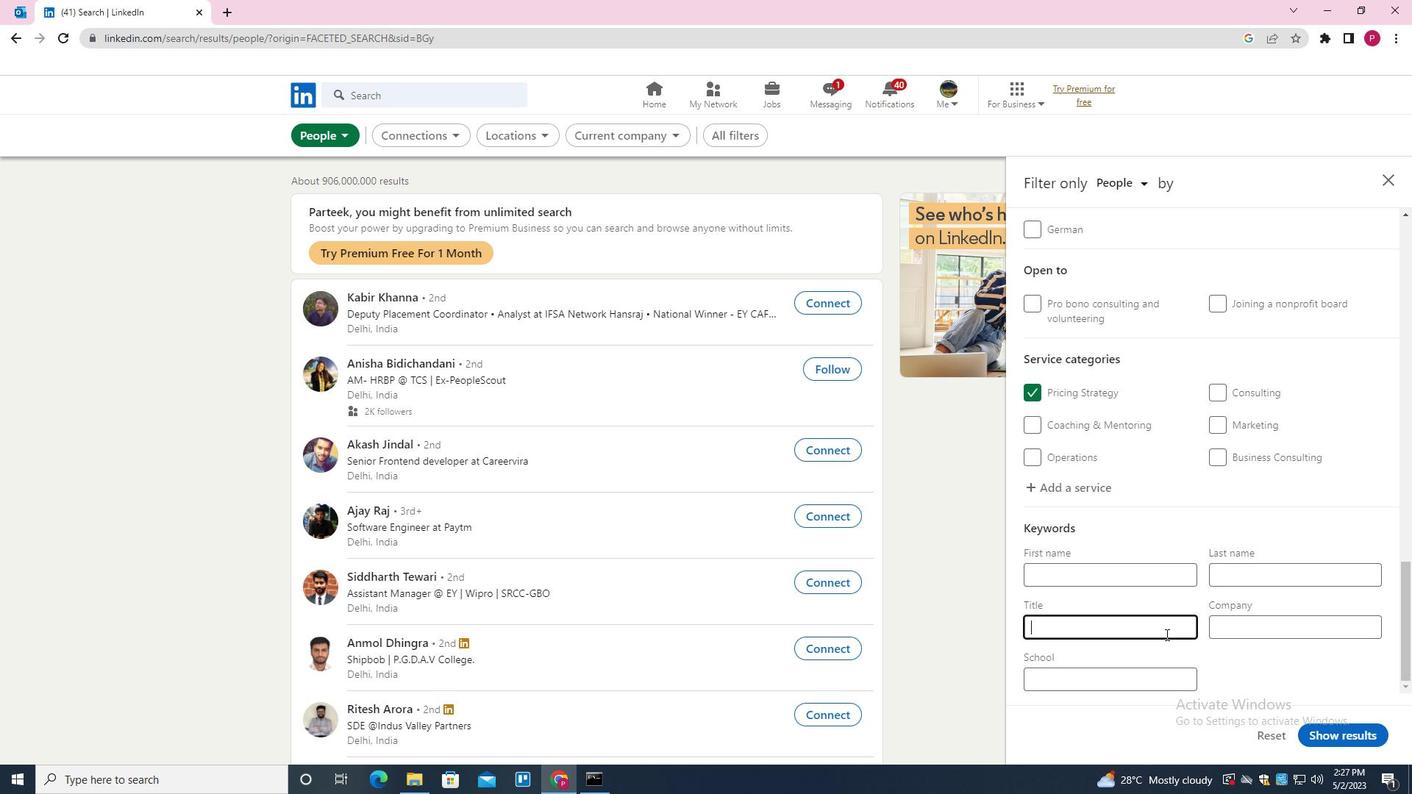 
Action: Key pressed <Key.shift><Key.shift><Key.shift><Key.shift><Key.shift><Key.shift><Key.shift><Key.shift><Key.shift><Key.shift><Key.shift><Key.shift><Key.shift><Key.shift><Key.shift><Key.shift>CUSTOMER<Key.space><Key.shift>SERVICE
Screenshot: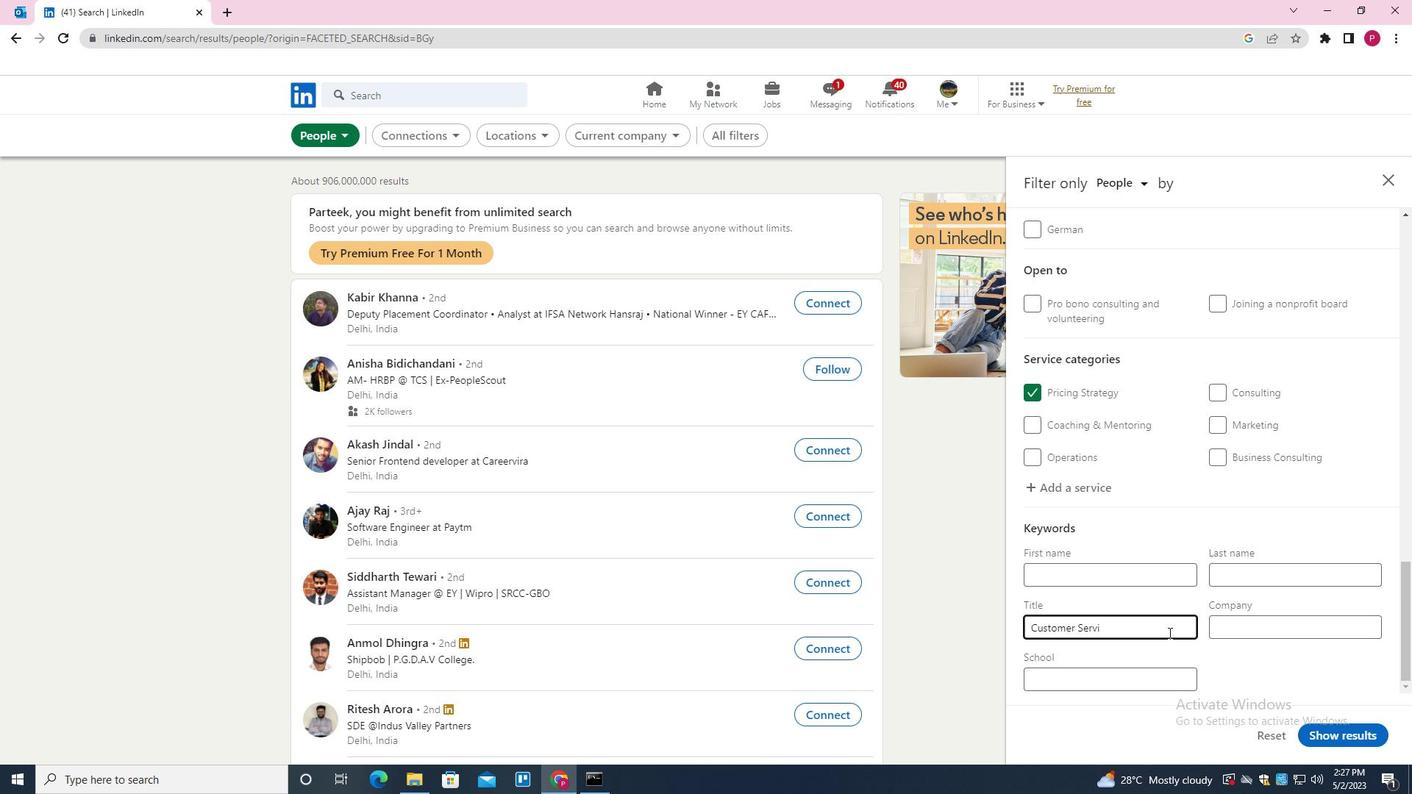 
Action: Mouse moved to (1346, 746)
Screenshot: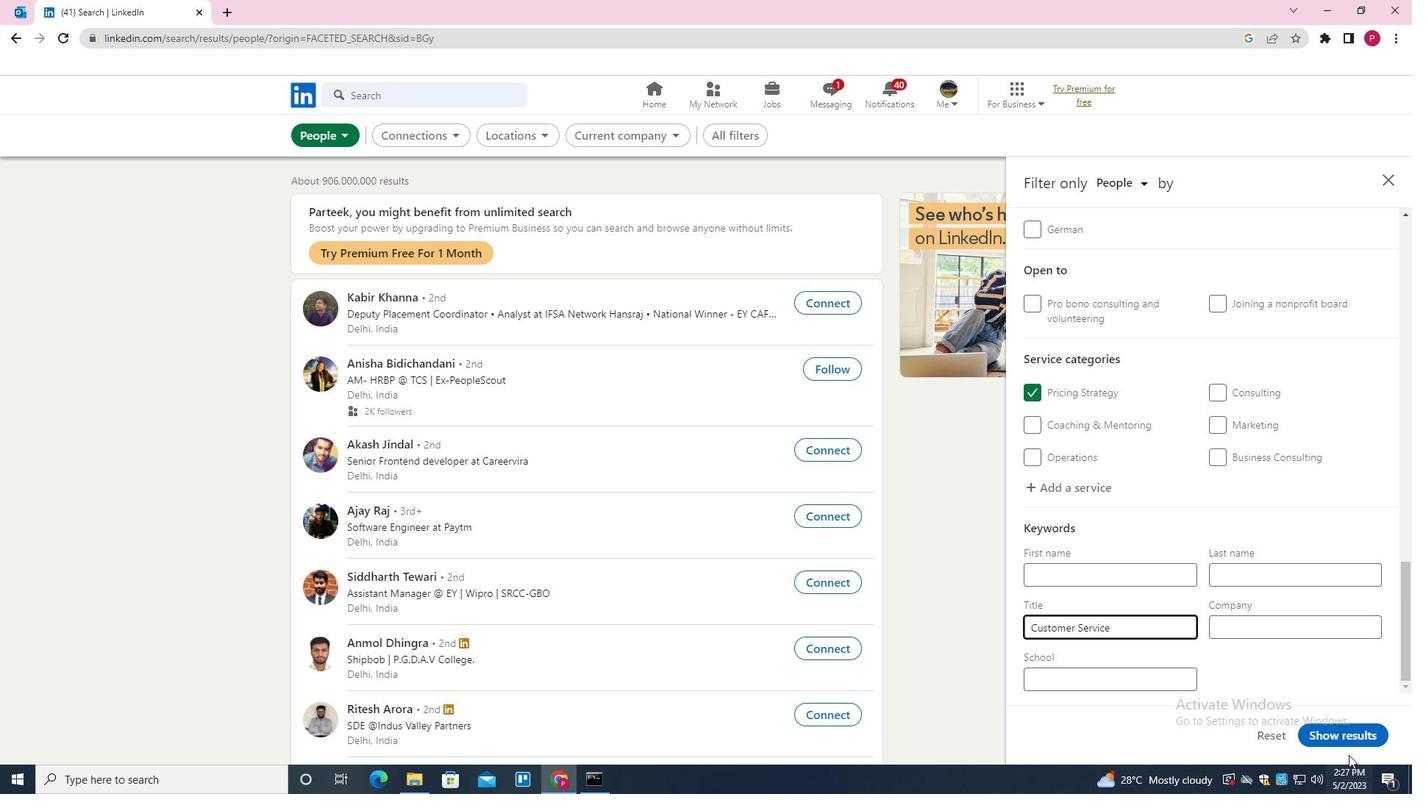 
Action: Mouse pressed left at (1346, 746)
Screenshot: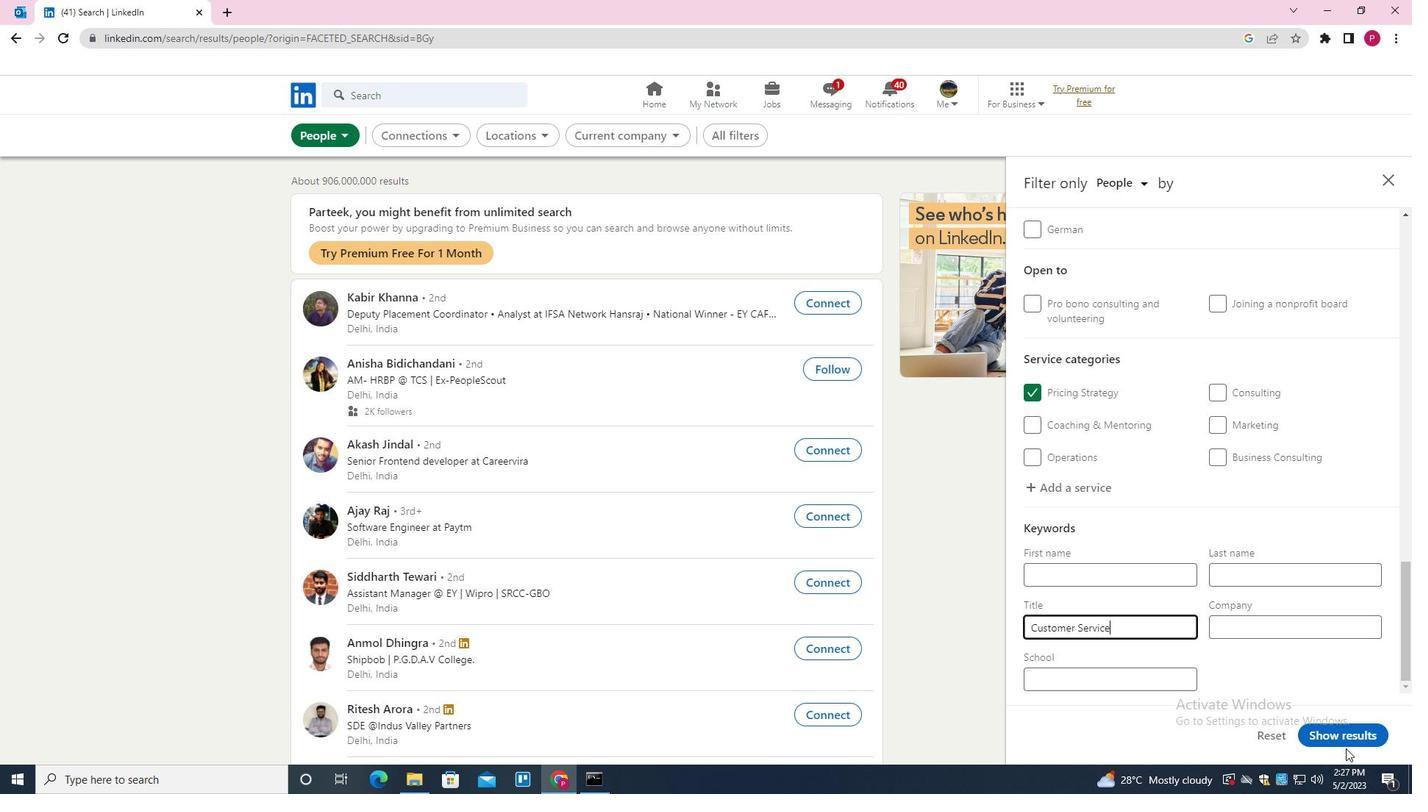 
Action: Mouse moved to (808, 428)
Screenshot: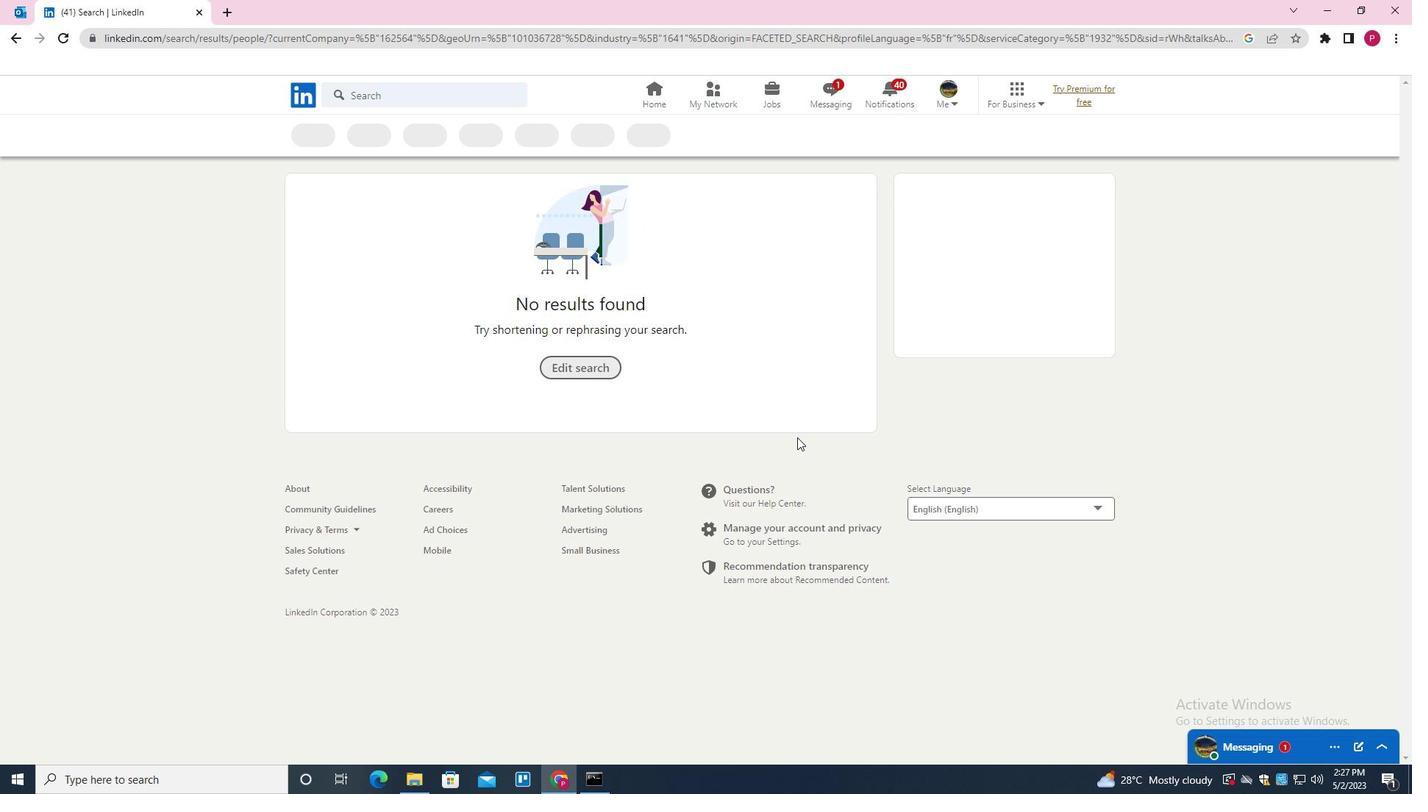 
